 Task: Add an event with the title Second Training Session: Effective Team Collaboration and Communication, date '2023/11/24', time 7:00 AM to 9:00 AMand add a description: As the meeting progresses, the focus will shift towards exploring potential synergies, investment opportunities, and the investor's specific interests. The potential investor may ask questions about your market strategy, scalability, competitive landscape, or revenue projections. Be prepared to provide concise and well-supported answers, backed by market research, customer insights, or industry trends._x000D_
_x000D_
Select event color  Grape . Add location for the event as: 456 Taksim Square, Istanbul, Turkey, logged in from the account softage.10@softage.netand send the event invitation to softage.1@softage.net and softage.2@softage.net. Set a reminder for the event Weekly on Sunday
Action: Mouse moved to (100, 131)
Screenshot: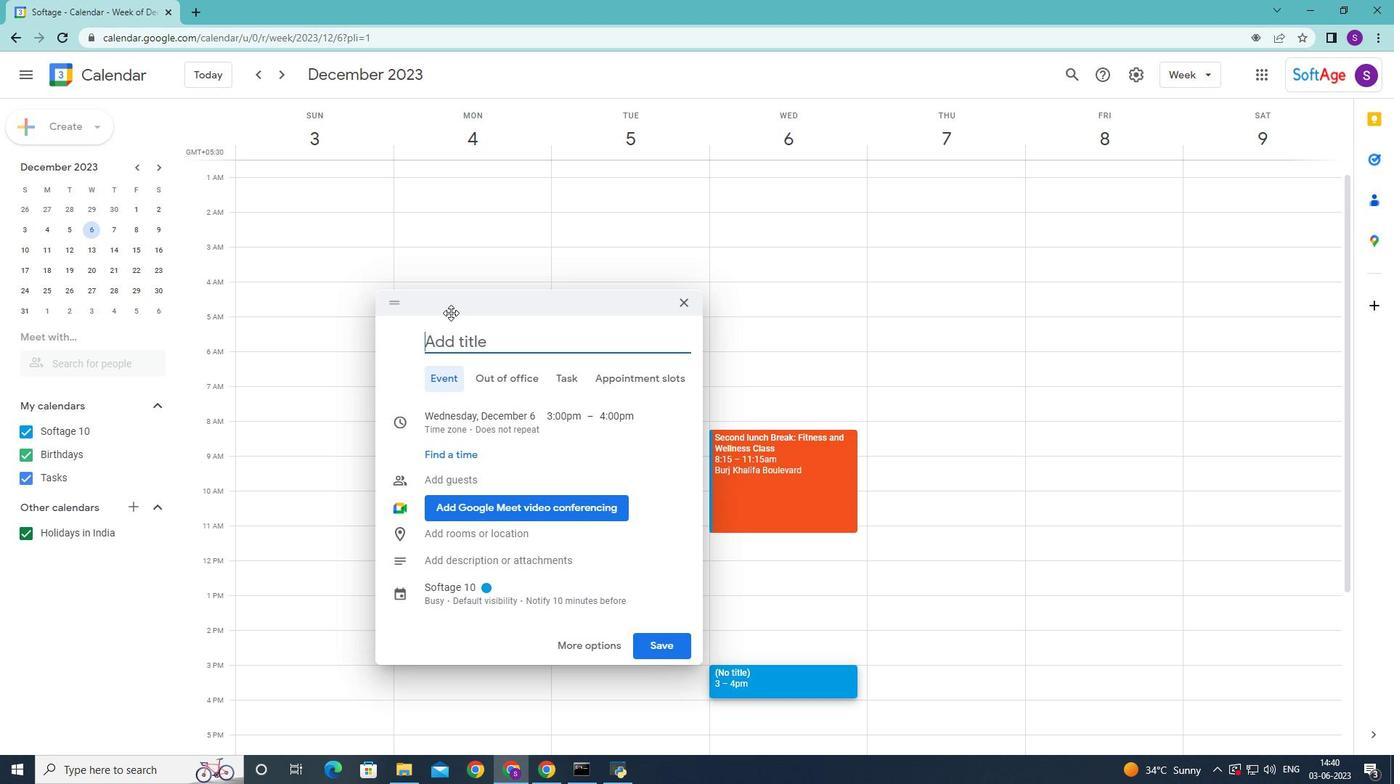 
Action: Mouse pressed left at (100, 131)
Screenshot: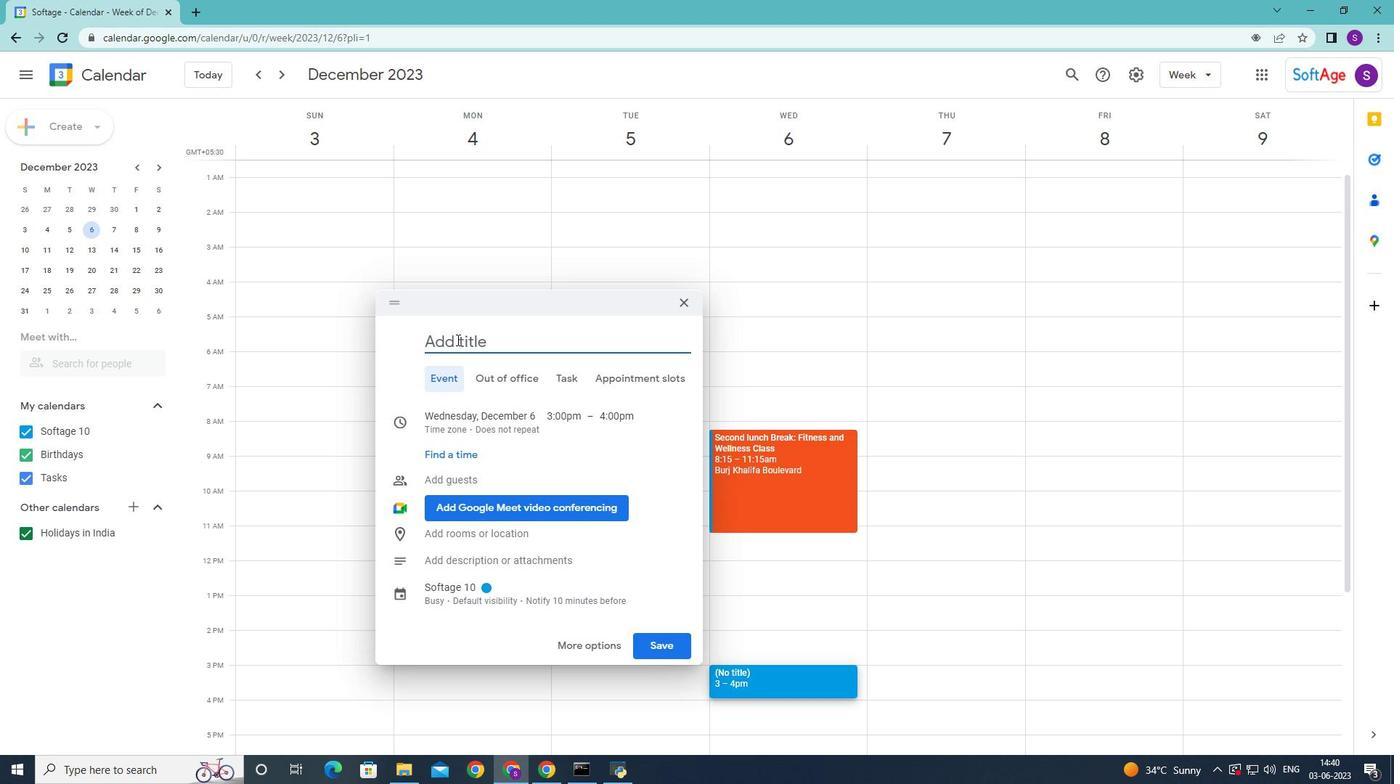 
Action: Mouse moved to (93, 175)
Screenshot: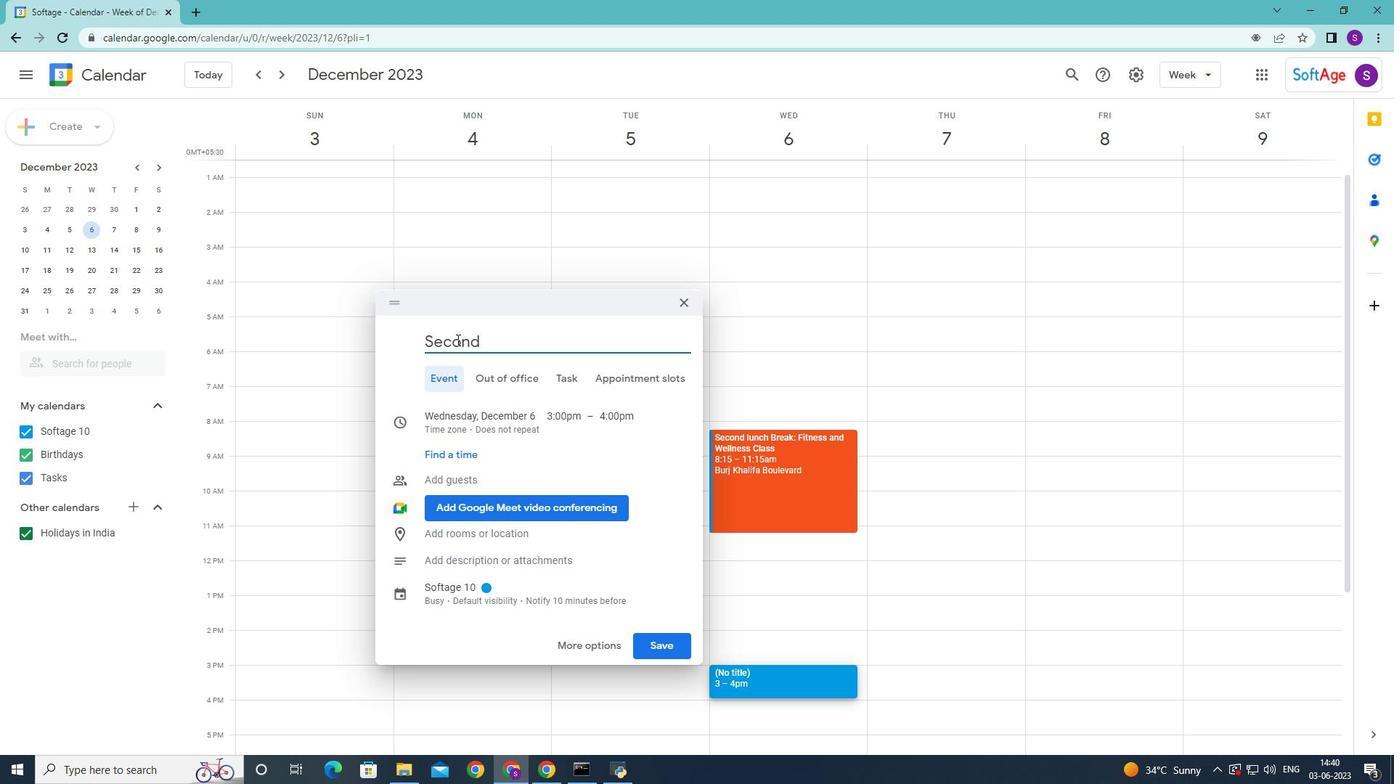 
Action: Mouse pressed left at (93, 175)
Screenshot: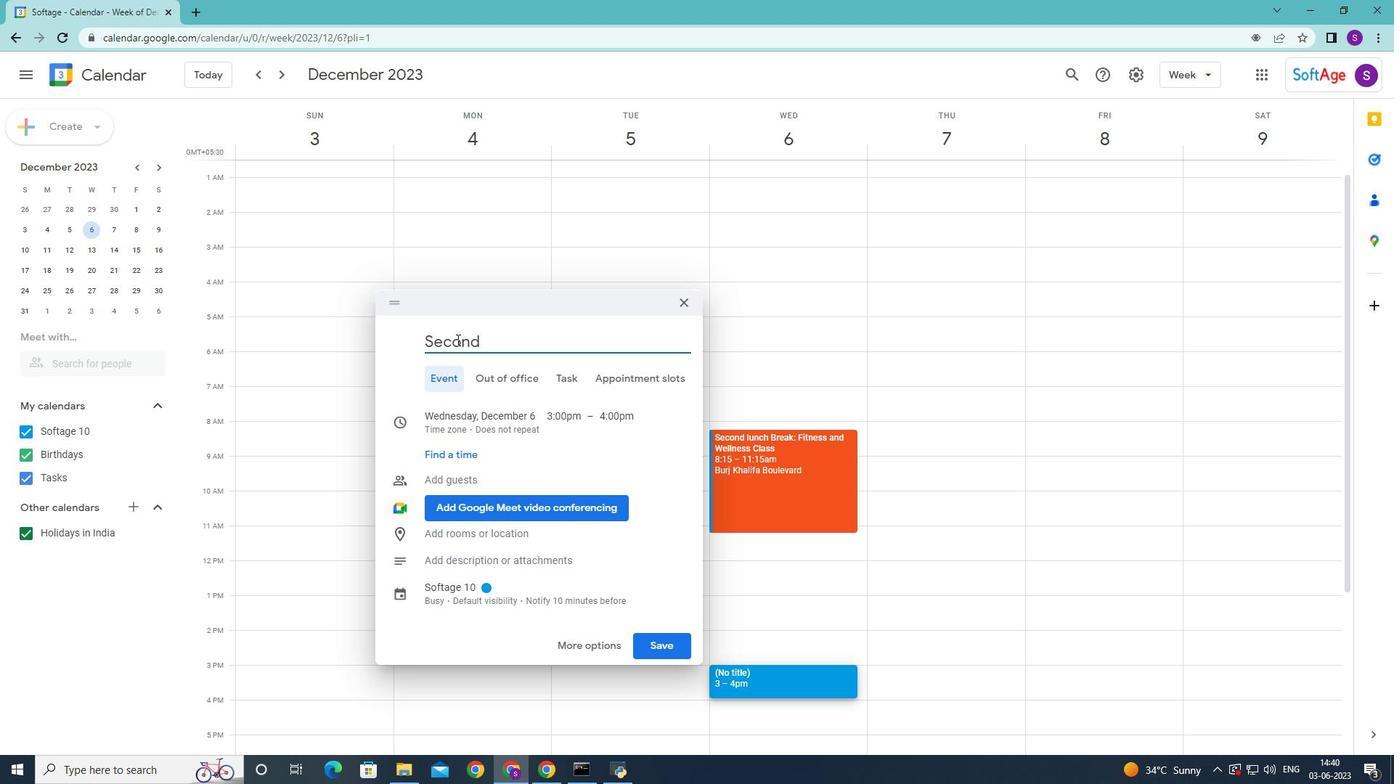 
Action: Mouse moved to (995, 225)
Screenshot: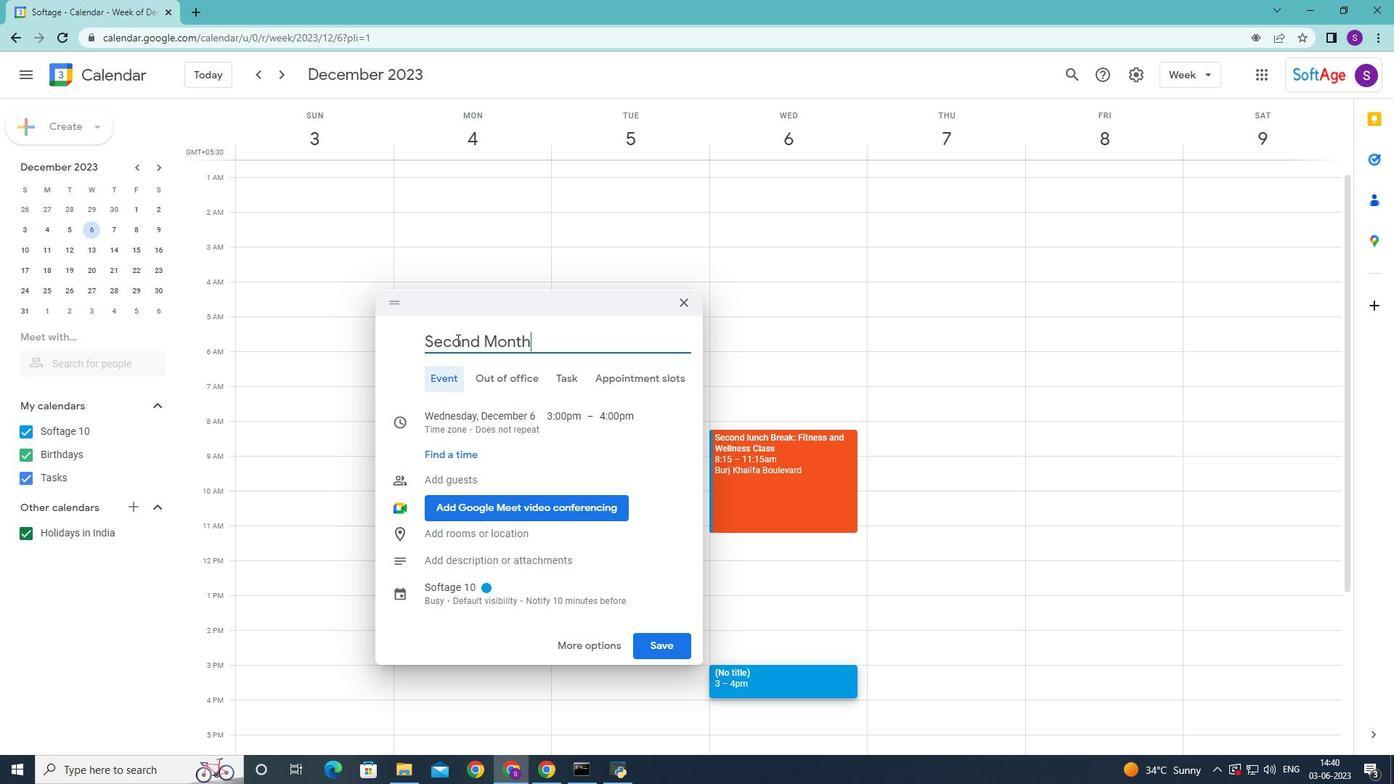 
Action: Mouse pressed left at (995, 225)
Screenshot: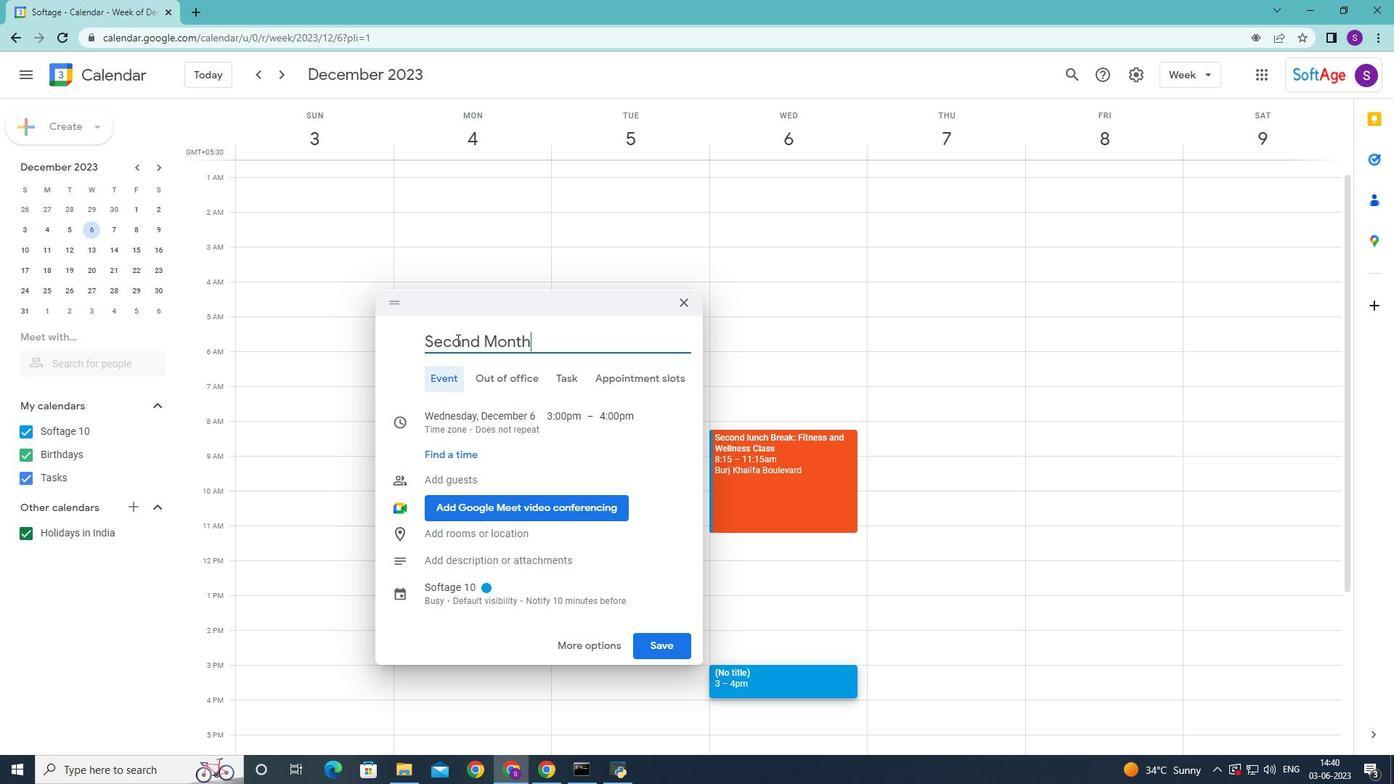 
Action: Mouse pressed left at (995, 225)
Screenshot: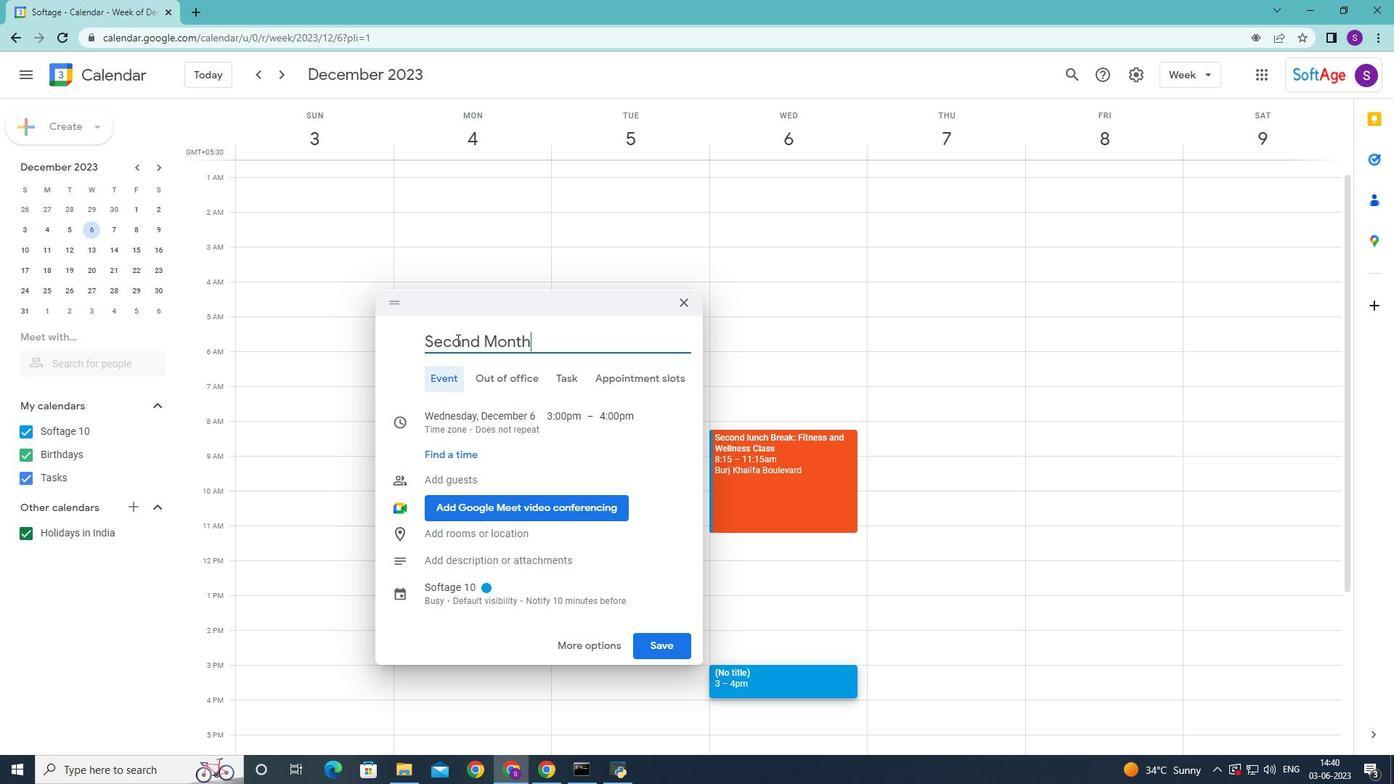 
Action: Mouse moved to (599, 295)
Screenshot: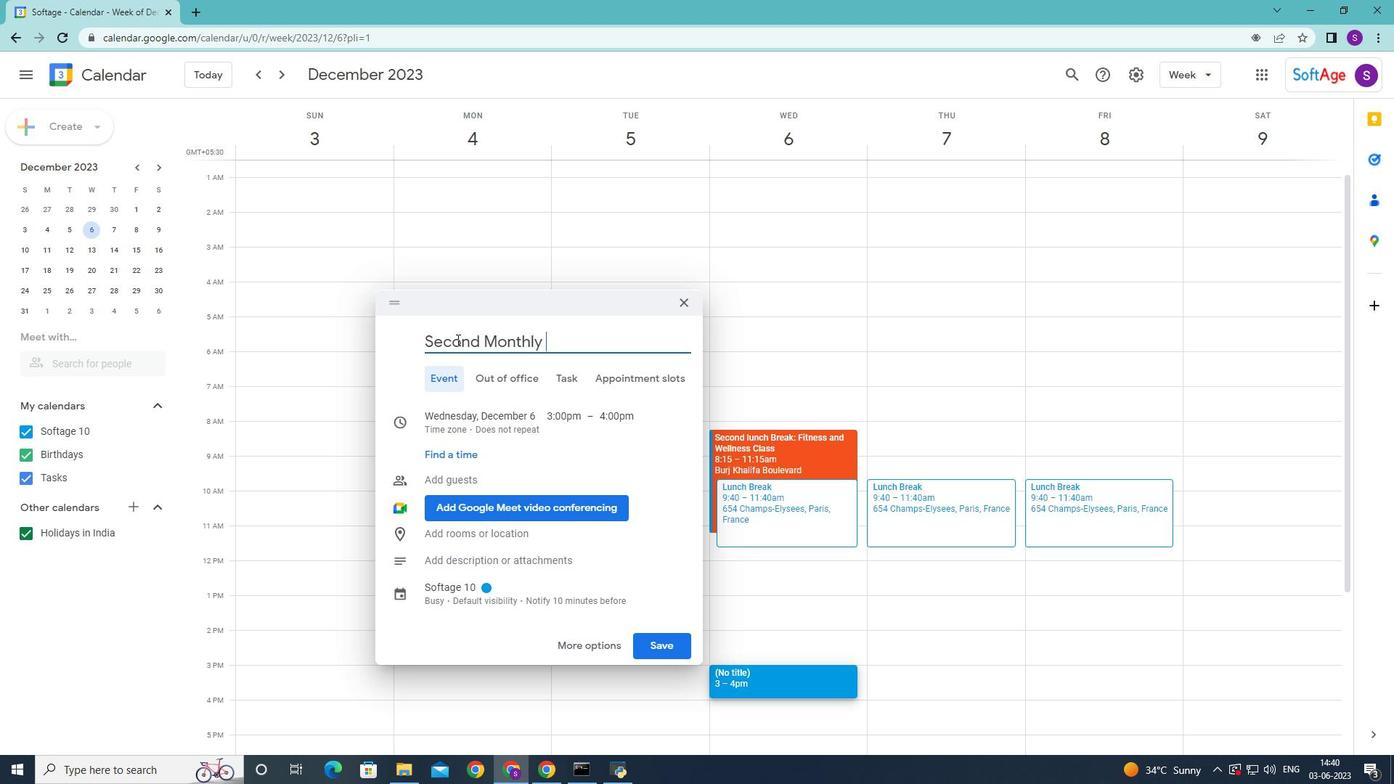 
Action: Mouse pressed left at (599, 295)
Screenshot: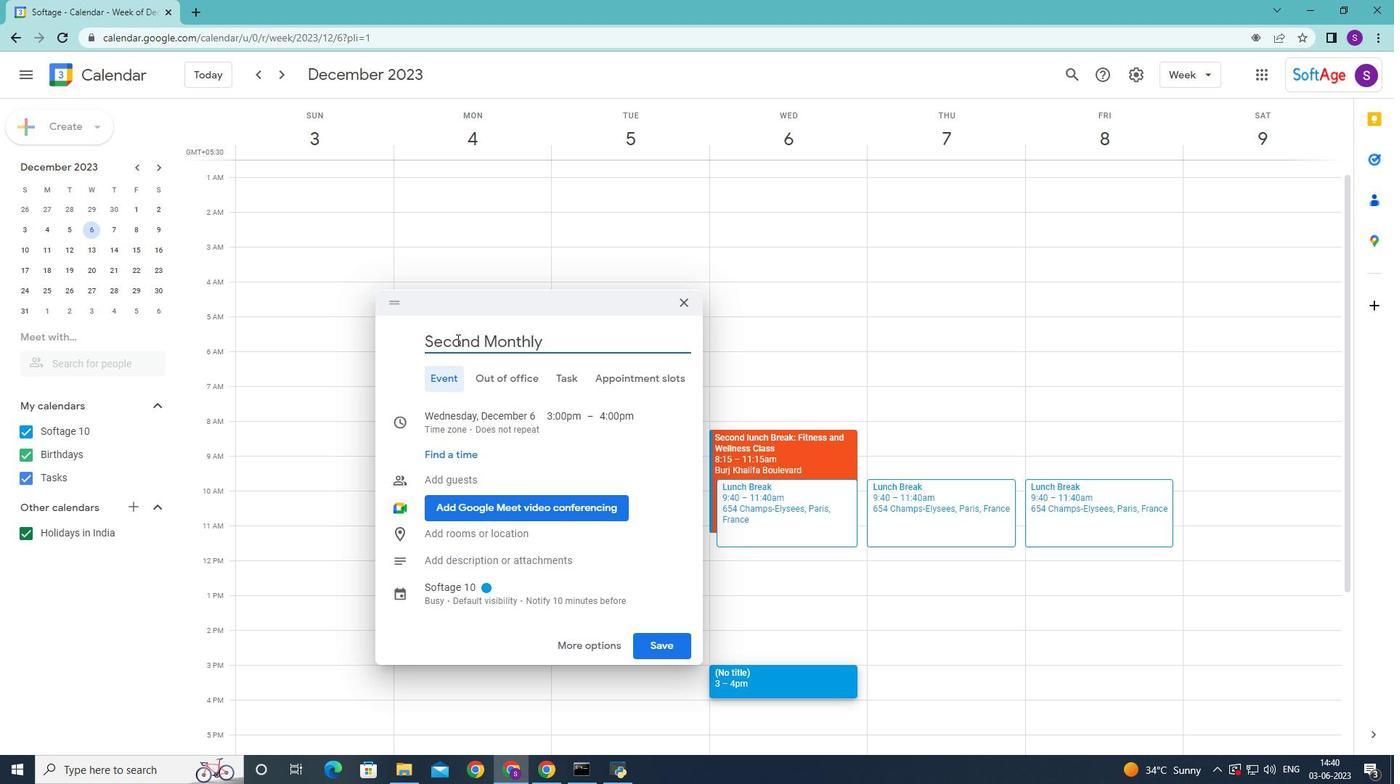 
Action: Key pressed <Key.shift>Second<Key.space><Key.shift>Training<Key.space><Key.shift>Session<Key.space><Key.backspace><Key.shift_r>:<Key.space><Key.shift>Effective<Key.space><Key.shift>Team<Key.space><Key.shift>Collaboration<Key.space>and<Key.space><Key.shift>Communication<Key.space><Key.backspace>,<Key.space>
Screenshot: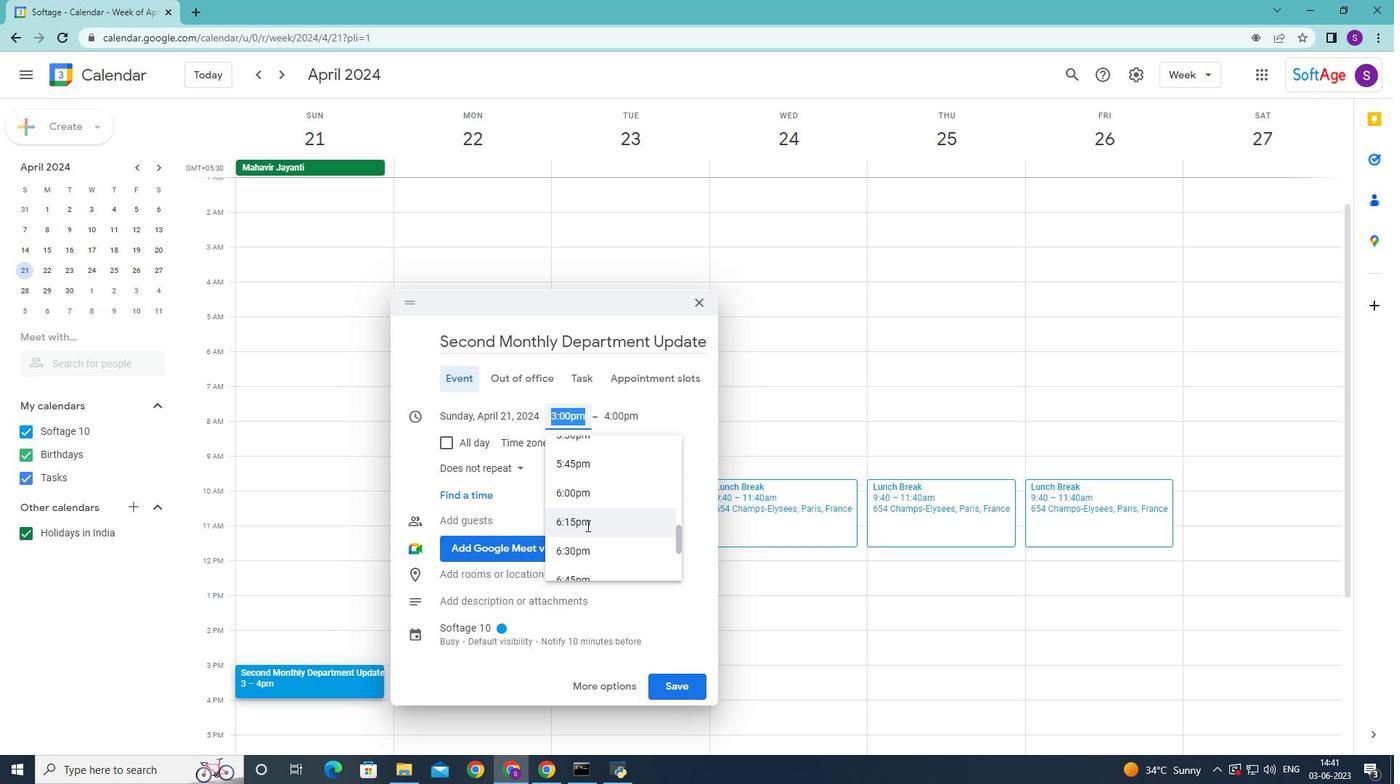 
Action: Mouse moved to (545, 375)
Screenshot: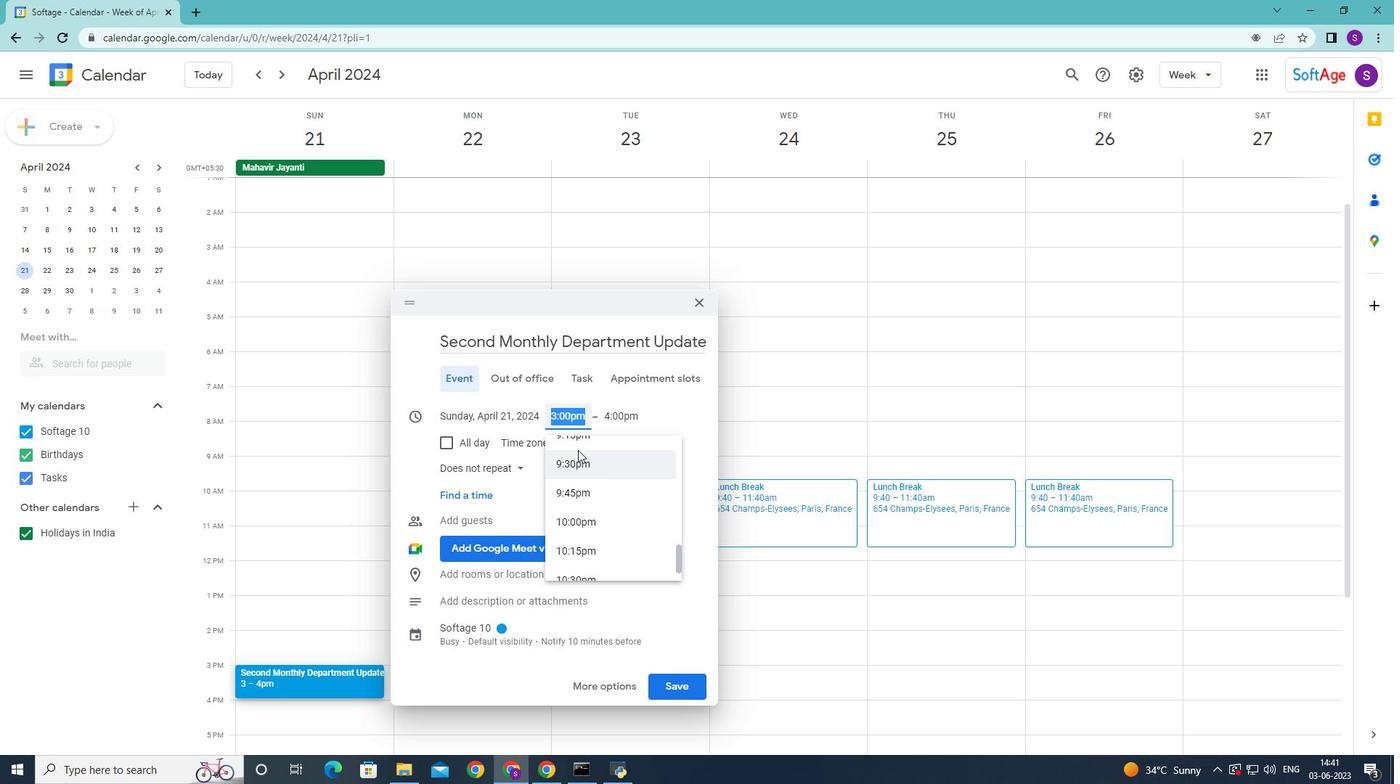 
Action: Mouse pressed left at (545, 375)
Screenshot: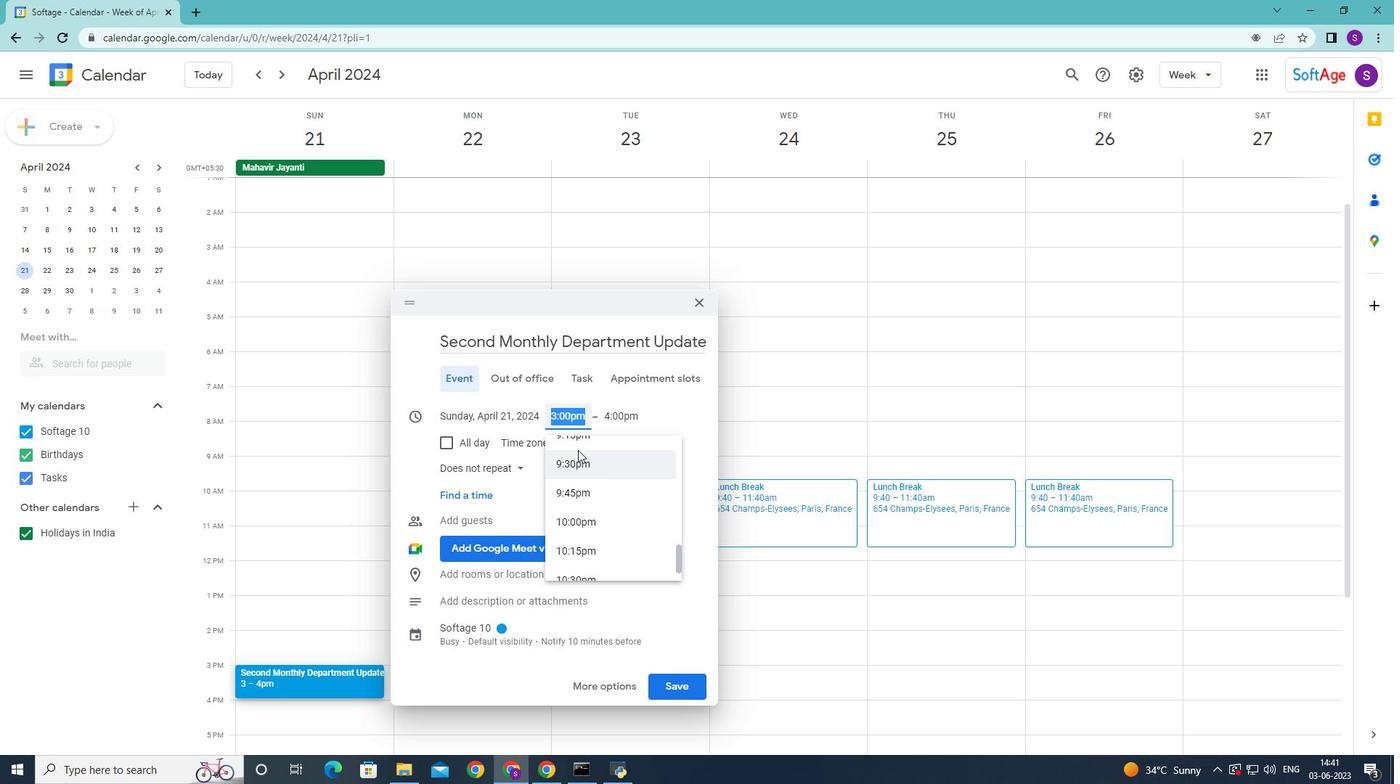 
Action: Mouse moved to (549, 366)
Screenshot: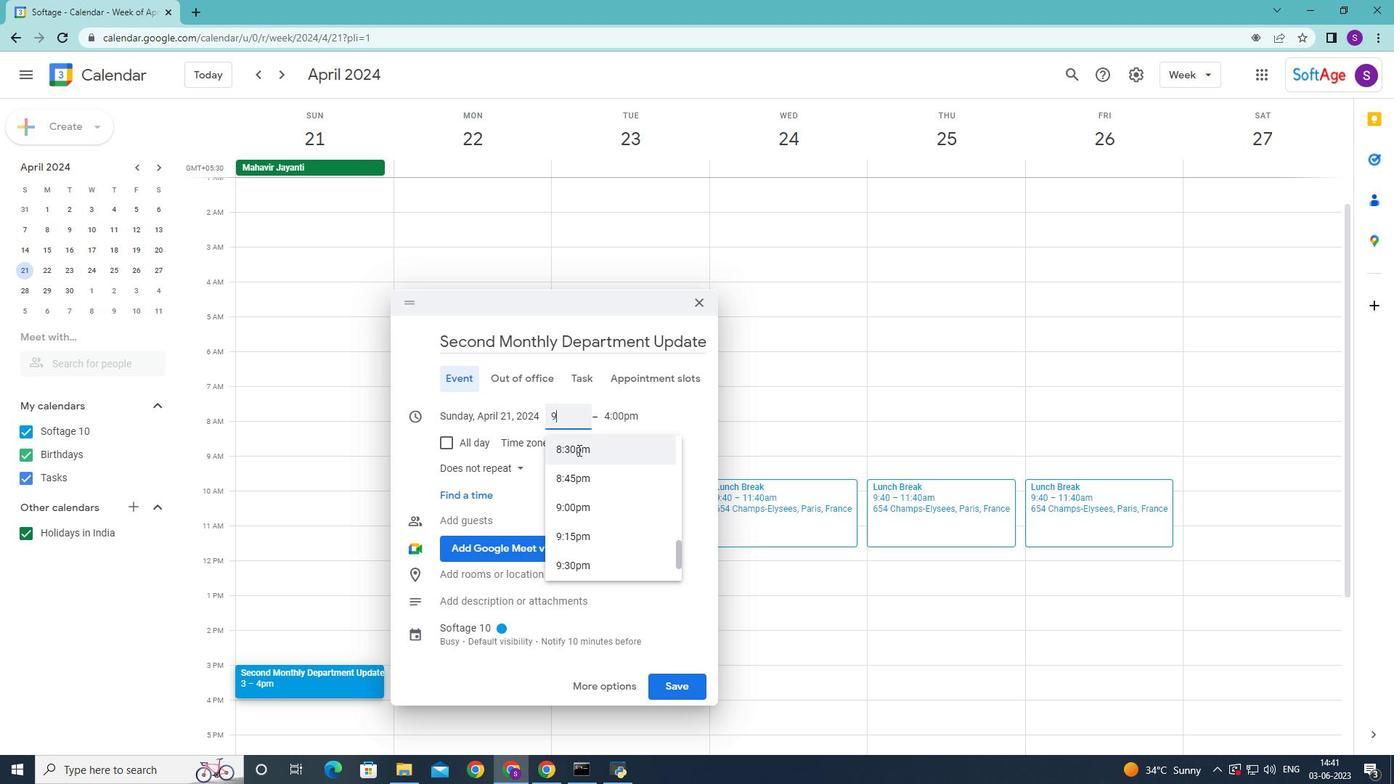 
Action: Mouse pressed left at (549, 366)
Screenshot: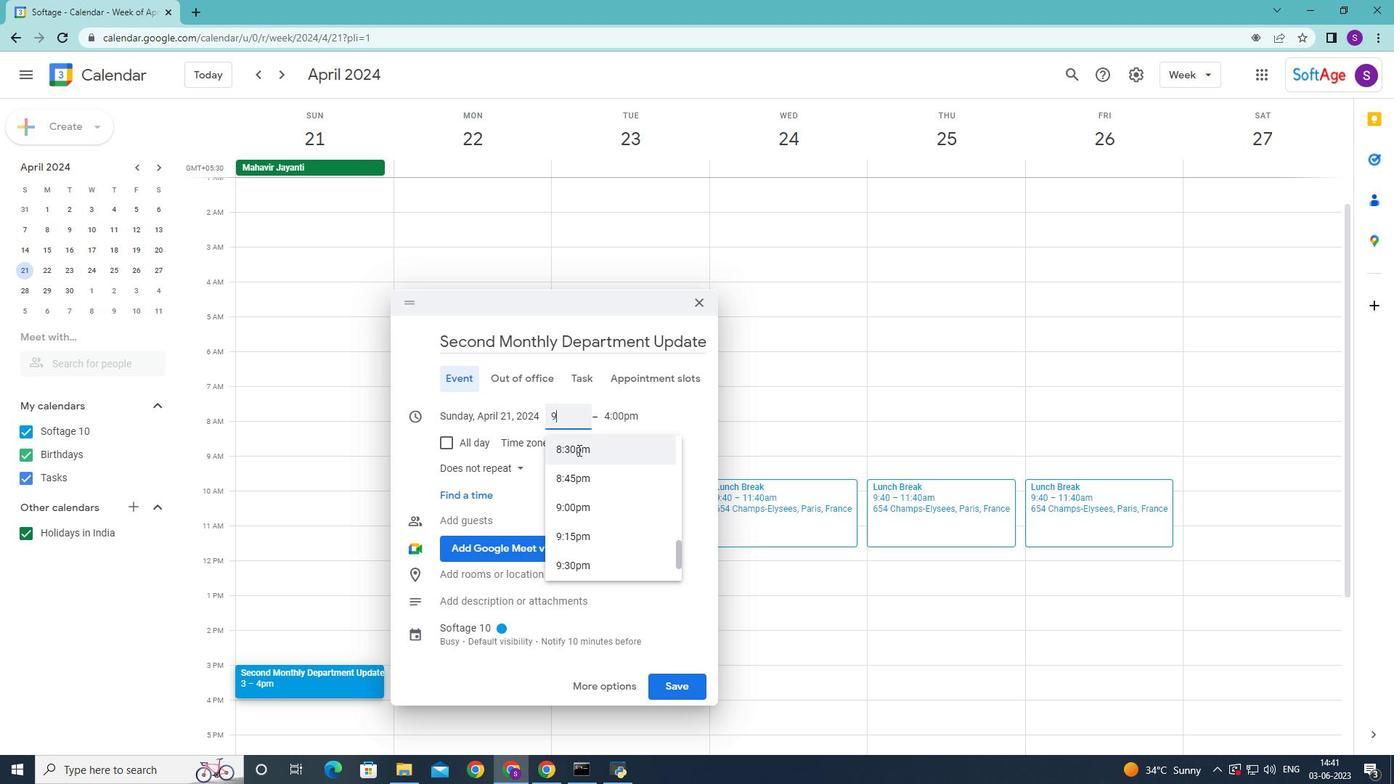 
Action: Mouse moved to (696, 393)
Screenshot: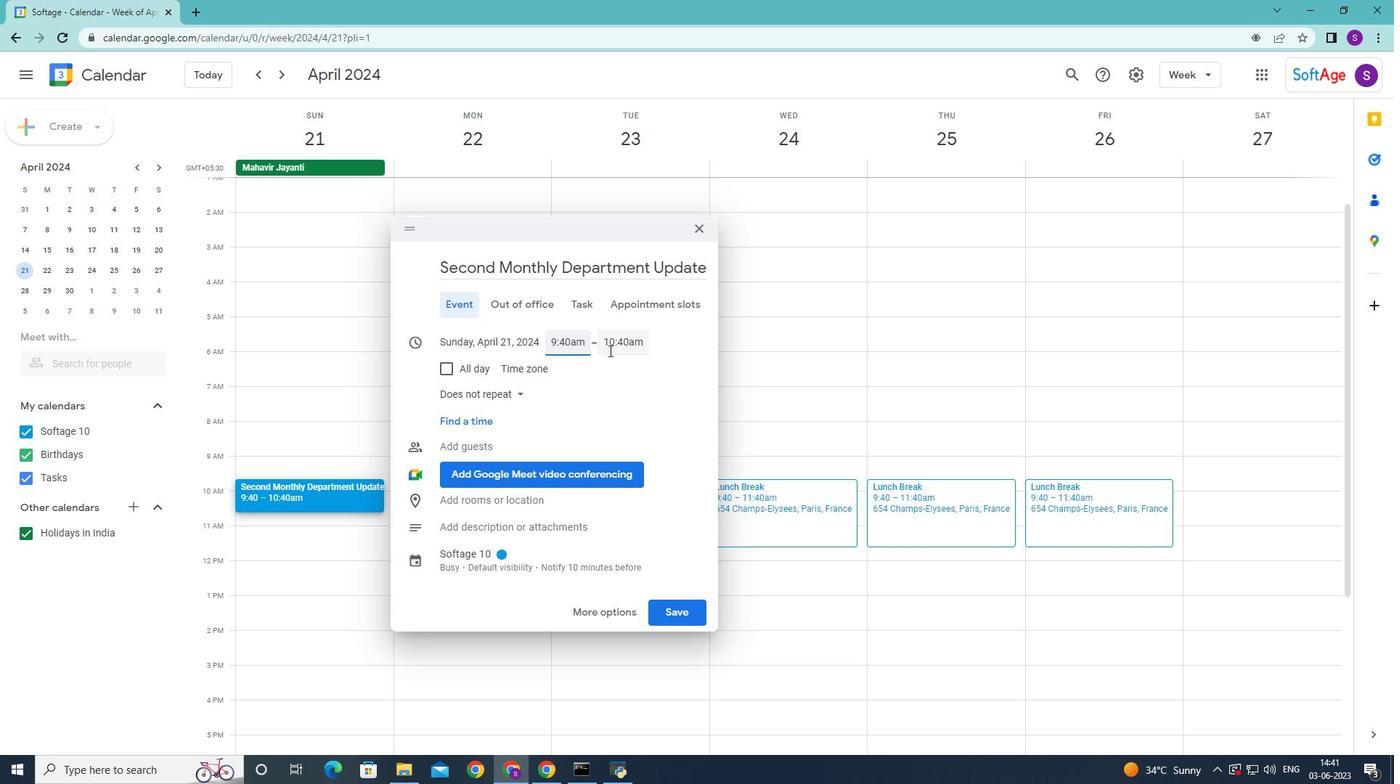 
Action: Mouse pressed left at (696, 393)
Screenshot: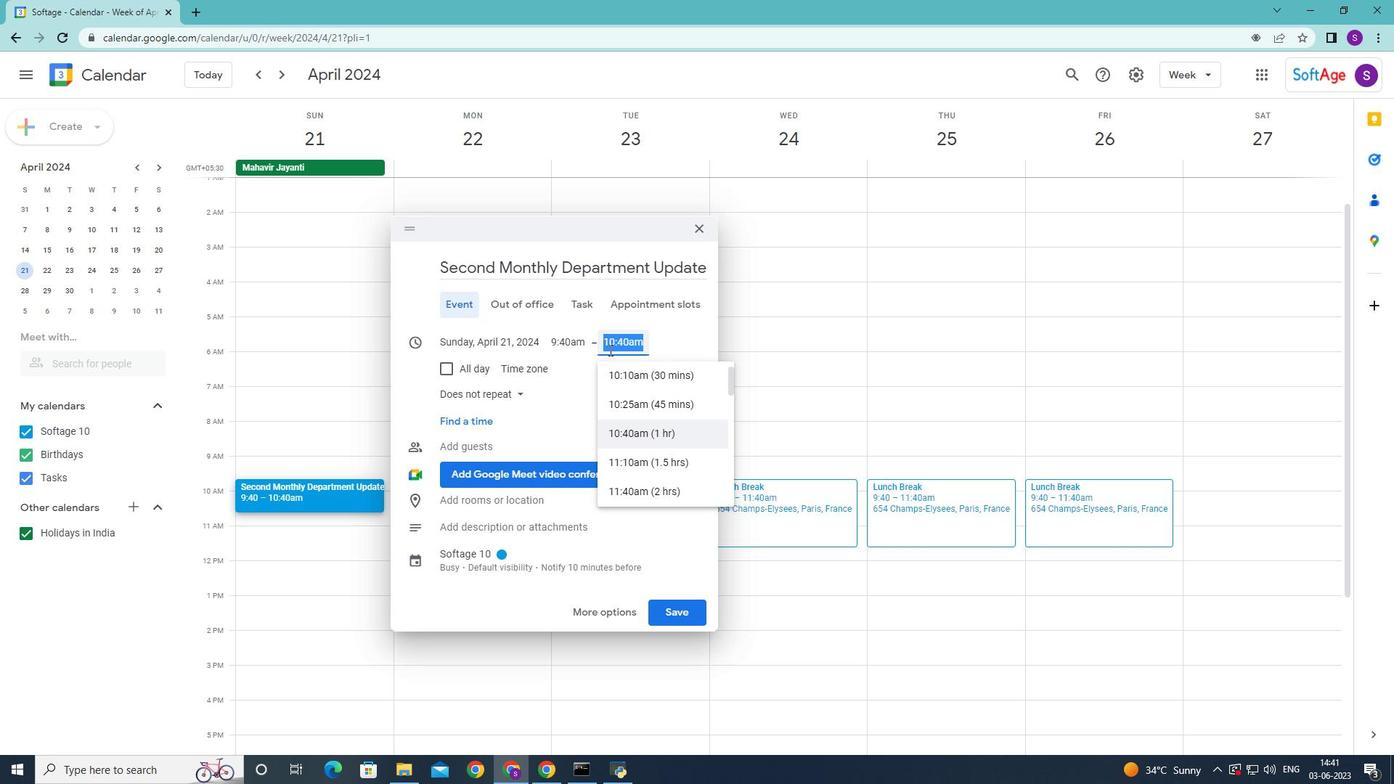 
Action: Mouse pressed left at (696, 393)
Screenshot: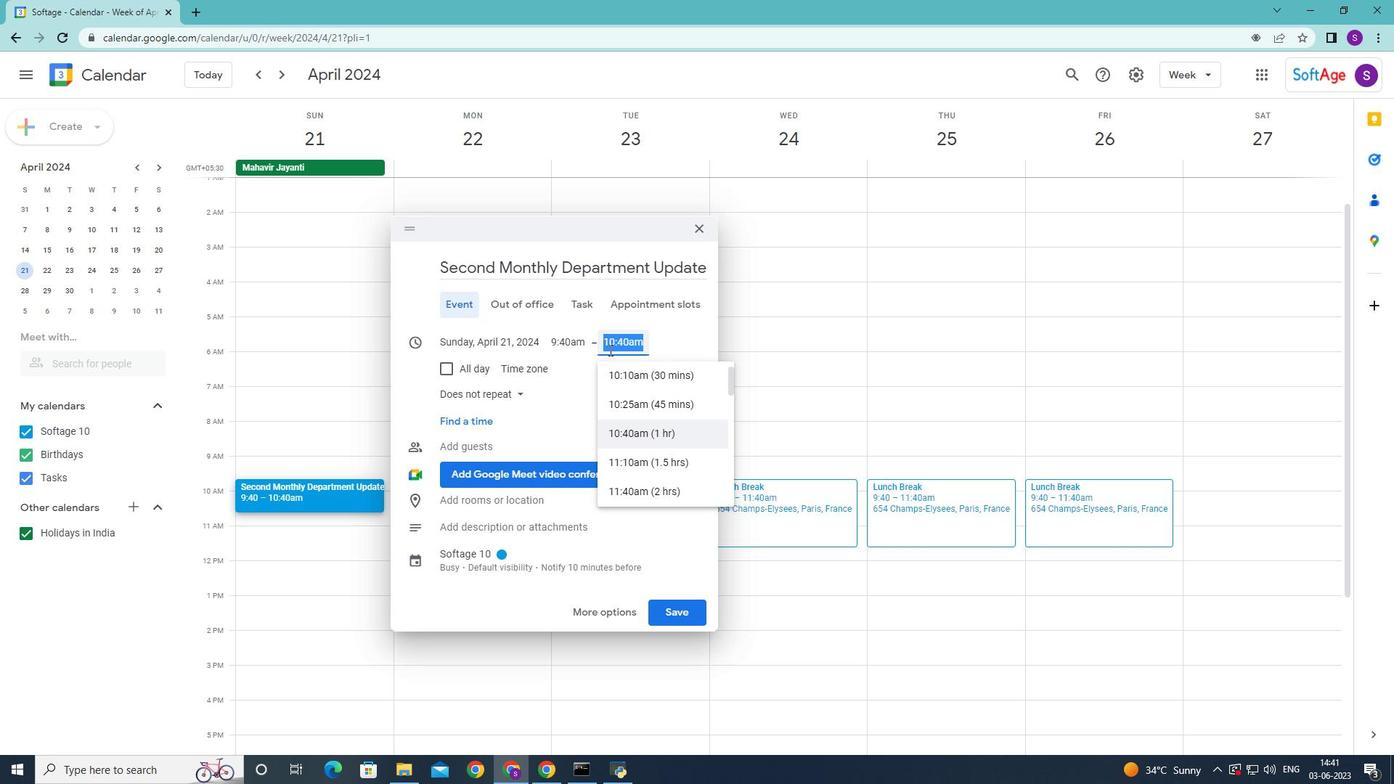 
Action: Mouse pressed left at (696, 393)
Screenshot: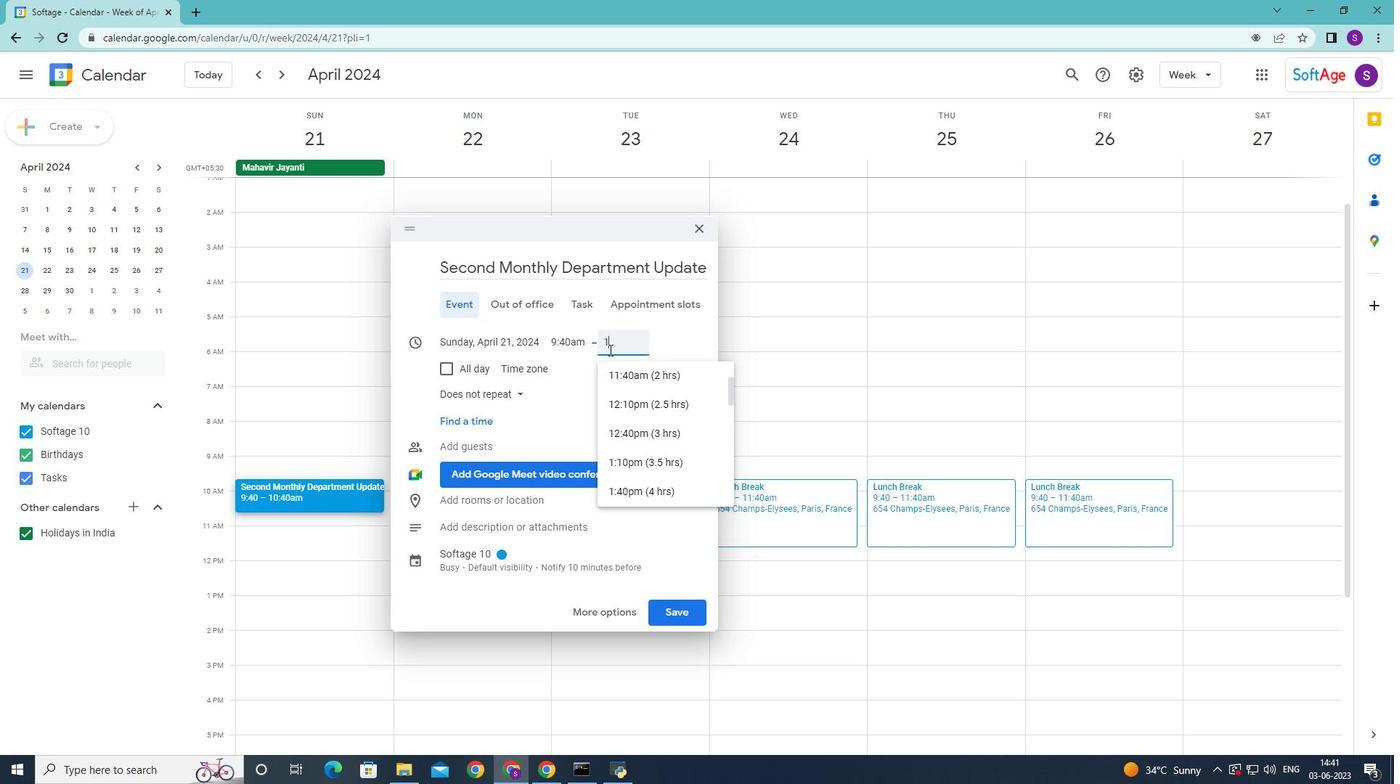 
Action: Mouse pressed left at (696, 393)
Screenshot: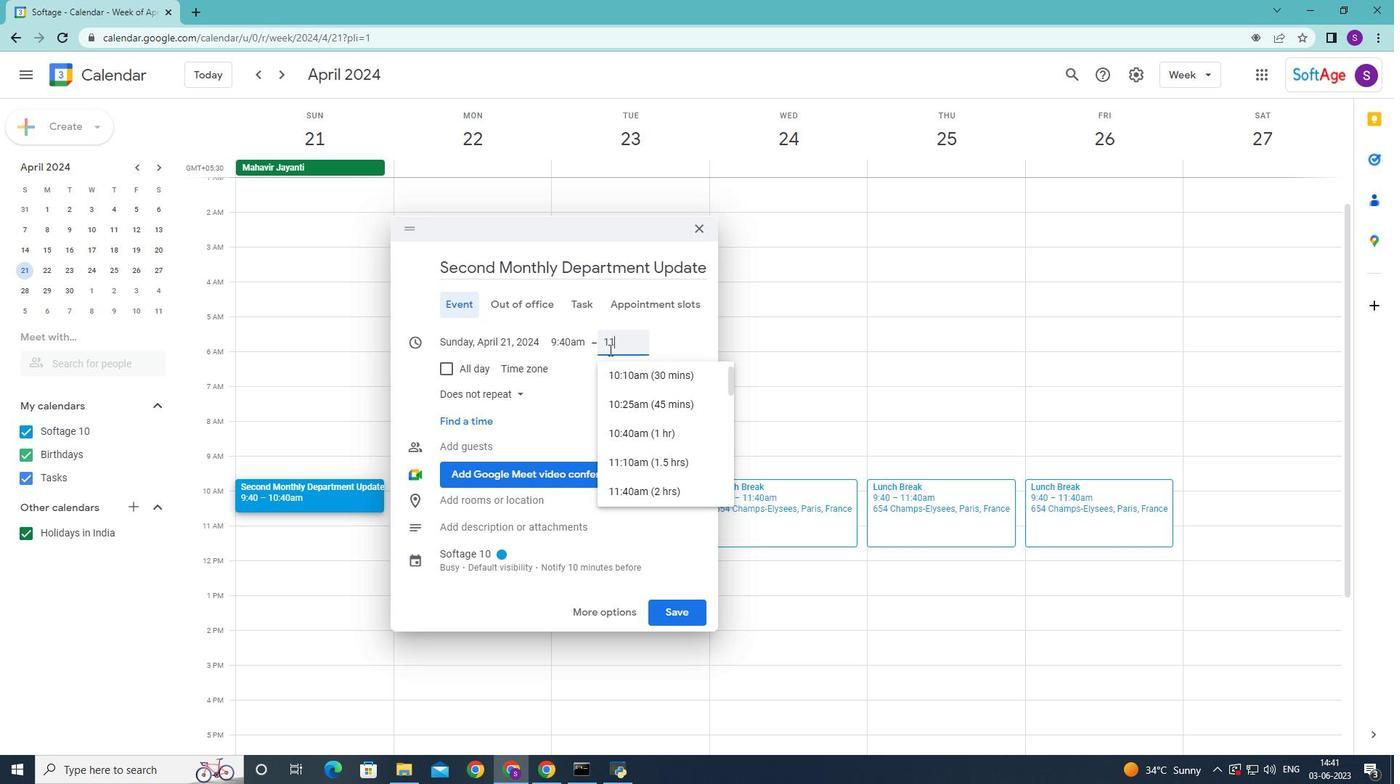 
Action: Mouse pressed left at (696, 393)
Screenshot: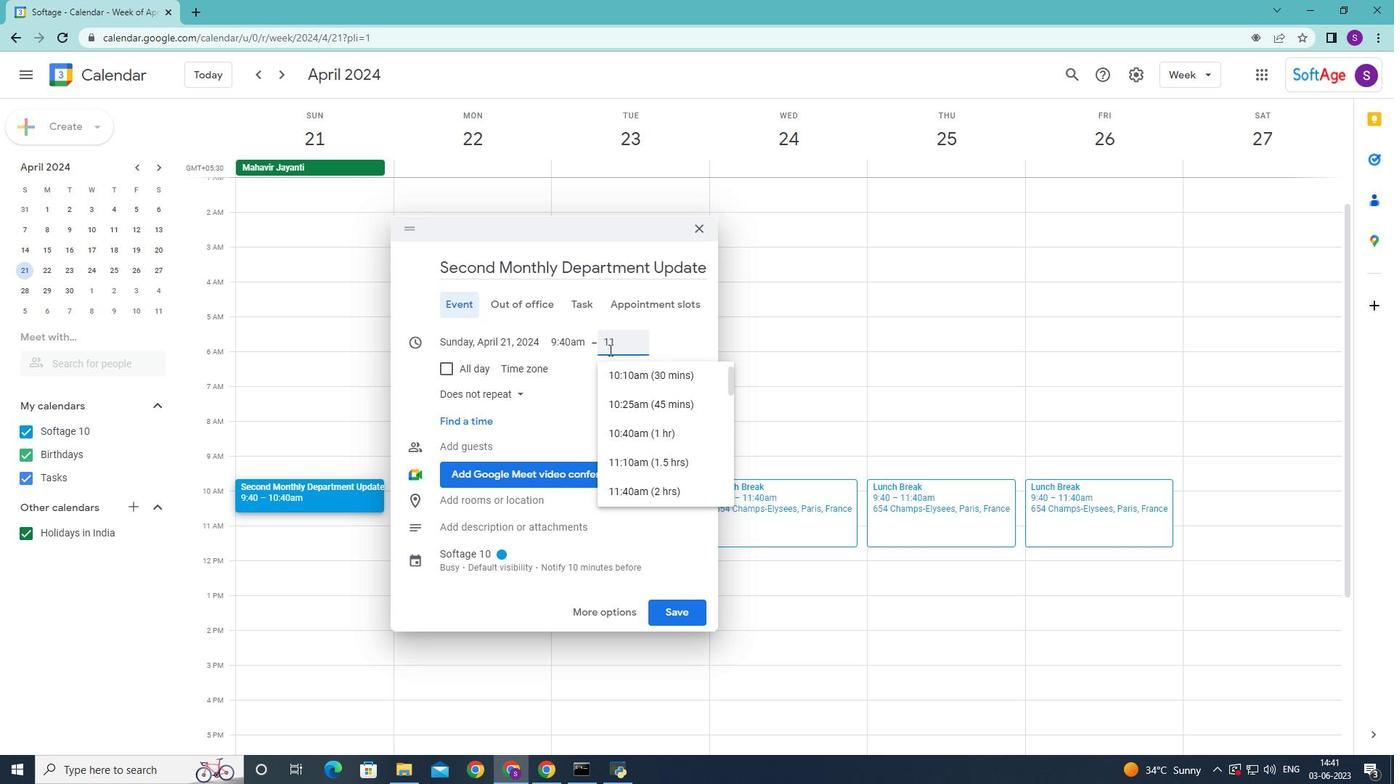 
Action: Mouse moved to (664, 496)
Screenshot: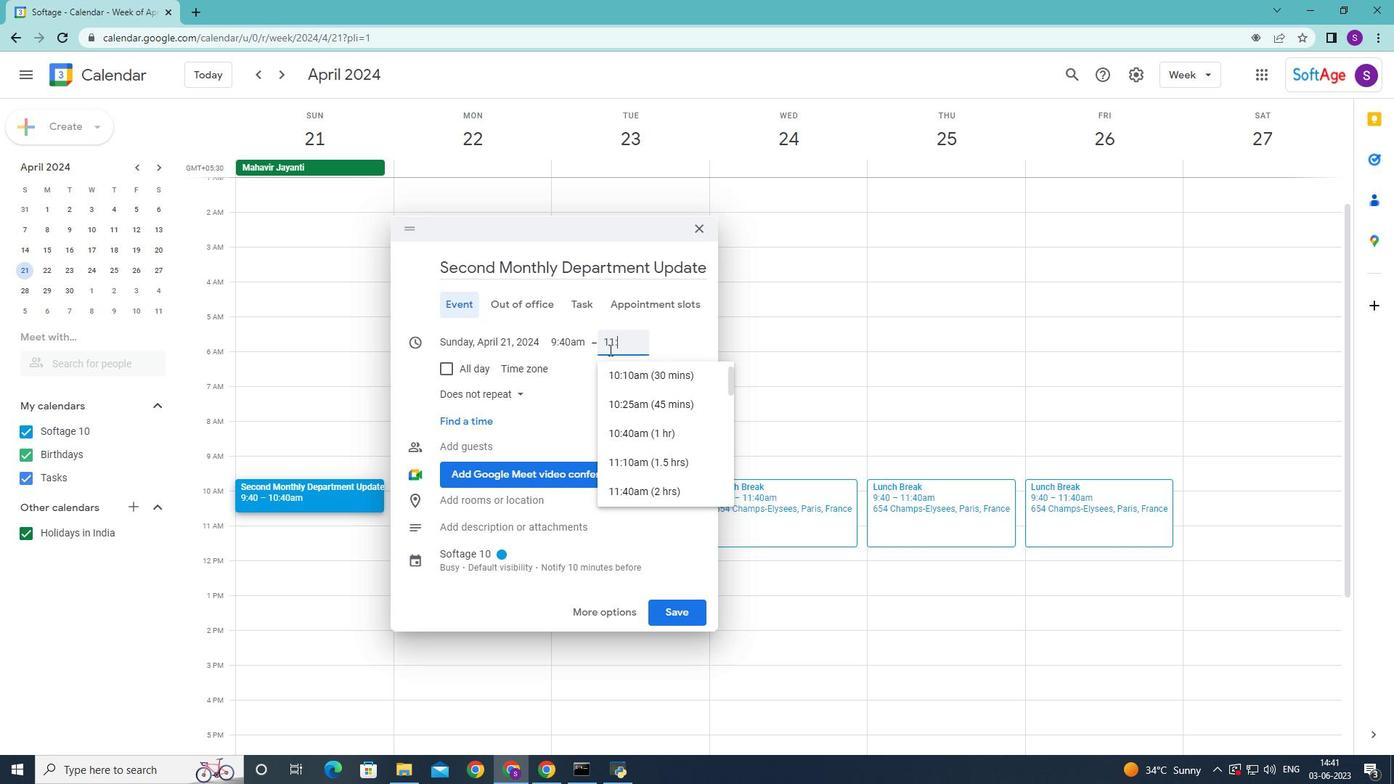 
Action: Mouse pressed left at (664, 496)
Screenshot: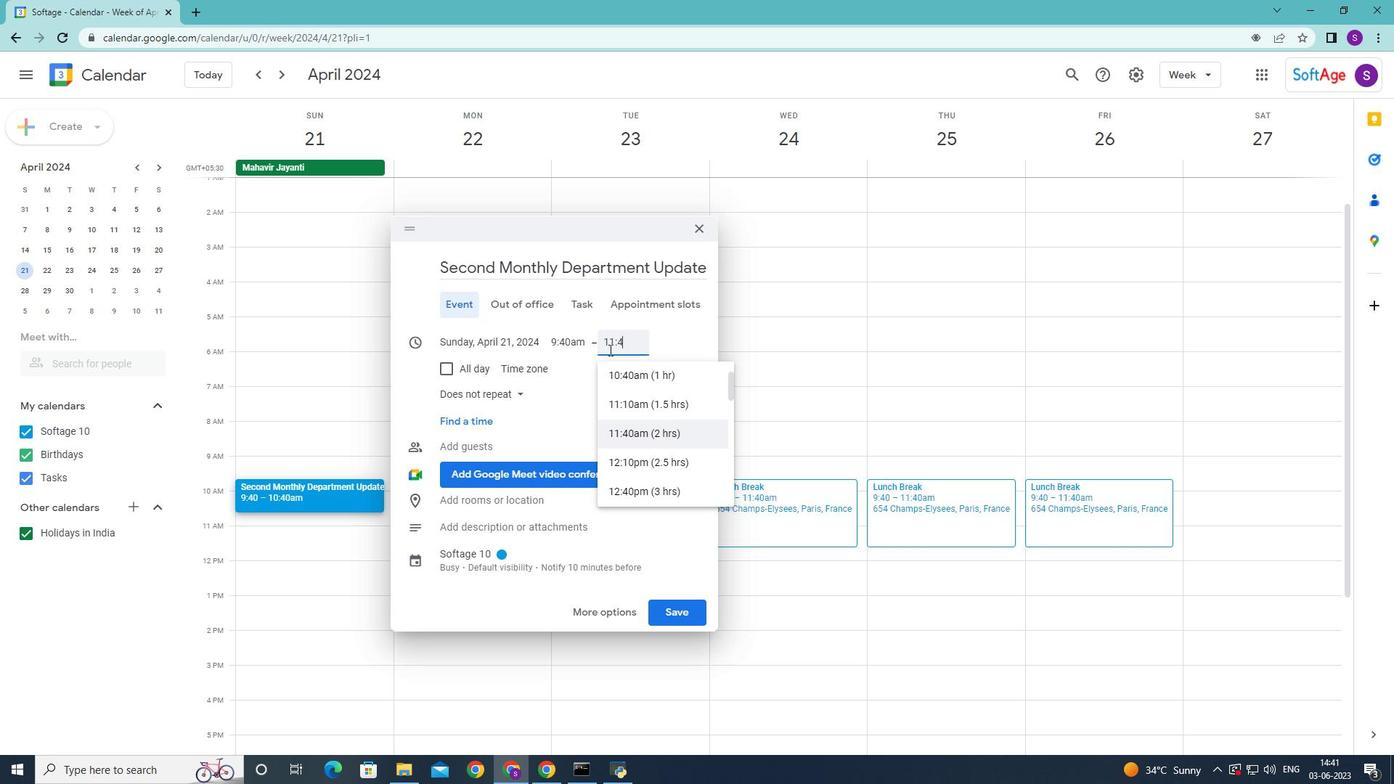 
Action: Mouse moved to (631, 368)
Screenshot: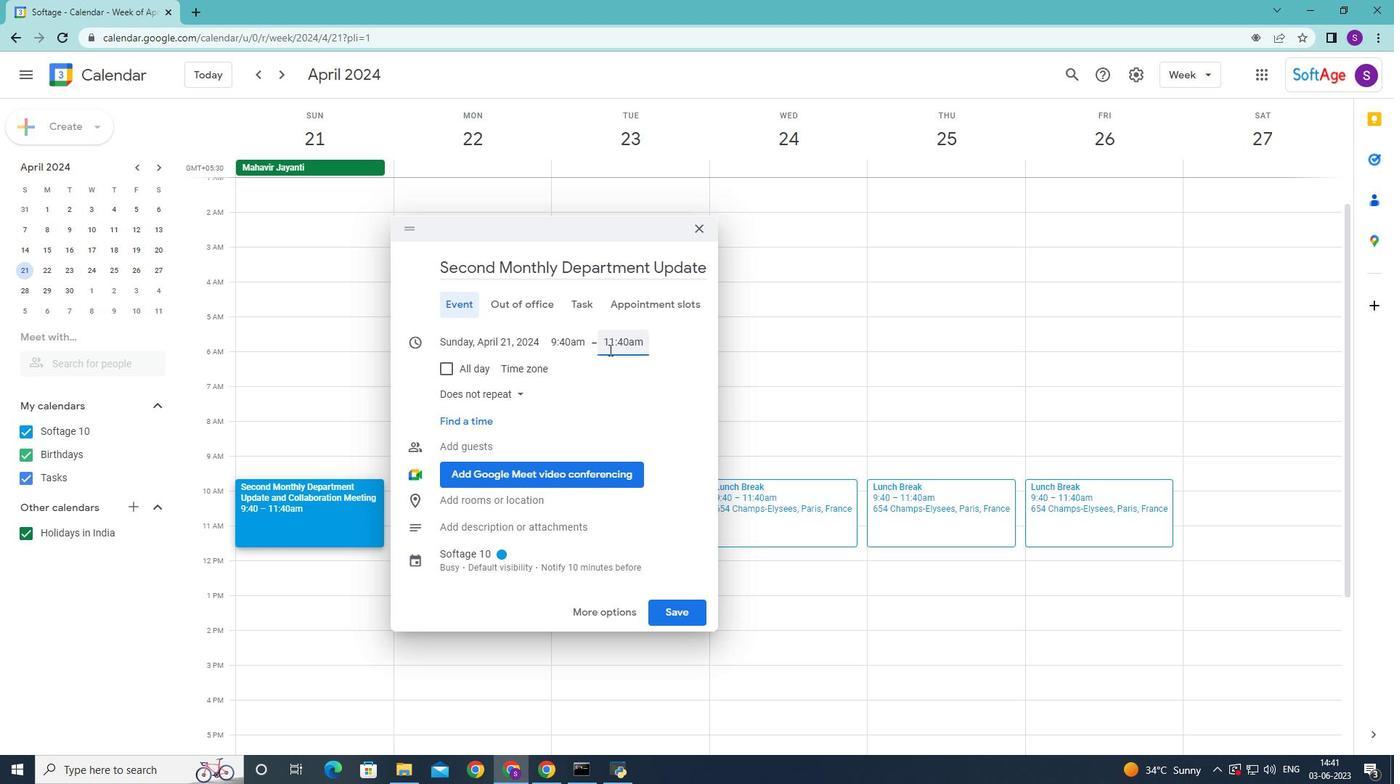 
Action: Mouse pressed left at (631, 368)
Screenshot: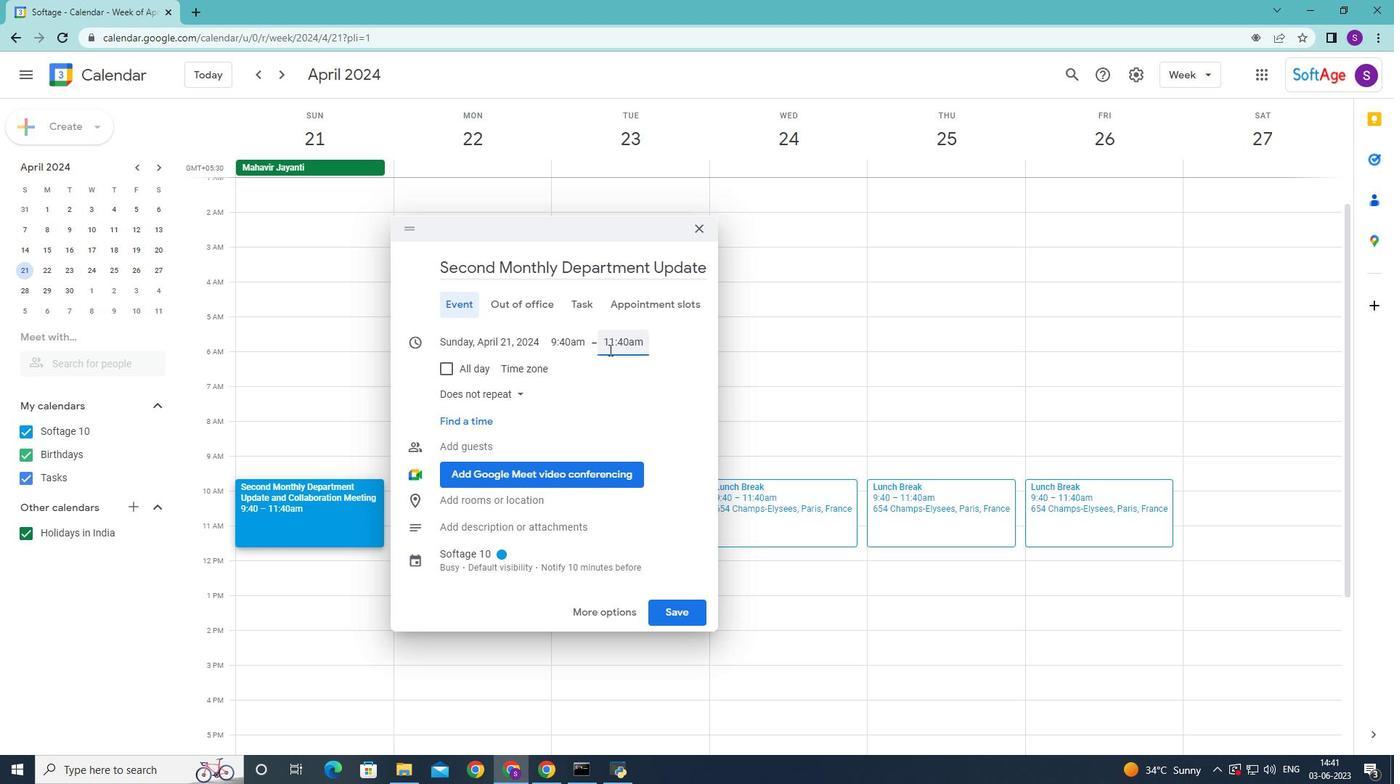 
Action: Mouse moved to (654, 433)
Screenshot: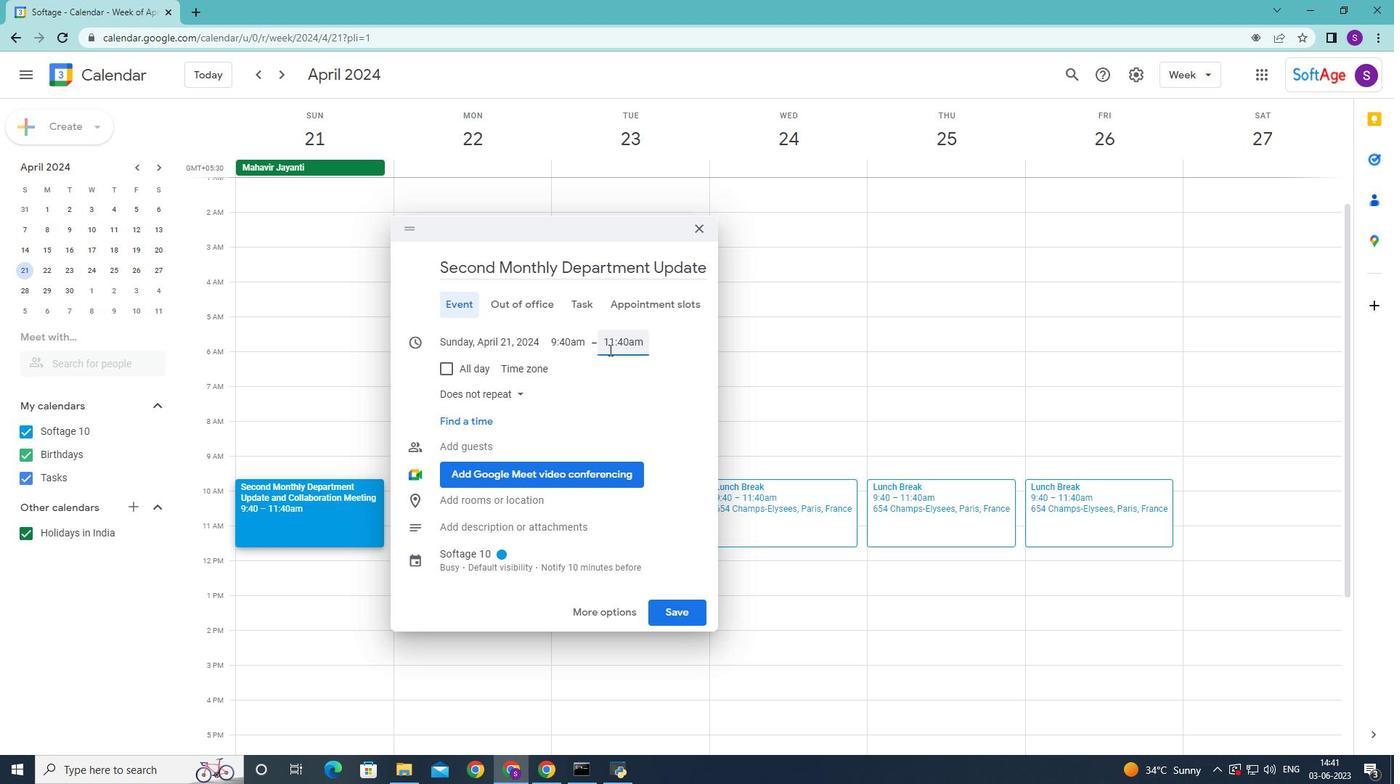 
Action: Mouse scrolled (654, 434) with delta (0, 0)
Screenshot: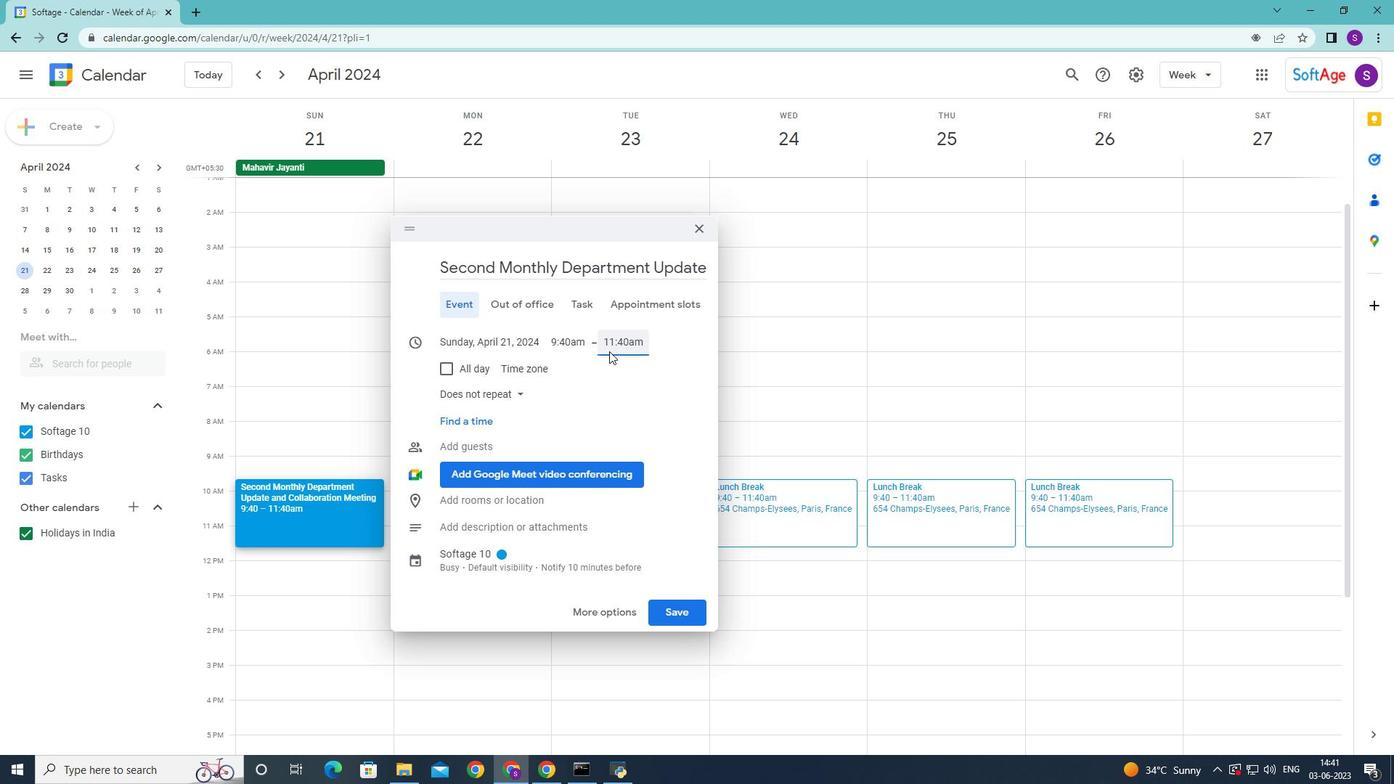 
Action: Mouse scrolled (654, 434) with delta (0, 0)
Screenshot: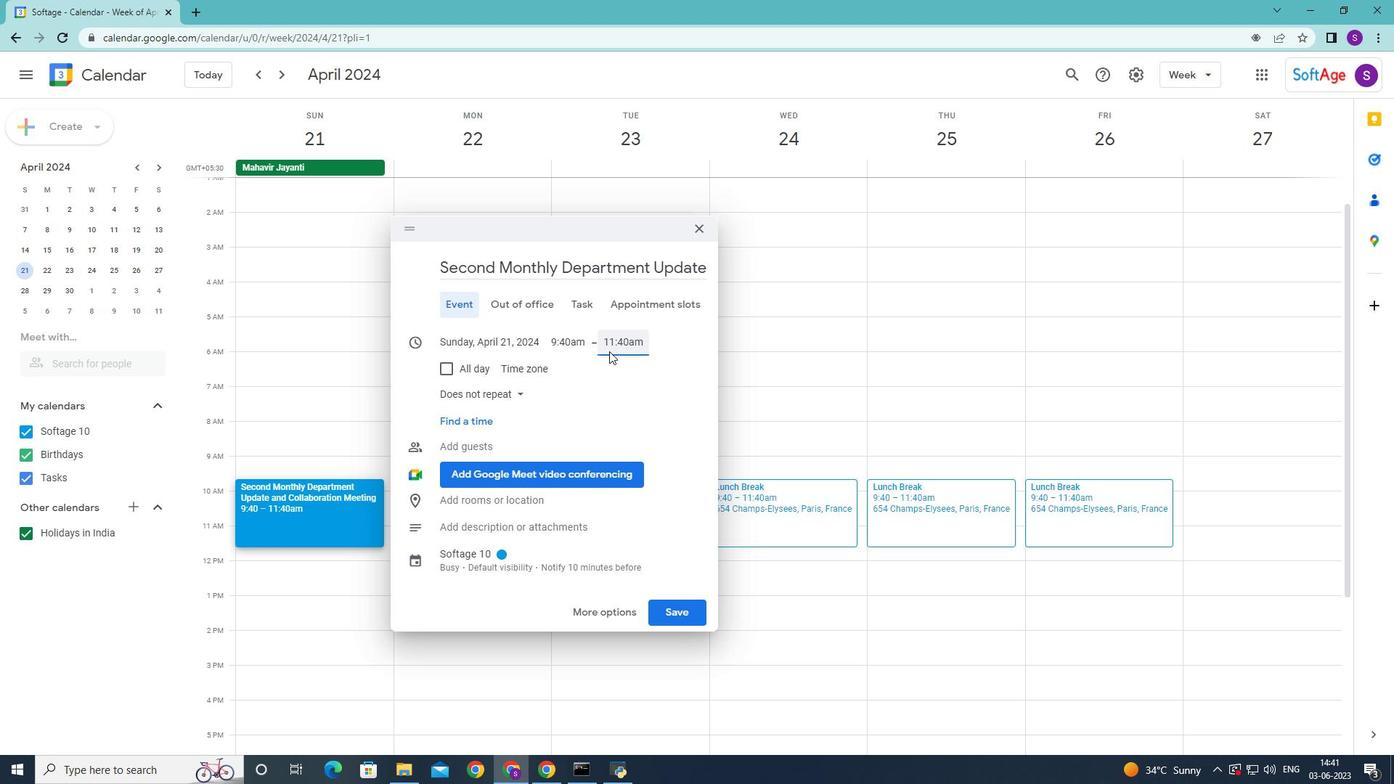 
Action: Mouse scrolled (654, 434) with delta (0, 0)
Screenshot: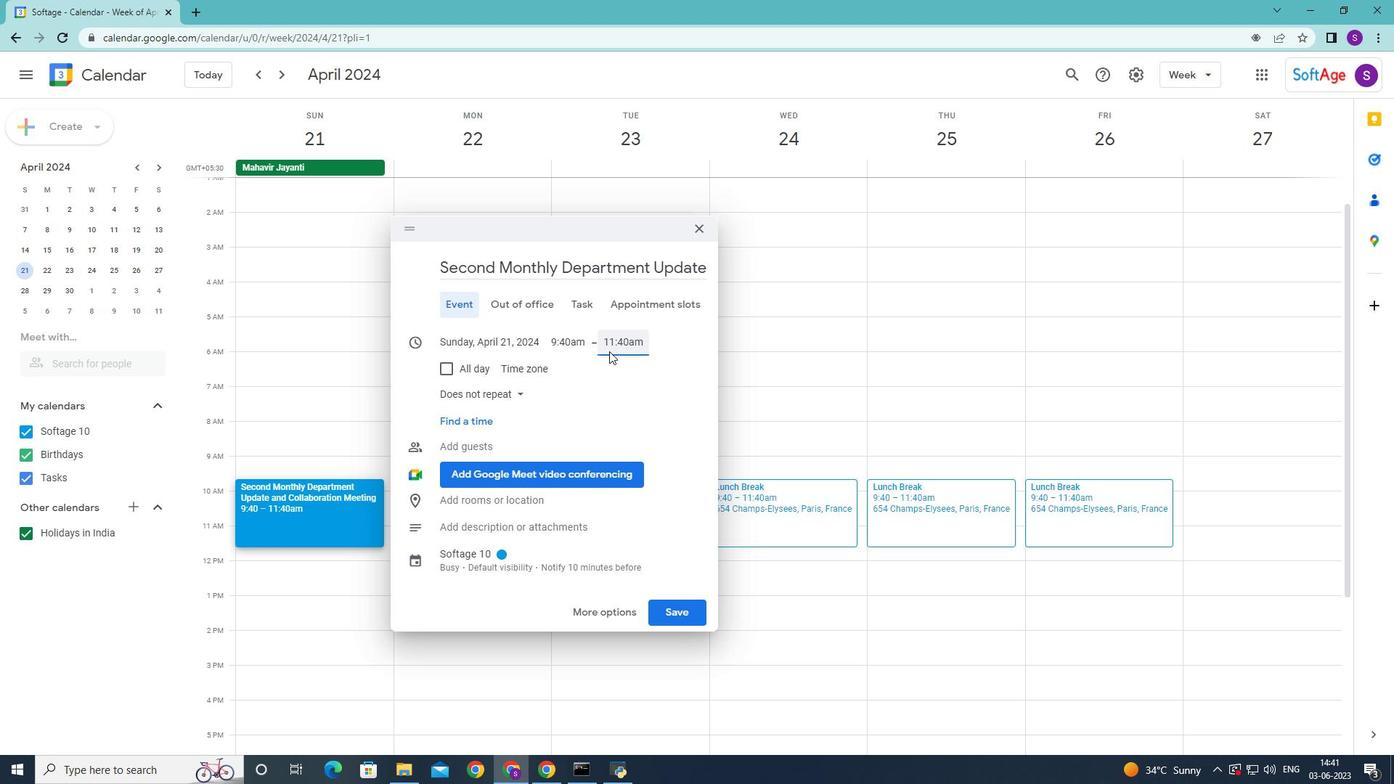 
Action: Mouse moved to (654, 433)
Screenshot: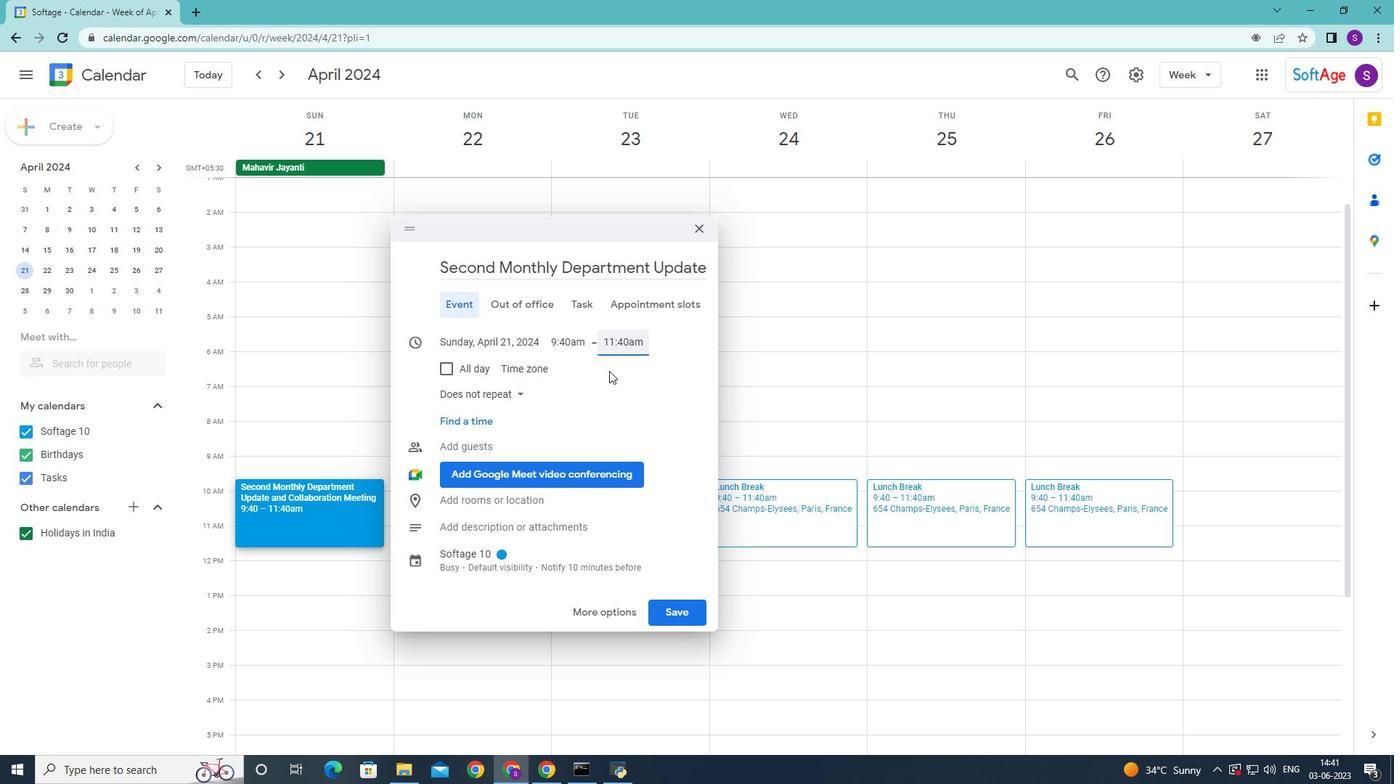 
Action: Mouse scrolled (654, 434) with delta (0, 0)
Screenshot: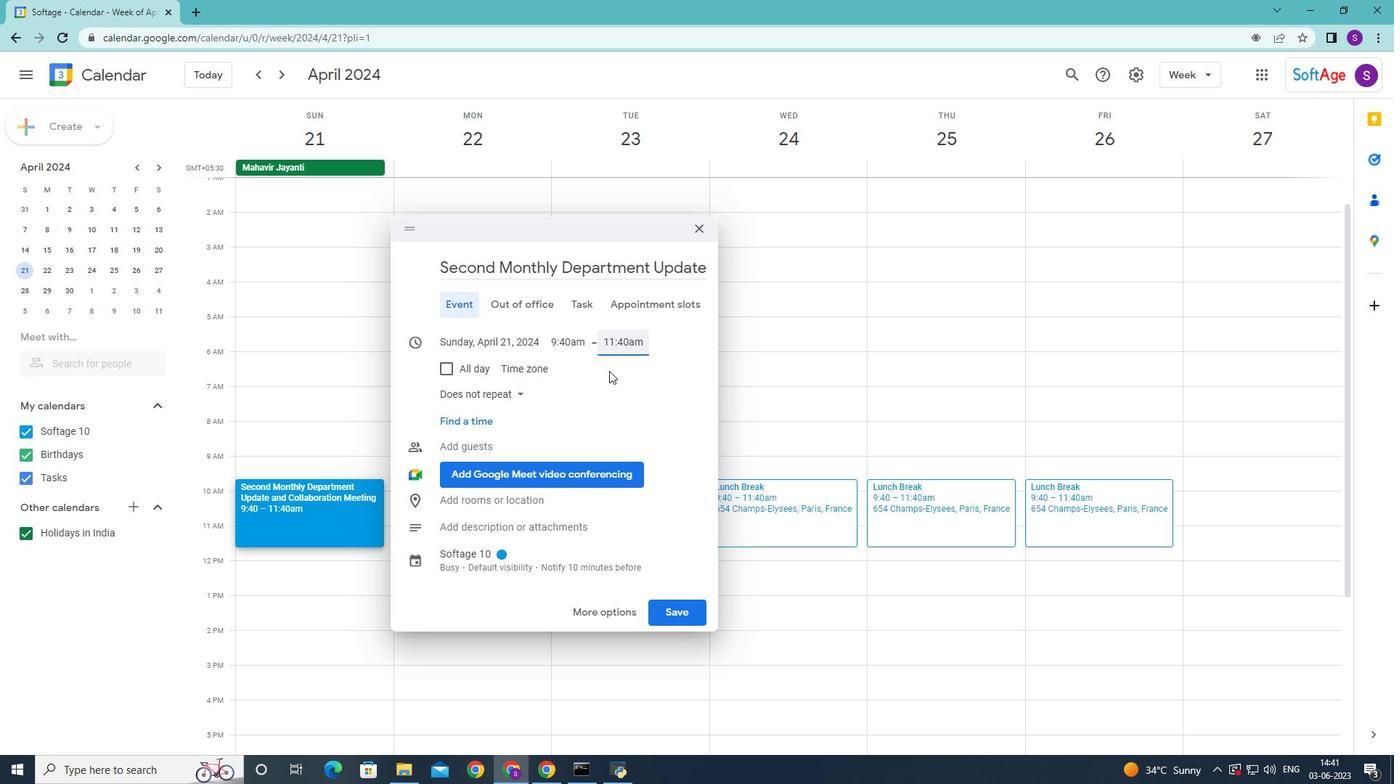 
Action: Mouse scrolled (654, 434) with delta (0, 0)
Screenshot: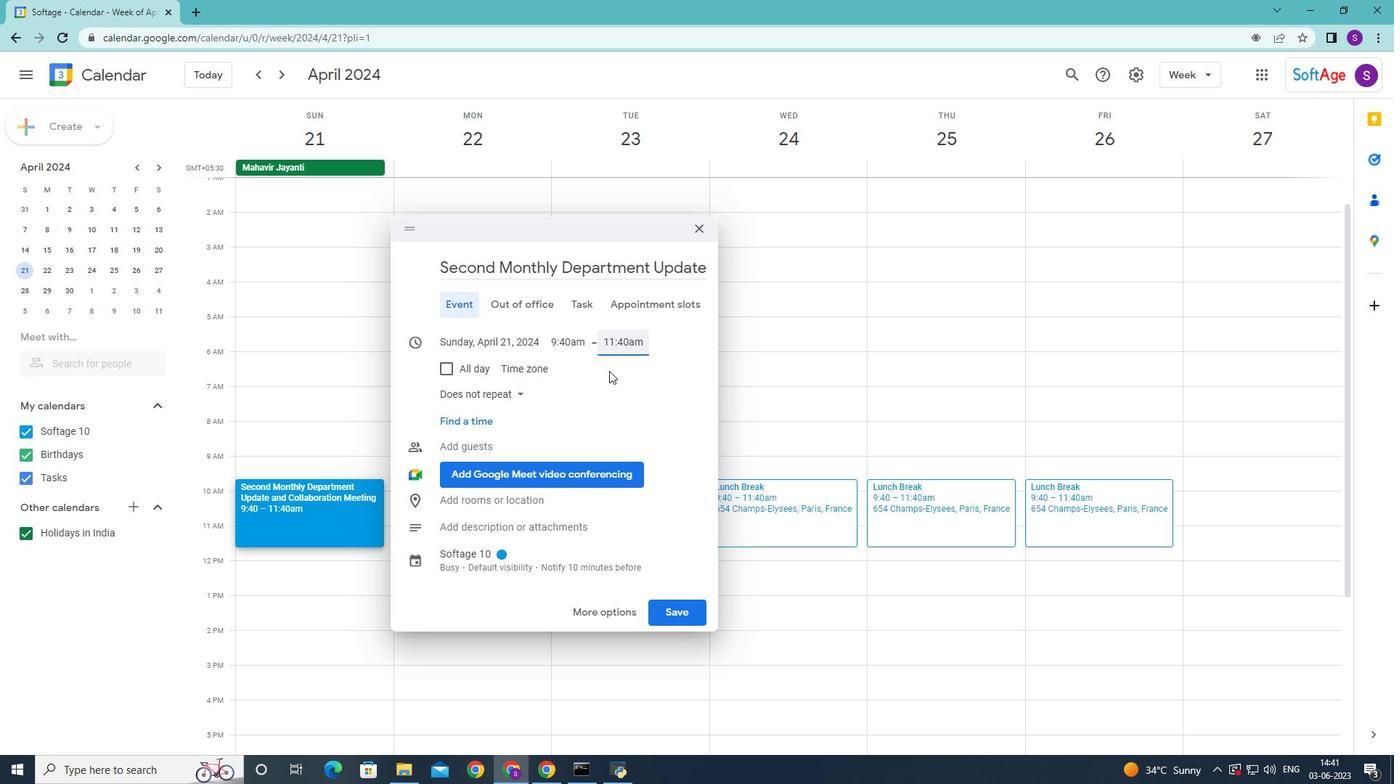 
Action: Mouse moved to (653, 496)
Screenshot: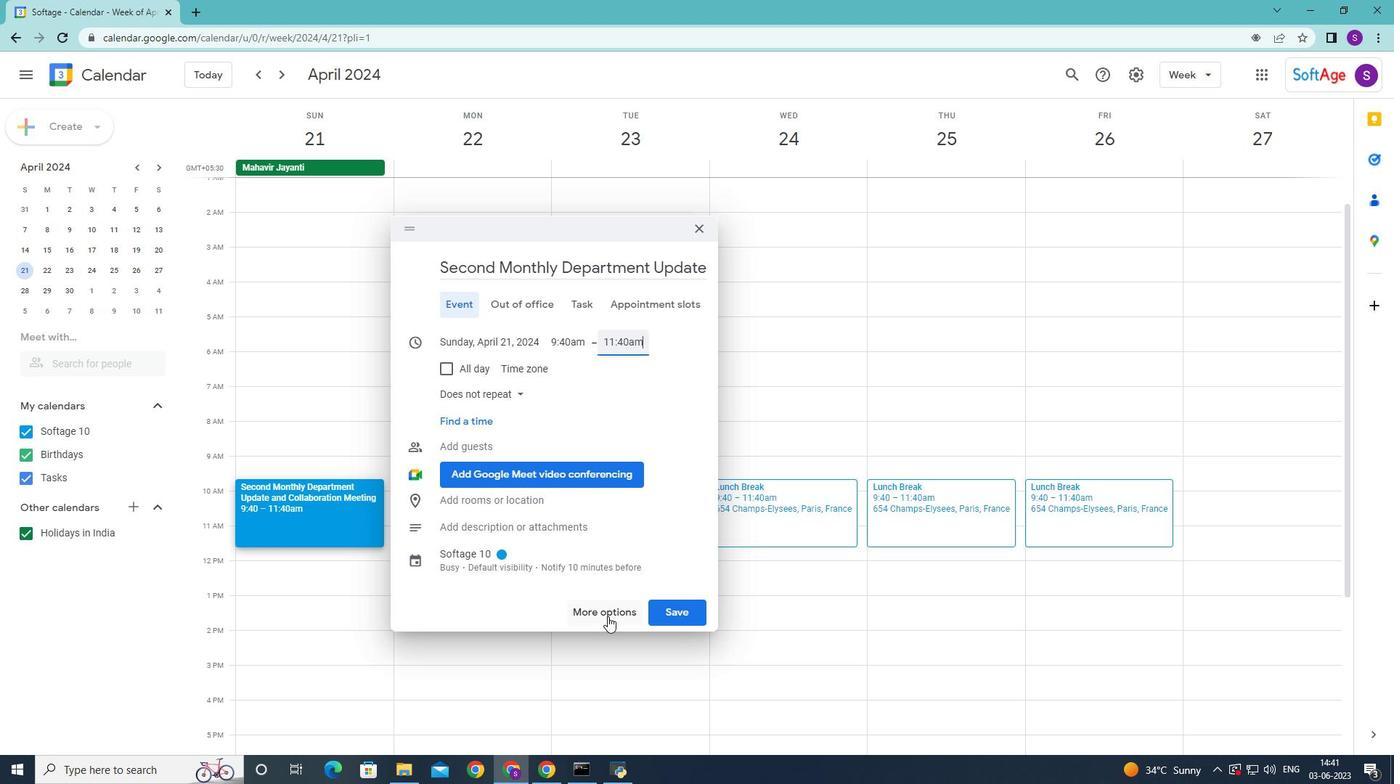 
Action: Mouse scrolled (653, 495) with delta (0, 0)
Screenshot: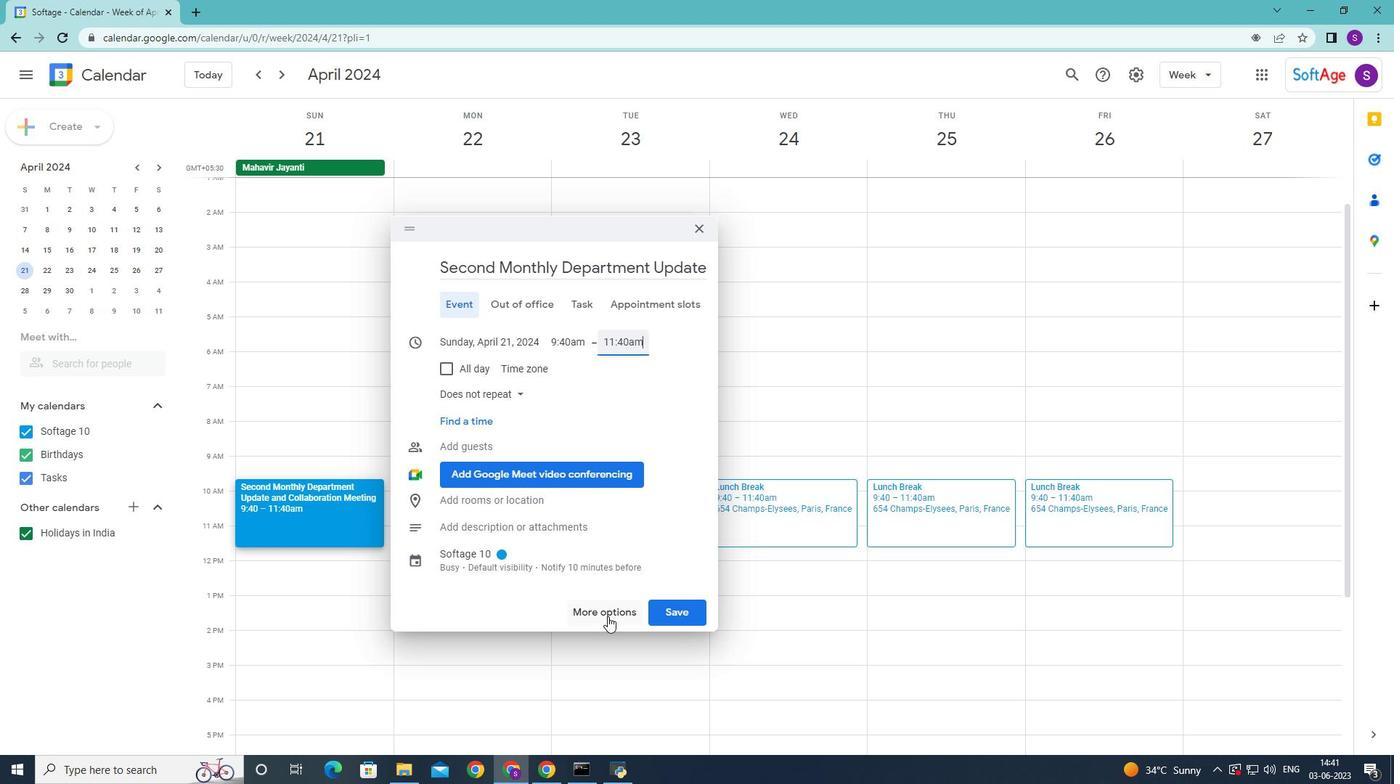 
Action: Mouse moved to (660, 461)
Screenshot: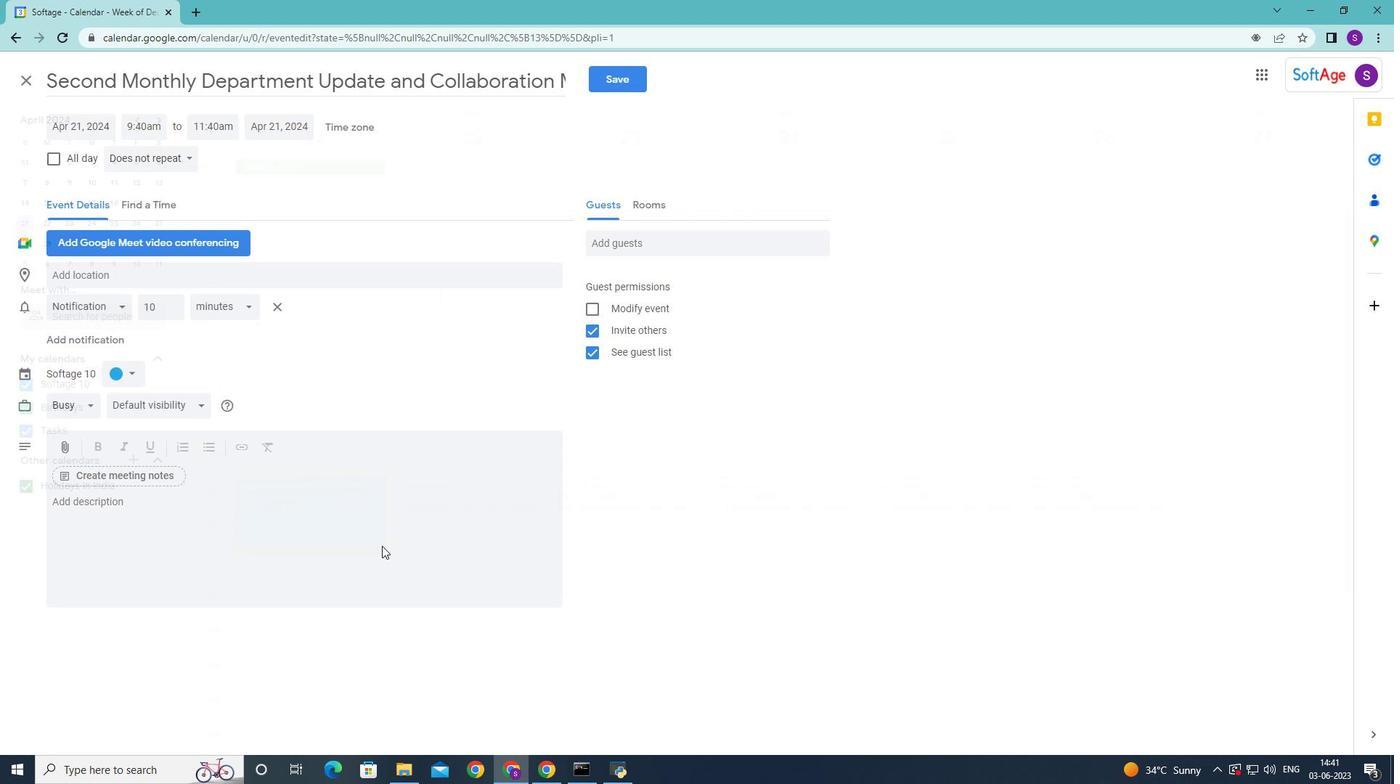 
Action: Mouse pressed left at (660, 461)
Screenshot: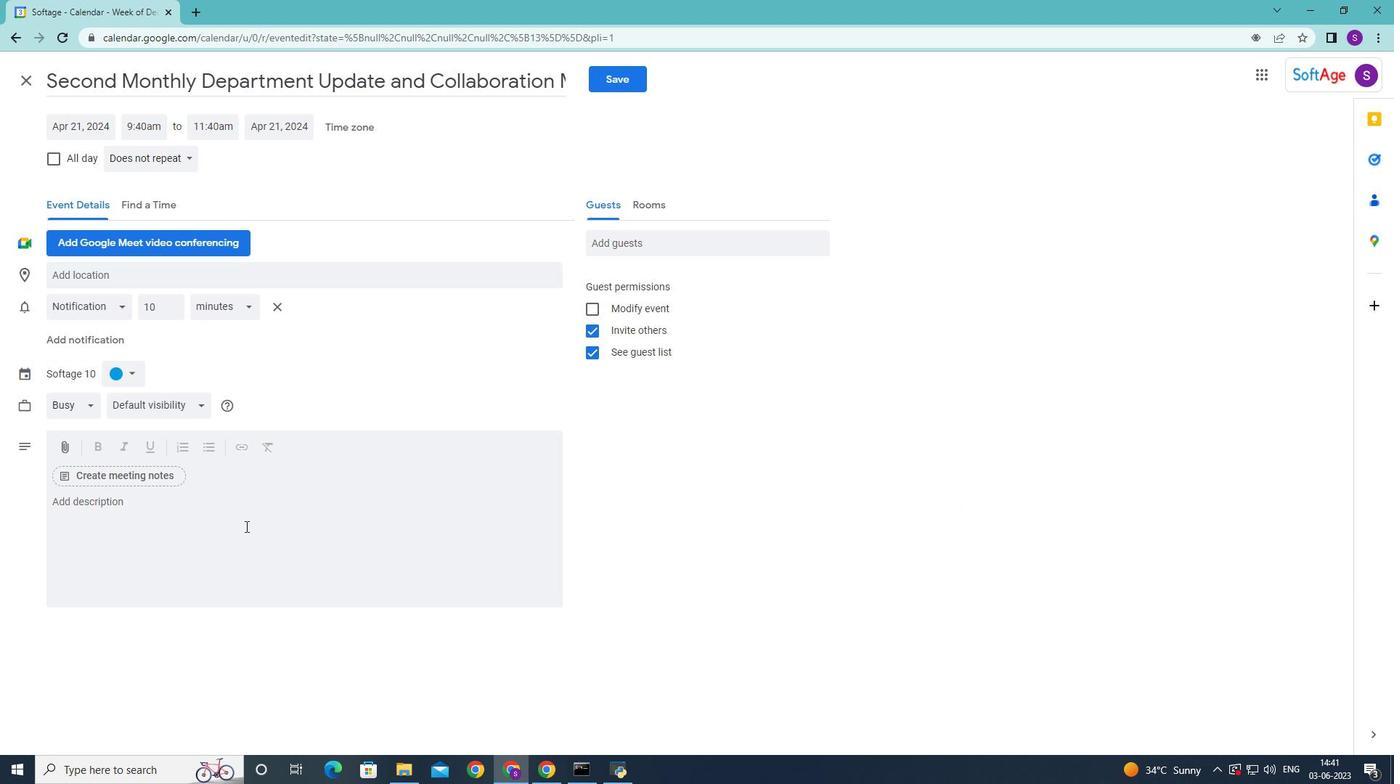 
Action: Mouse moved to (695, 362)
Screenshot: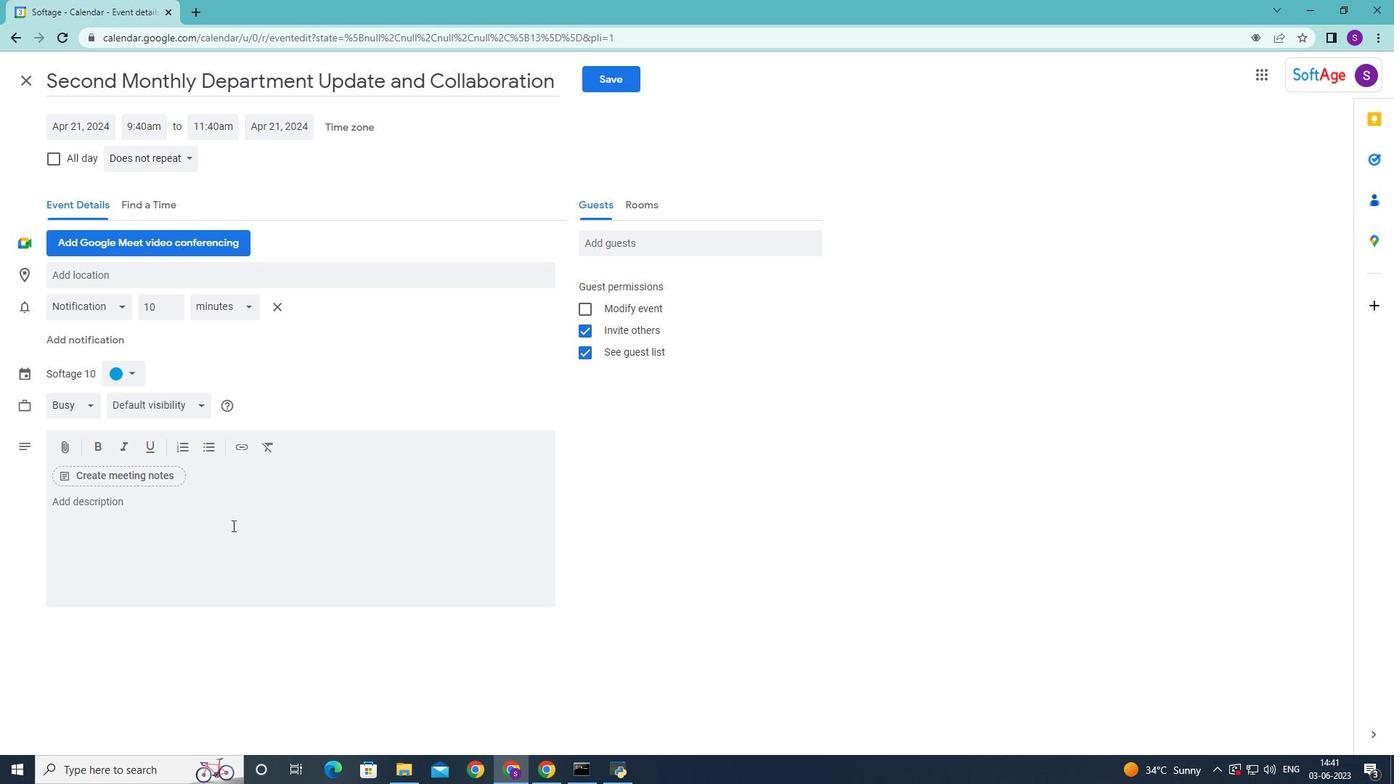 
Action: Mouse pressed left at (695, 362)
Screenshot: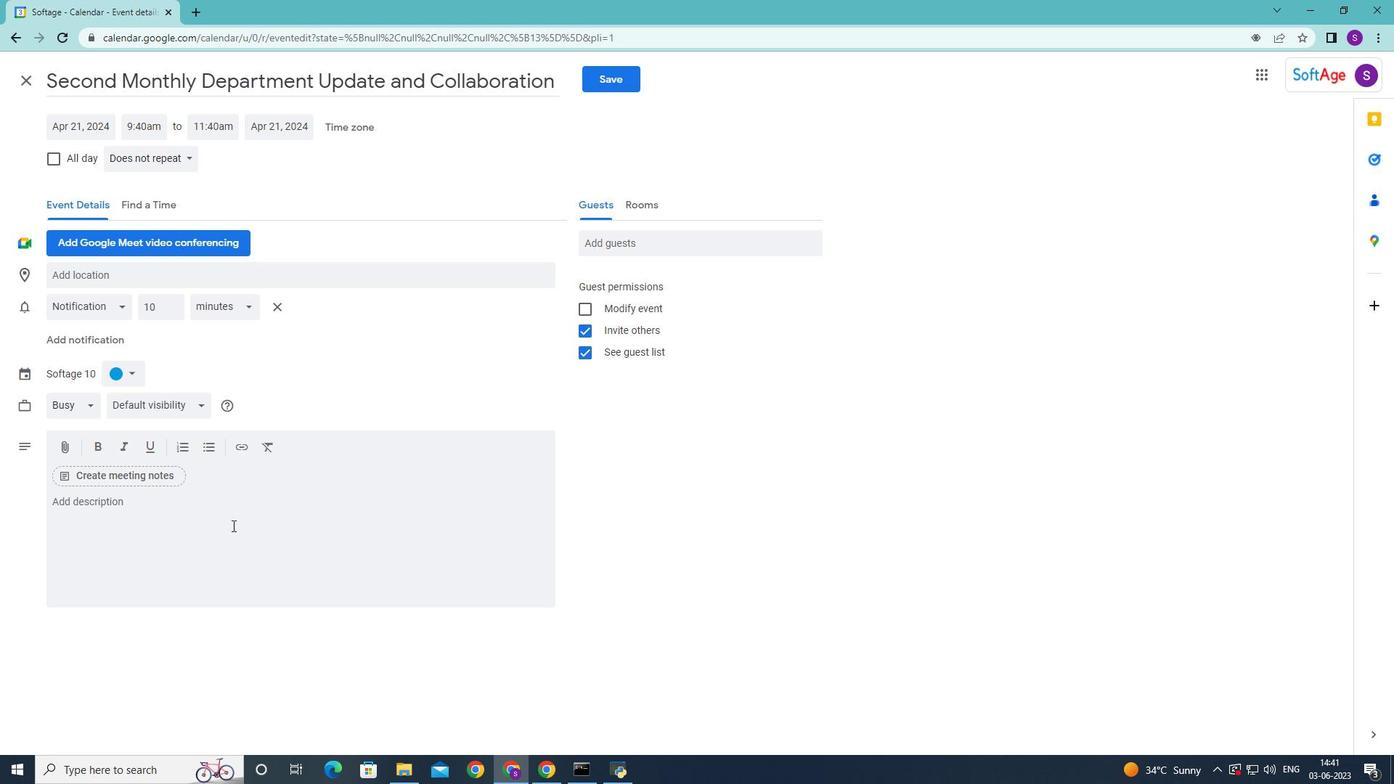 
Action: Mouse moved to (691, 432)
Screenshot: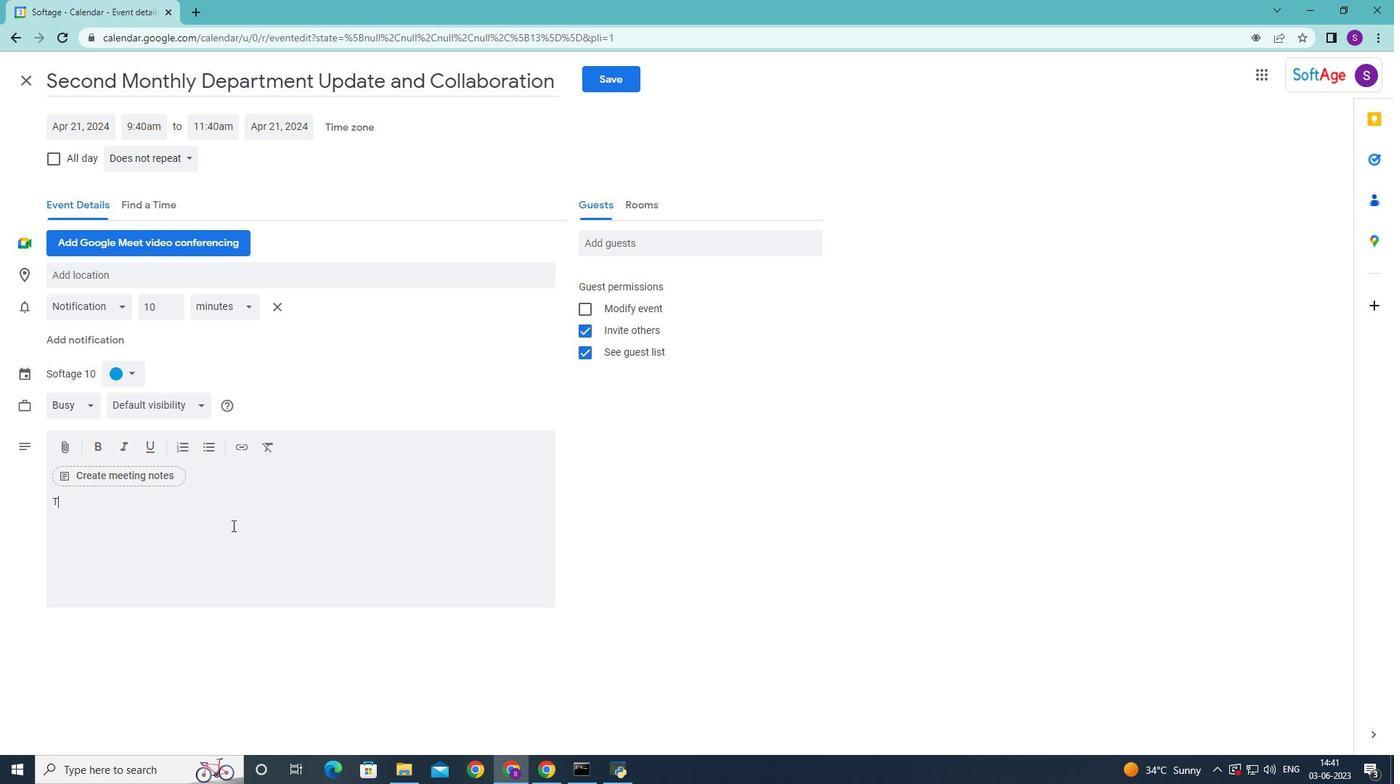 
Action: Mouse scrolled (691, 432) with delta (0, 0)
Screenshot: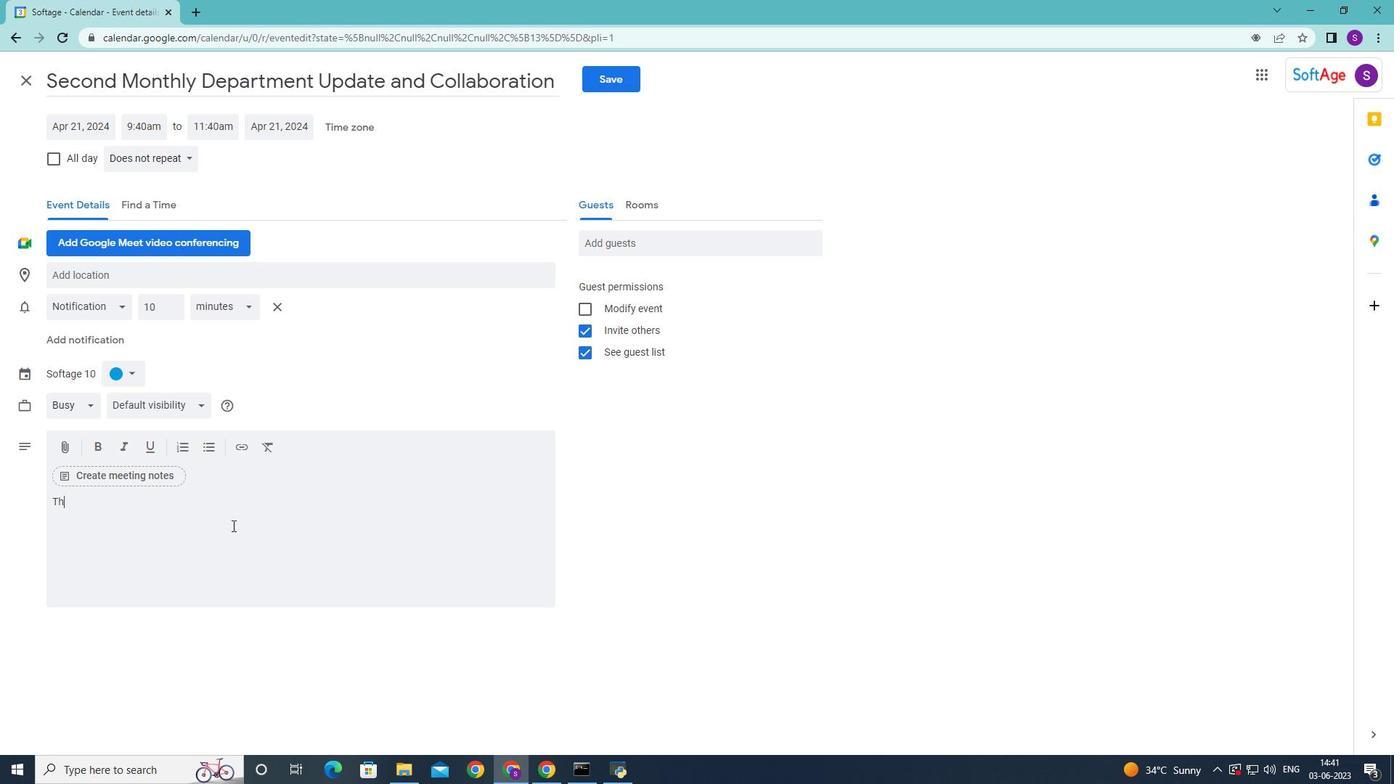 
Action: Mouse moved to (702, 445)
Screenshot: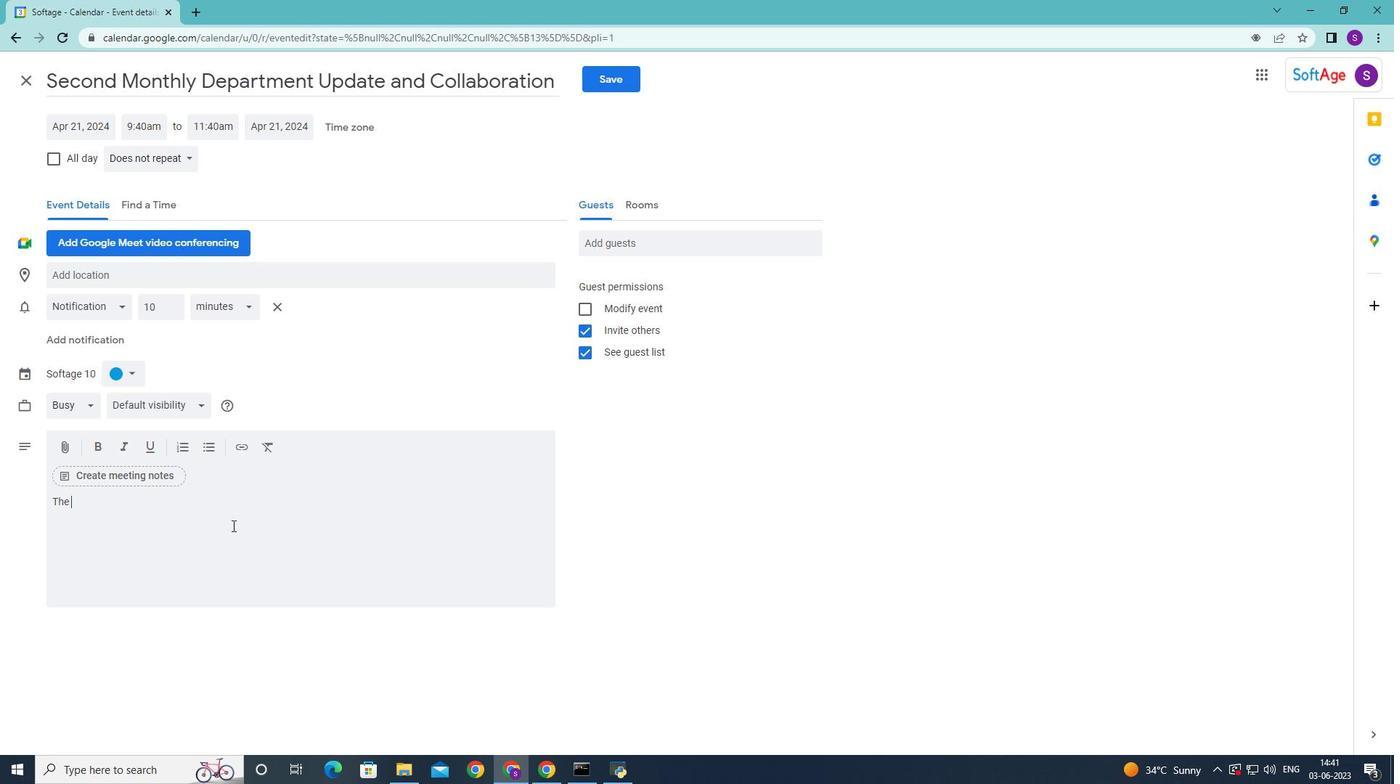 
Action: Mouse pressed left at (702, 445)
Screenshot: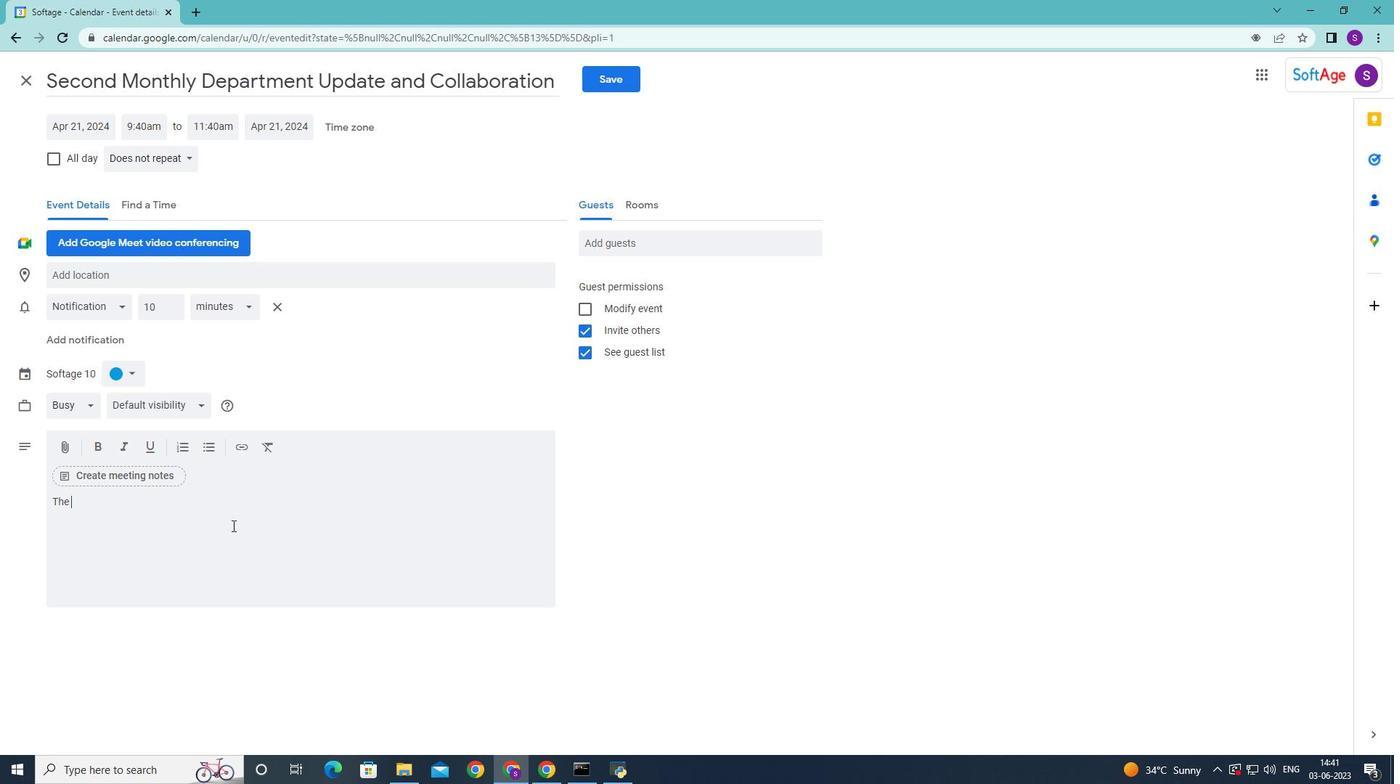 
Action: Mouse moved to (668, 639)
Screenshot: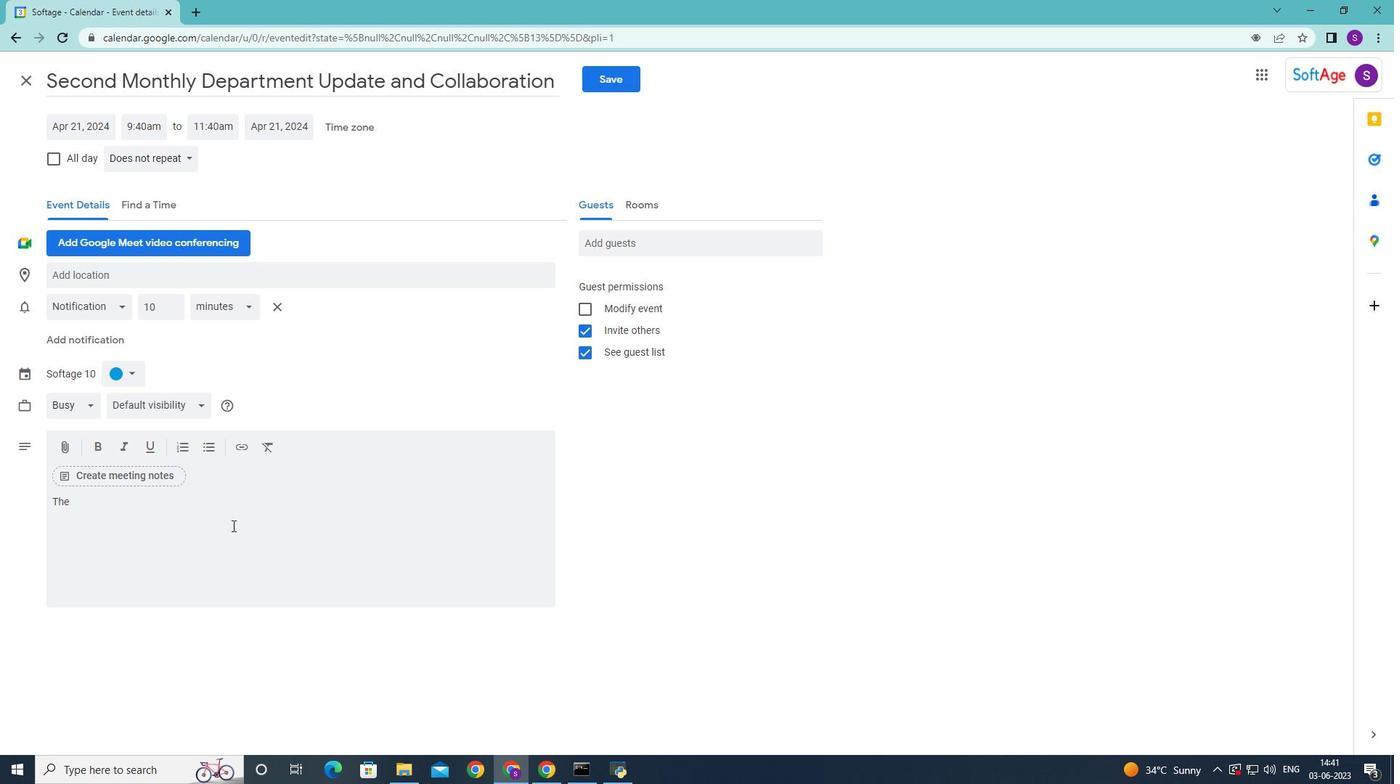 
Action: Mouse pressed left at (668, 639)
Screenshot: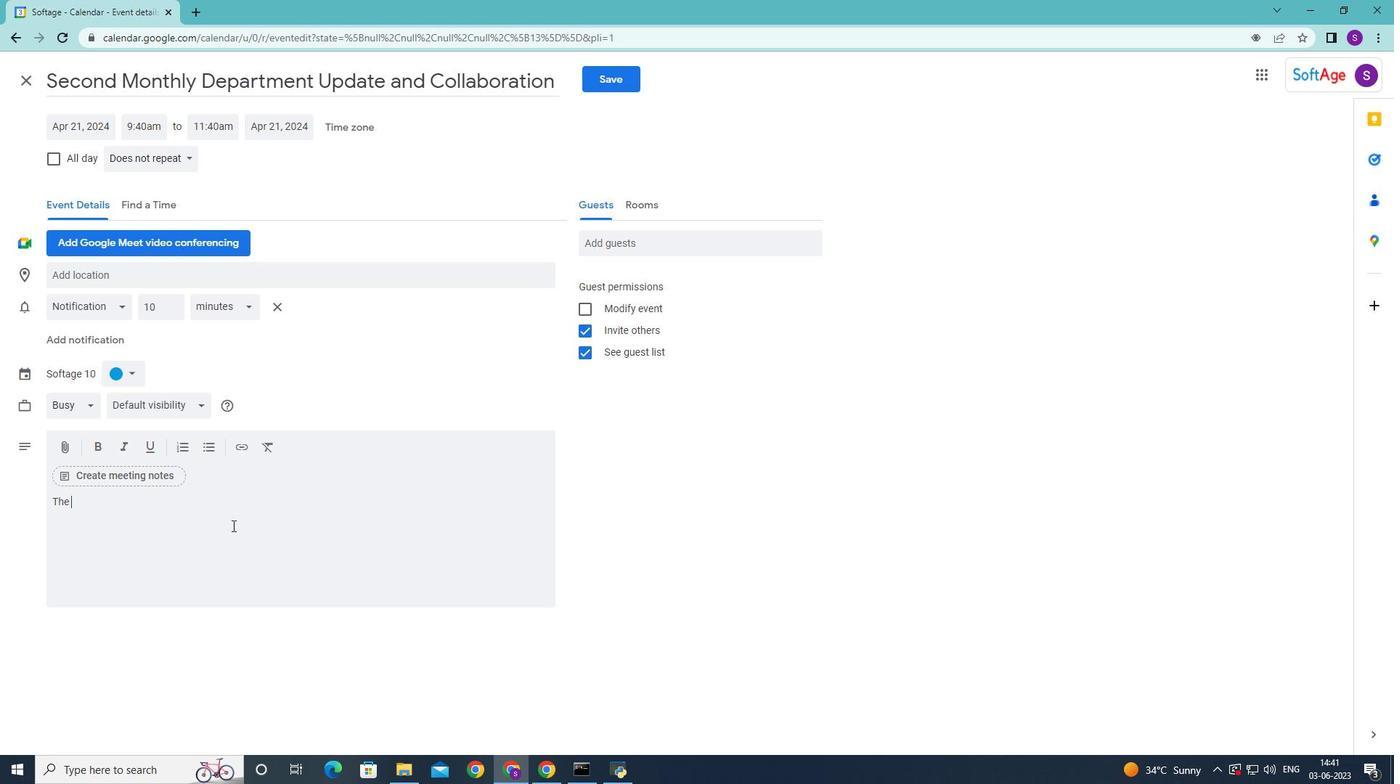 
Action: Mouse moved to (202, 512)
Screenshot: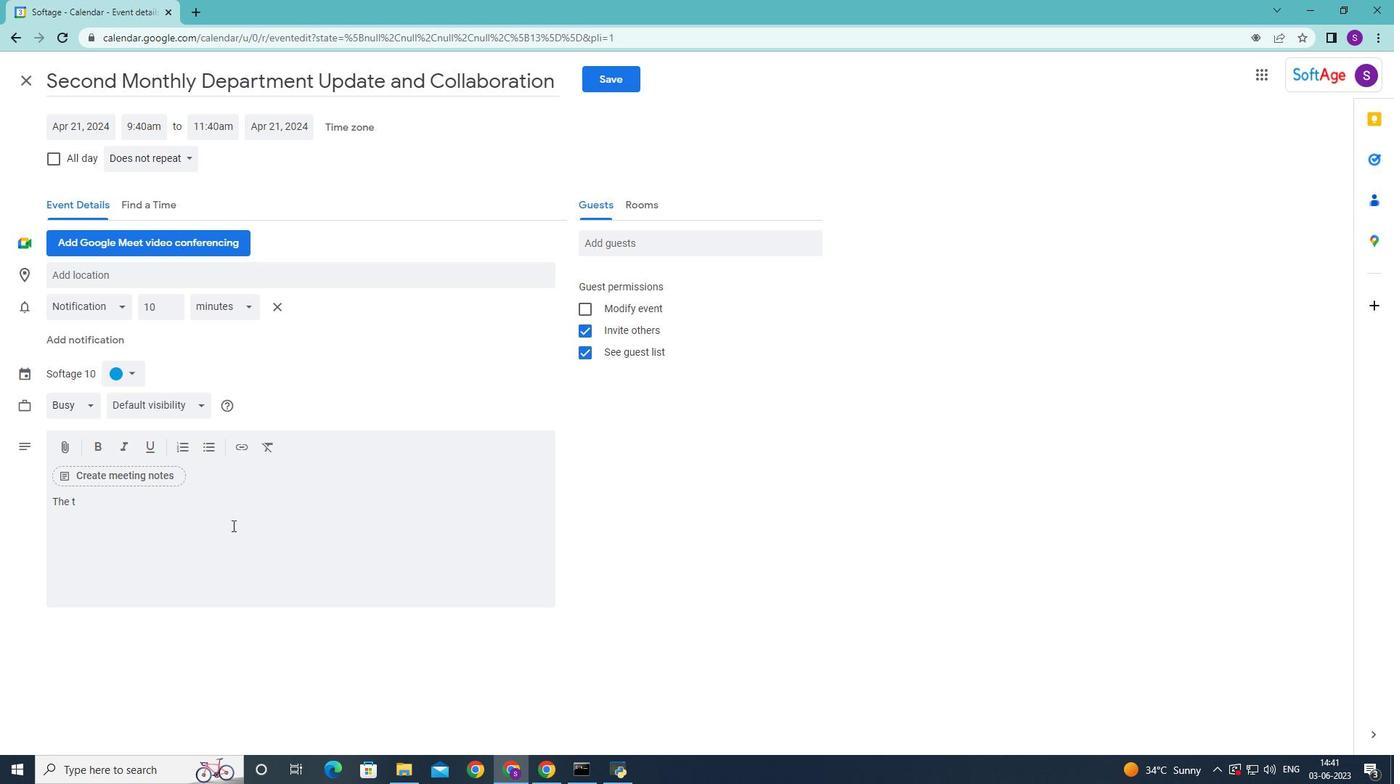 
Action: Mouse pressed left at (202, 512)
Screenshot: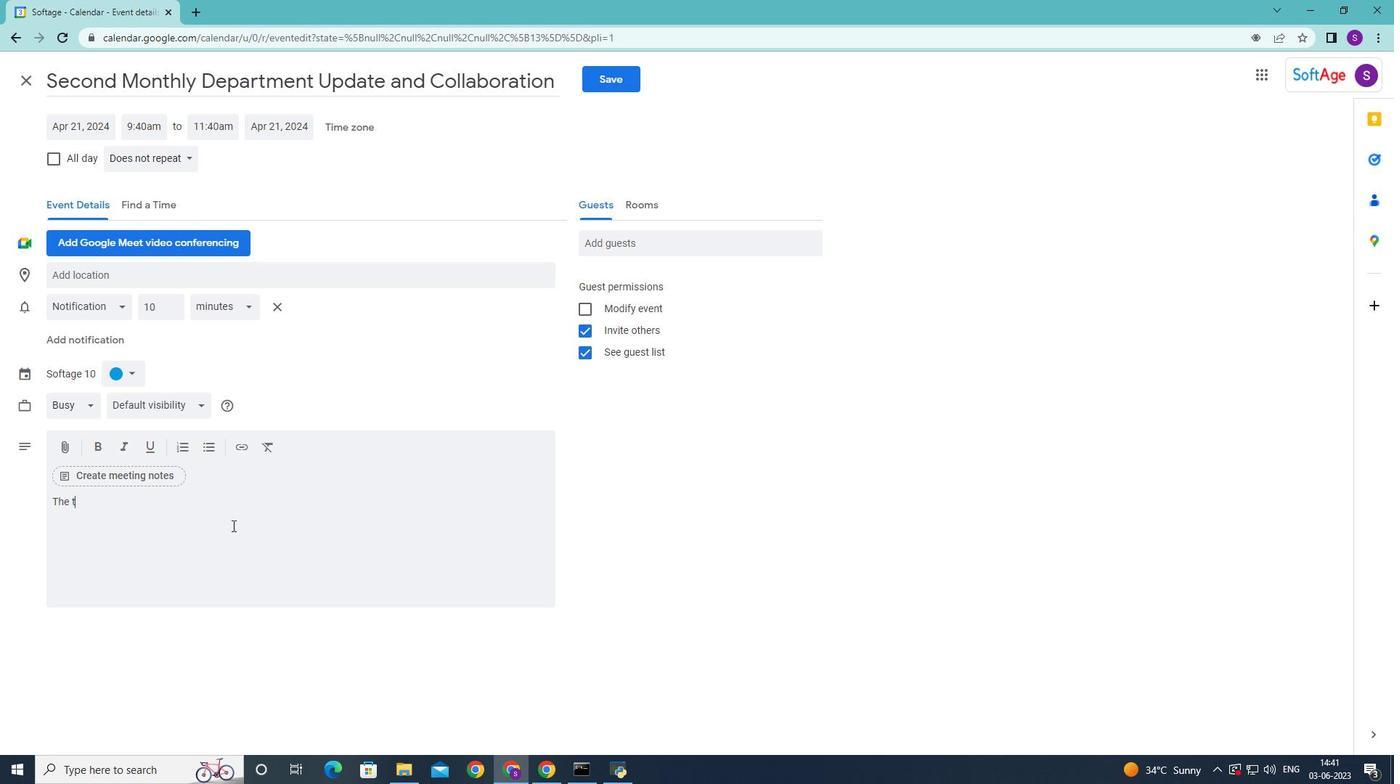 
Action: Key pressed <Key.shift>As<Key.space>the<Key.space>meetng<Key.space>progresses<Key.space>
Screenshot: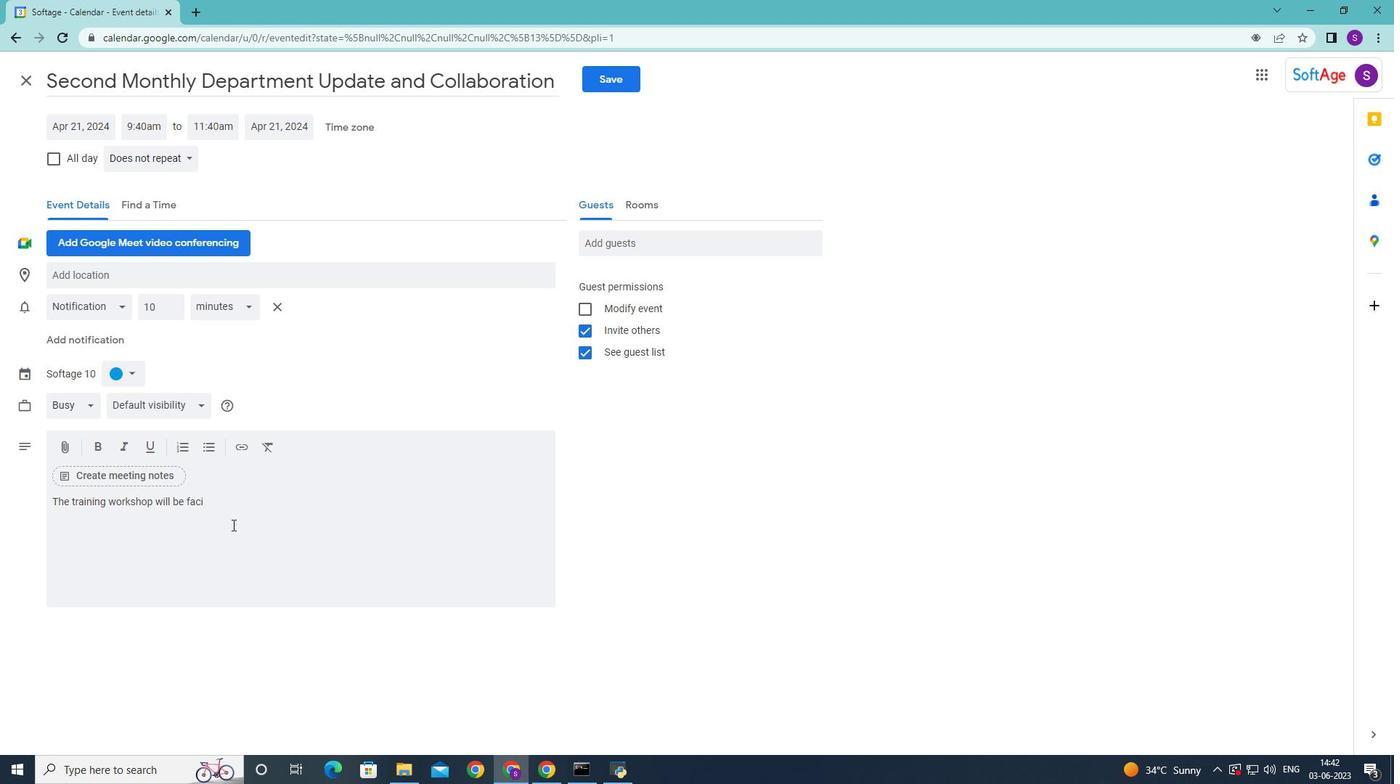 
Action: Mouse moved to (106, 506)
Screenshot: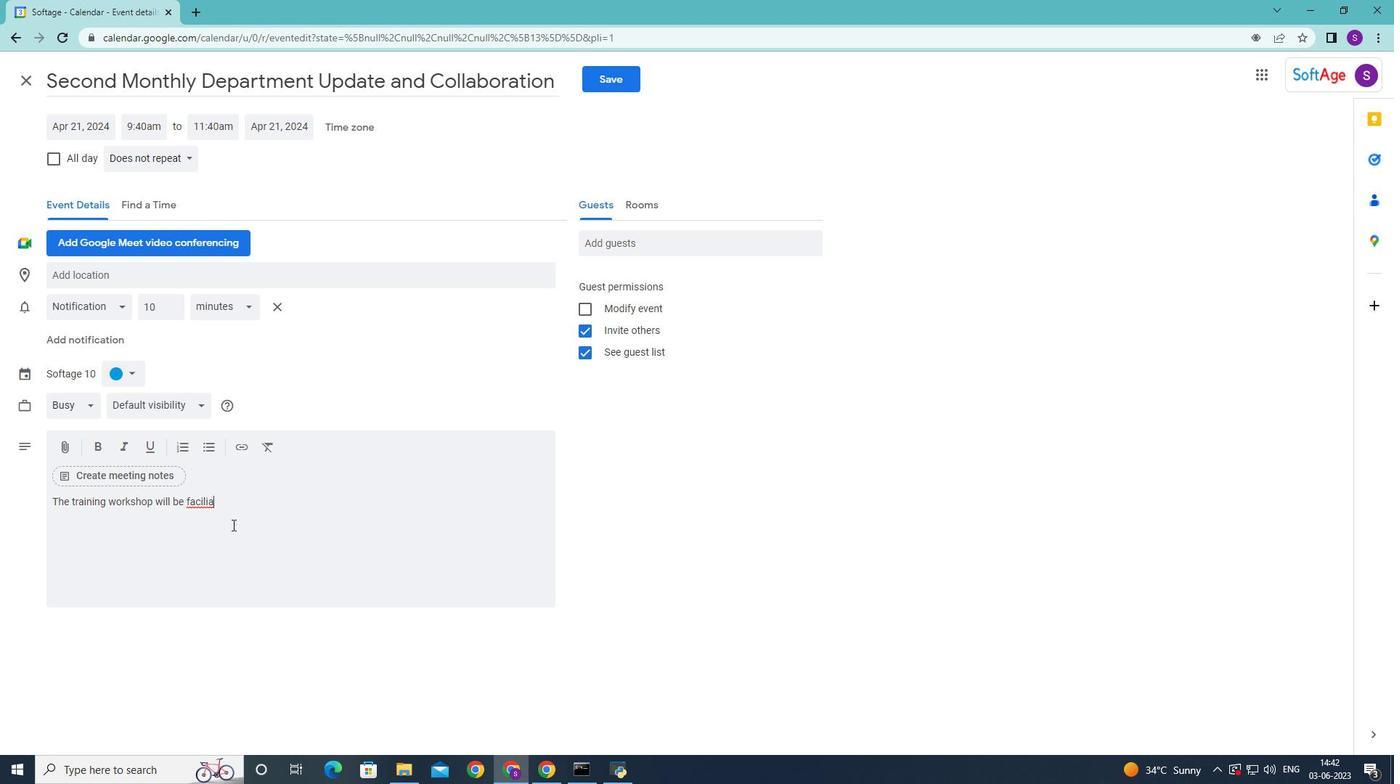 
Action: Mouse pressed left at (106, 506)
Screenshot: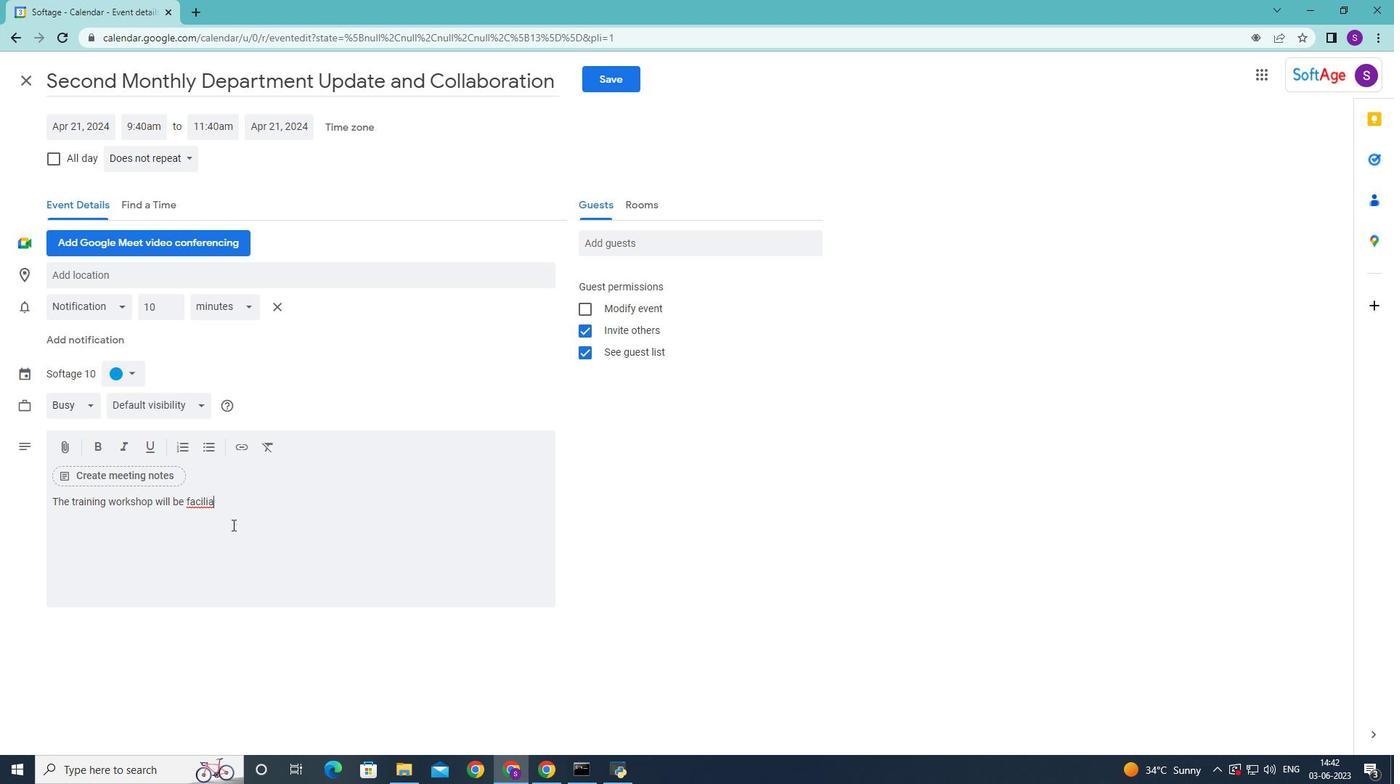 
Action: Mouse moved to (118, 512)
Screenshot: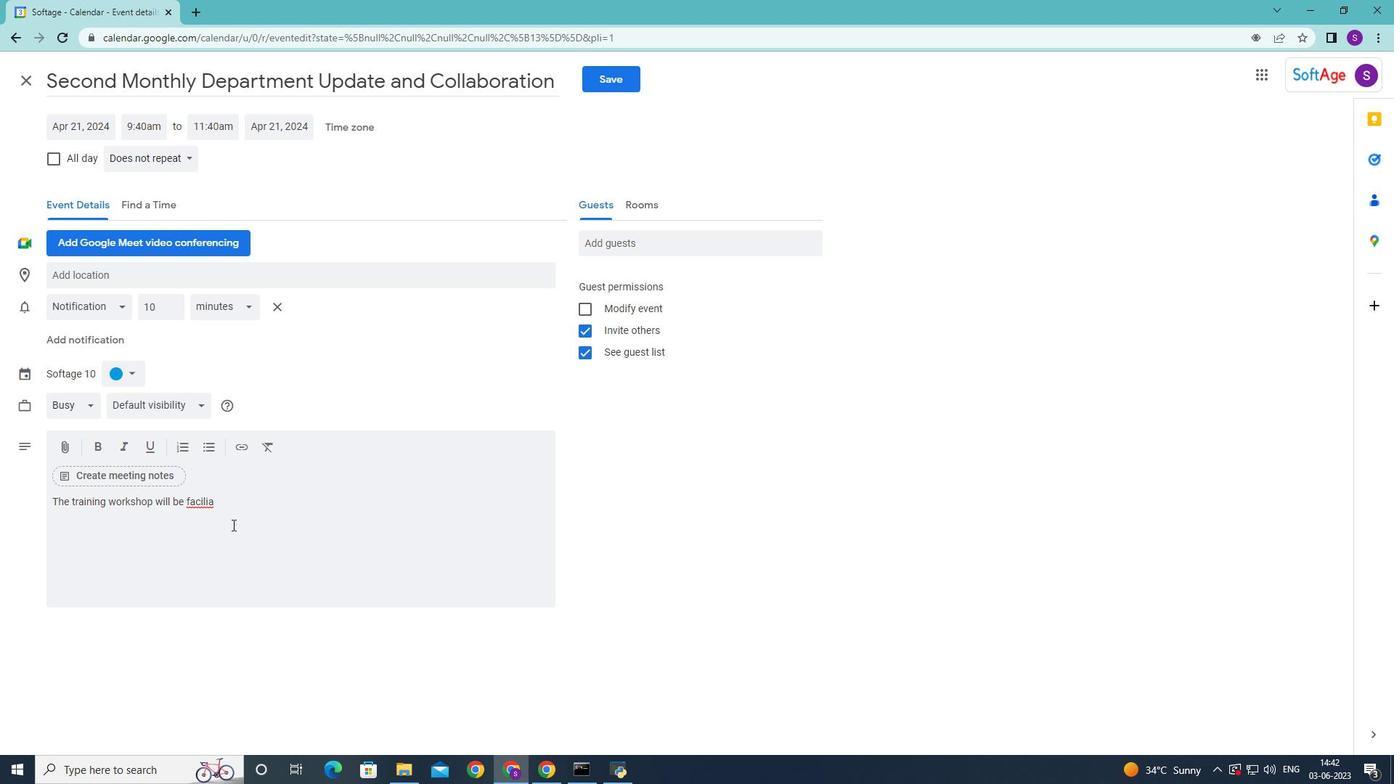 
Action: Key pressed i
Screenshot: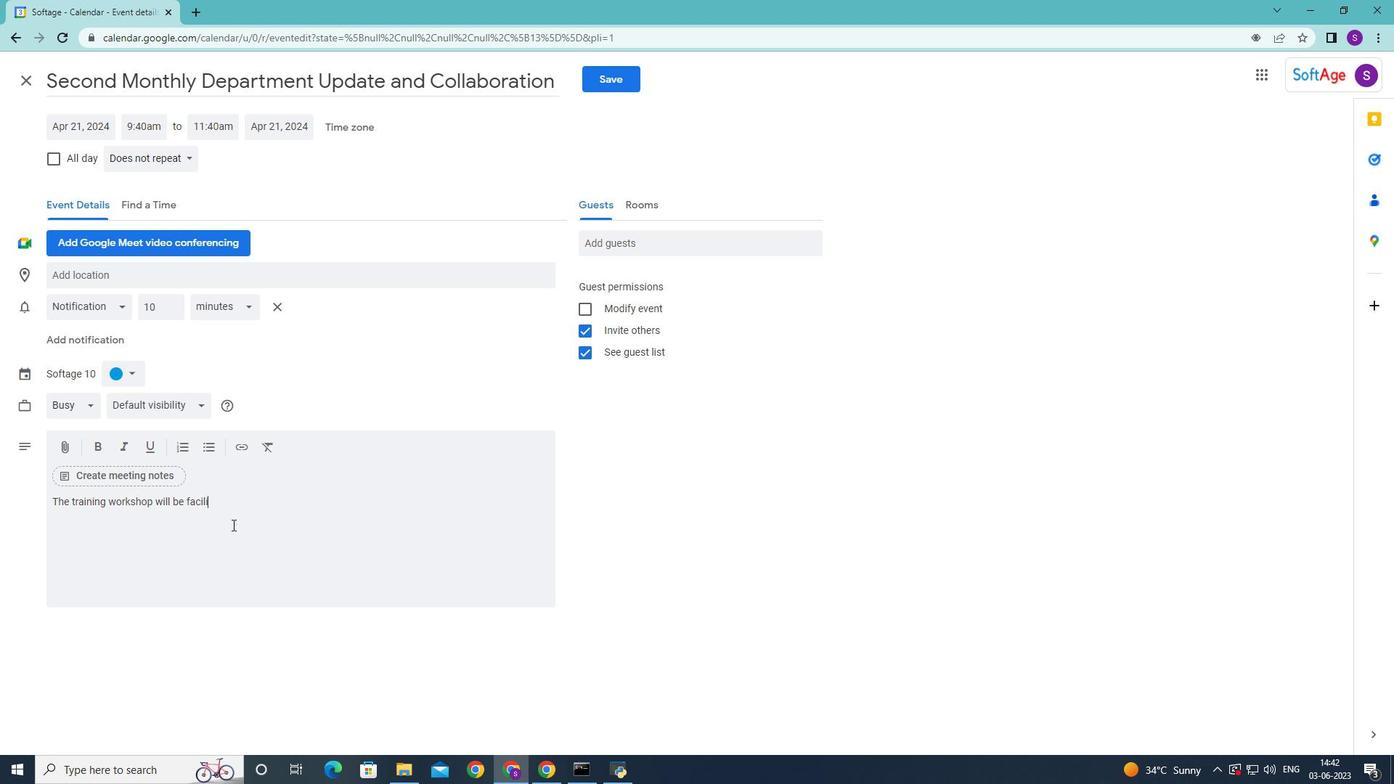 
Action: Mouse moved to (183, 505)
Screenshot: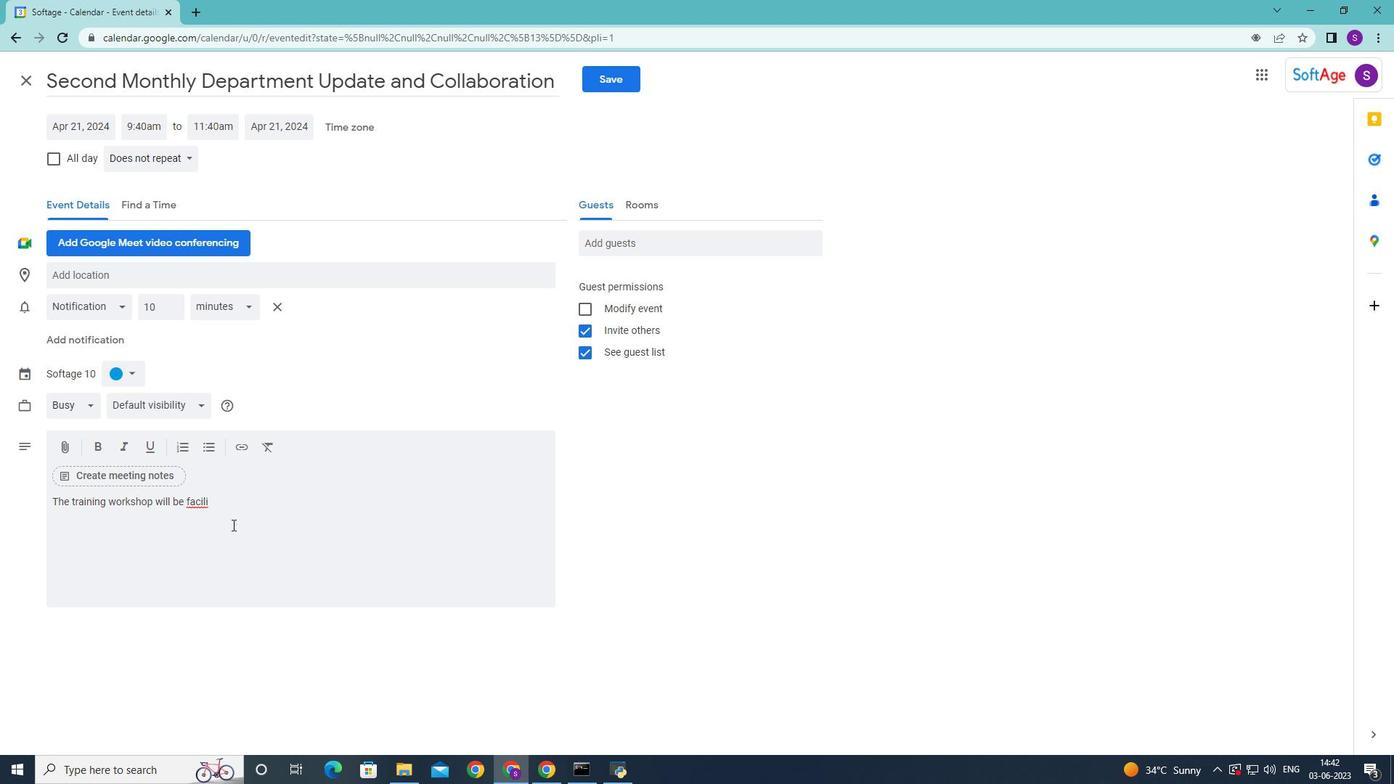 
Action: Mouse pressed left at (183, 505)
Screenshot: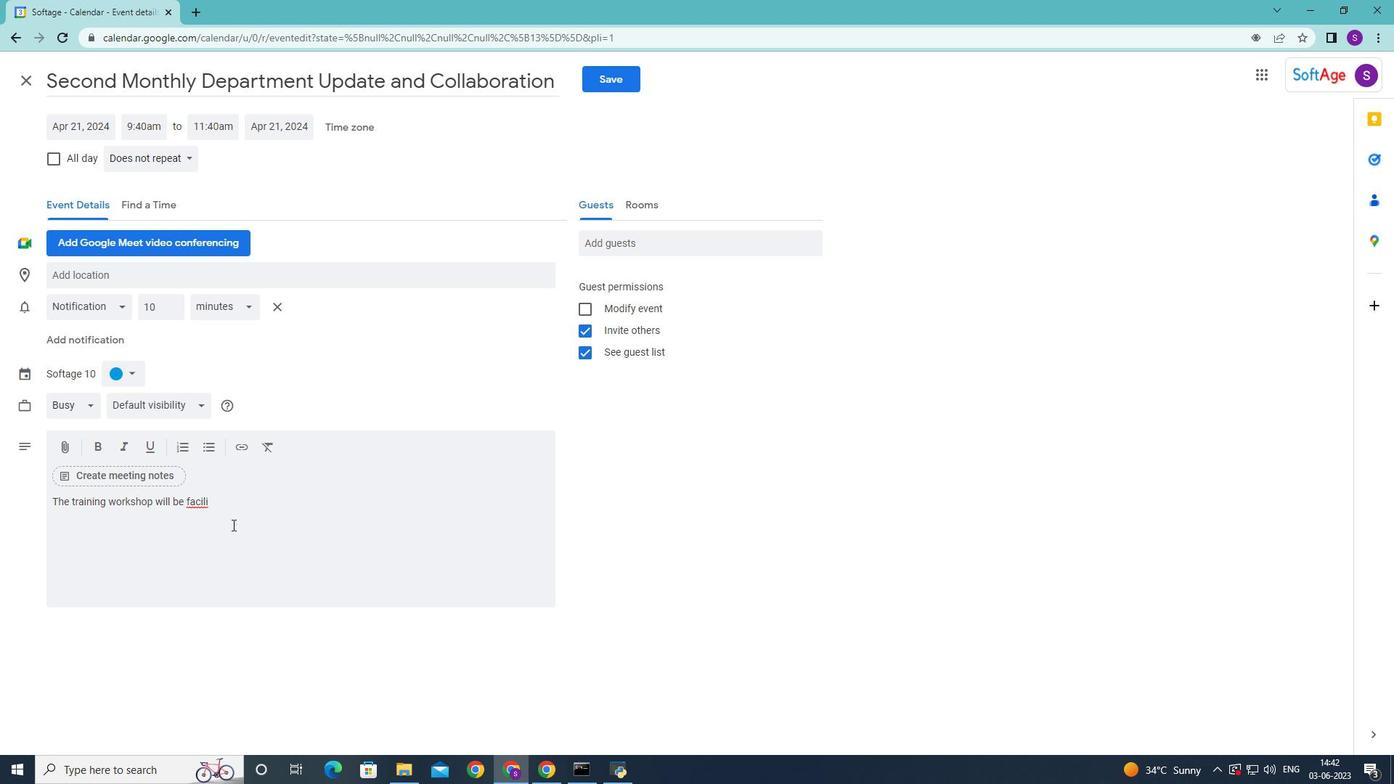 
Action: Mouse moved to (183, 505)
Screenshot: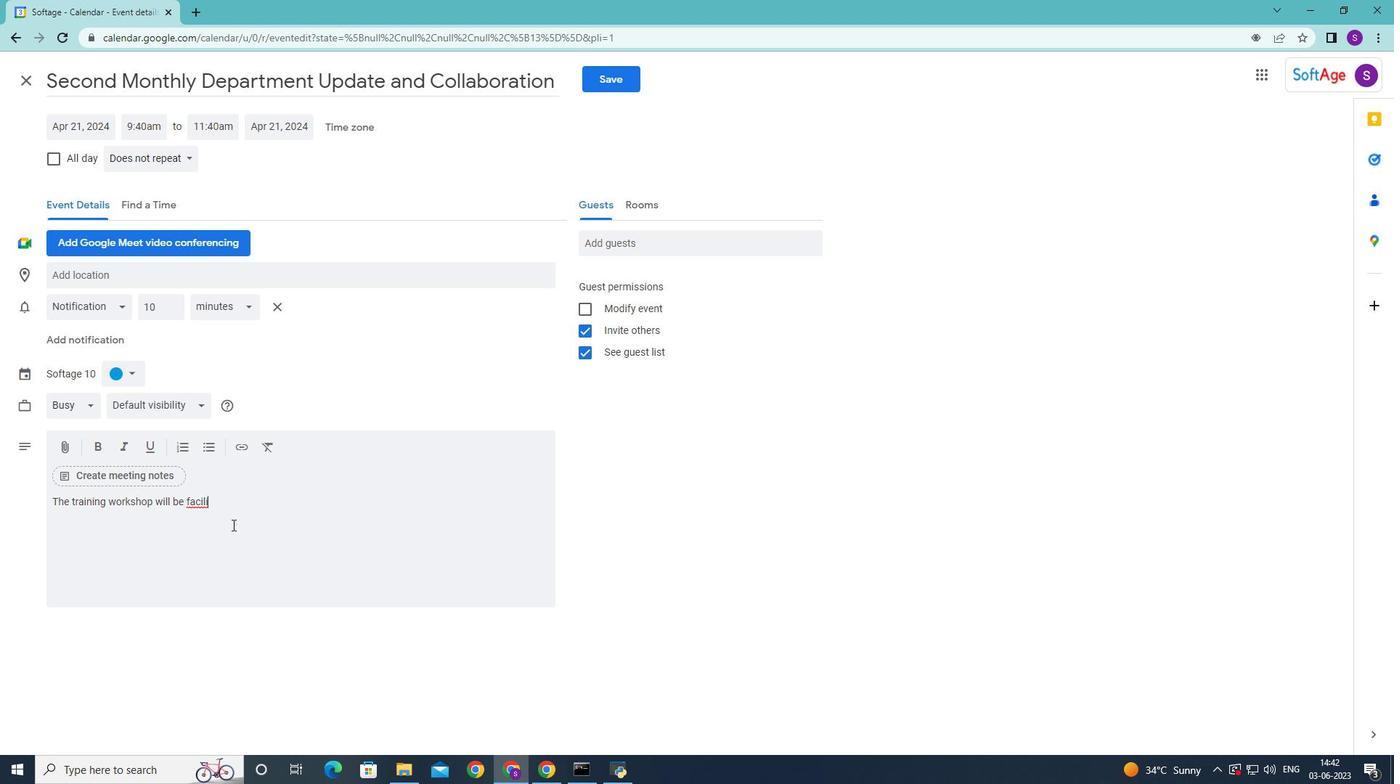 
Action: Key pressed <Key.backspace>,<Key.space>th
Screenshot: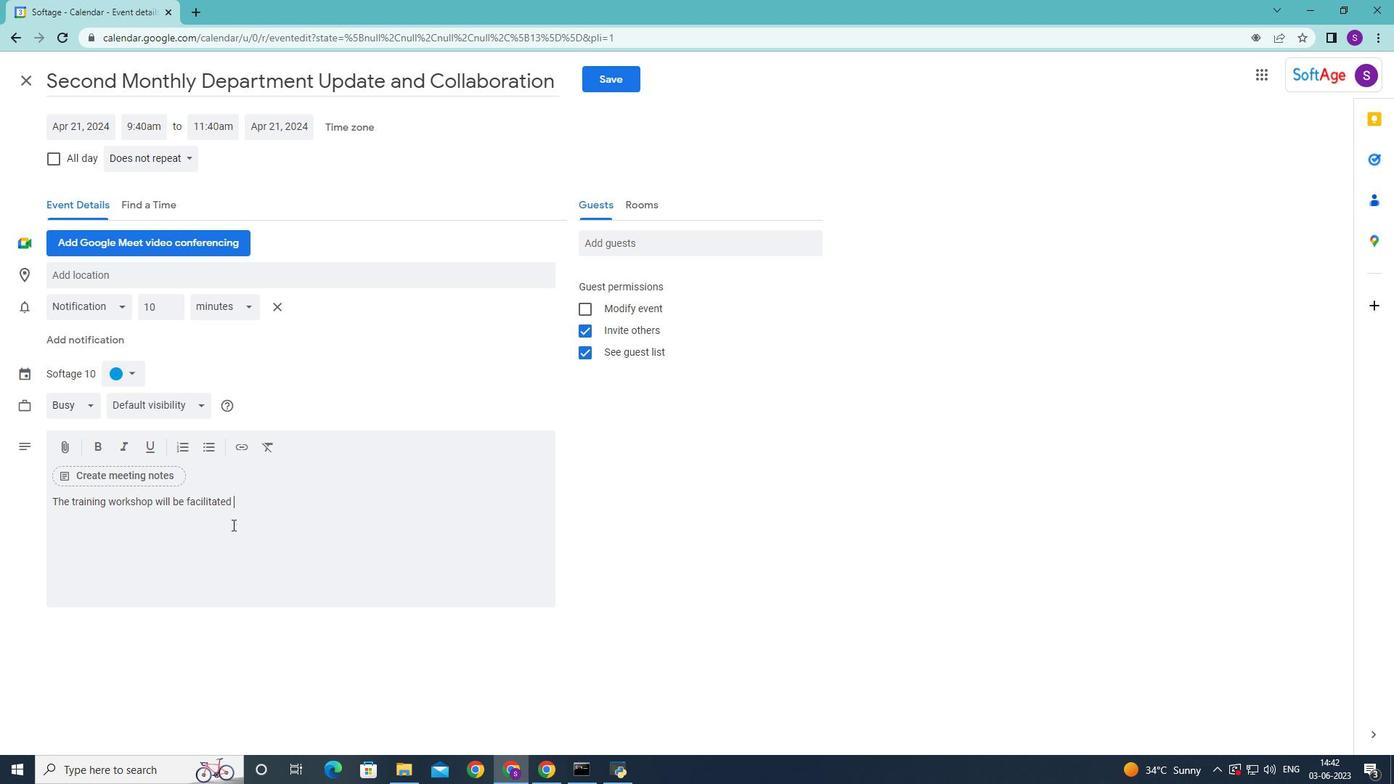 
Action: Mouse moved to (183, 504)
Screenshot: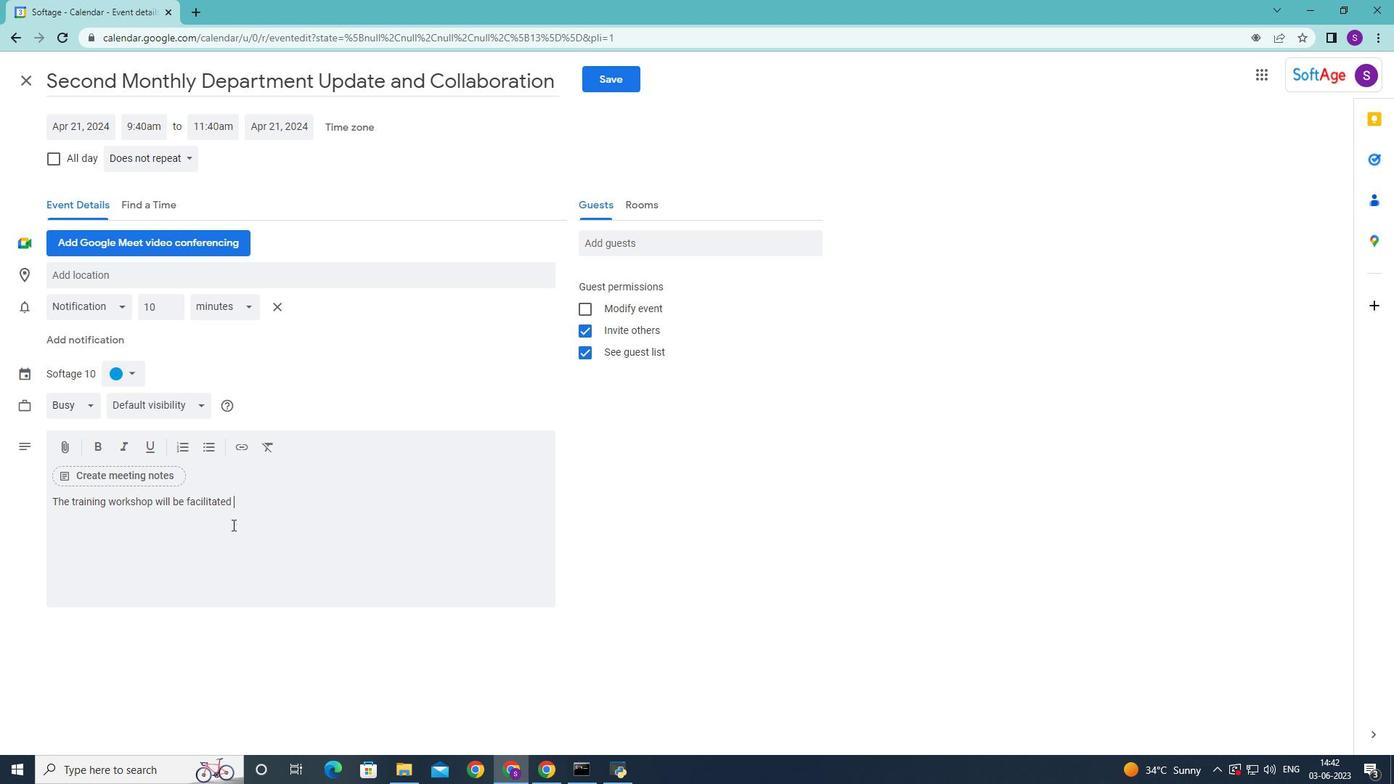 
Action: Key pressed e<Key.space>focus<Key.space>will<Key.space>shift<Key.space>towards<Key.space>exploring<Key.space>poteb<Key.backspace>ntial<Key.space>synergies,<Key.space>investment<Key.space>opportunities<Key.space><Key.backspace>,<Key.space>and<Key.space>the<Key.space>investor's<Key.space>specific<Key.space>interests.<Key.space><Key.shift>the<Key.space>potential<Key.space>investores<Key.space>may<Key.space>ask<Key.space>questions<Key.space>about<Key.space>your<Key.space>market<Key.space>stra
Screenshot: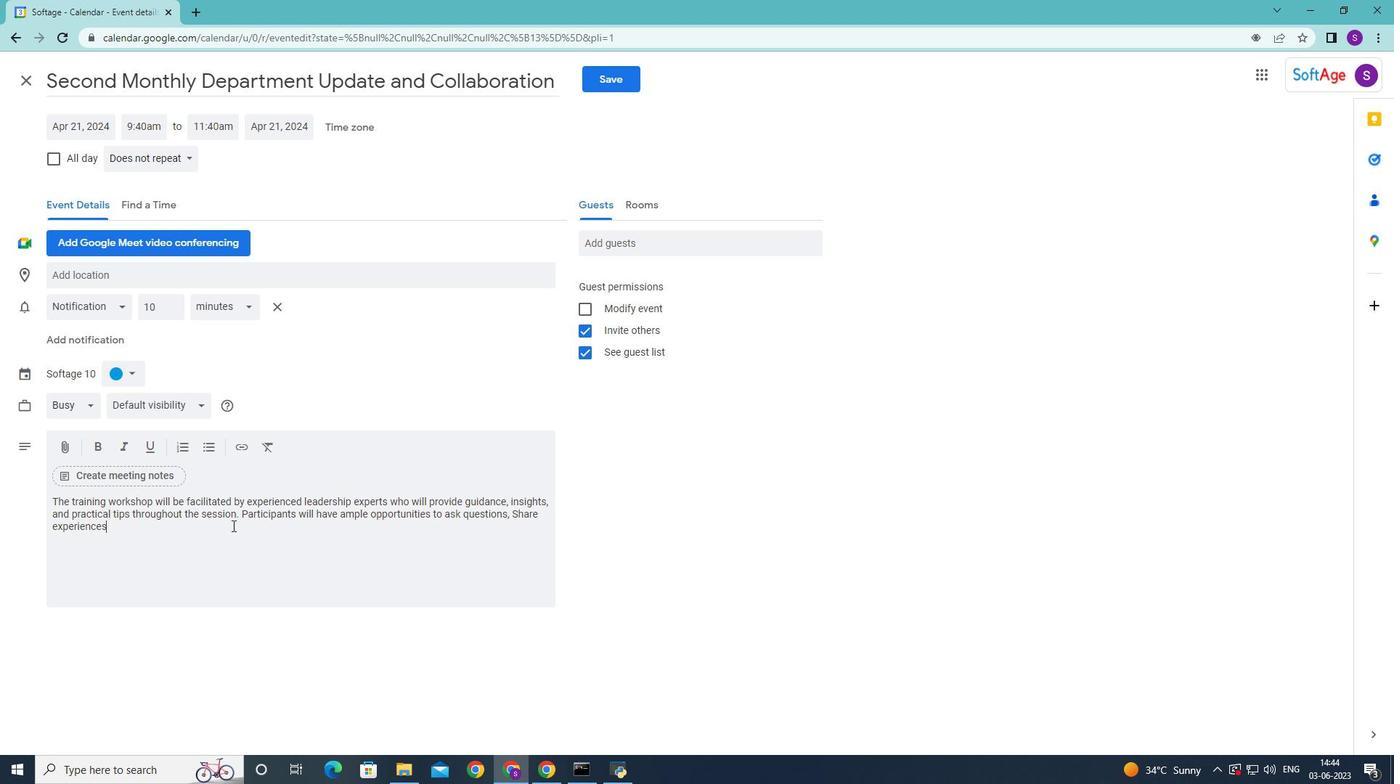 
Action: Mouse moved to (372, 515)
Screenshot: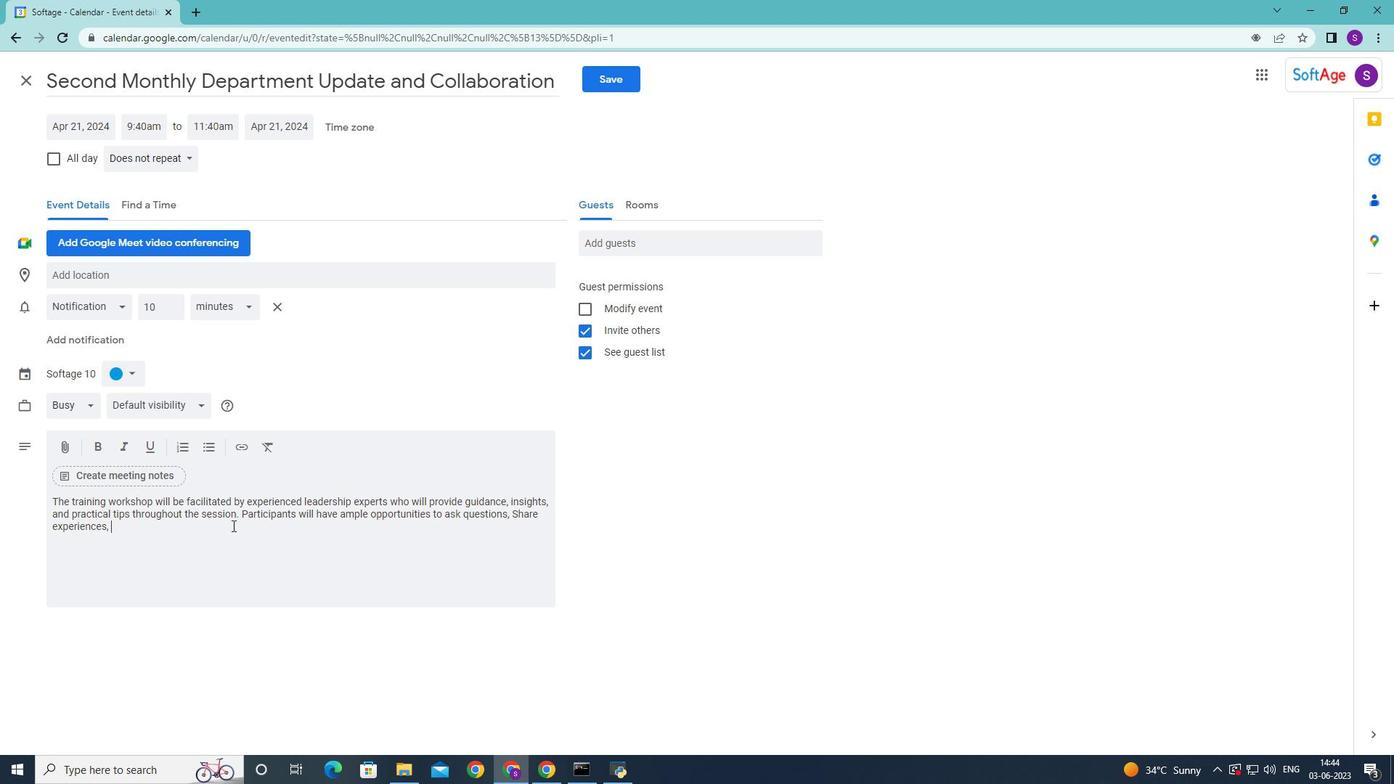
Action: Mouse pressed left at (372, 515)
Screenshot: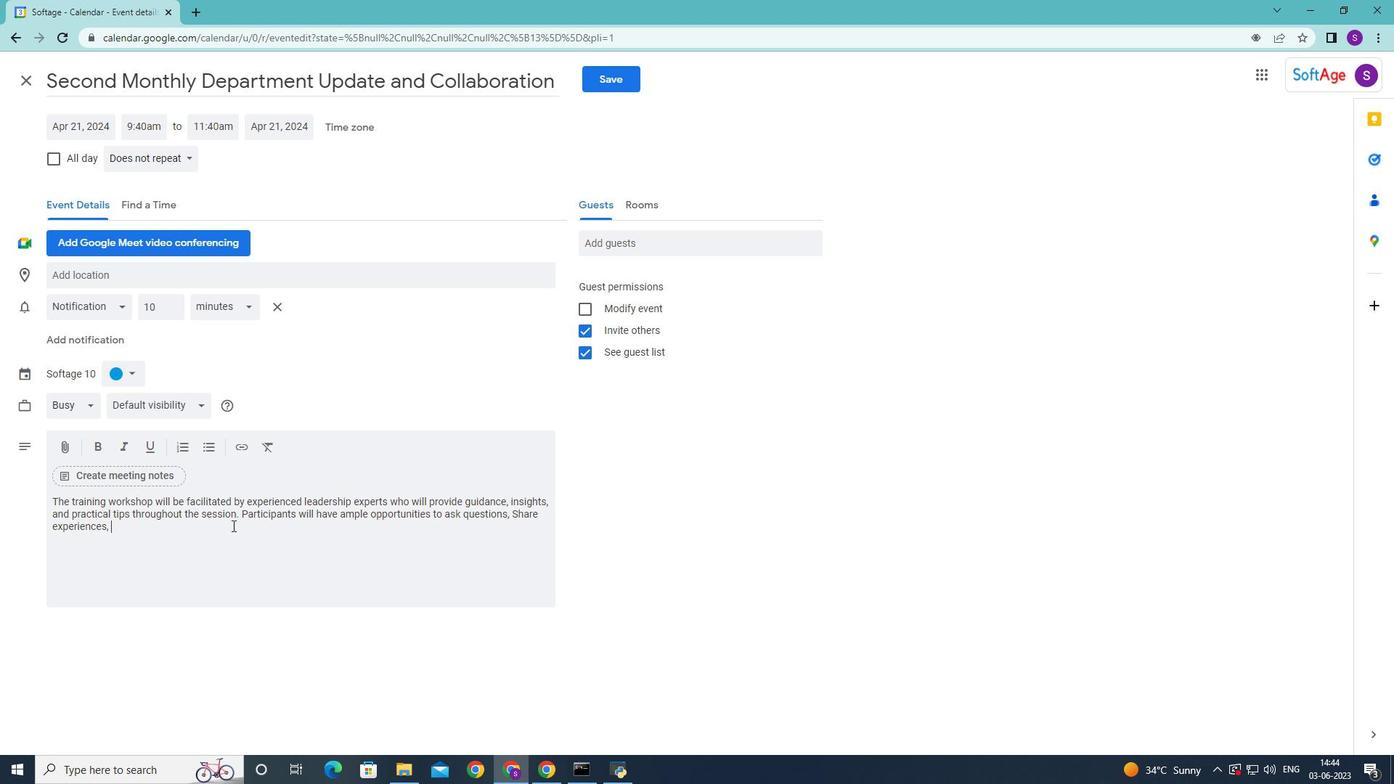 
Action: Mouse moved to (360, 517)
Screenshot: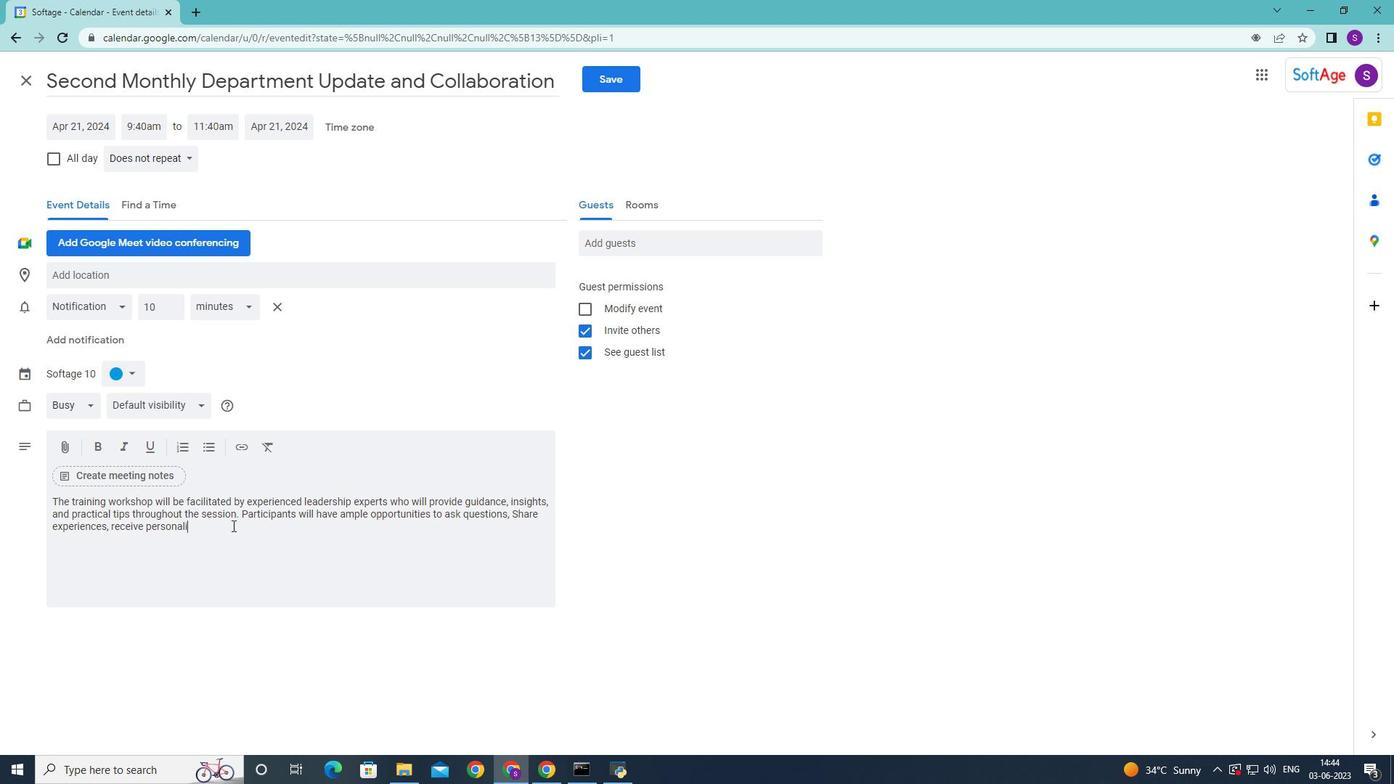 
Action: Mouse pressed left at (360, 517)
Screenshot: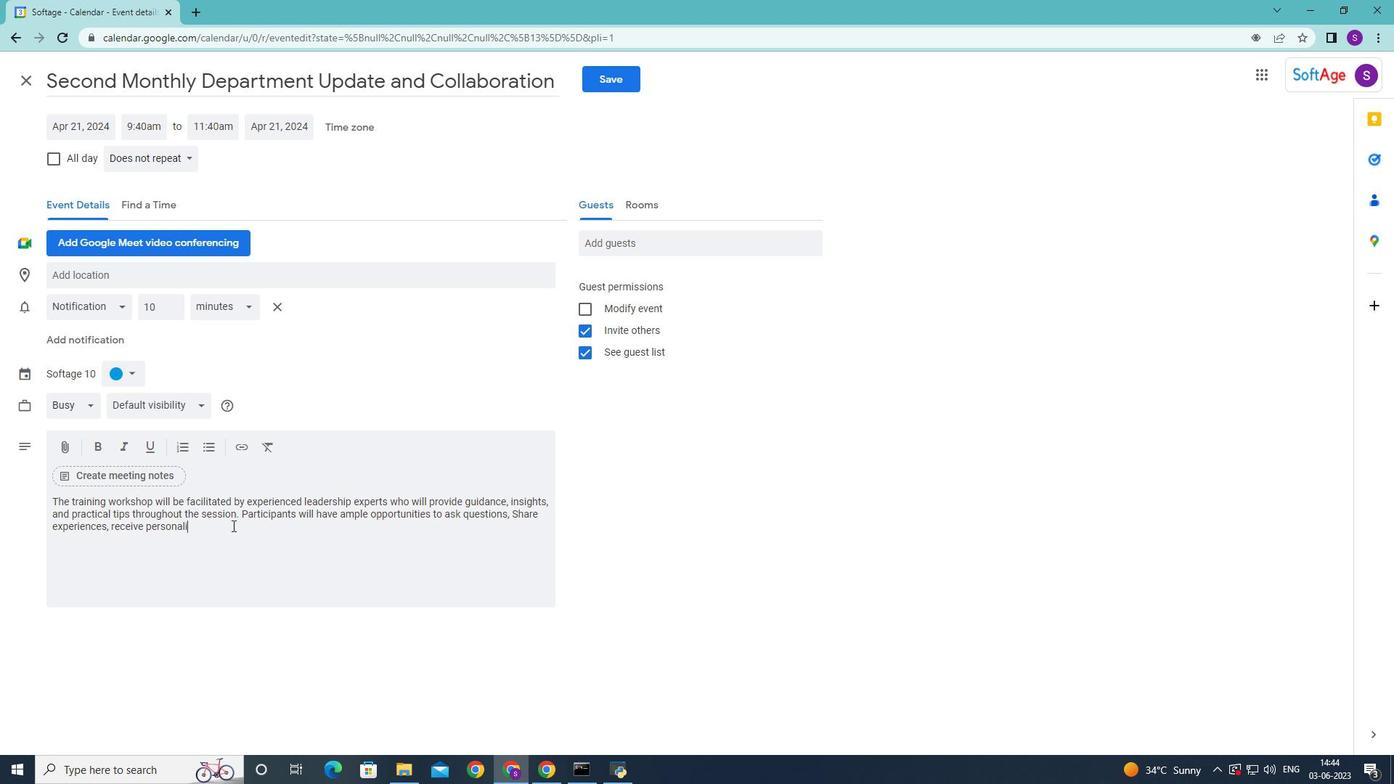 
Action: Mouse moved to (380, 515)
Screenshot: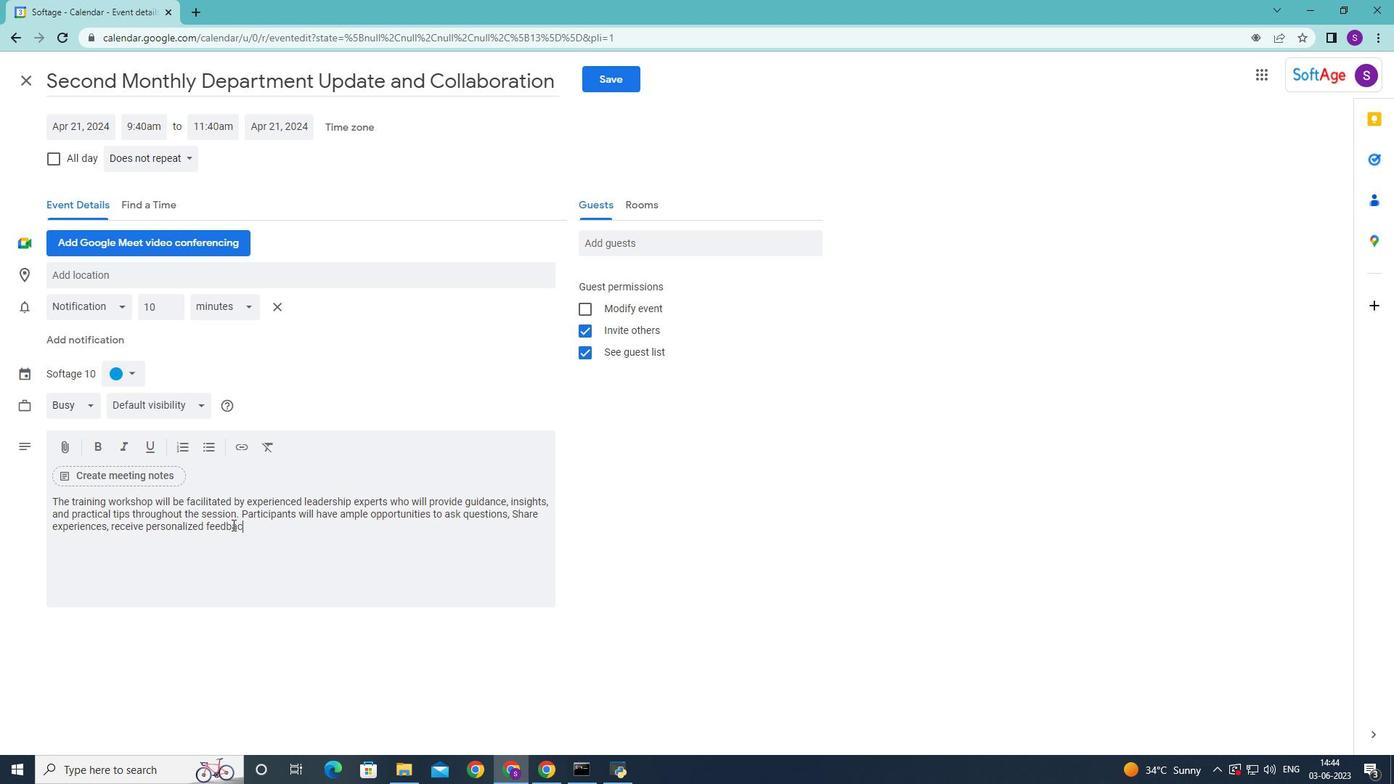 
Action: Mouse pressed left at (380, 515)
Screenshot: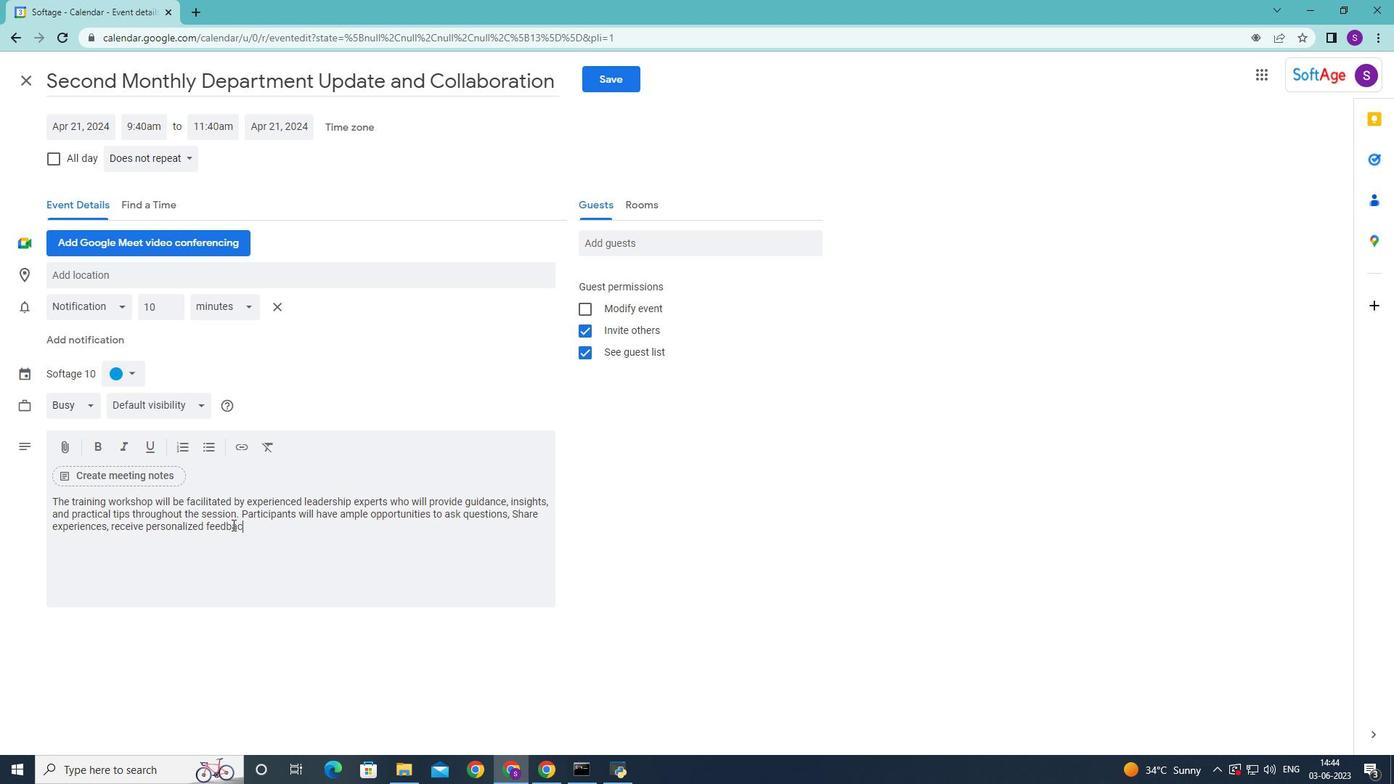 
Action: Key pressed <Key.backspace>
Screenshot: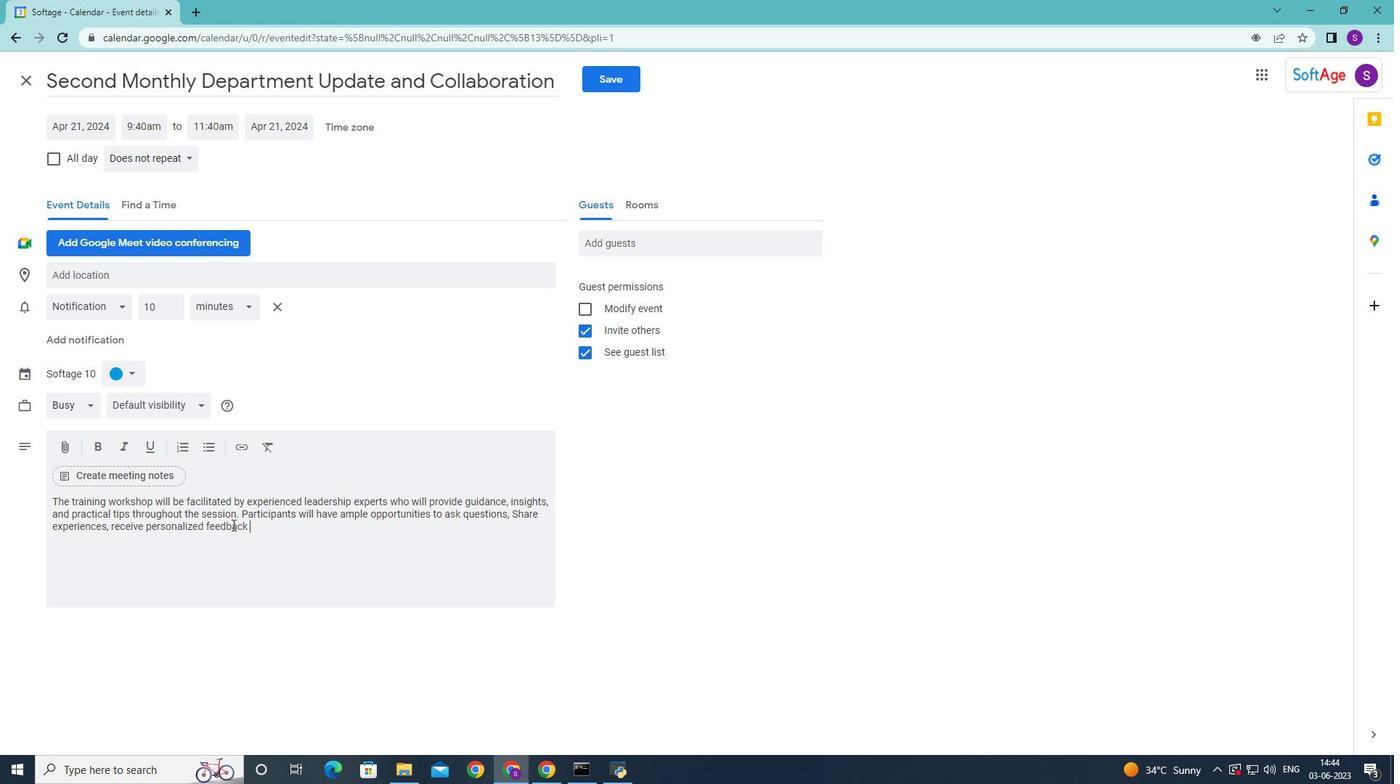 
Action: Mouse moved to (333, 552)
Screenshot: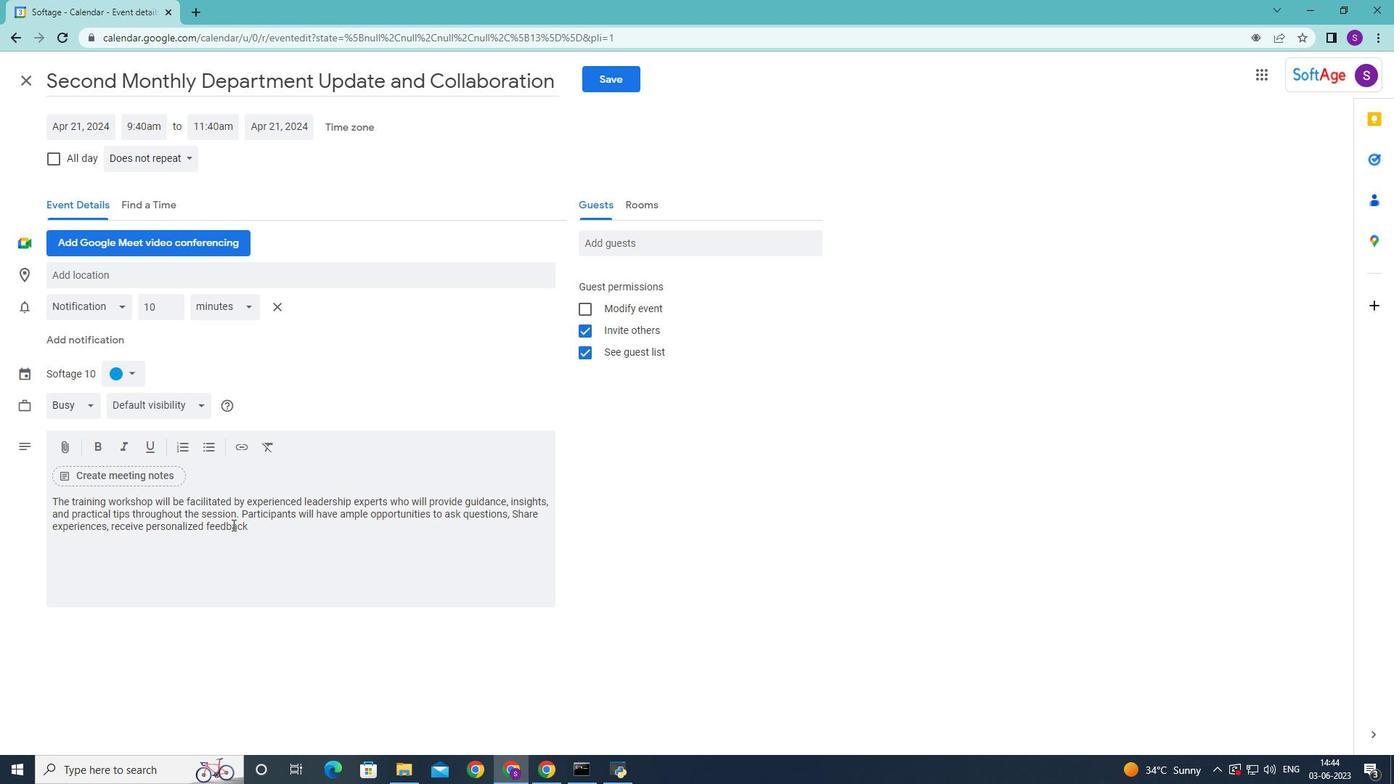 
Action: Mouse pressed left at (333, 552)
Screenshot: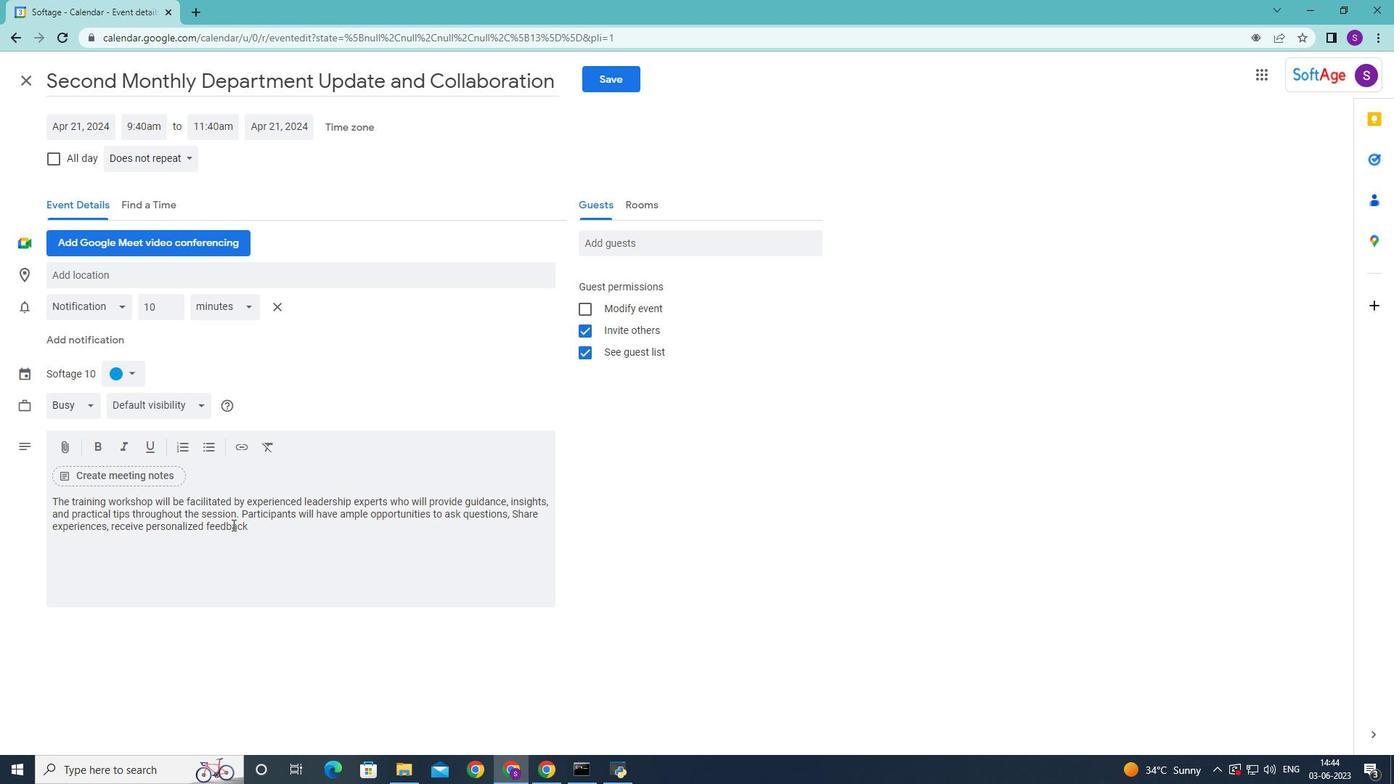 
Action: Mouse moved to (156, 545)
Screenshot: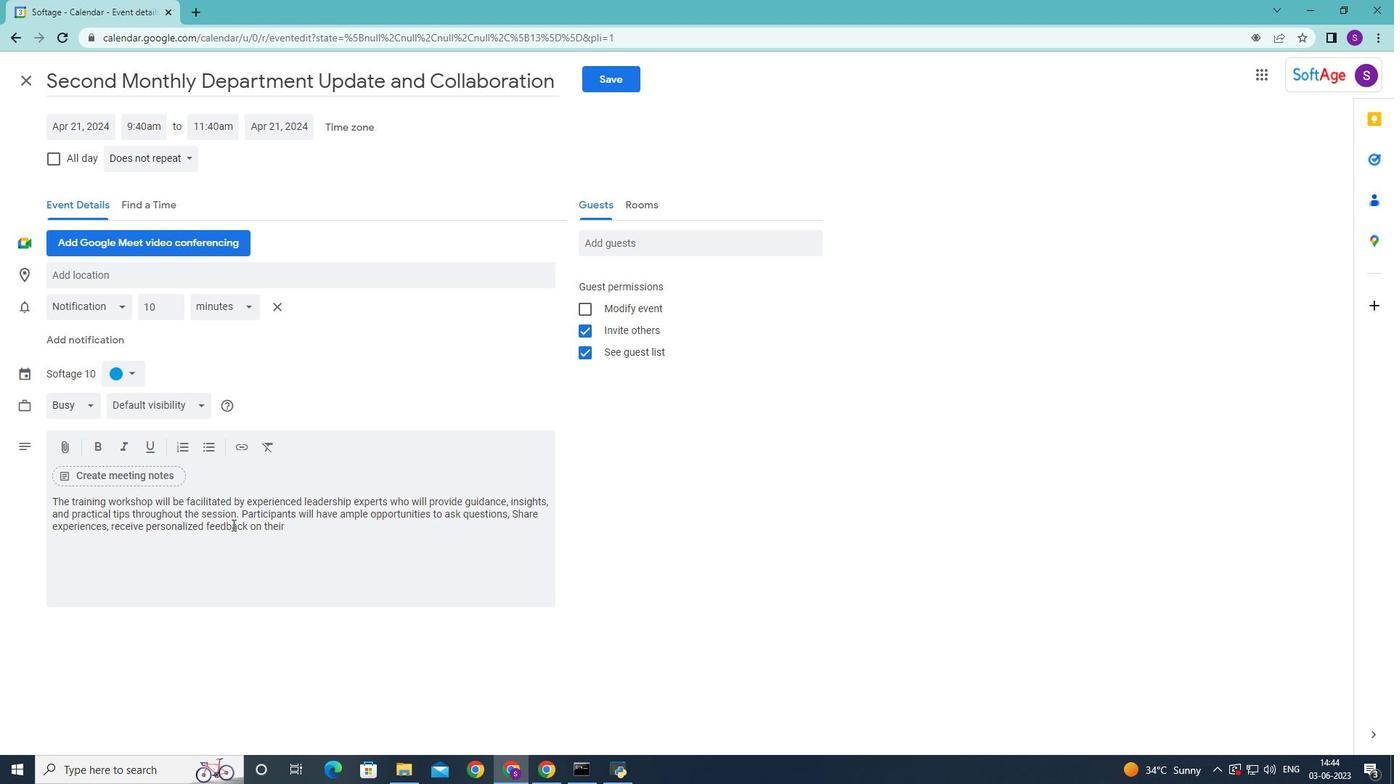 
Action: Key pressed tegy<Key.space><Key.backspace>,<Key.space>scalability<Key.space><Key.backspace>,<Key.space>competitive<Key.space>landscape,<Key.space>or<Key.space>revenue<Key.space>projections<Key.space><Key.backspace>.<Key.space><Key.shift>Be<Key.space>preared<Key.space>to<Key.space>
Screenshot: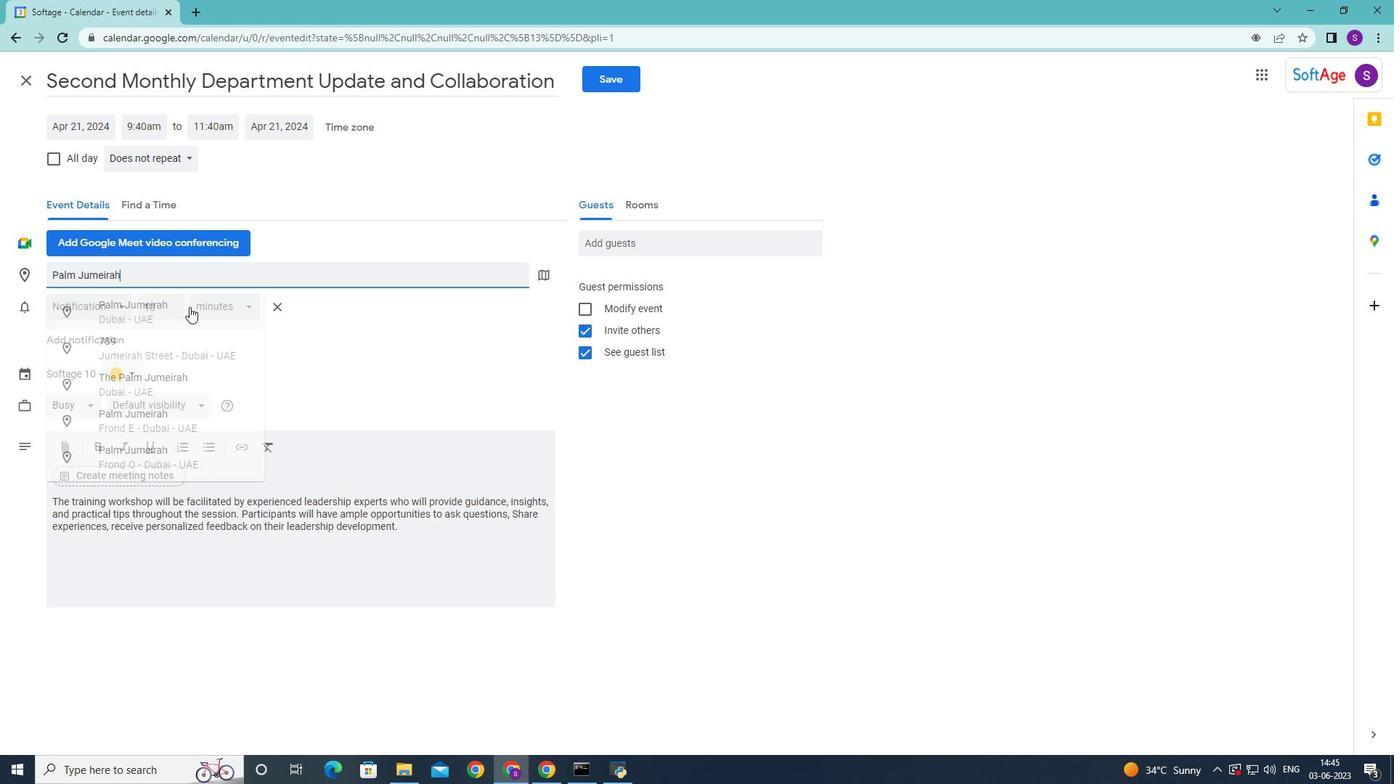 
Action: Mouse moved to (416, 527)
Screenshot: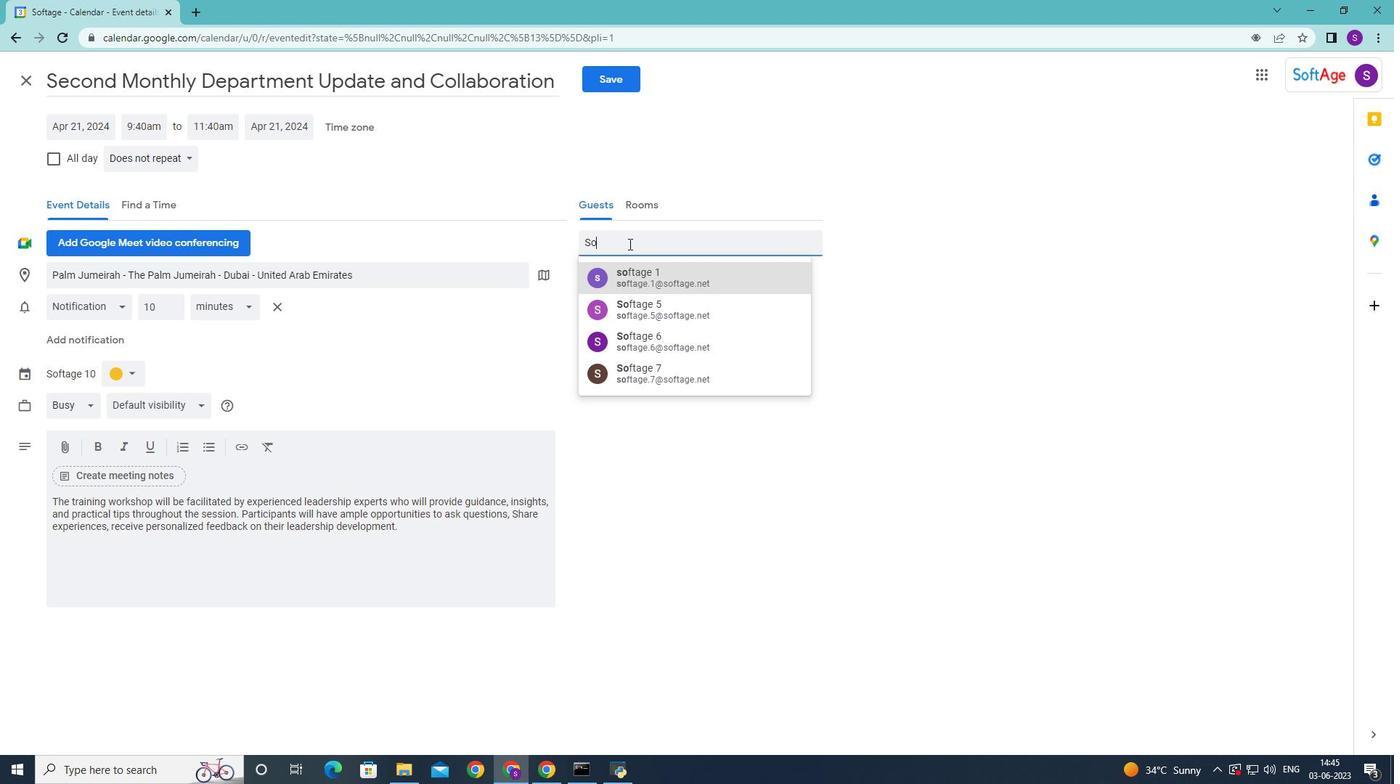 
Action: Mouse pressed left at (416, 527)
Screenshot: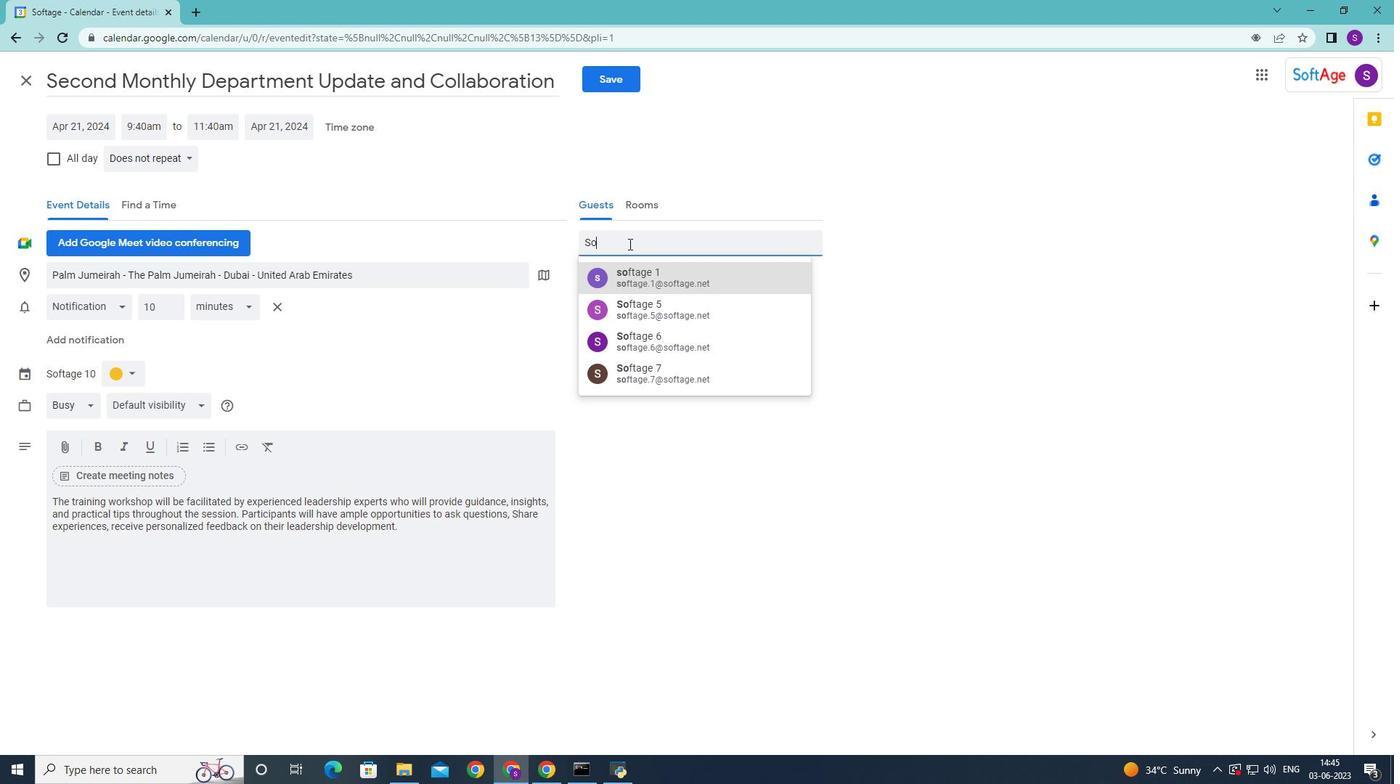 
Action: Mouse moved to (432, 541)
Screenshot: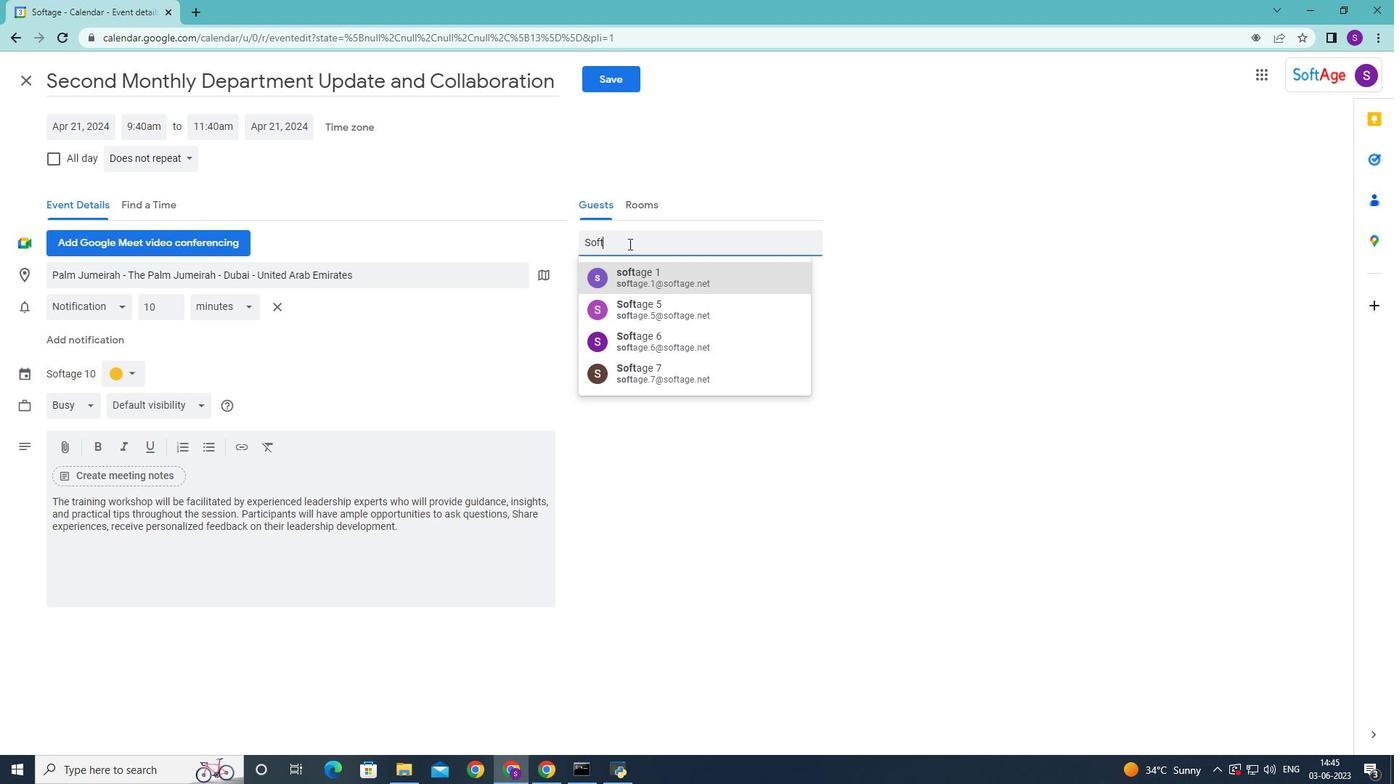 
Action: Key pressed p
Screenshot: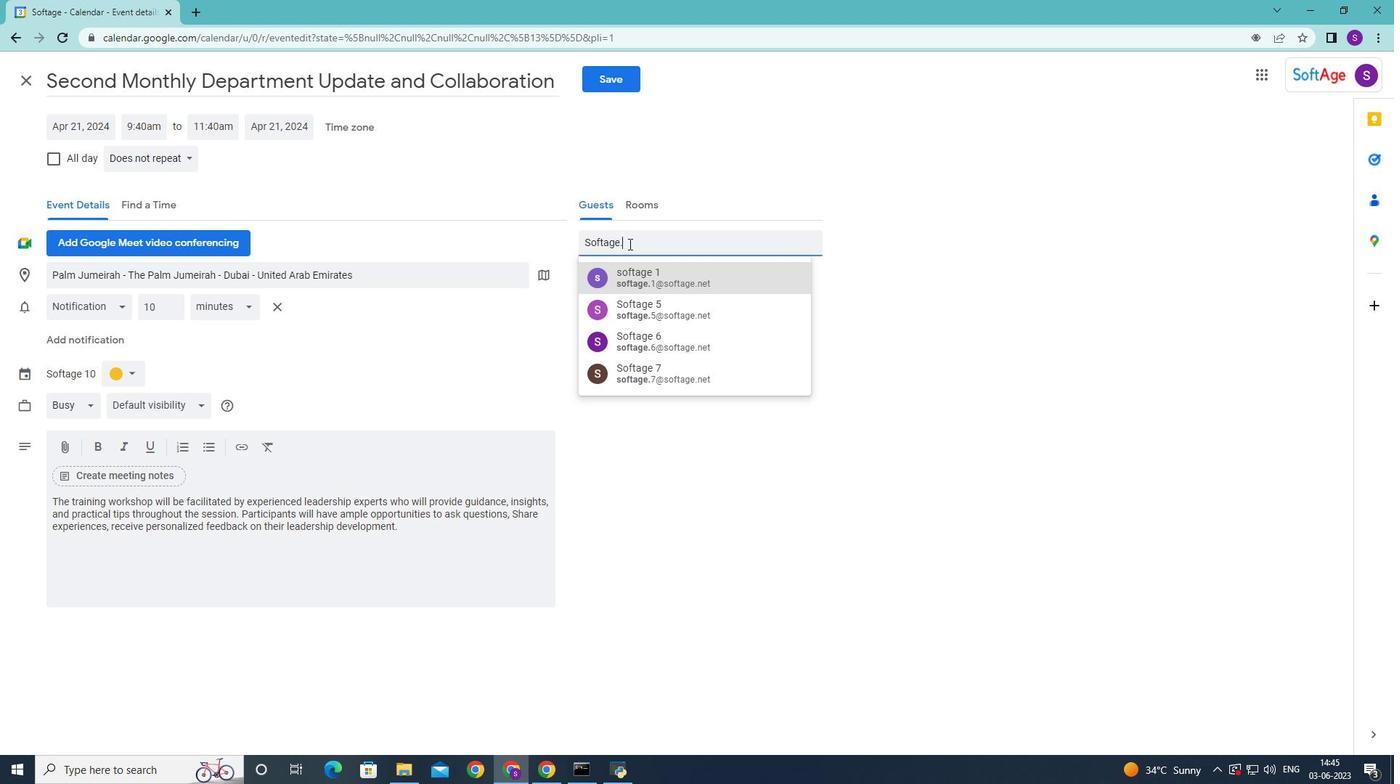 
Action: Mouse moved to (474, 534)
Screenshot: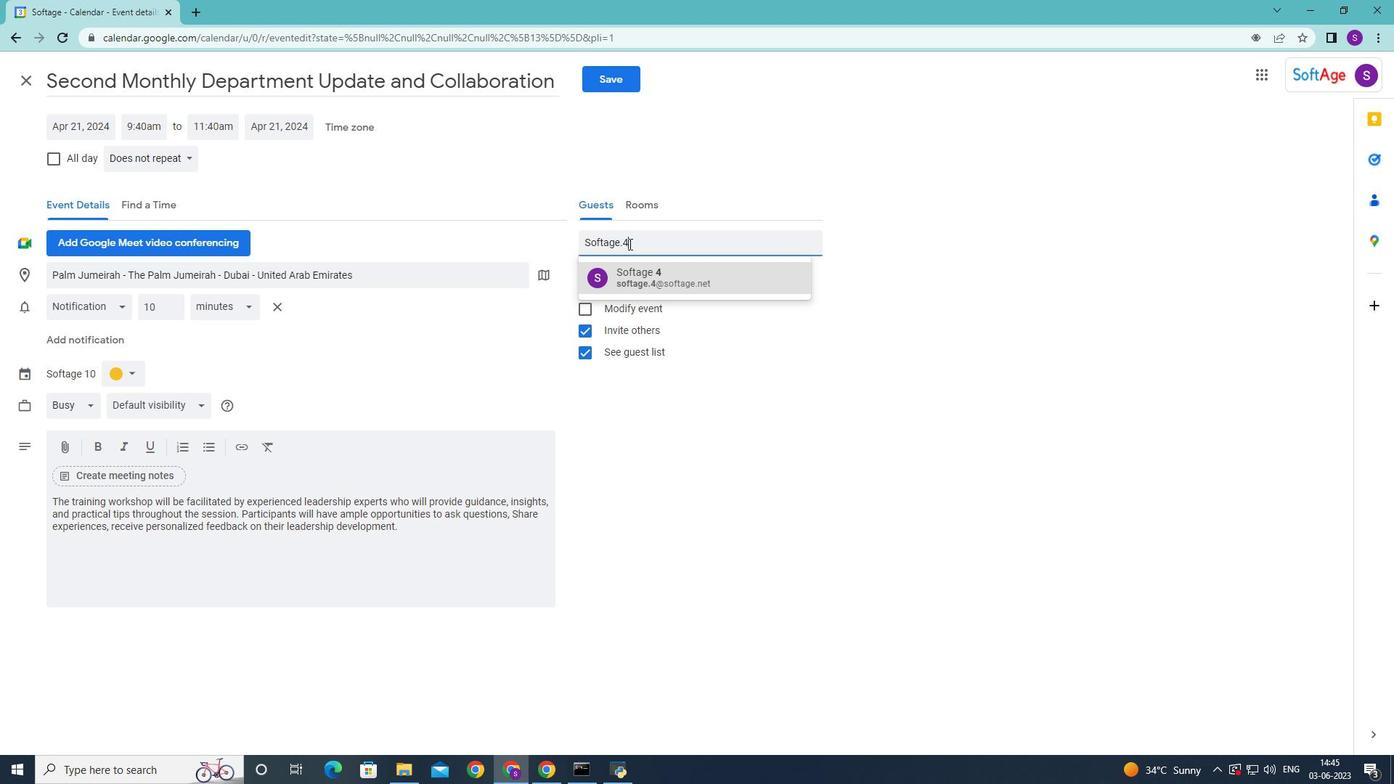 
Action: Mouse pressed left at (474, 534)
Screenshot: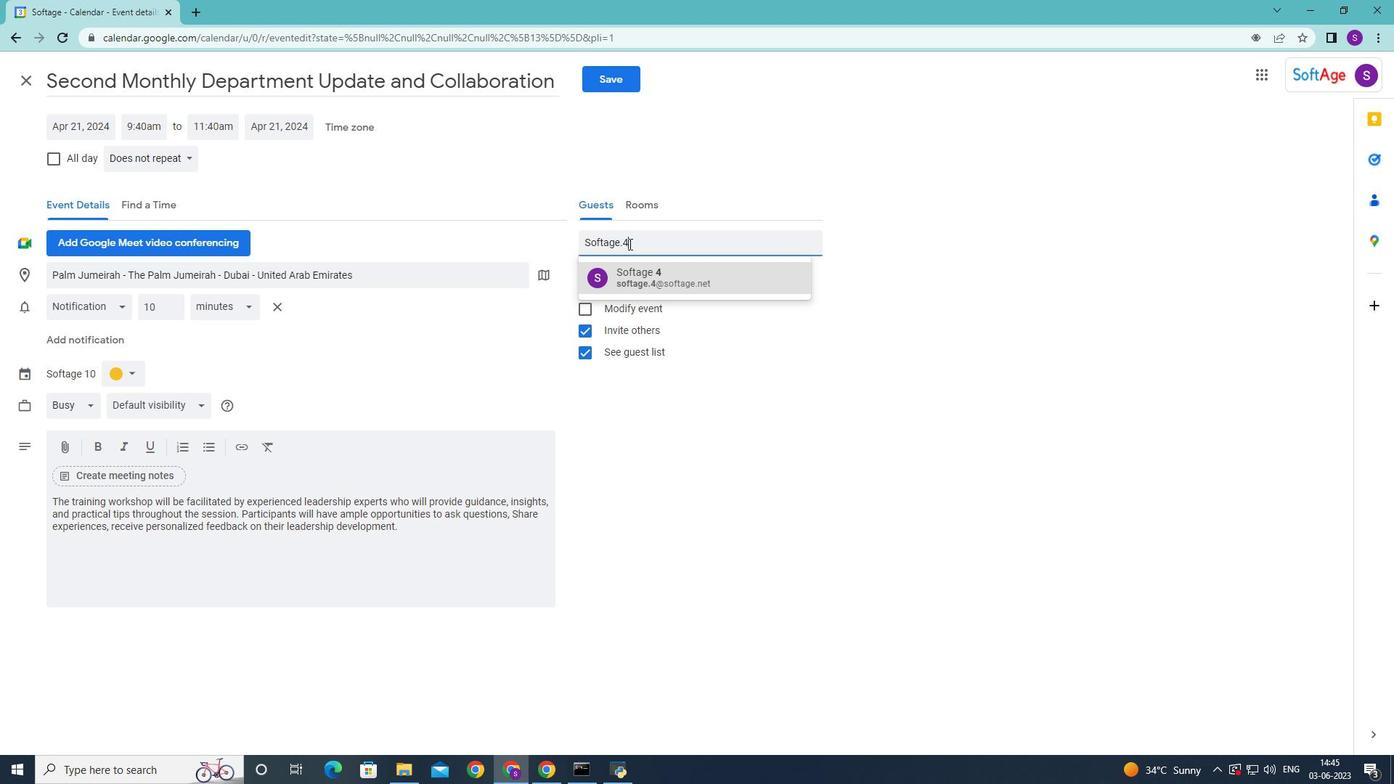 
Action: Key pressed provide<Key.space>concise<Key.space>and<Key.space>well<Key.space><Key.backspace>-supported<Key.space>answers<Key.space><Key.backspace>,<Key.space>backed<Key.space>by<Key.space>market<Key.space>resercj<Key.backspace>h,<Key.space>customer<Key.space>insights,o<Key.backspace><Key.space>or<Key.space>industry<Key.space>
Screenshot: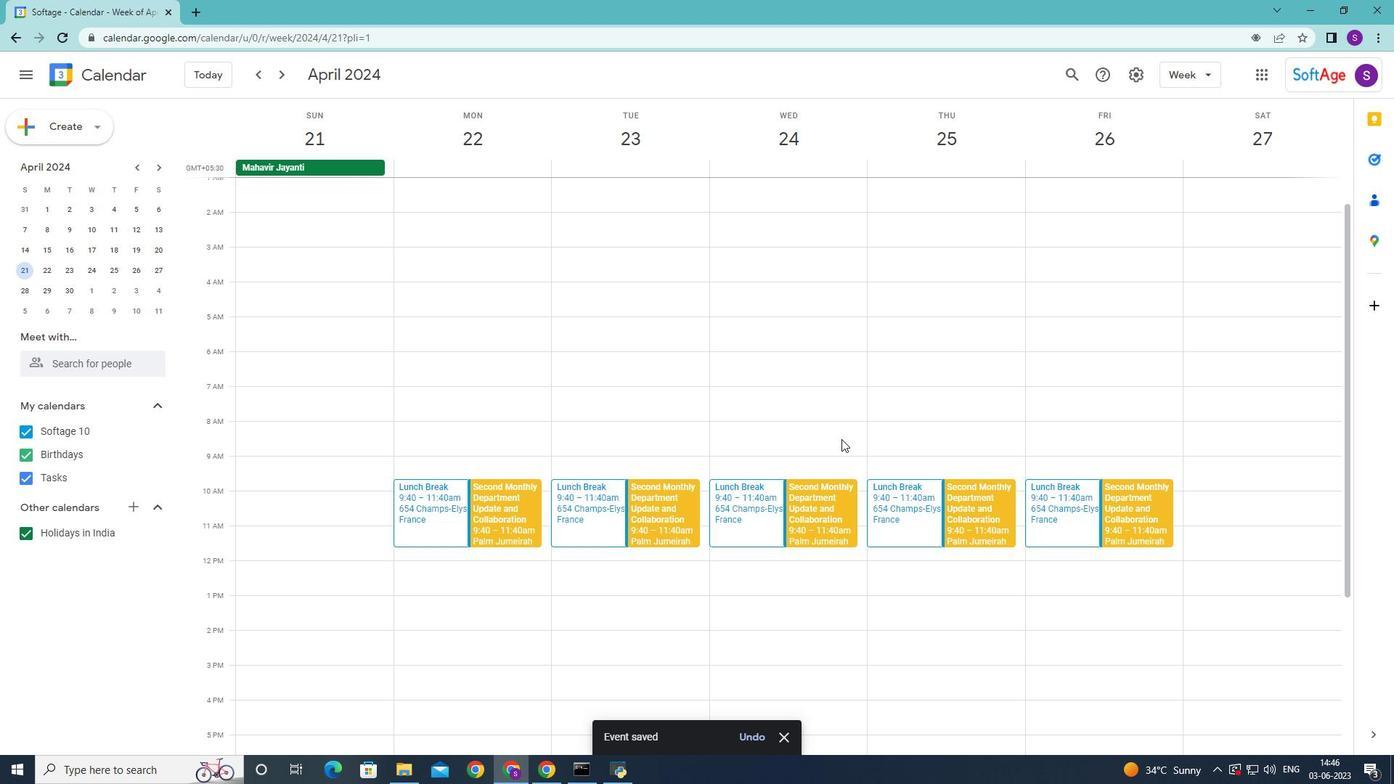 
Action: Mouse moved to (265, 541)
Screenshot: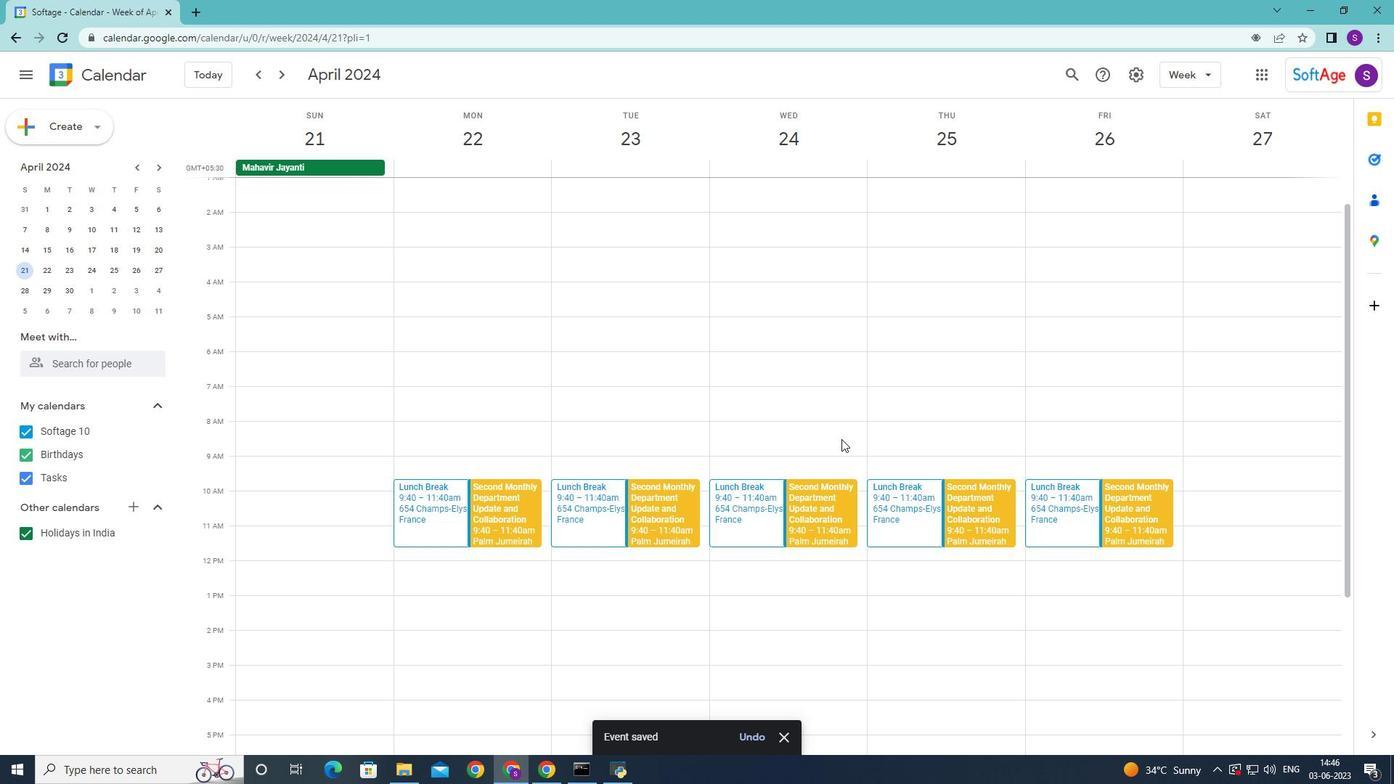 
Action: Mouse pressed left at (265, 541)
Screenshot: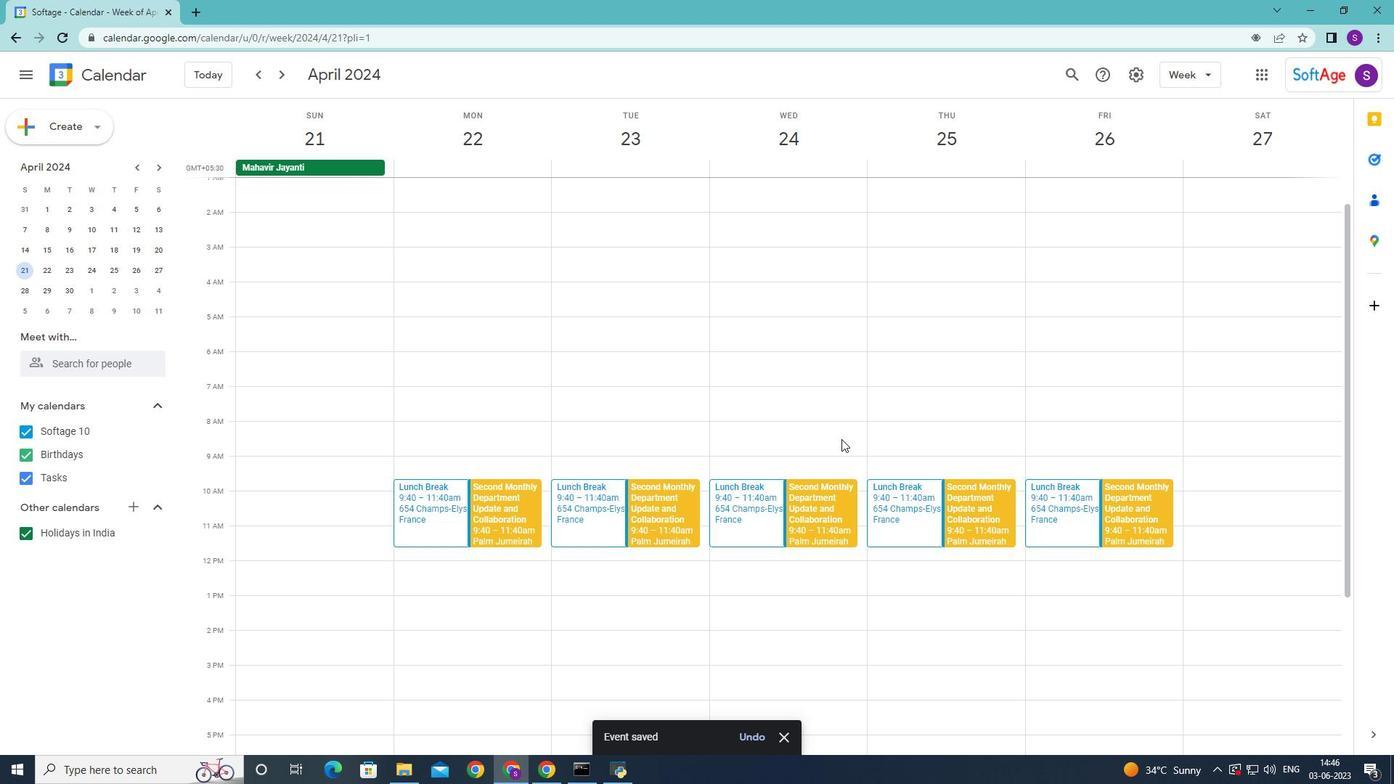 
Action: Mouse moved to (270, 546)
Screenshot: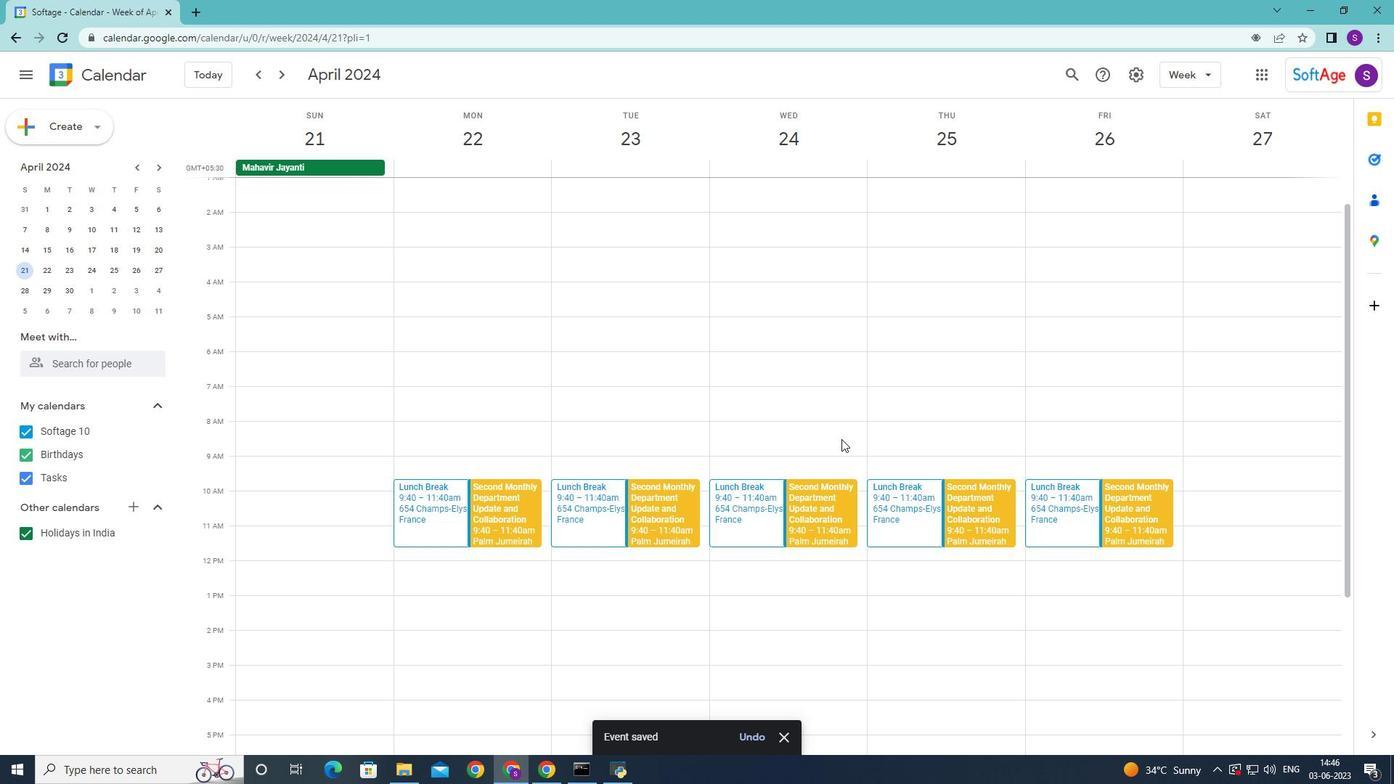 
Action: Key pressed a
Screenshot: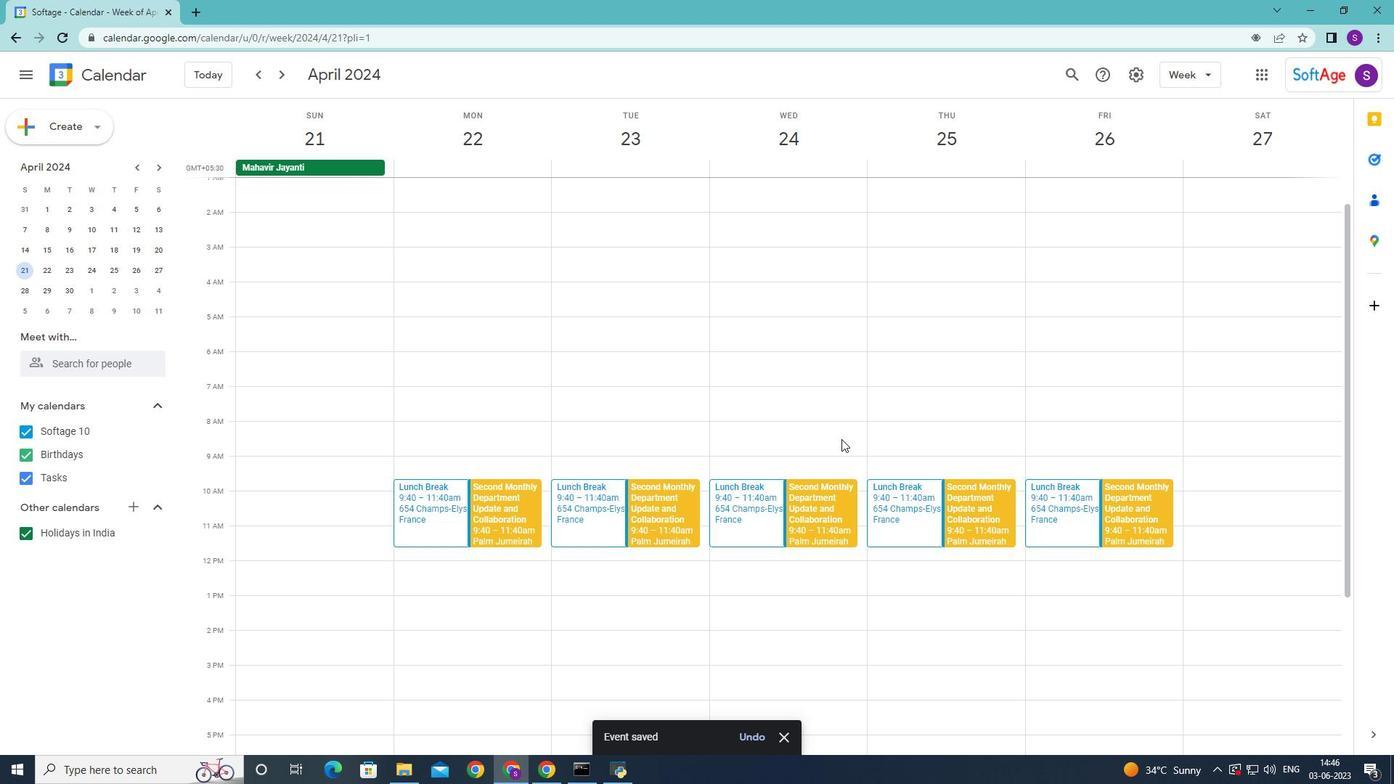 
Action: Mouse moved to (442, 544)
Screenshot: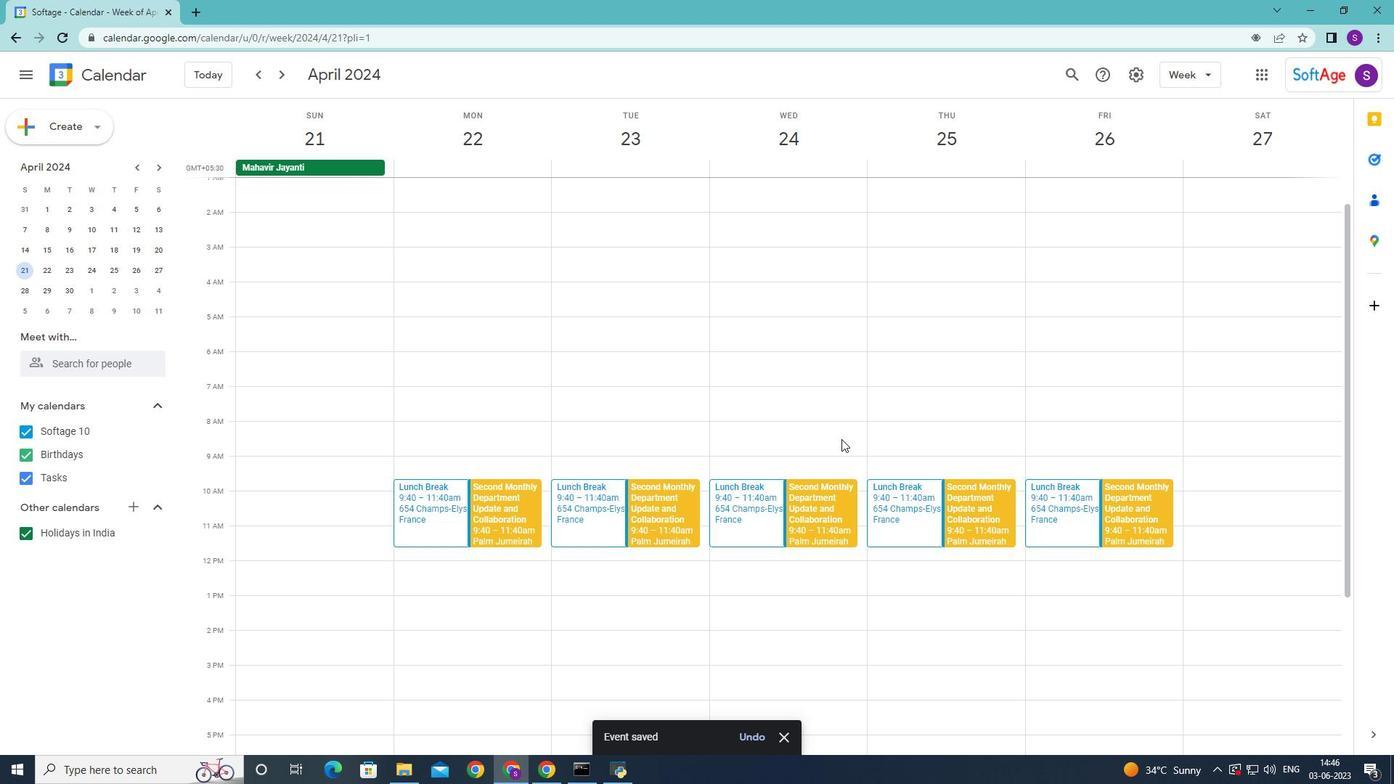 
Action: Mouse pressed left at (442, 544)
Screenshot: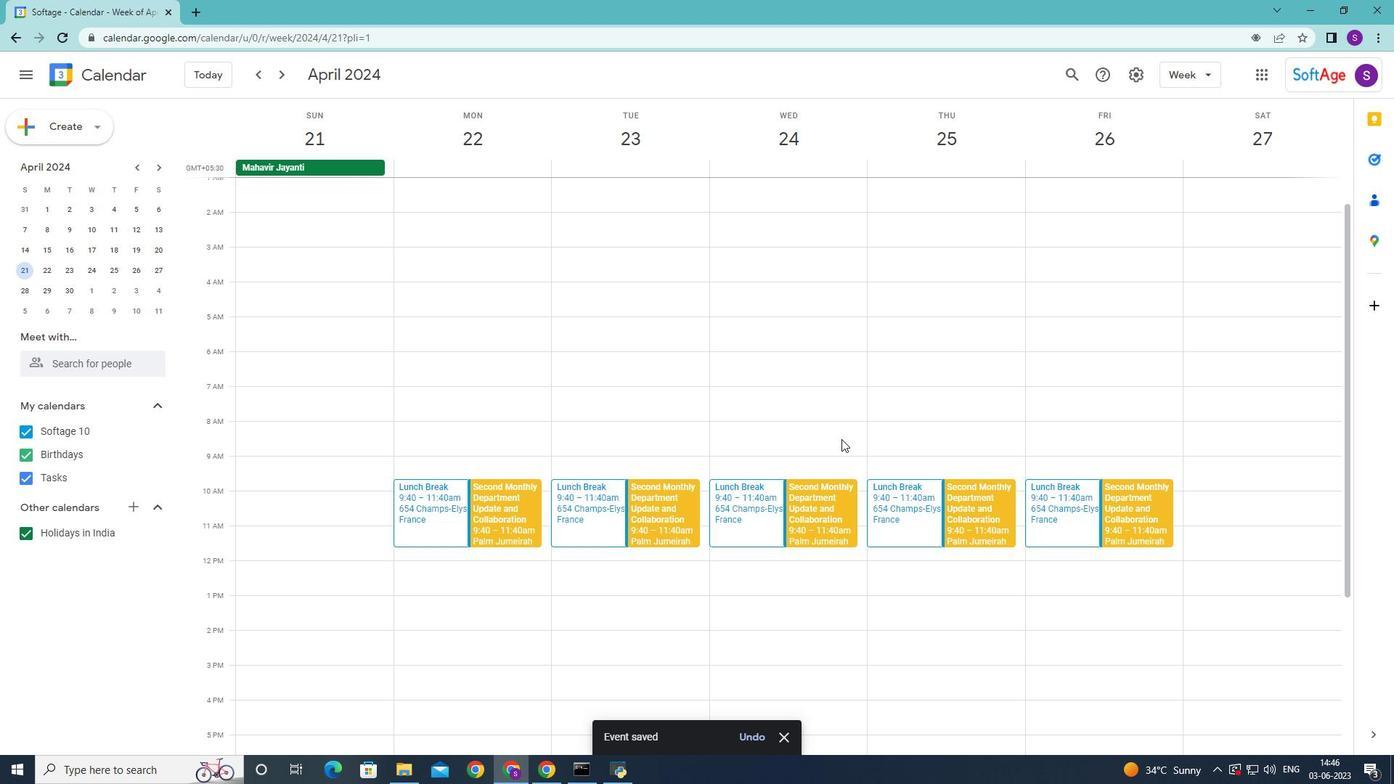 
Action: Key pressed trends.
Screenshot: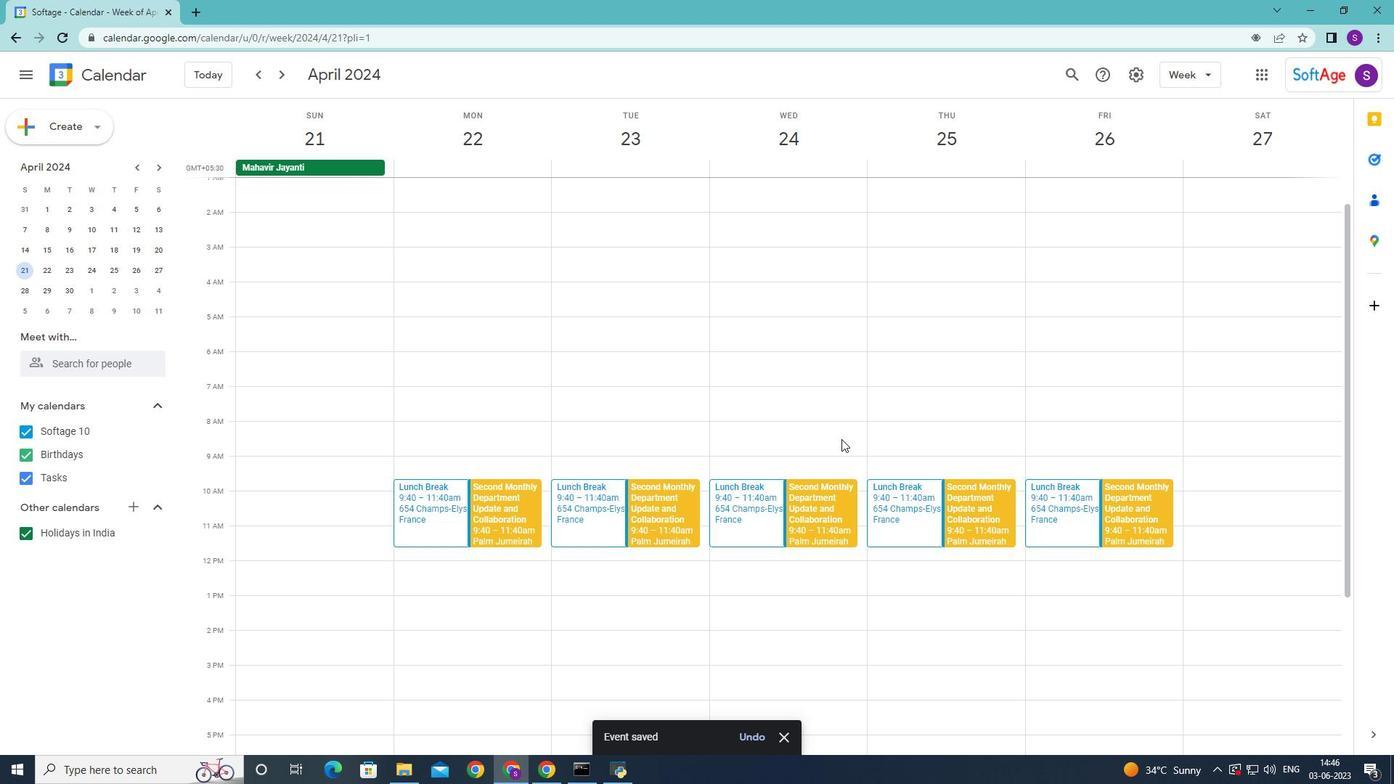 
Action: Mouse moved to (132, 375)
Screenshot: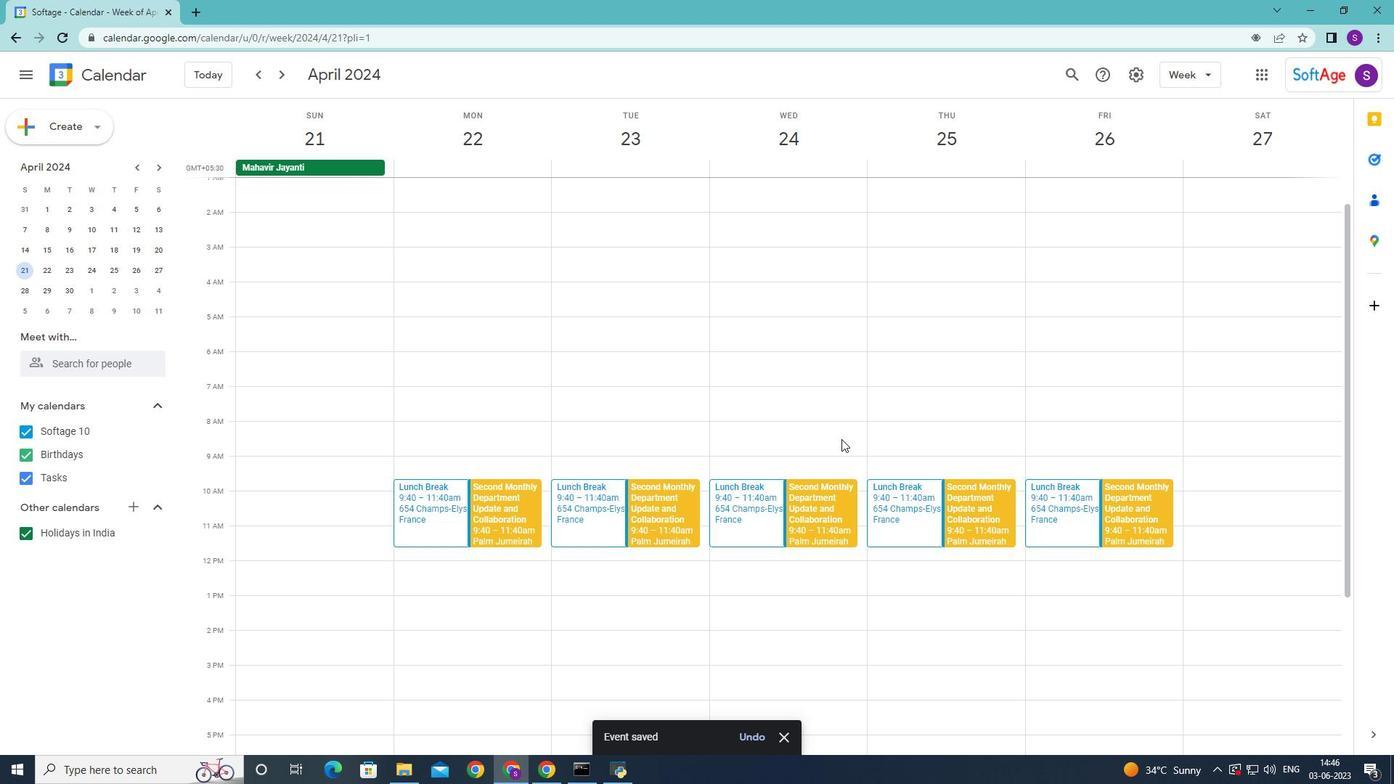 
Action: Mouse pressed left at (132, 375)
Screenshot: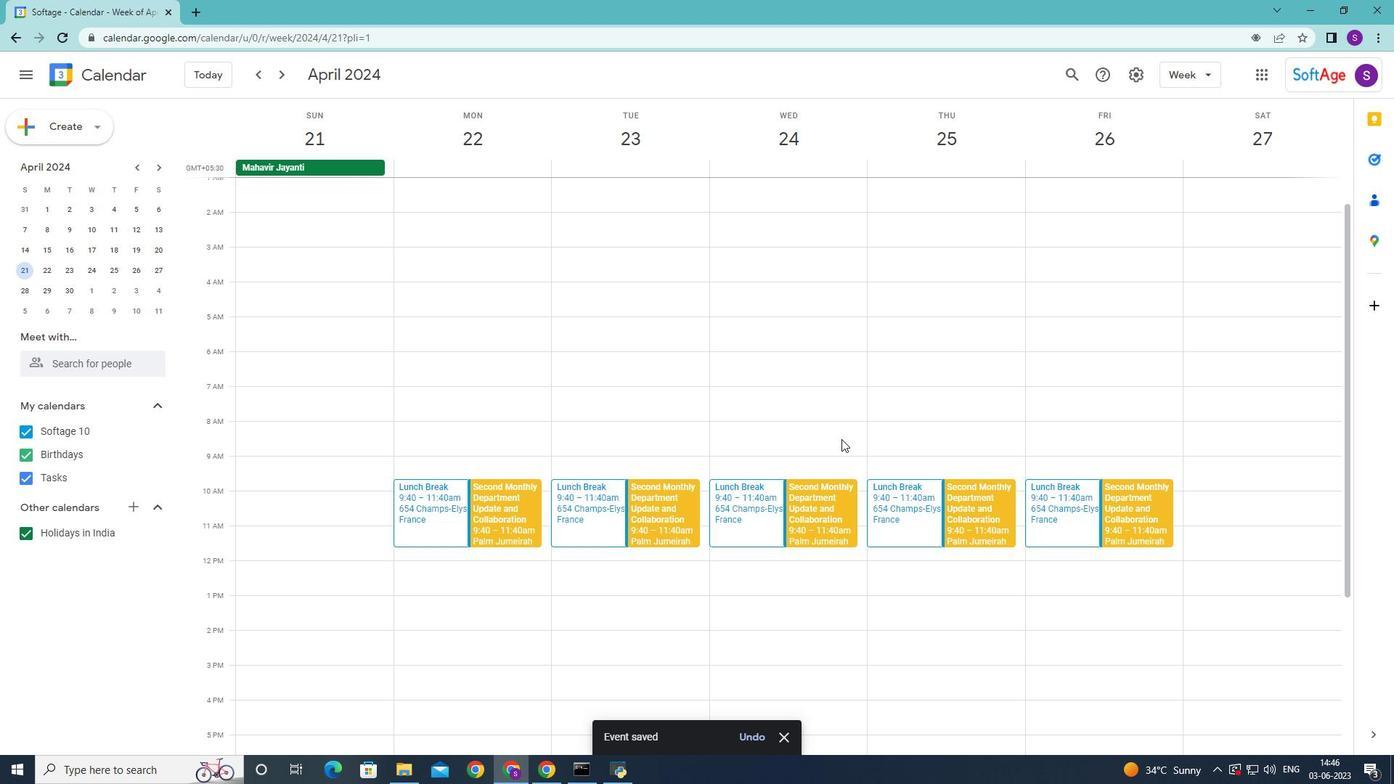 
Action: Mouse moved to (135, 439)
Screenshot: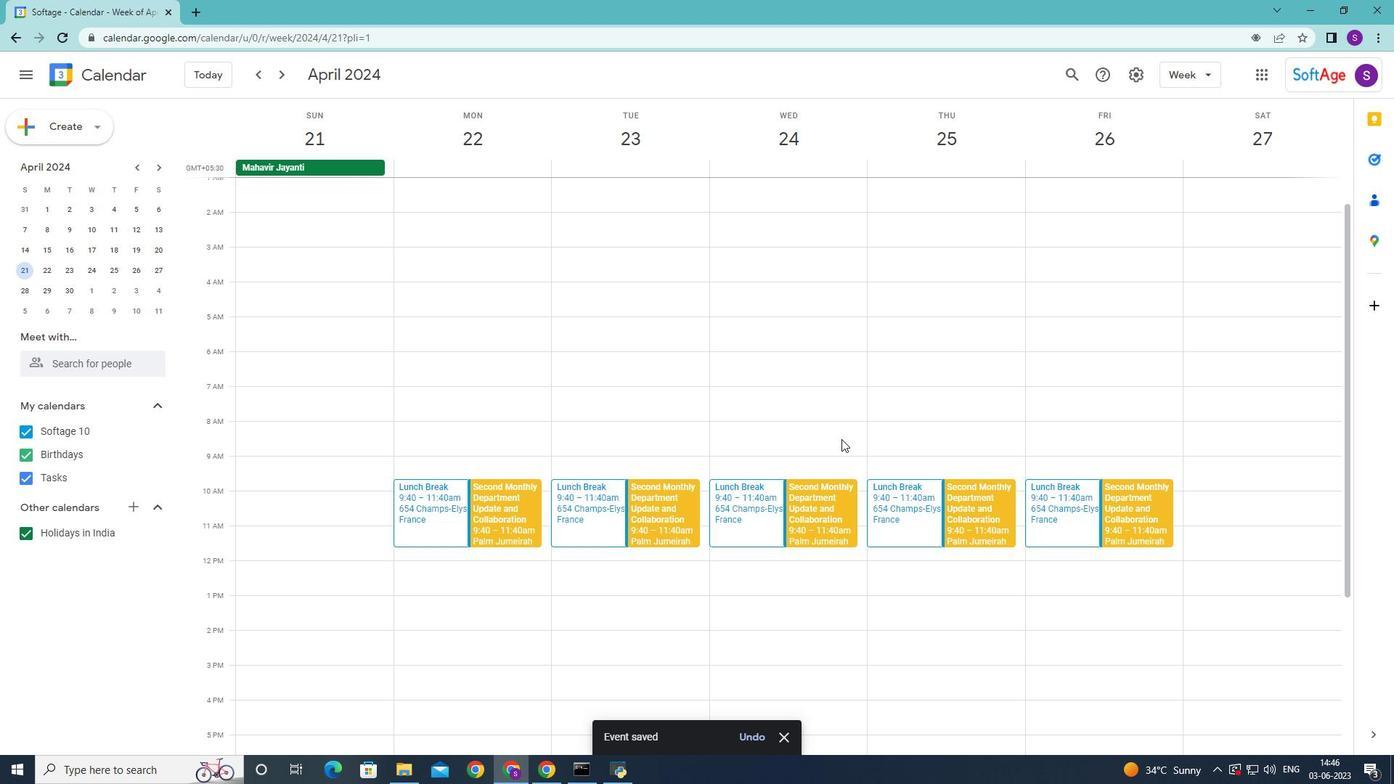 
Action: Mouse pressed left at (135, 439)
Screenshot: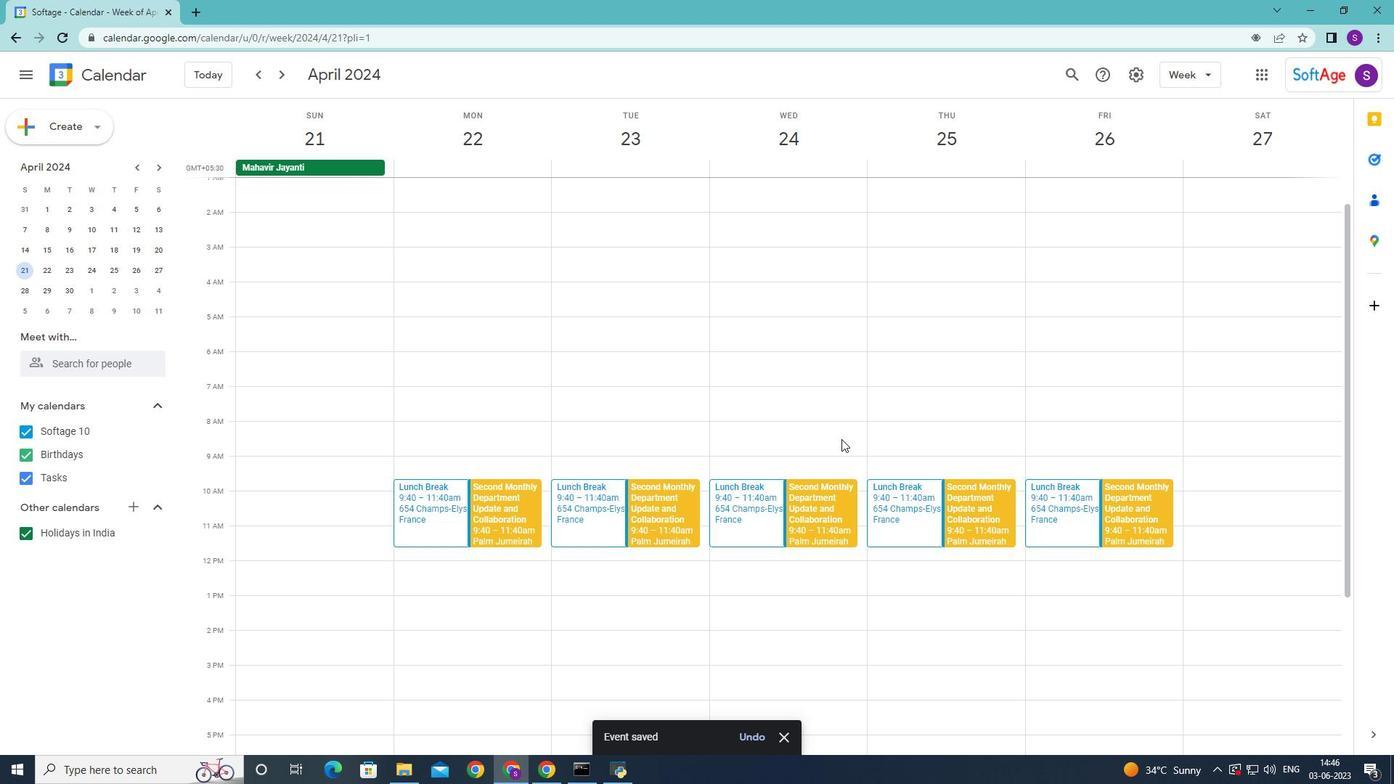 
Action: Mouse moved to (174, 268)
Screenshot: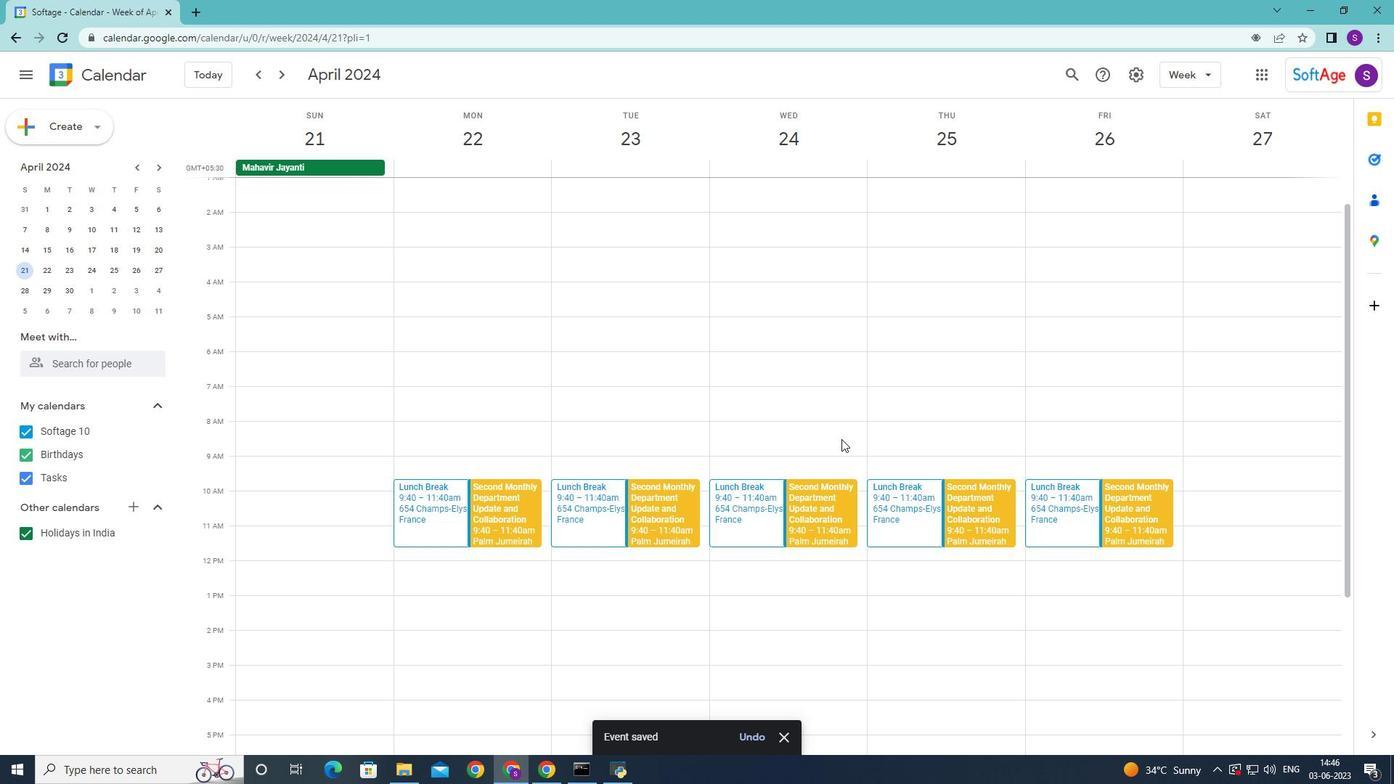 
Action: Mouse pressed left at (174, 268)
Screenshot: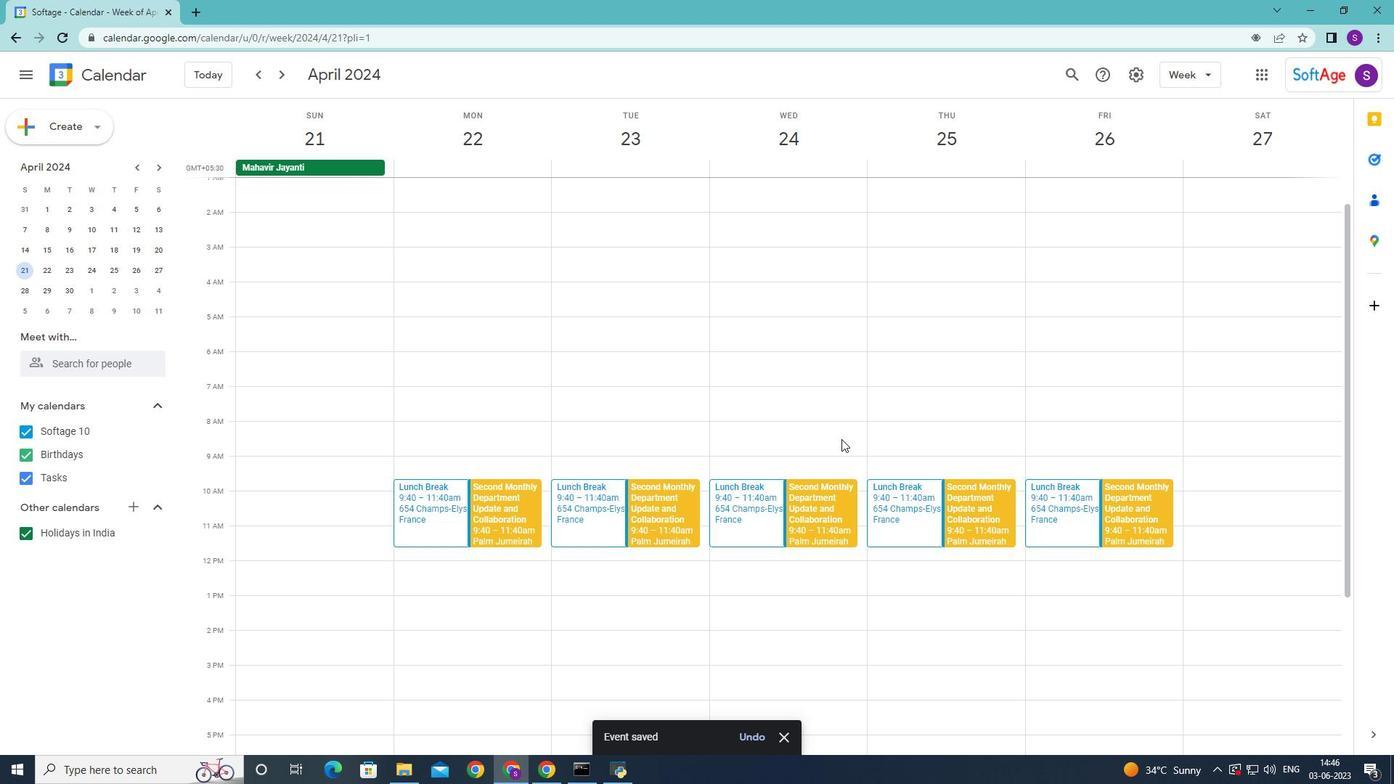 
Action: Key pressed 456<Key.space><Key.shift>Taksim<Key.space><Key.shift>Square,<Key.space><Key.shift>Istanbul,<Key.space><Key.shift>Turkey<Key.space>
Screenshot: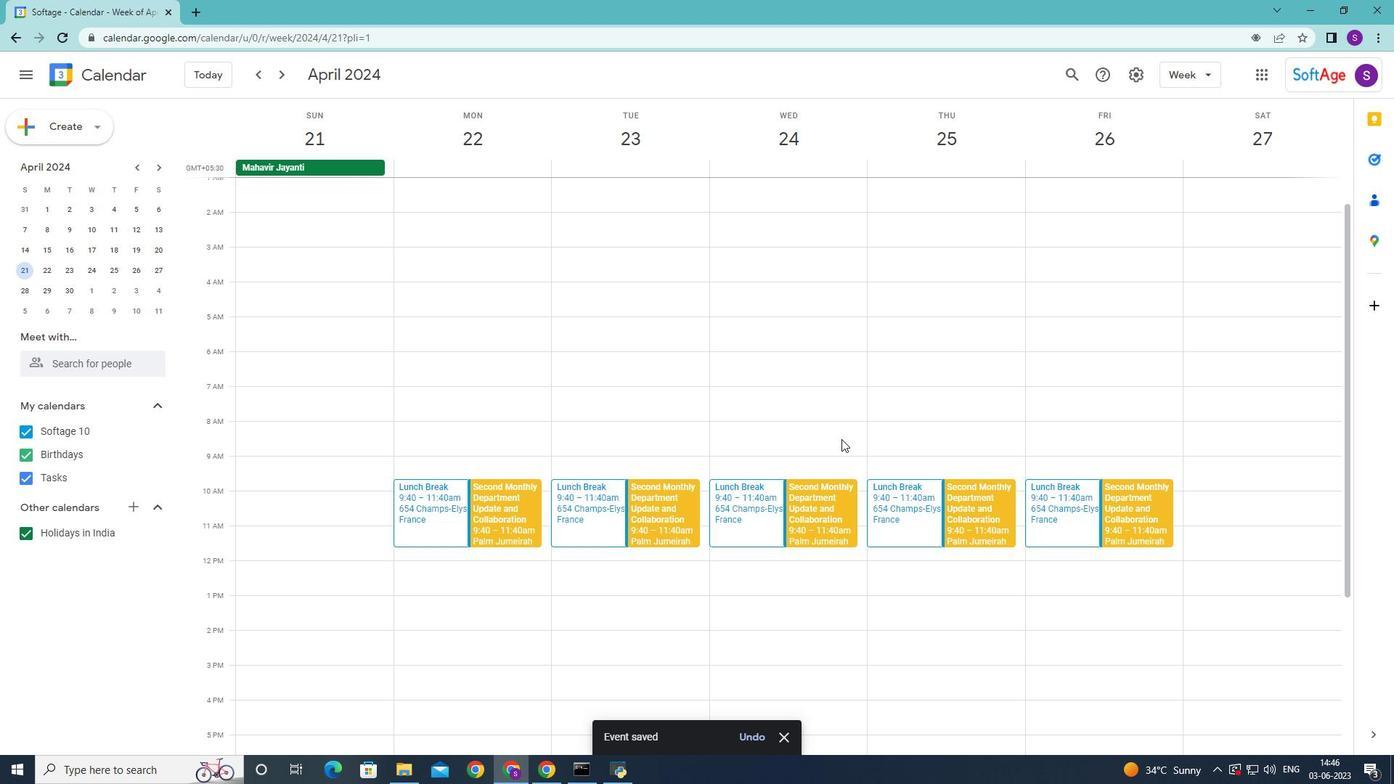 
Action: Mouse moved to (178, 314)
Screenshot: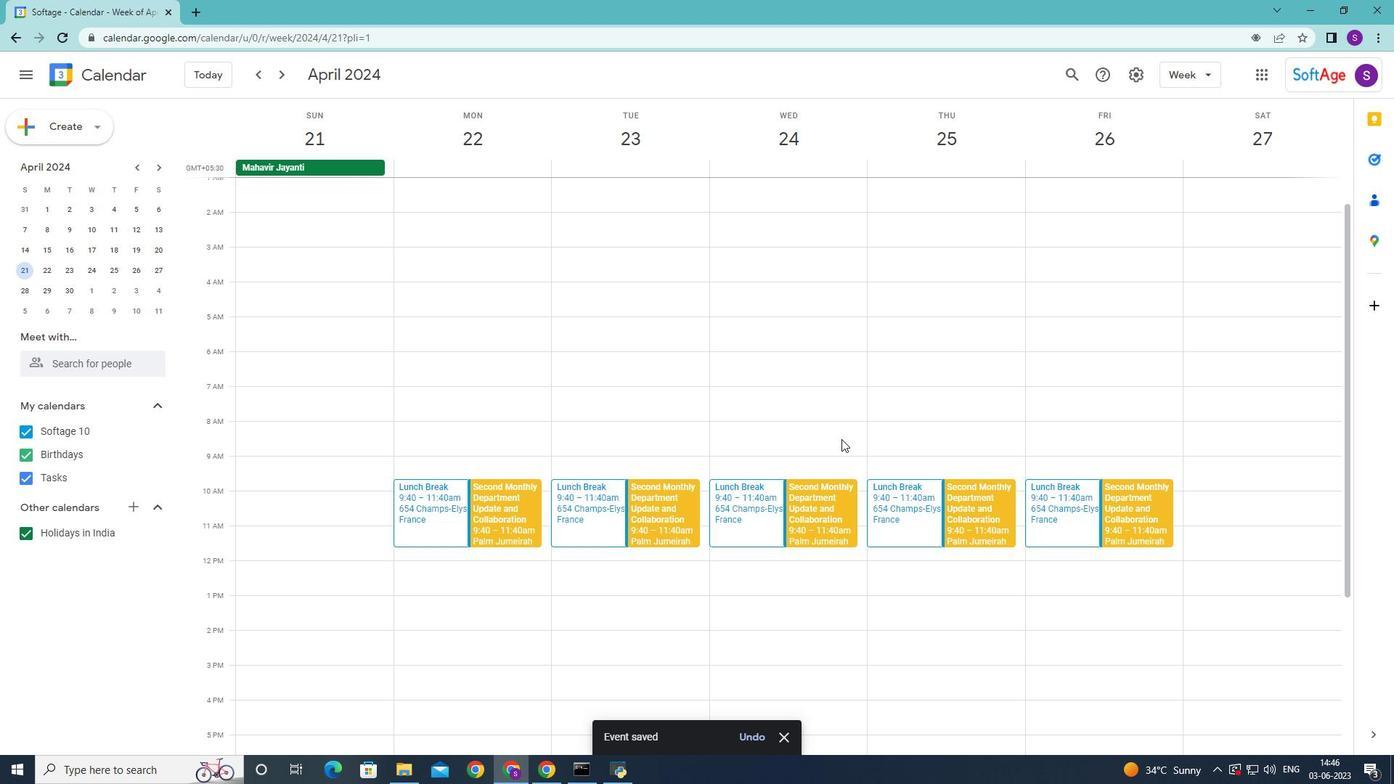 
Action: Mouse pressed left at (178, 314)
Screenshot: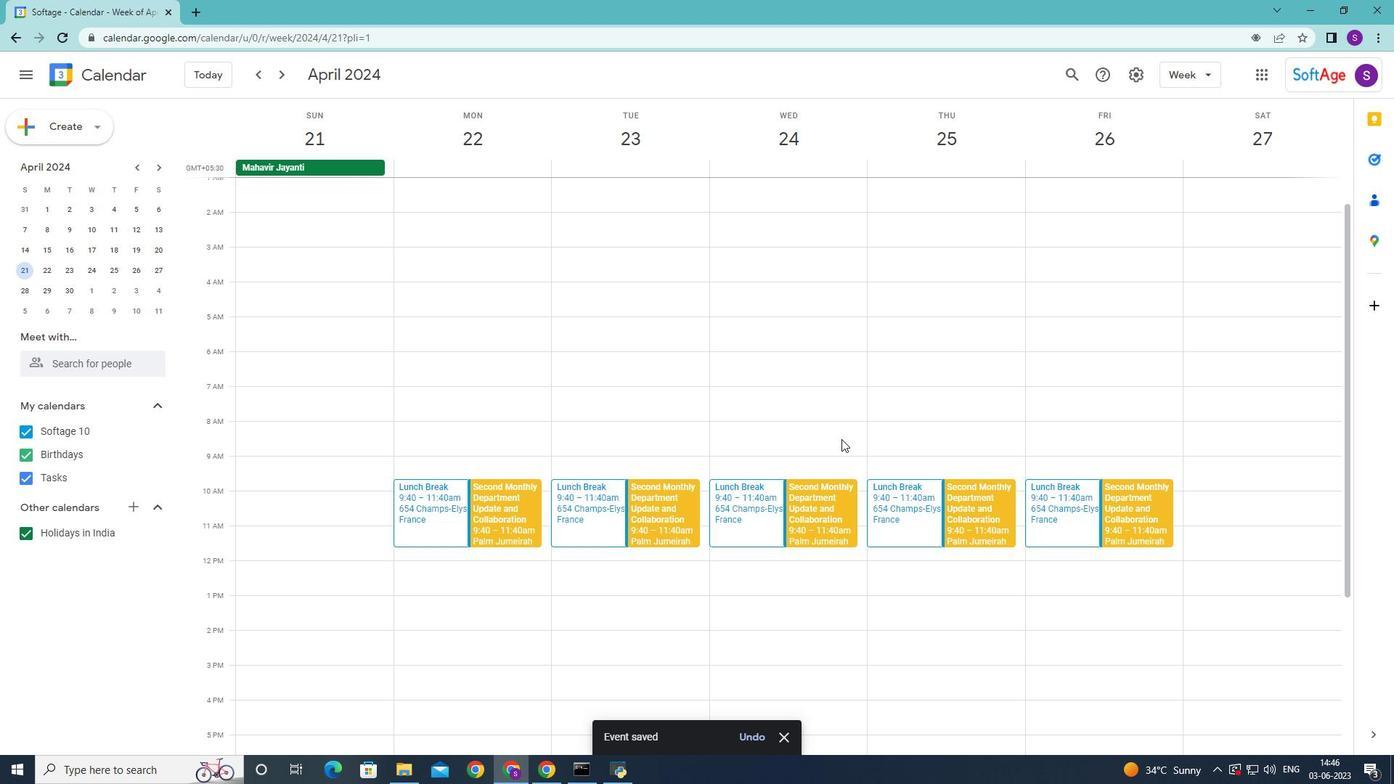 
Action: Mouse moved to (584, 357)
Screenshot: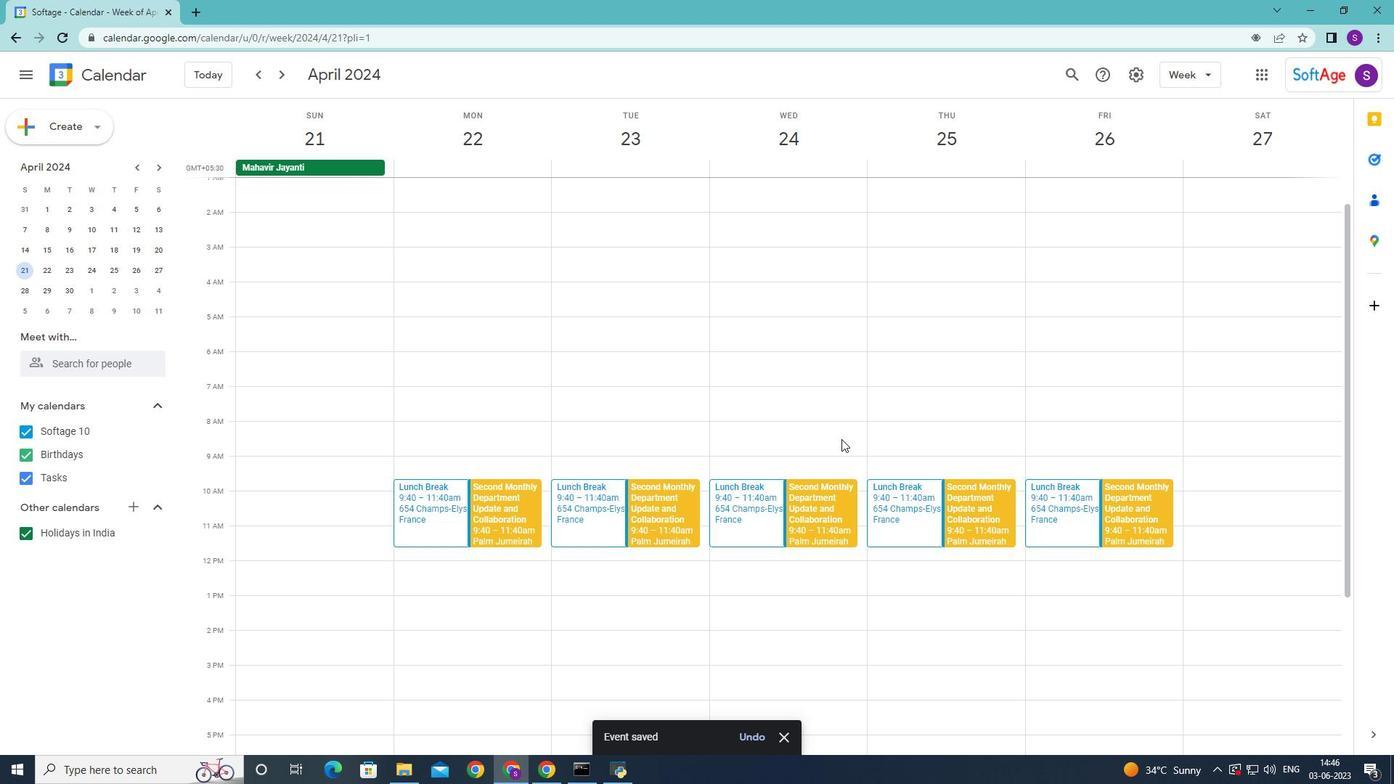 
Action: Mouse pressed left at (584, 357)
Screenshot: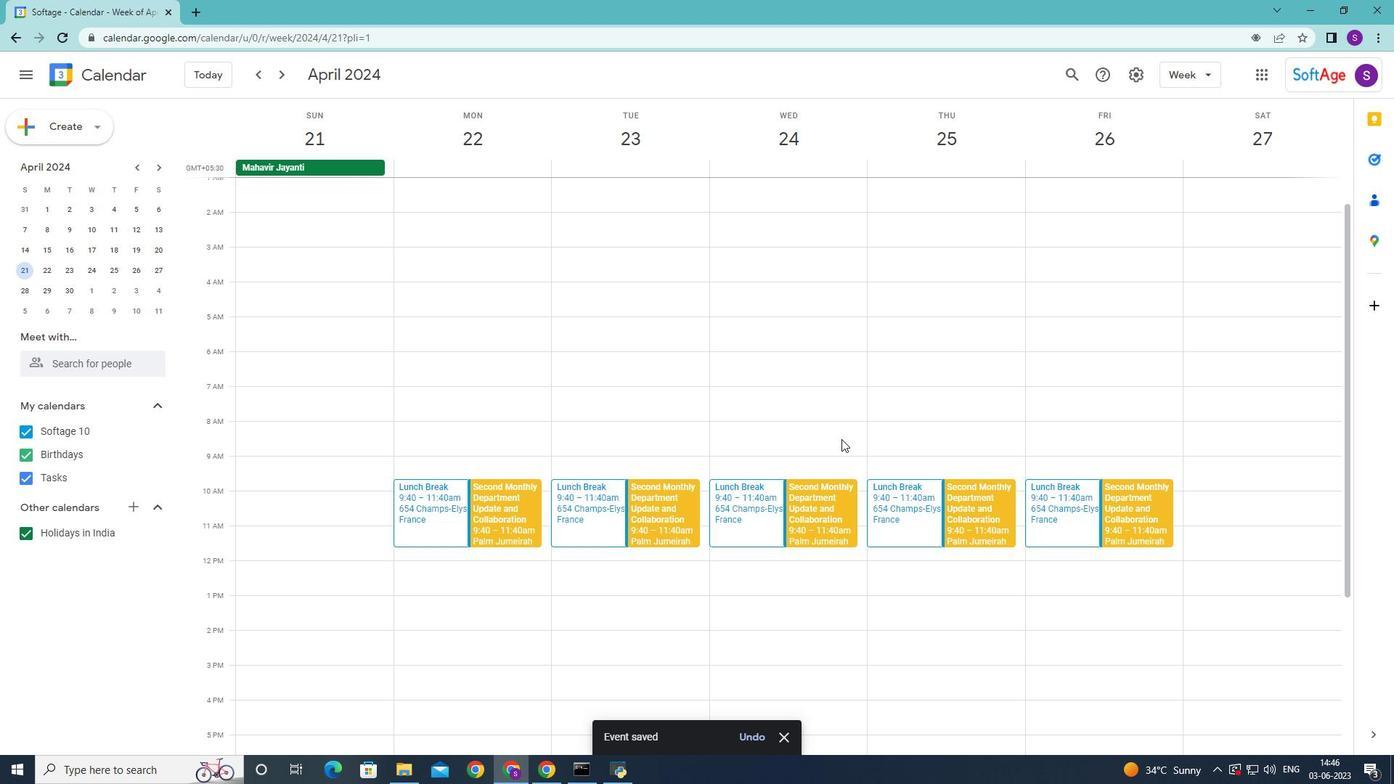 
Action: Mouse moved to (644, 240)
Screenshot: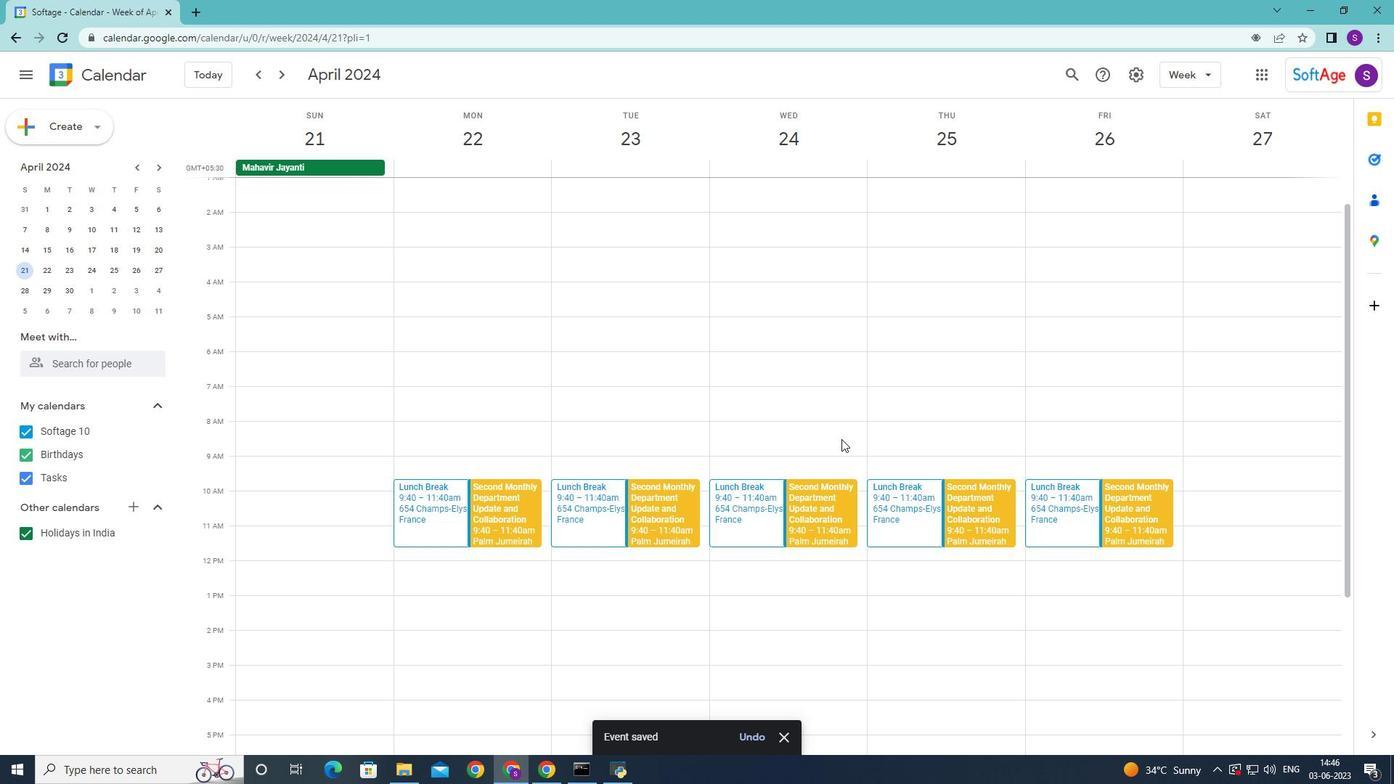 
Action: Mouse pressed left at (644, 240)
Screenshot: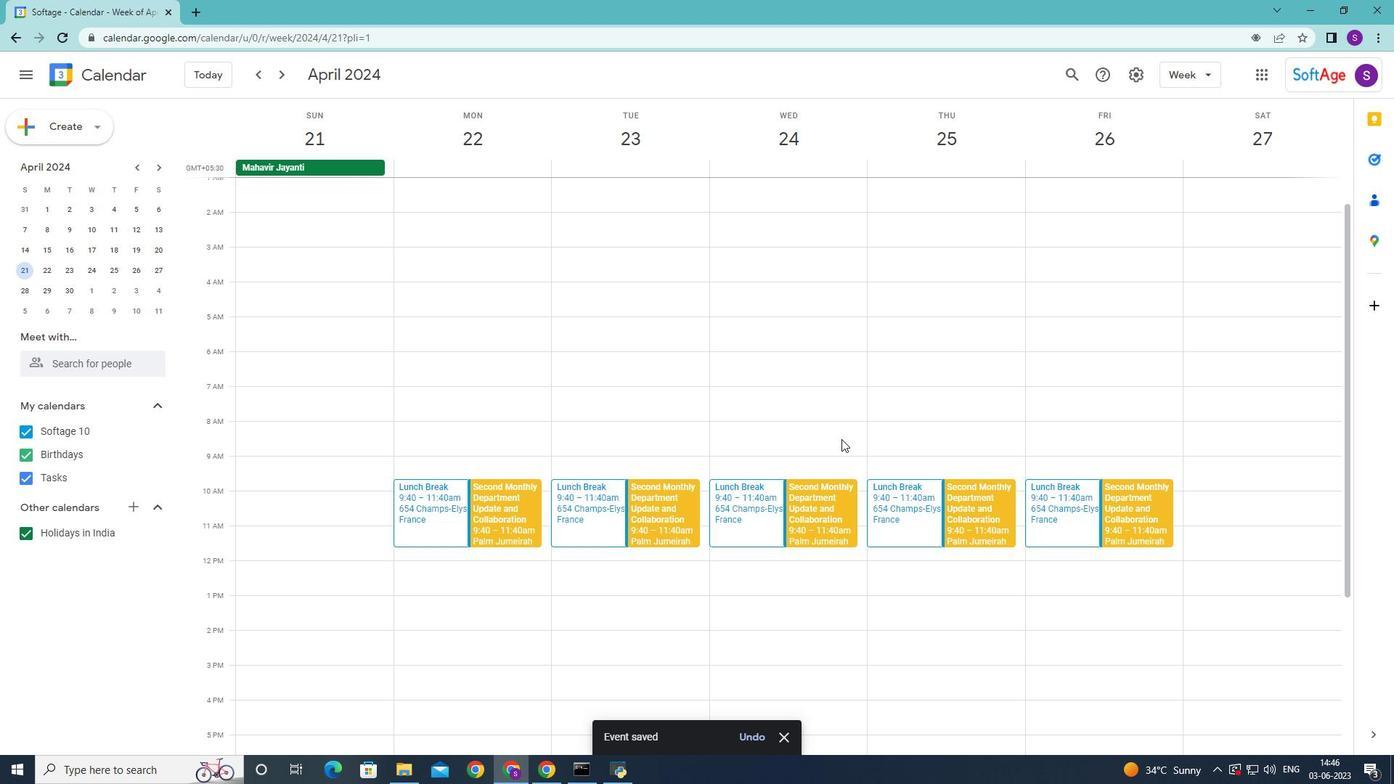 
Action: Key pressed <Key.shift>Softage.1<Key.shift>@softage
Screenshot: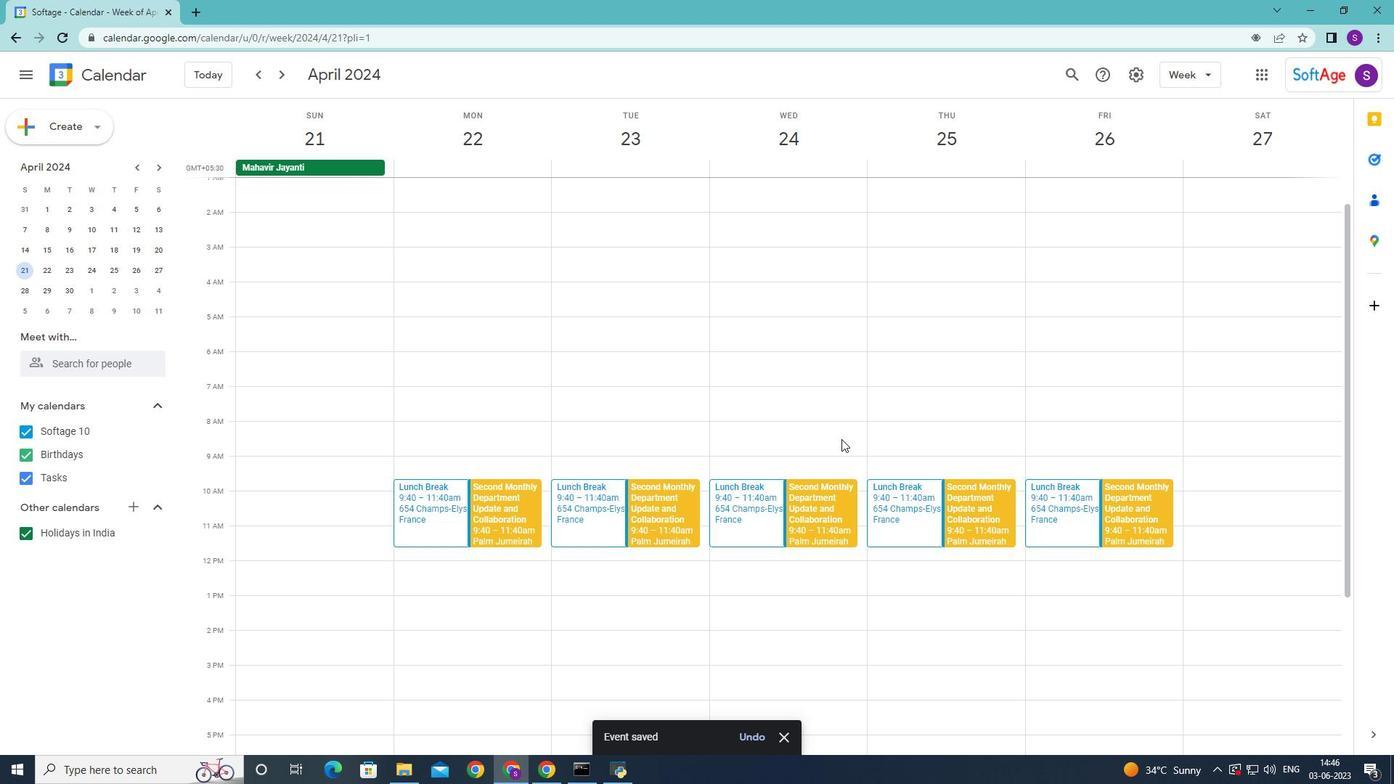 
Action: Mouse moved to (675, 281)
Screenshot: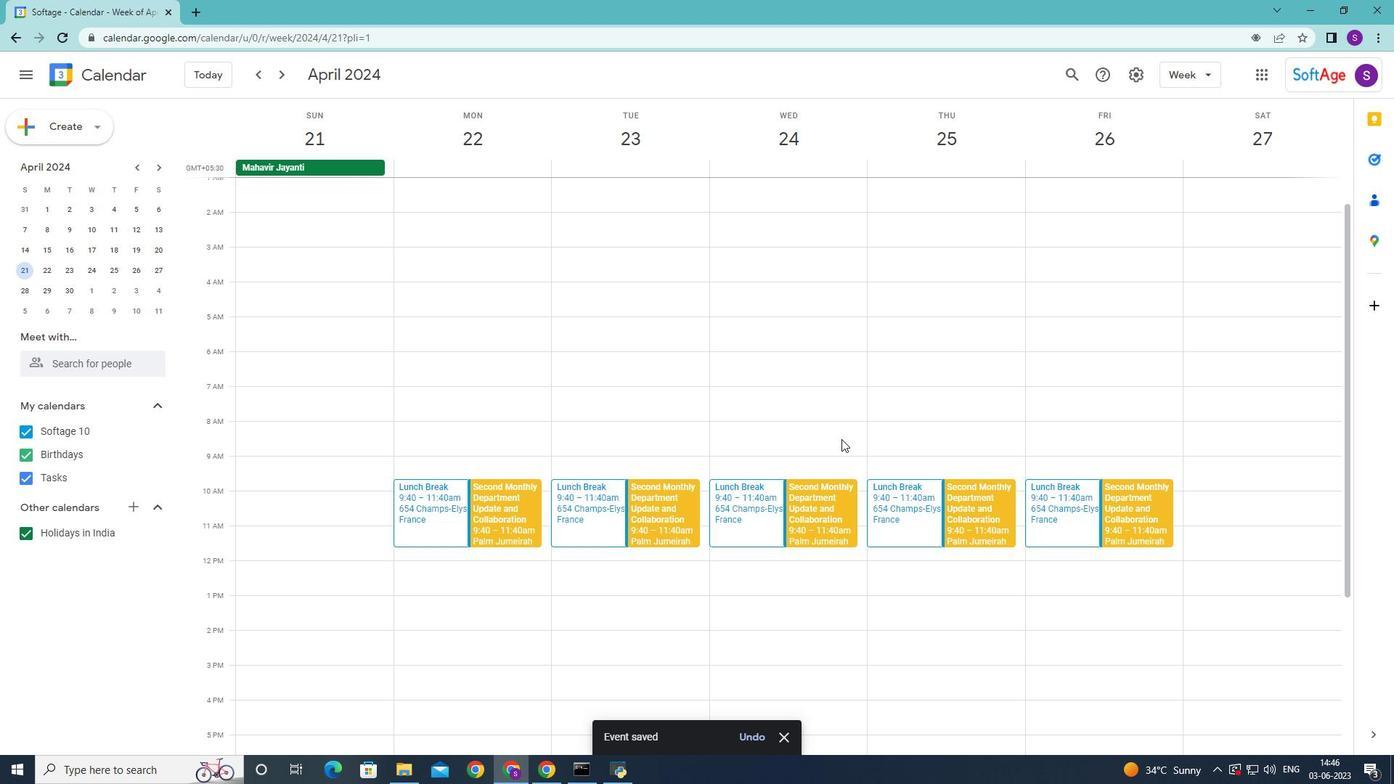 
Action: Mouse pressed left at (675, 281)
Screenshot: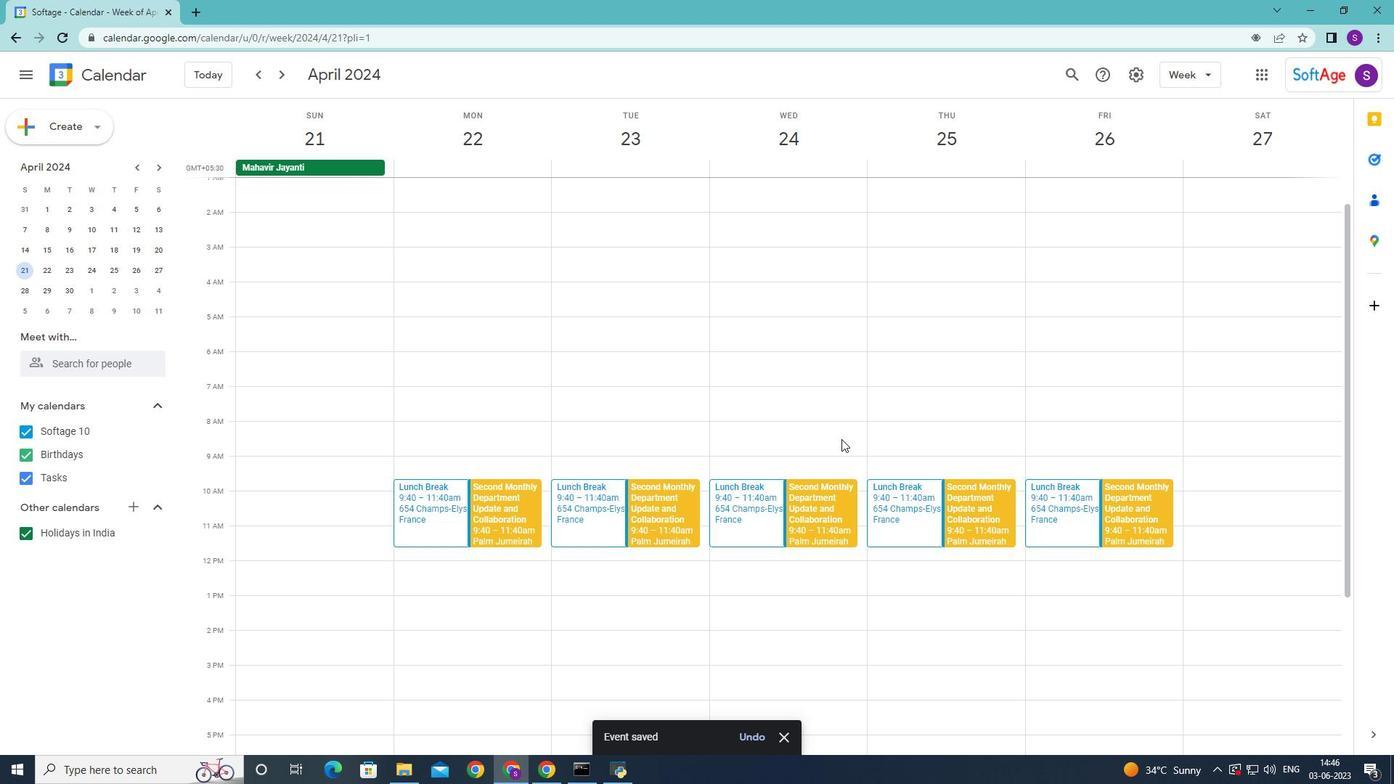 
Action: Mouse moved to (655, 246)
Screenshot: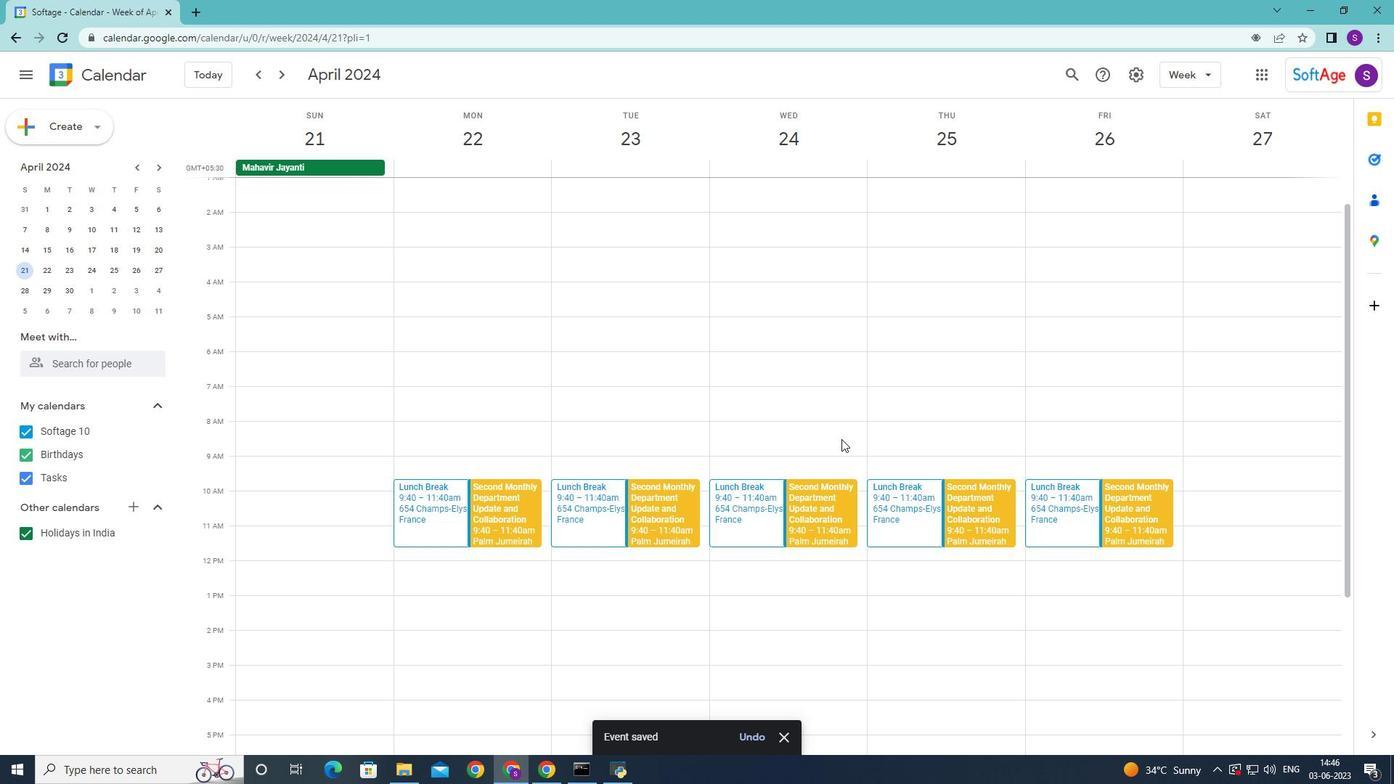 
Action: Mouse pressed left at (655, 246)
Screenshot: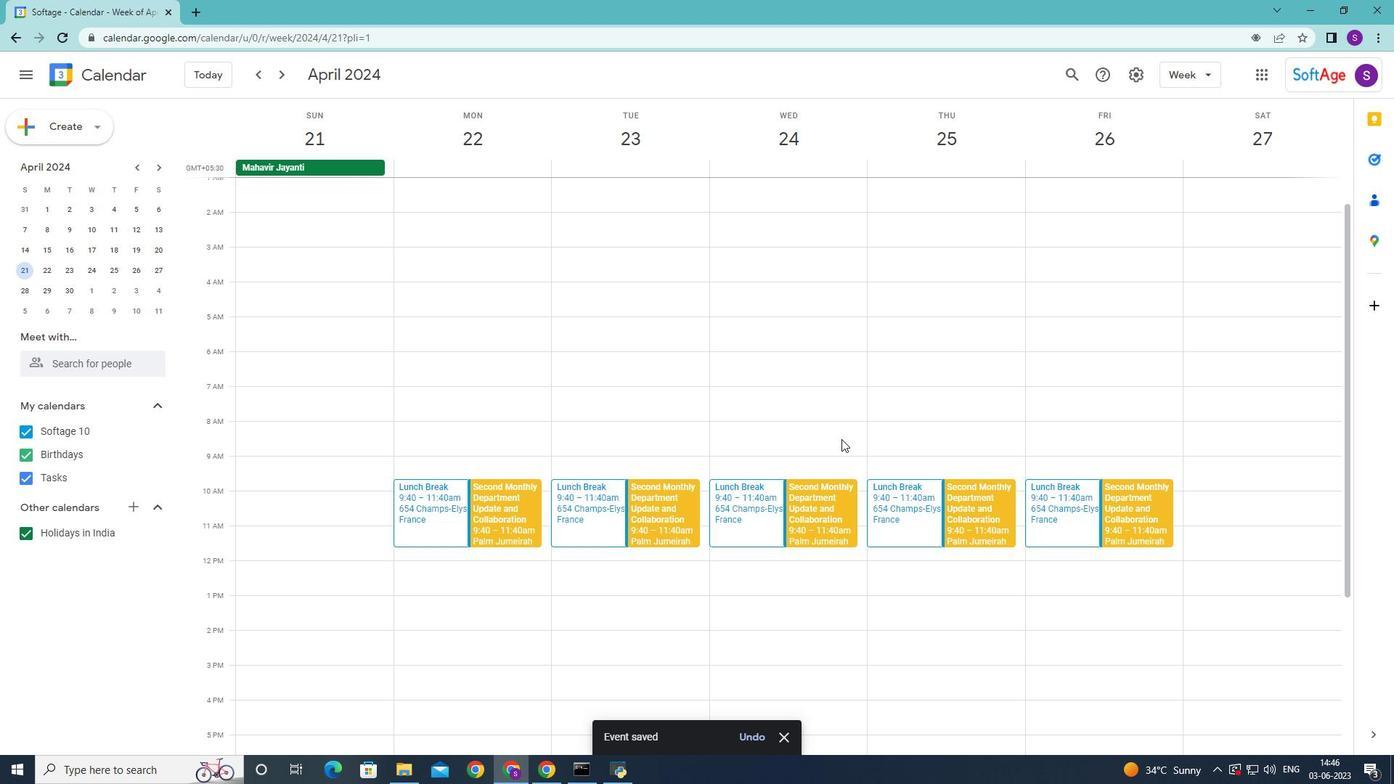 
Action: Key pressed <Key.shift>Softah<Key.backspace>ge.2<Key.shift>@softage.net
Screenshot: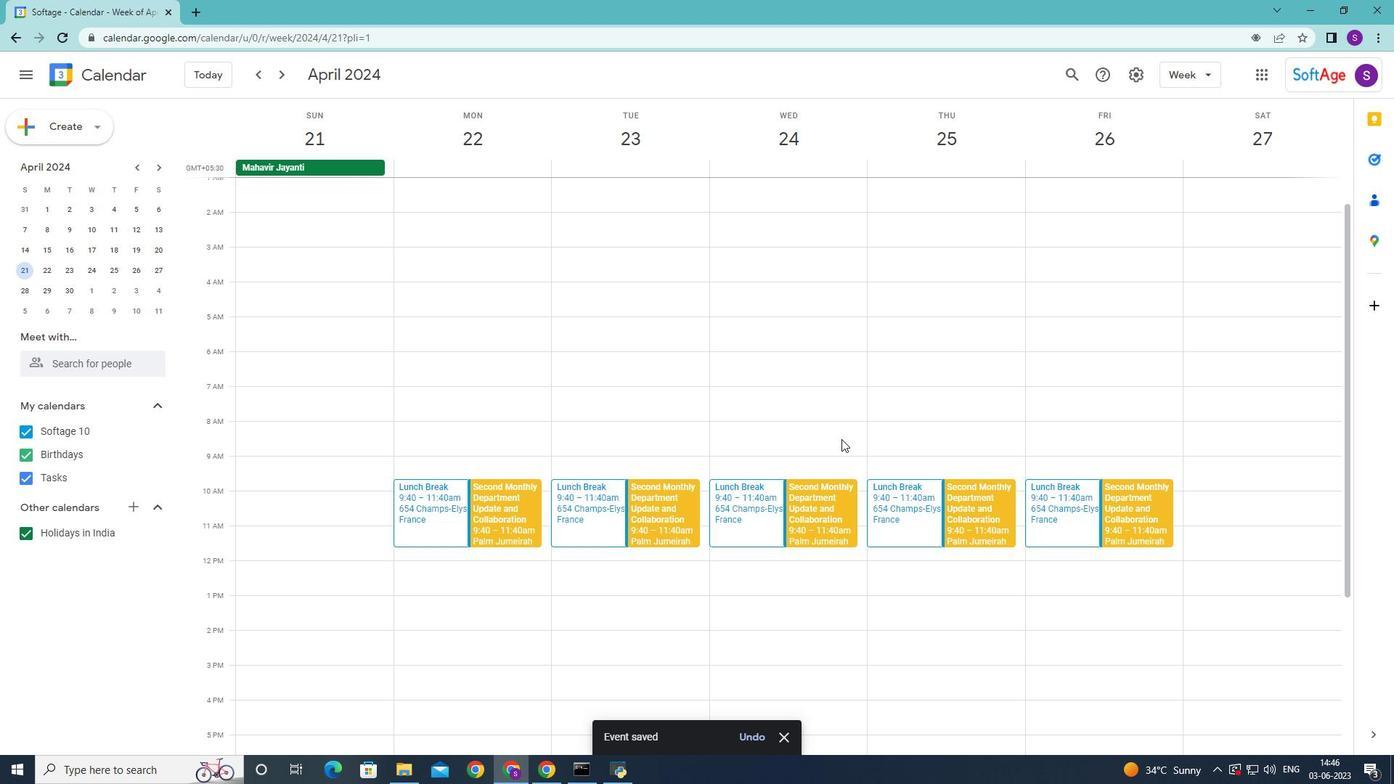 
Action: Mouse moved to (653, 280)
Screenshot: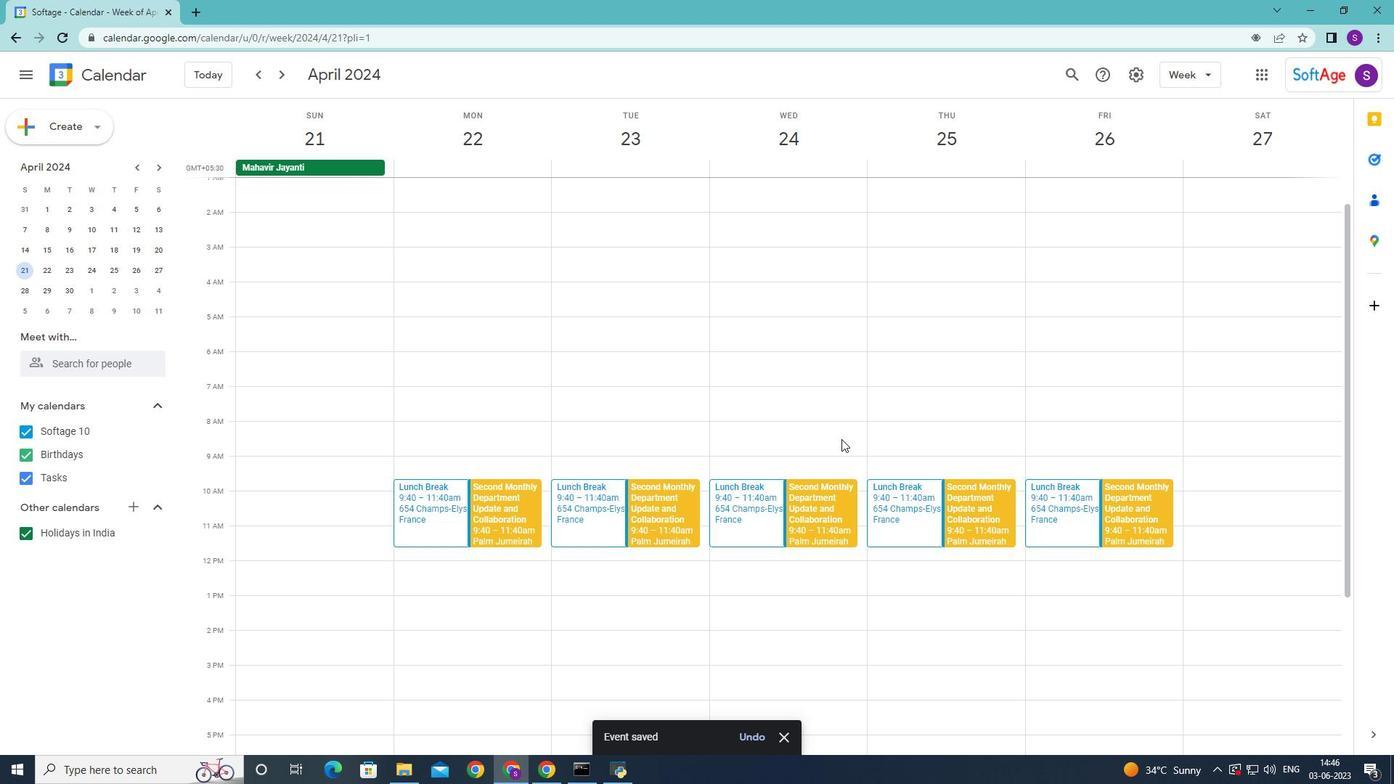 
Action: Mouse pressed left at (653, 280)
Screenshot: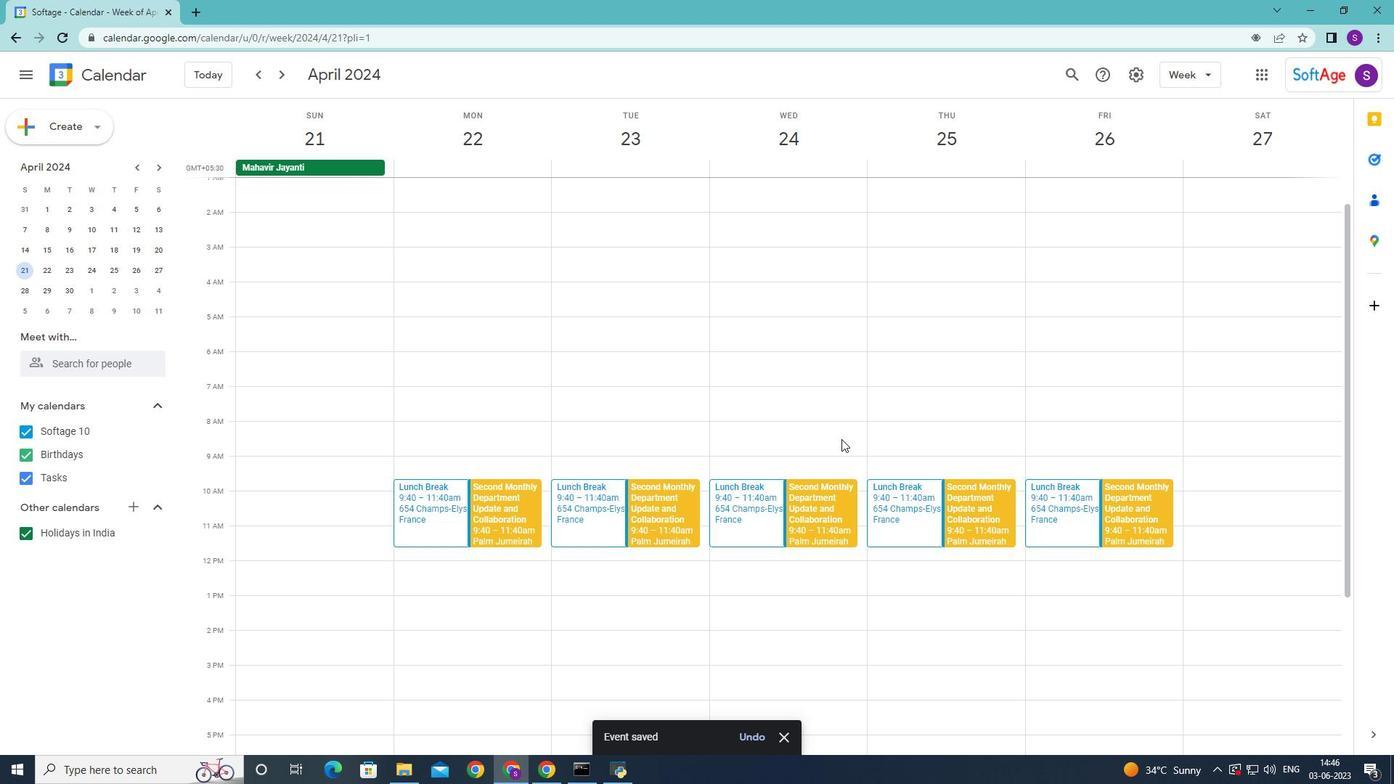 
Action: Mouse moved to (175, 159)
Screenshot: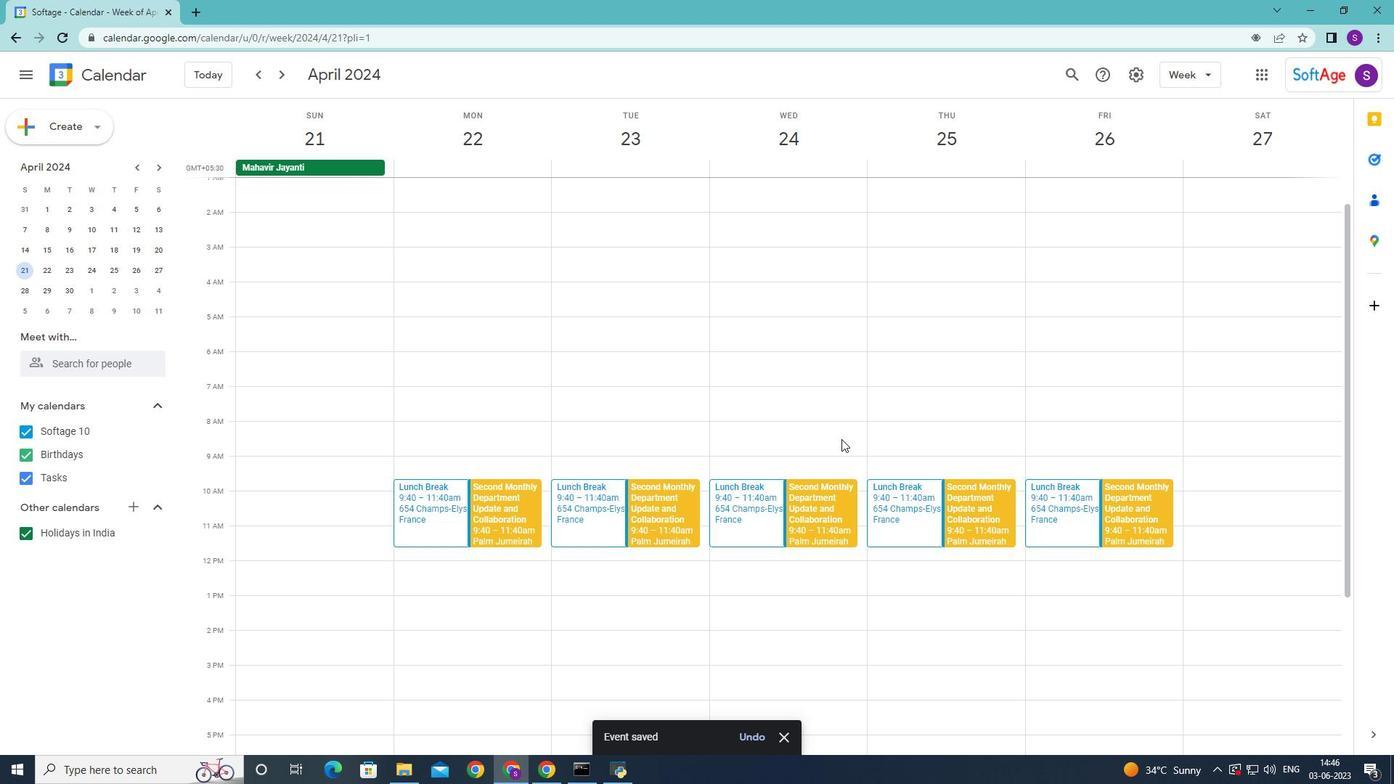 
Action: Mouse pressed left at (175, 159)
Screenshot: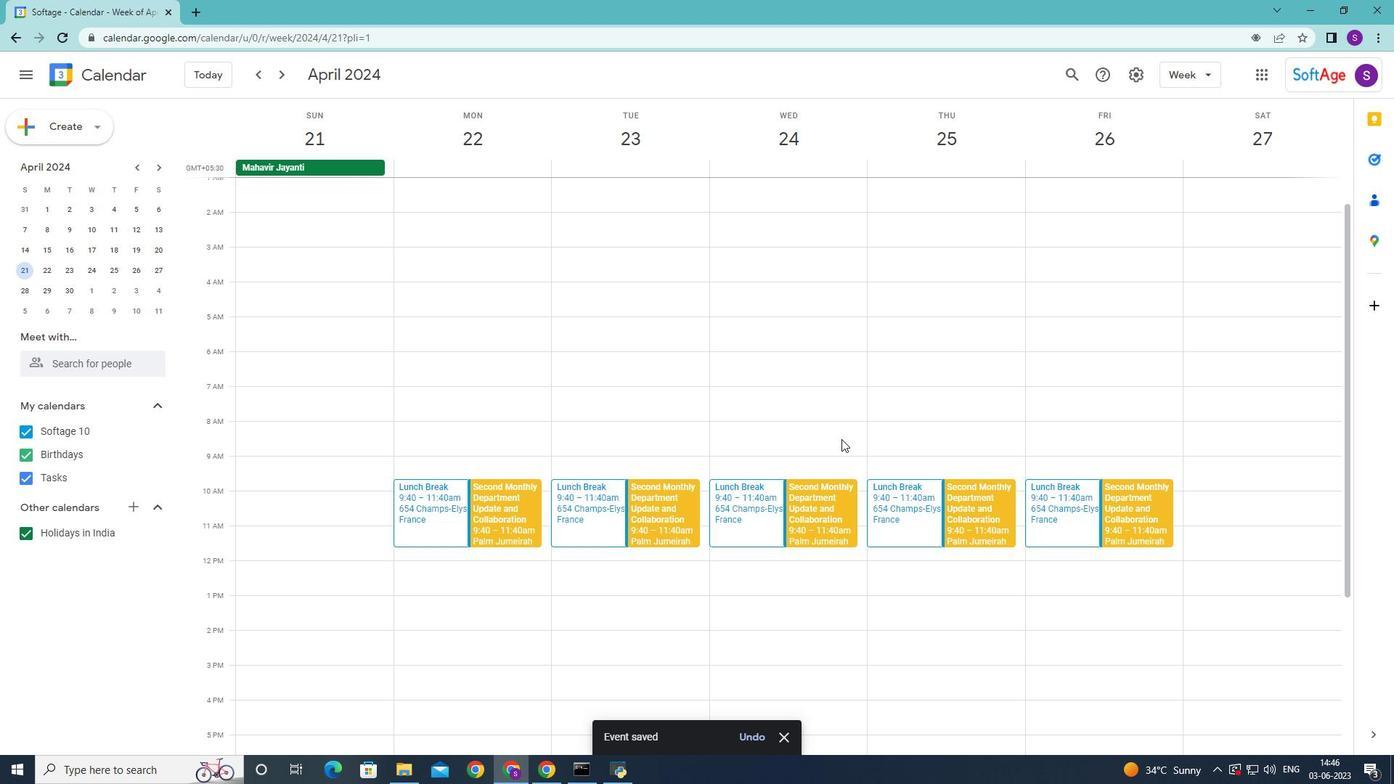 
Action: Mouse moved to (321, 389)
Screenshot: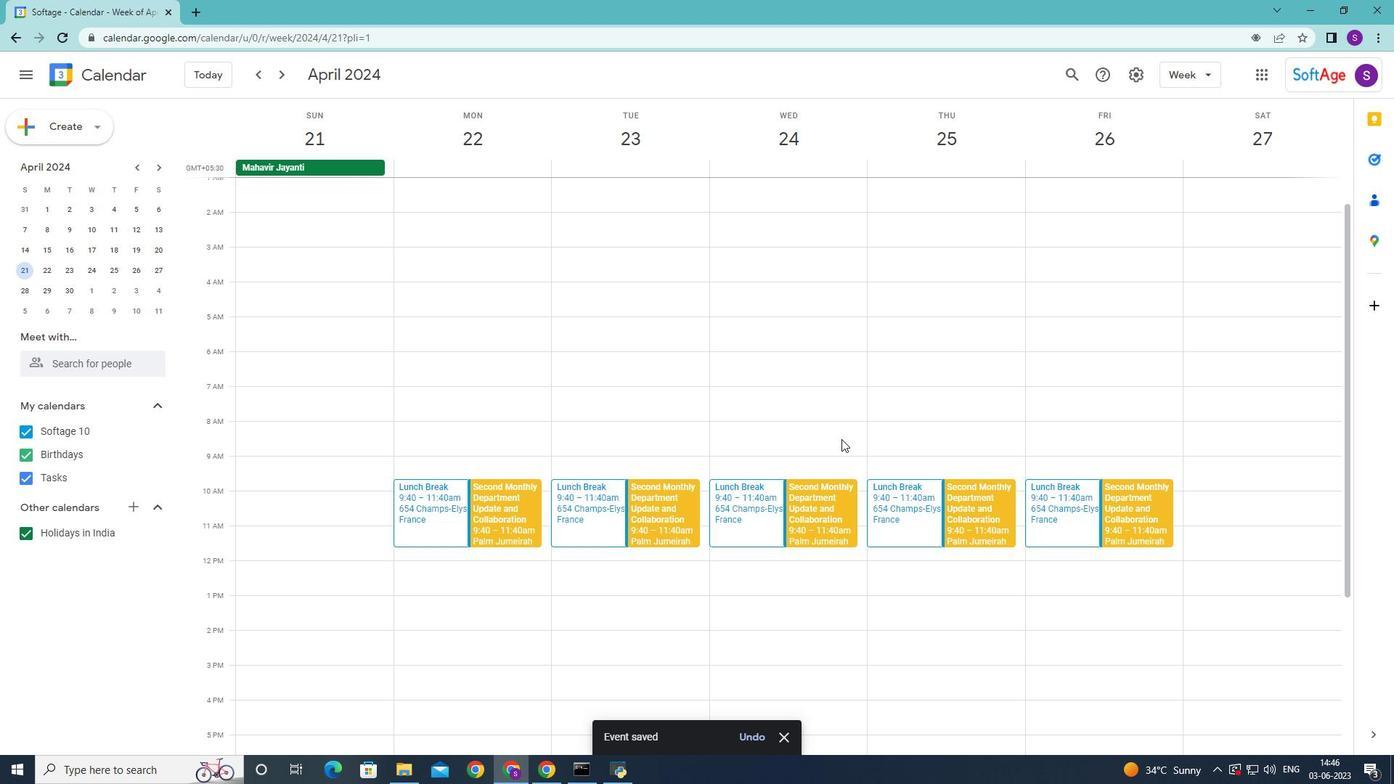 
Action: Mouse pressed left at (321, 389)
Screenshot: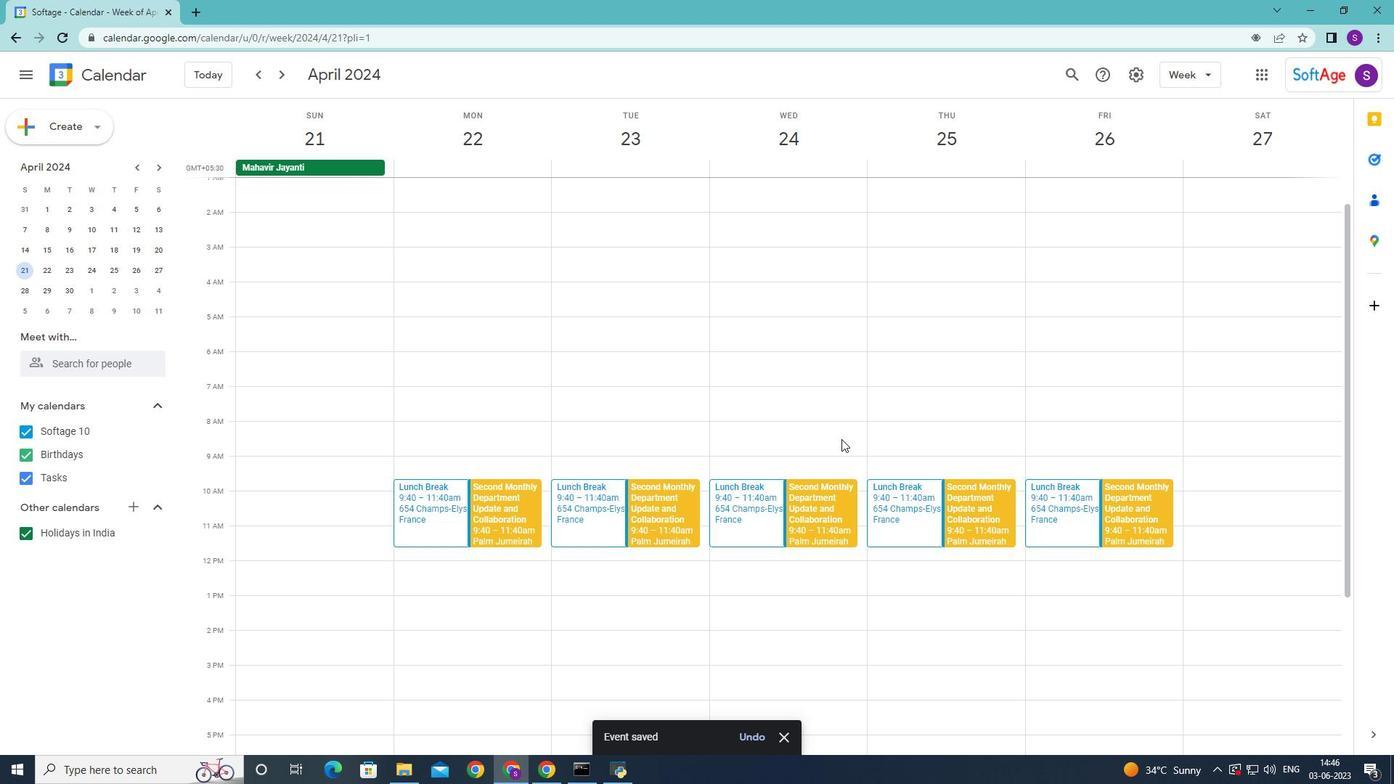 
Action: Mouse moved to (613, 86)
Screenshot: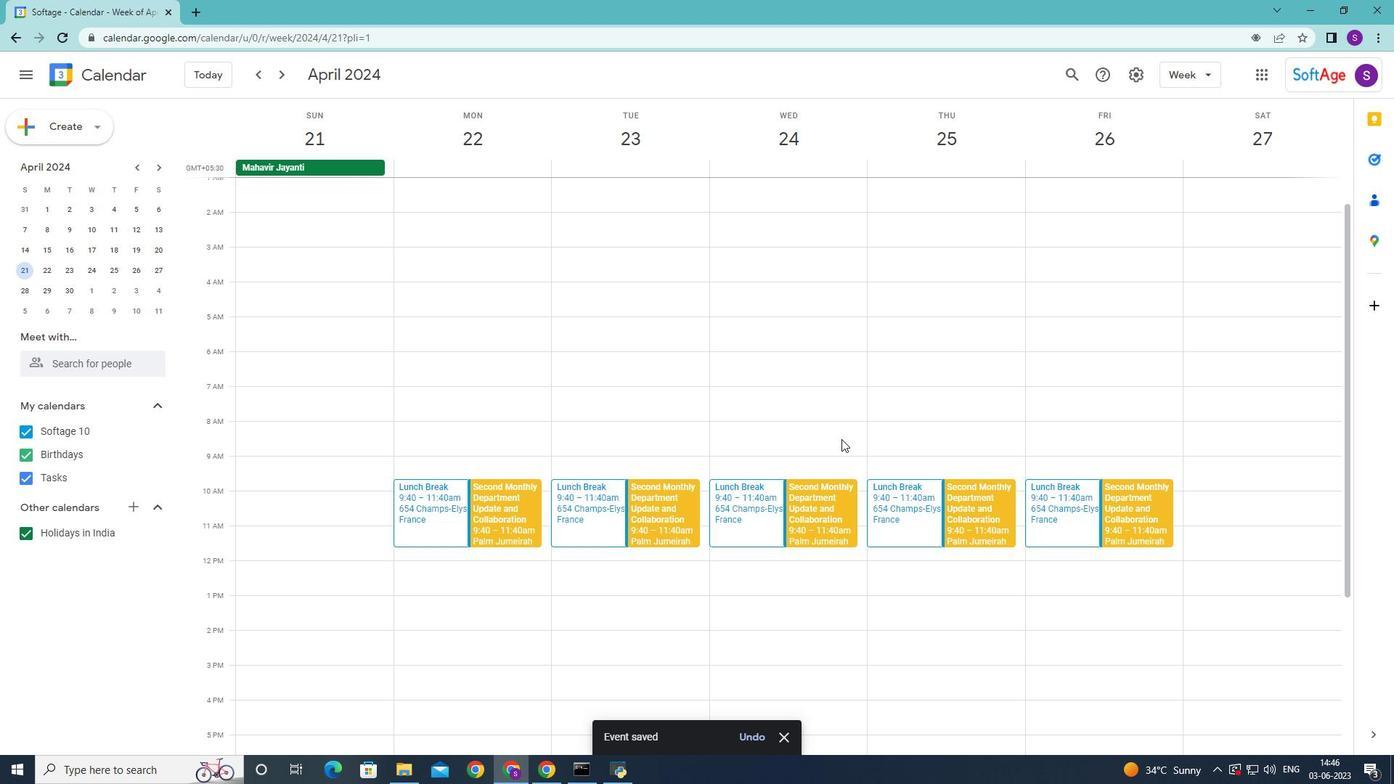 
Action: Mouse pressed left at (613, 86)
Screenshot: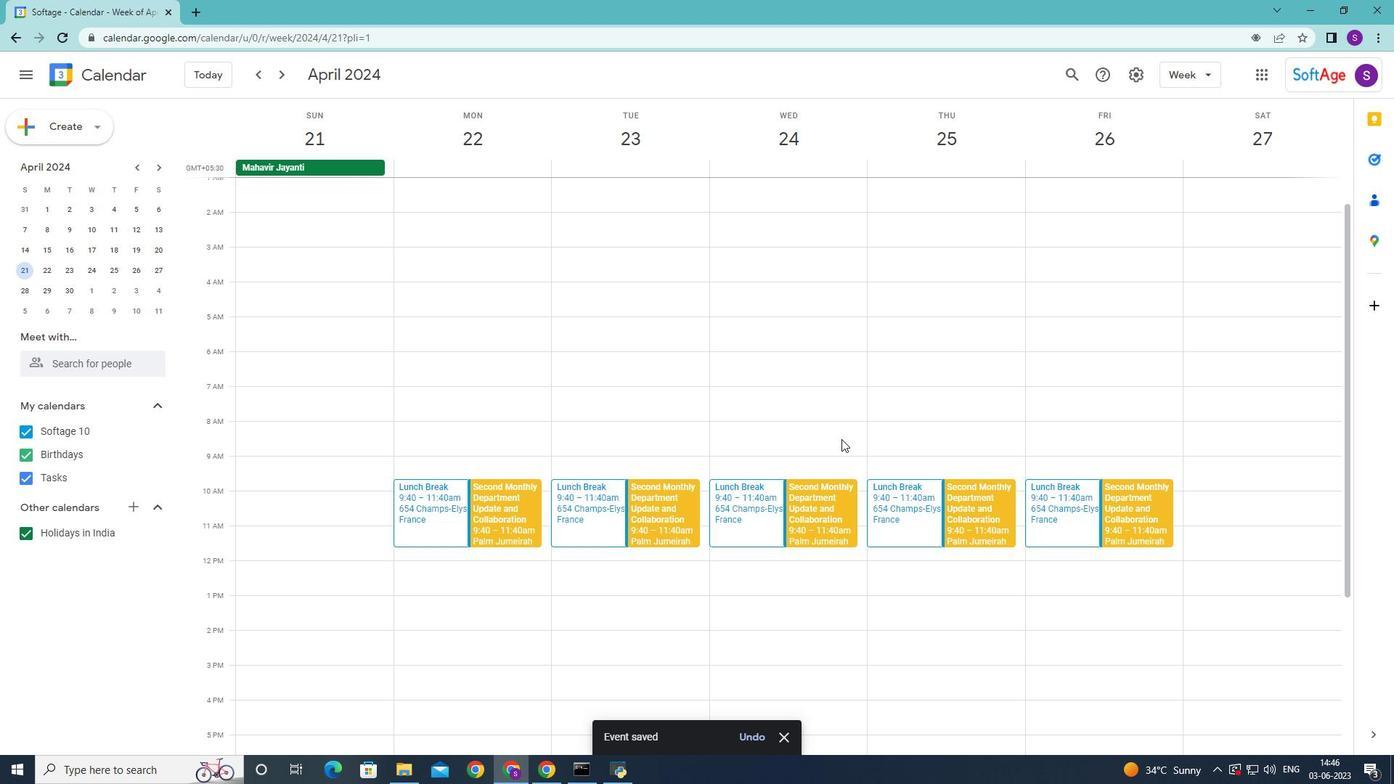 
Action: Mouse moved to (841, 445)
Screenshot: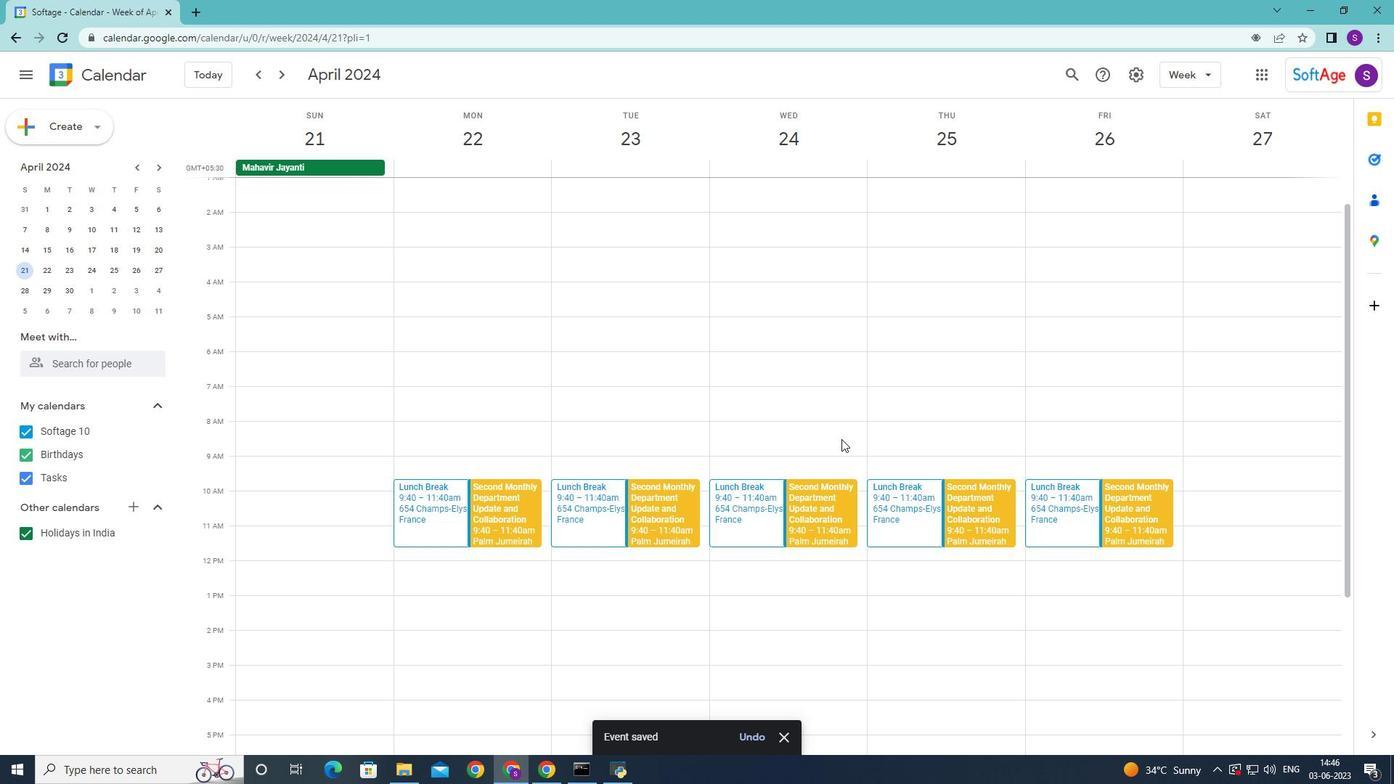 
Action: Mouse pressed left at (841, 445)
Screenshot: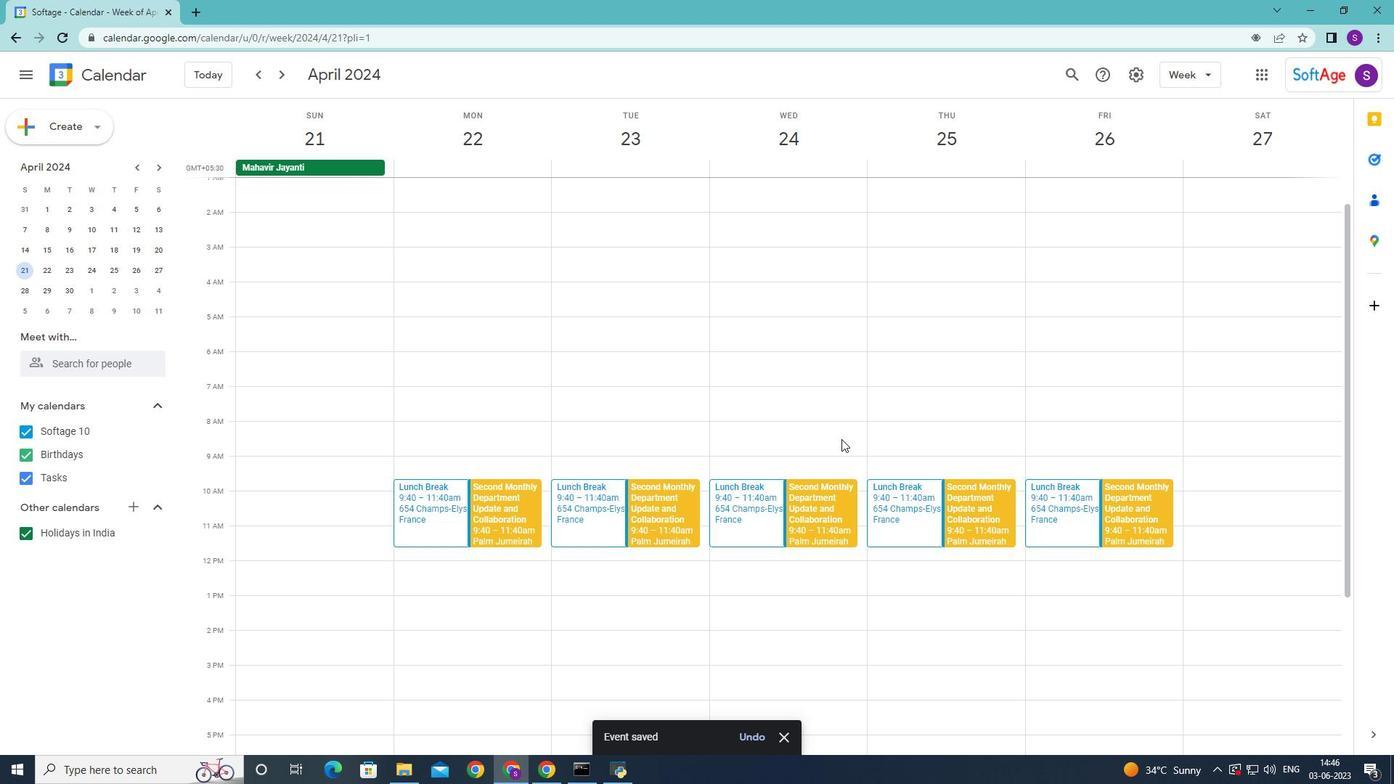 
Action: Mouse moved to (87, 129)
Screenshot: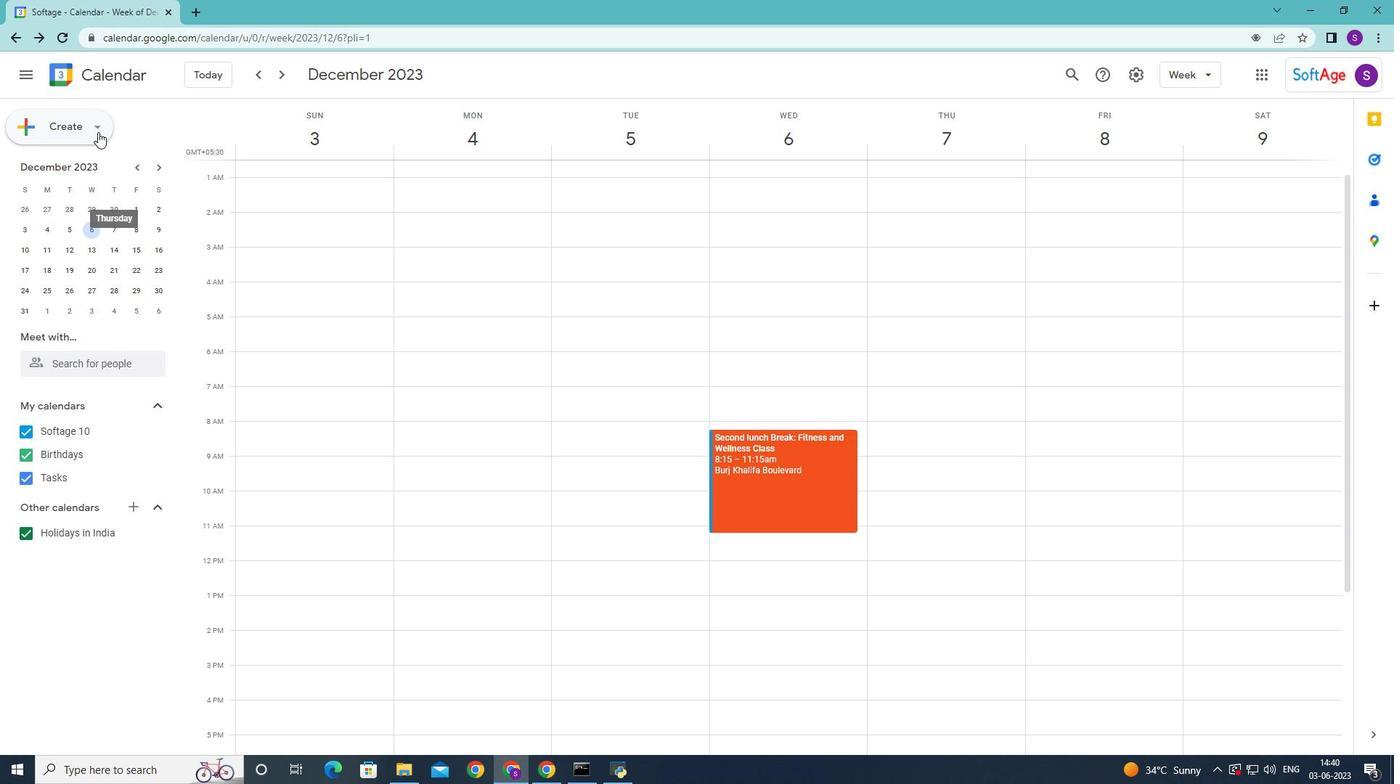 
Action: Mouse pressed left at (87, 129)
Screenshot: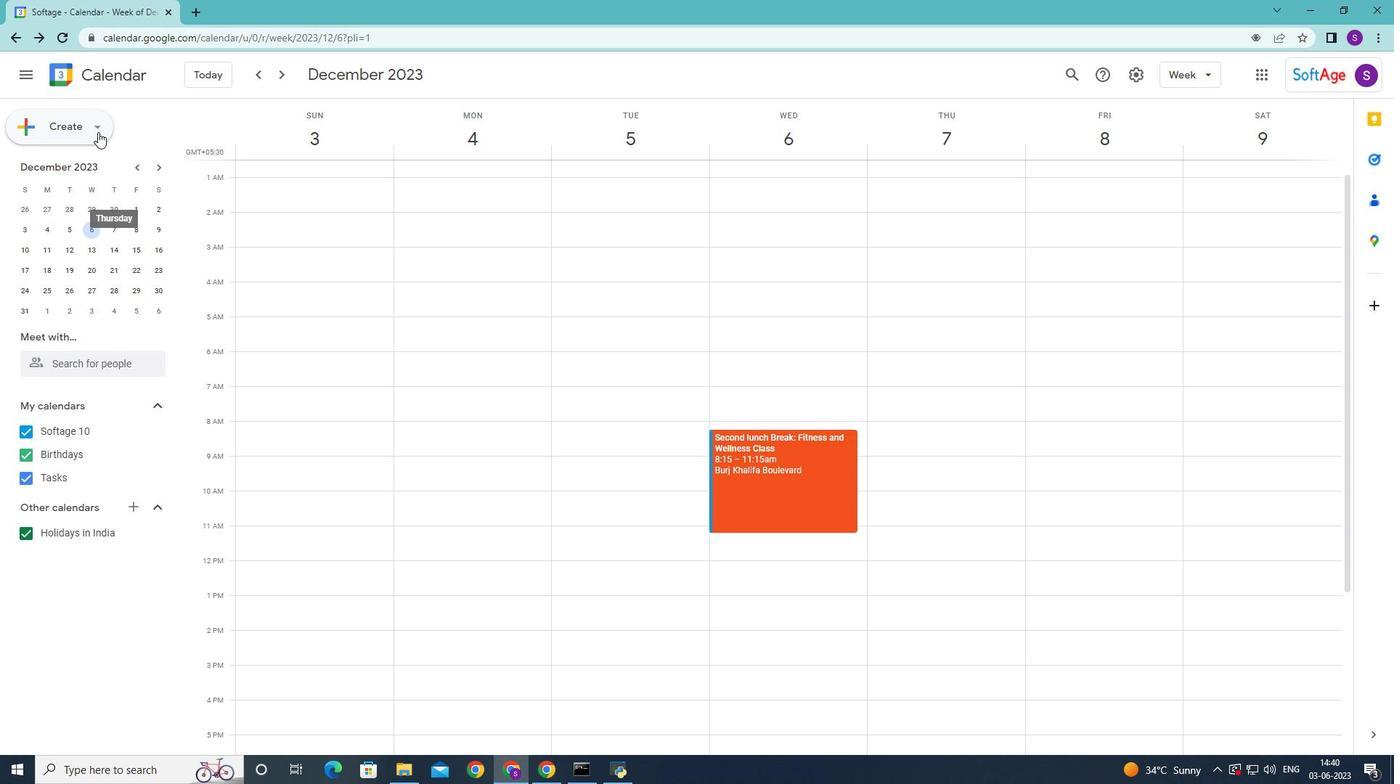 
Action: Mouse moved to (86, 170)
Screenshot: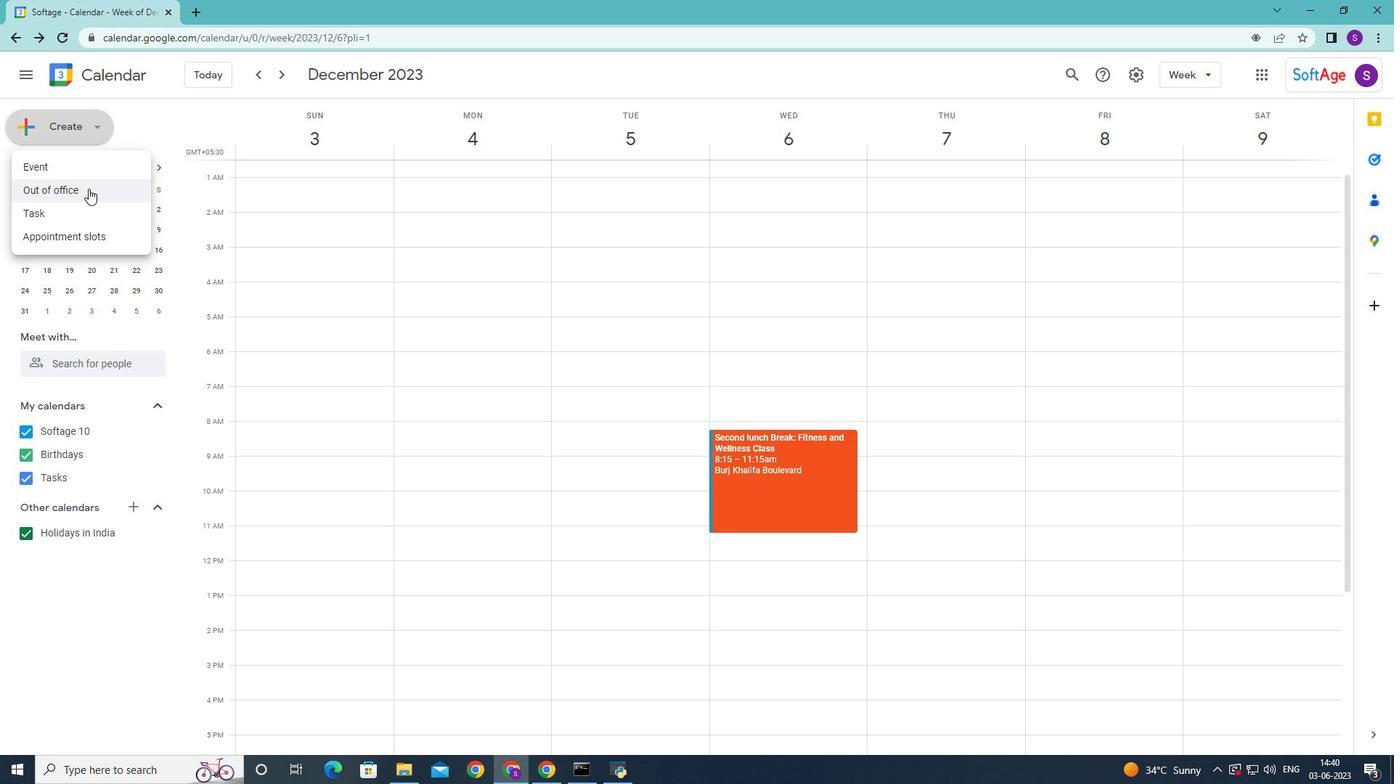 
Action: Mouse pressed left at (86, 170)
Screenshot: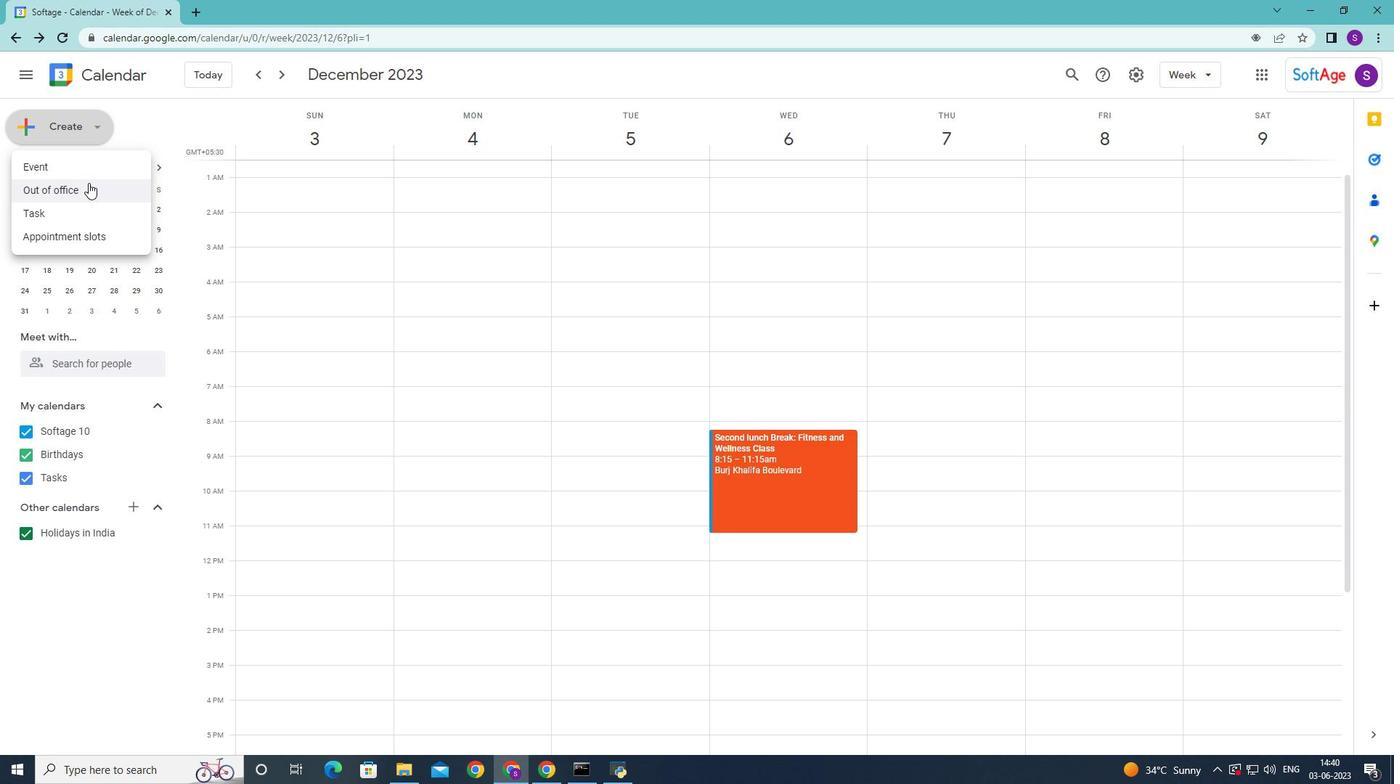 
Action: Mouse moved to (528, 341)
Screenshot: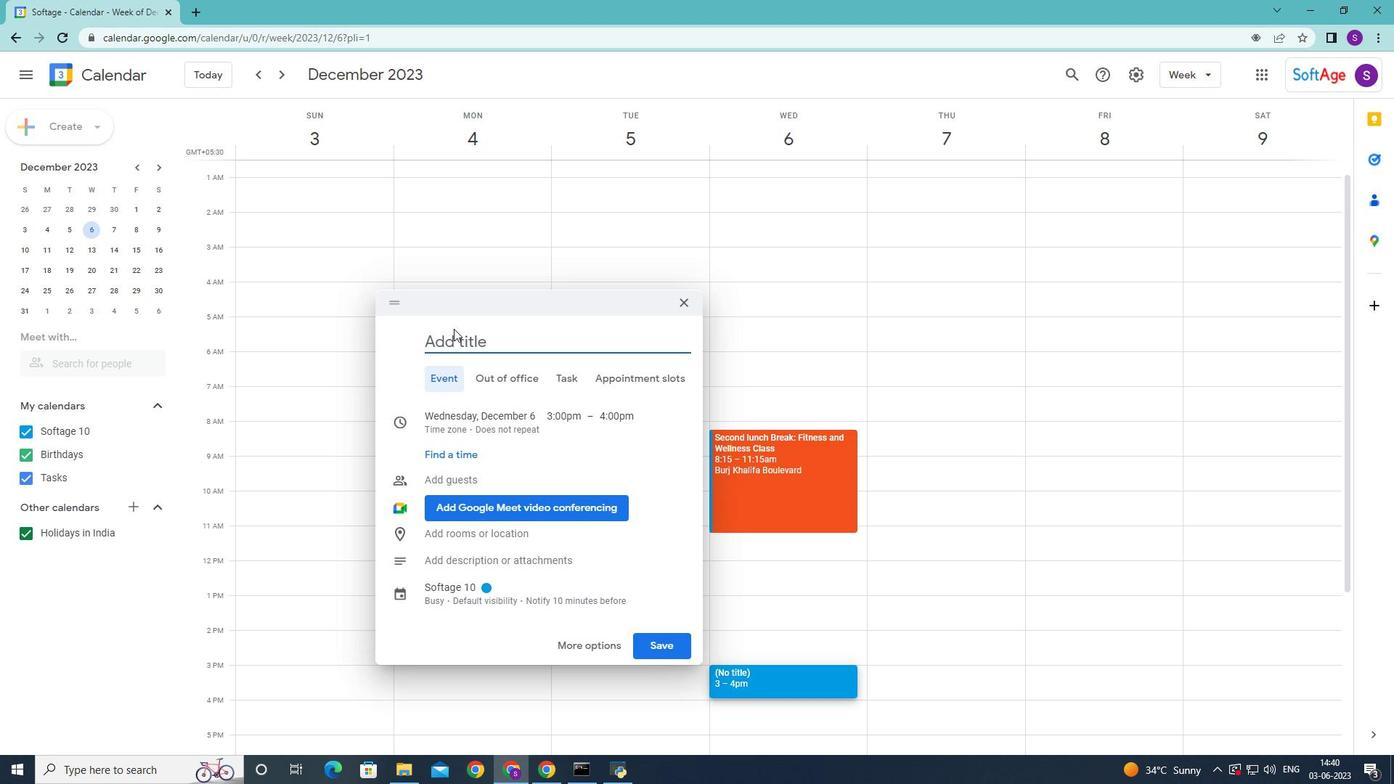 
Action: Mouse pressed left at (528, 341)
Screenshot: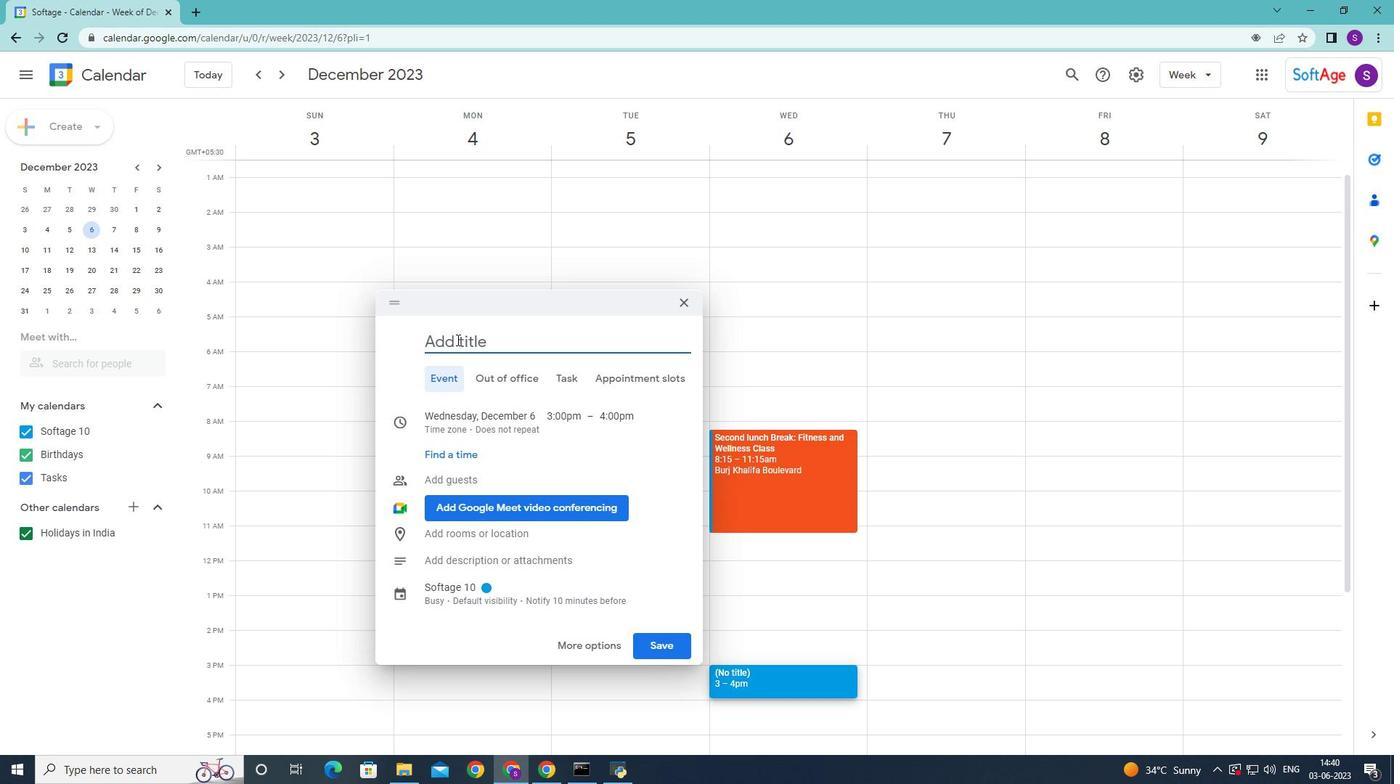 
Action: Key pressed <Key.shift>Second<Key.space><Key.shift>month
Screenshot: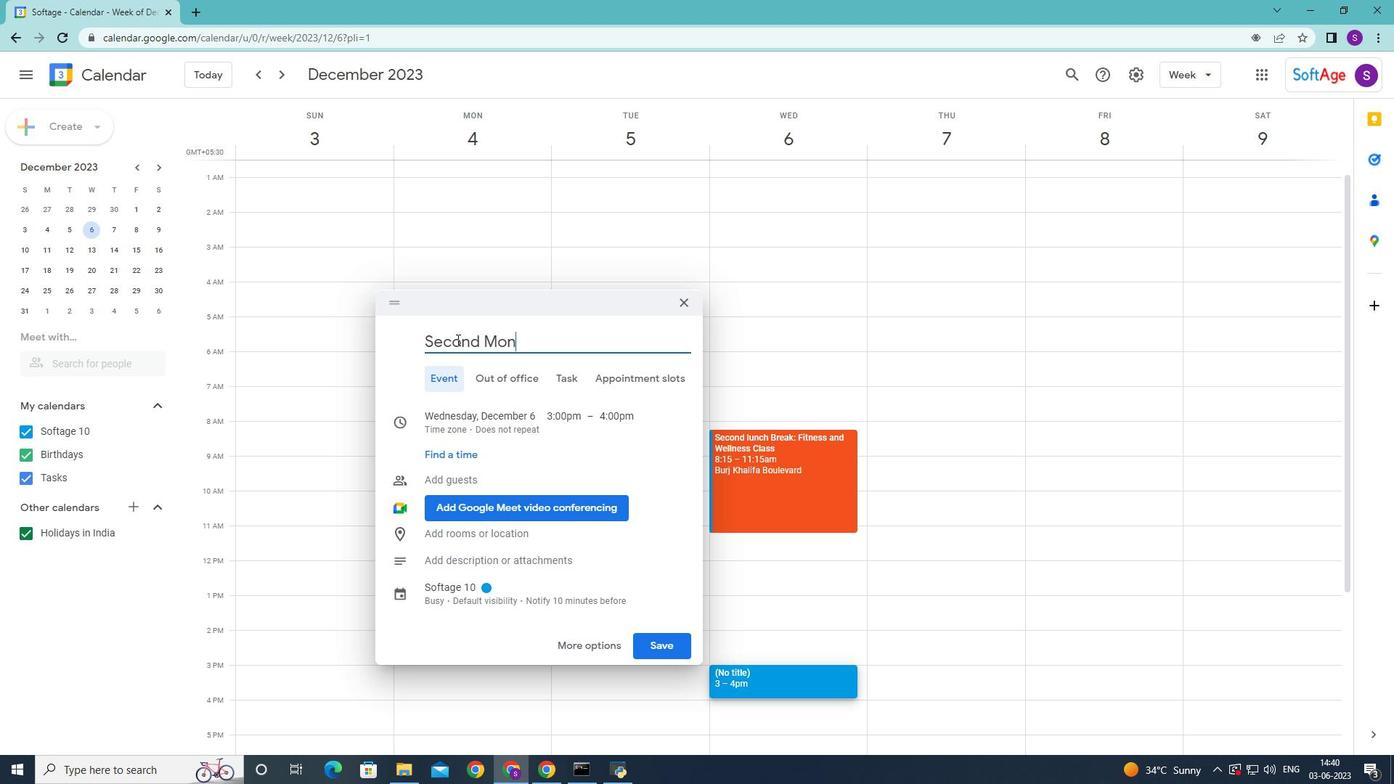 
Action: Mouse moved to (528, 340)
Screenshot: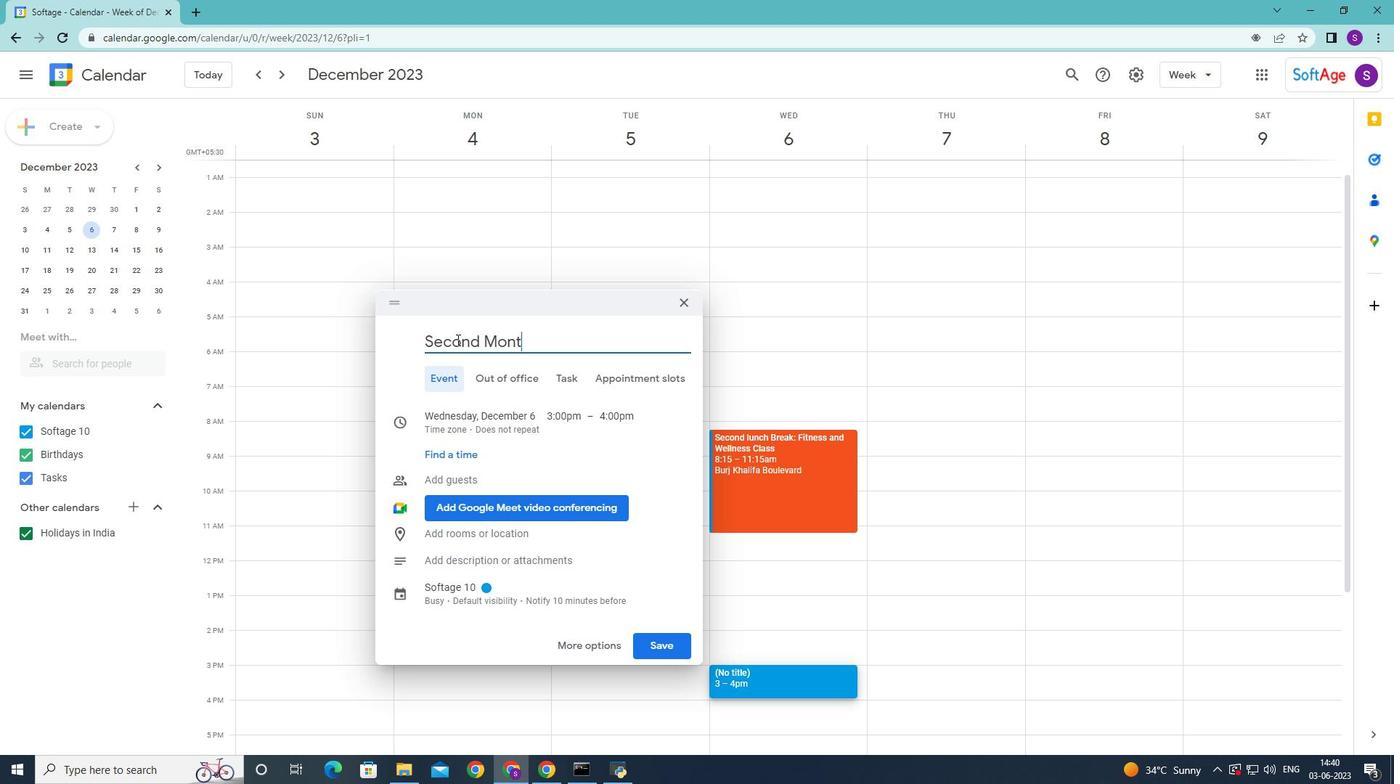 
Action: Key pressed ly<Key.space>department<Key.space>ipdate
Screenshot: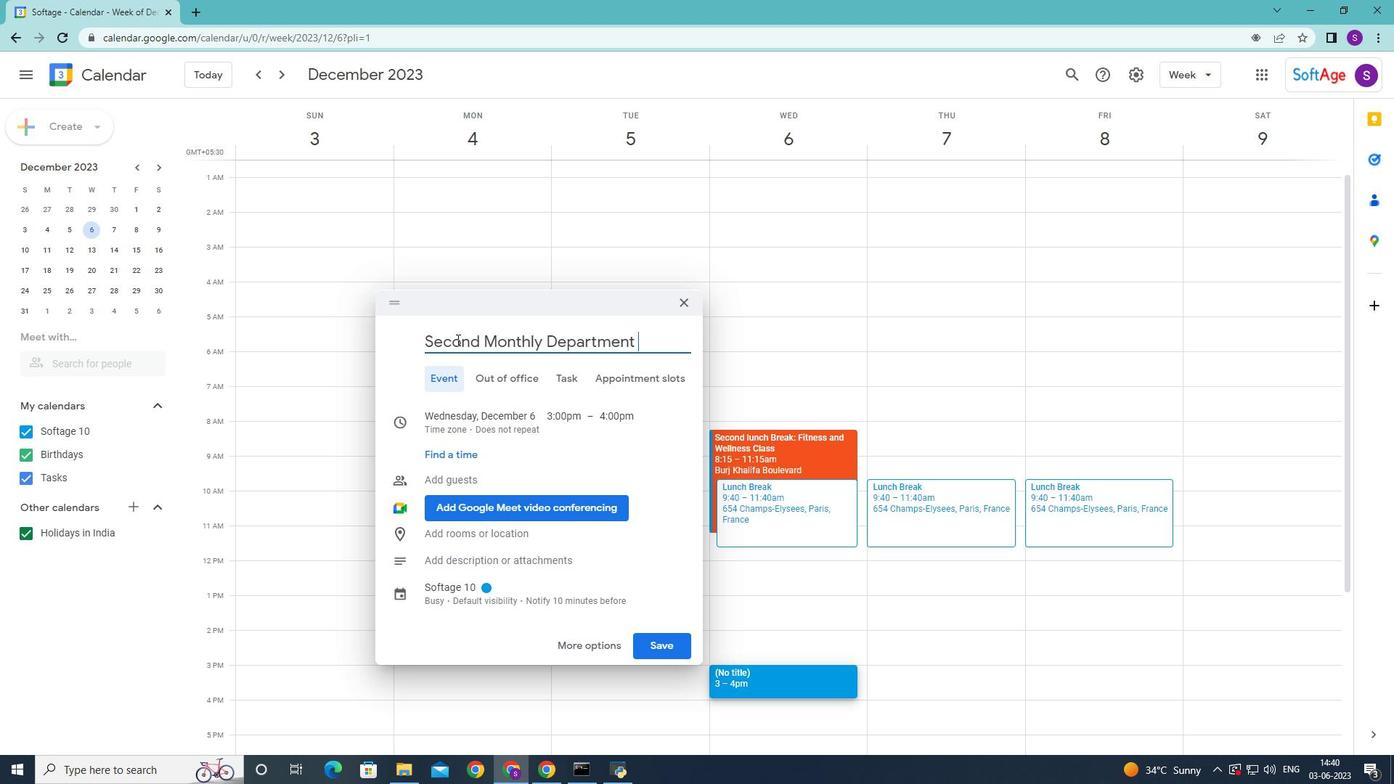 
Action: Mouse scrolled (528, 341) with delta (0, 0)
Screenshot: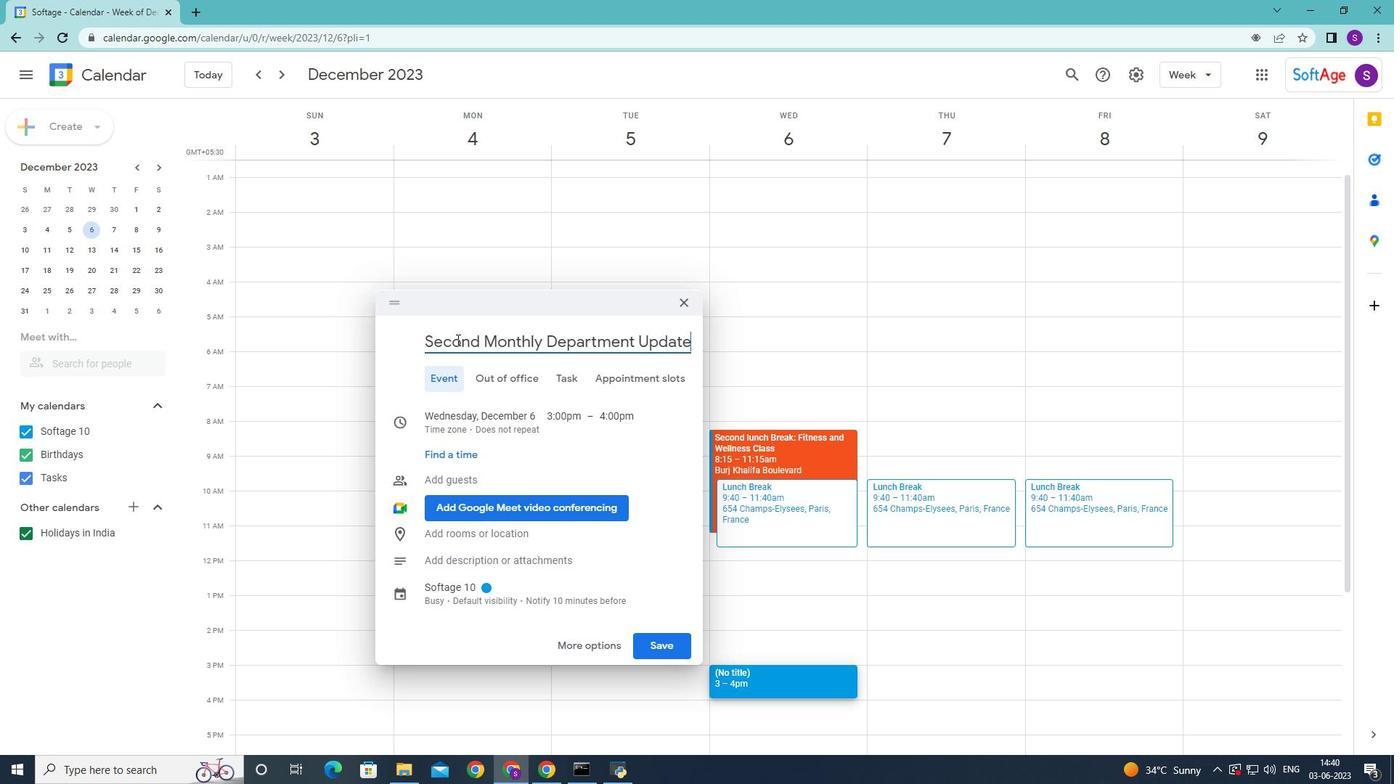 
Action: Mouse moved to (644, 342)
Screenshot: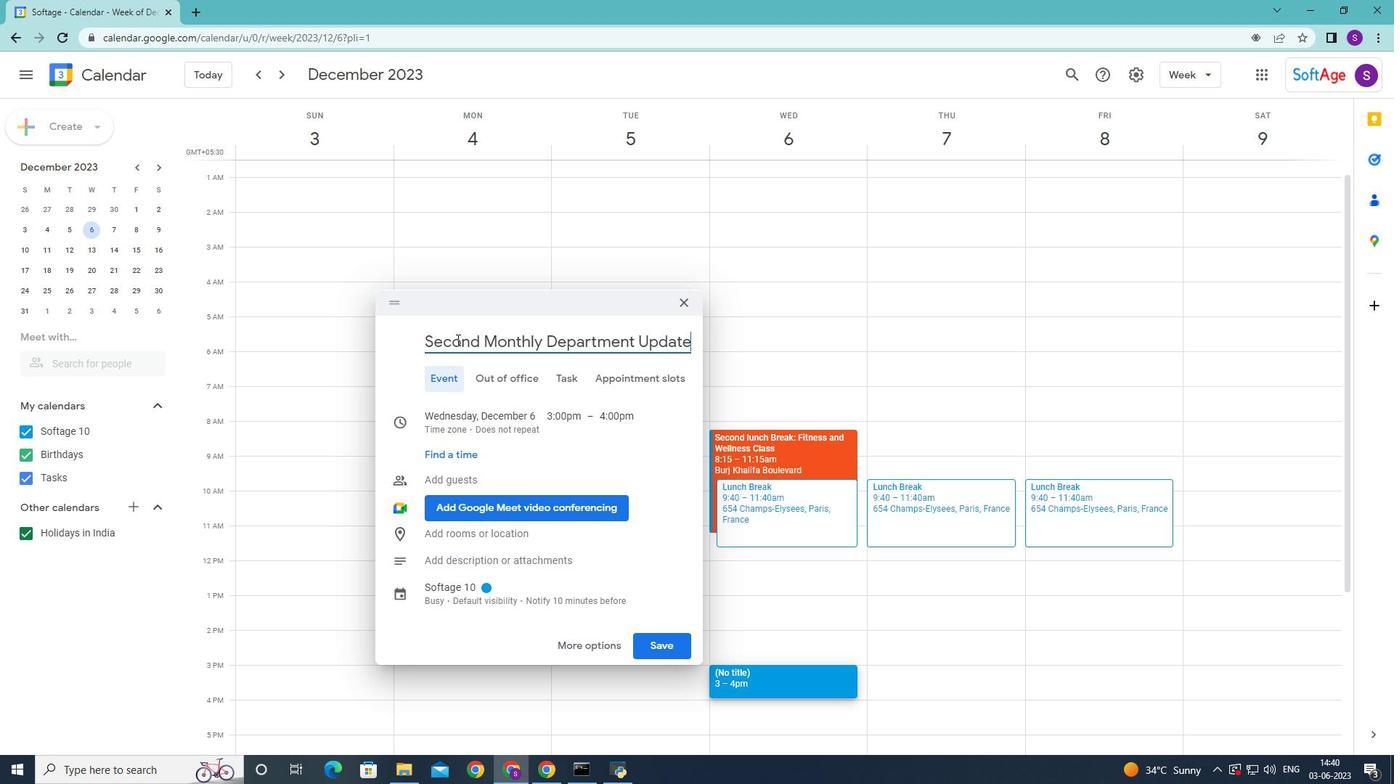 
Action: Mouse pressed left at (644, 342)
Screenshot: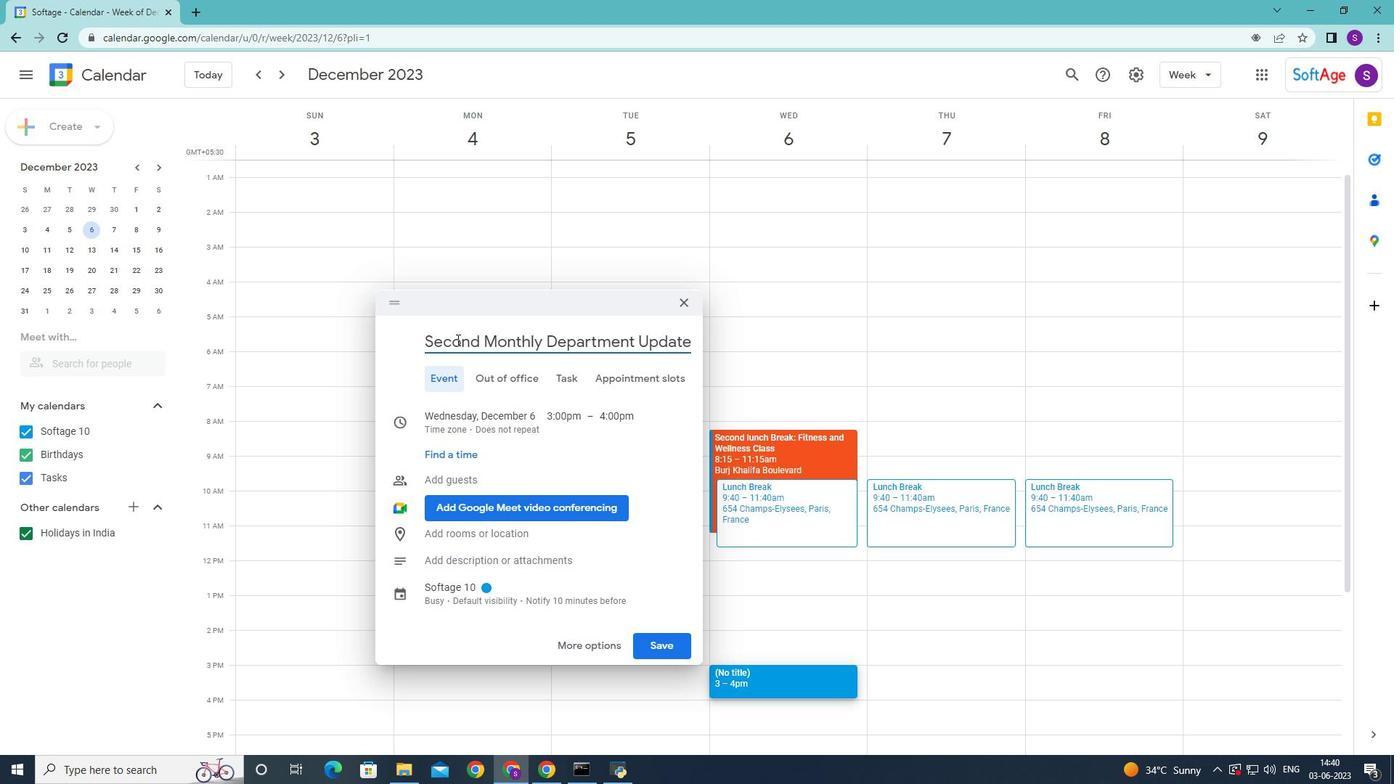 
Action: Mouse moved to (94, 121)
Screenshot: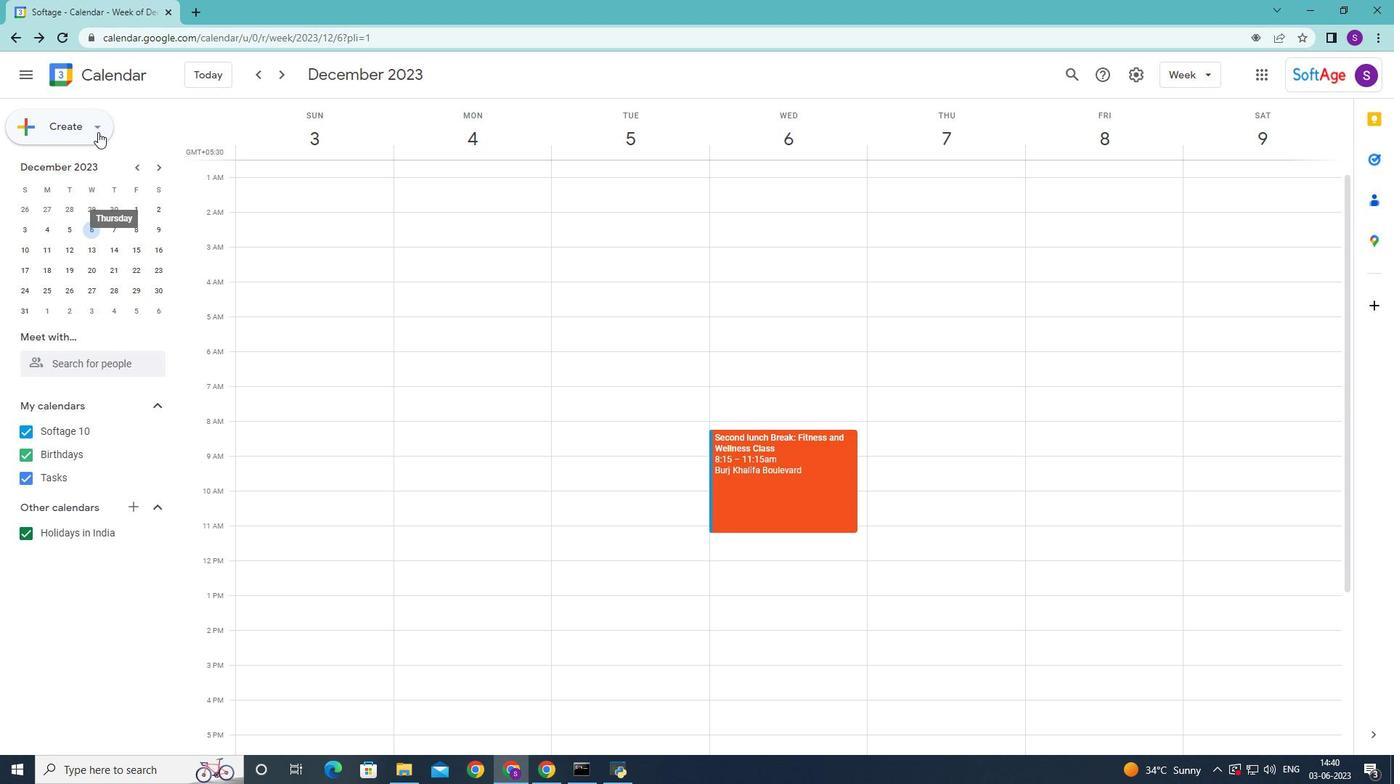 
Action: Mouse pressed left at (94, 121)
Screenshot: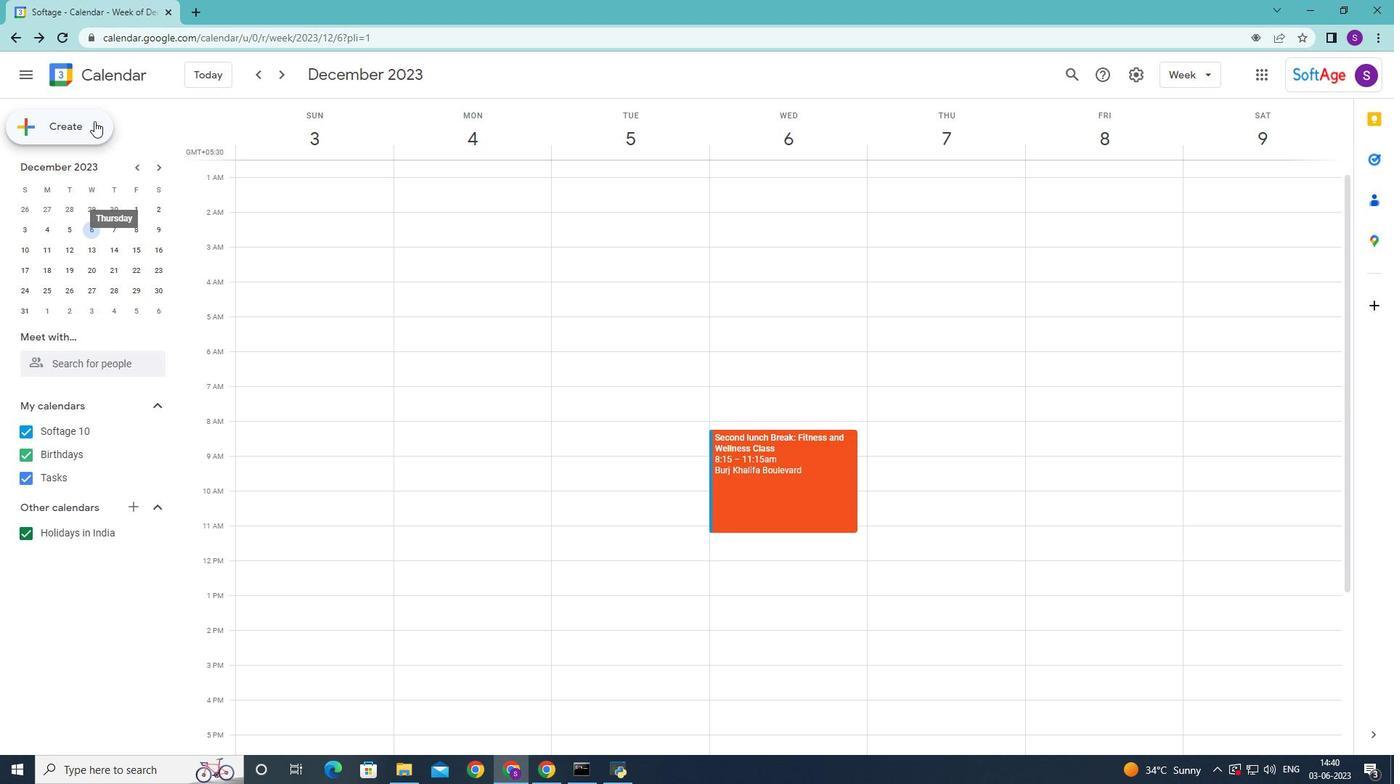 
Action: Mouse moved to (87, 173)
Screenshot: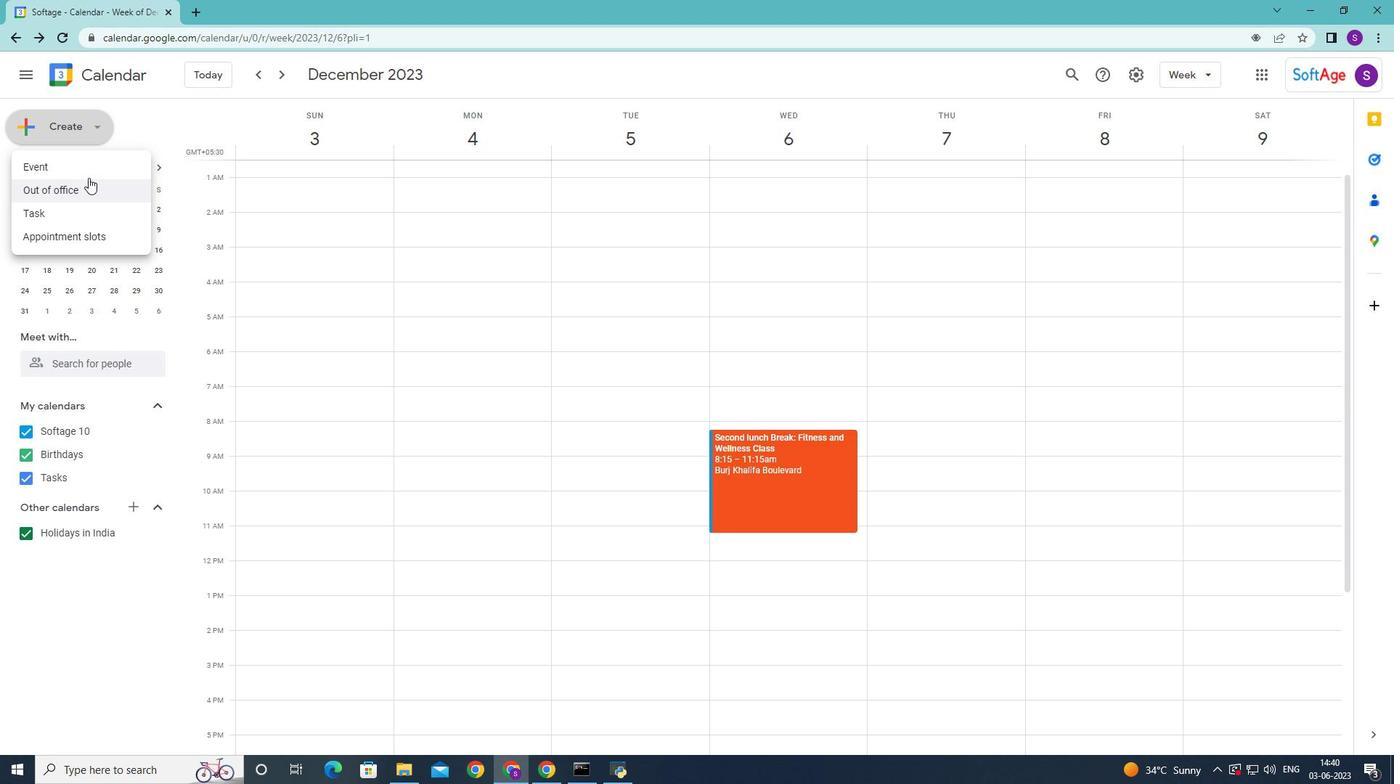
Action: Mouse pressed left at (87, 173)
Screenshot: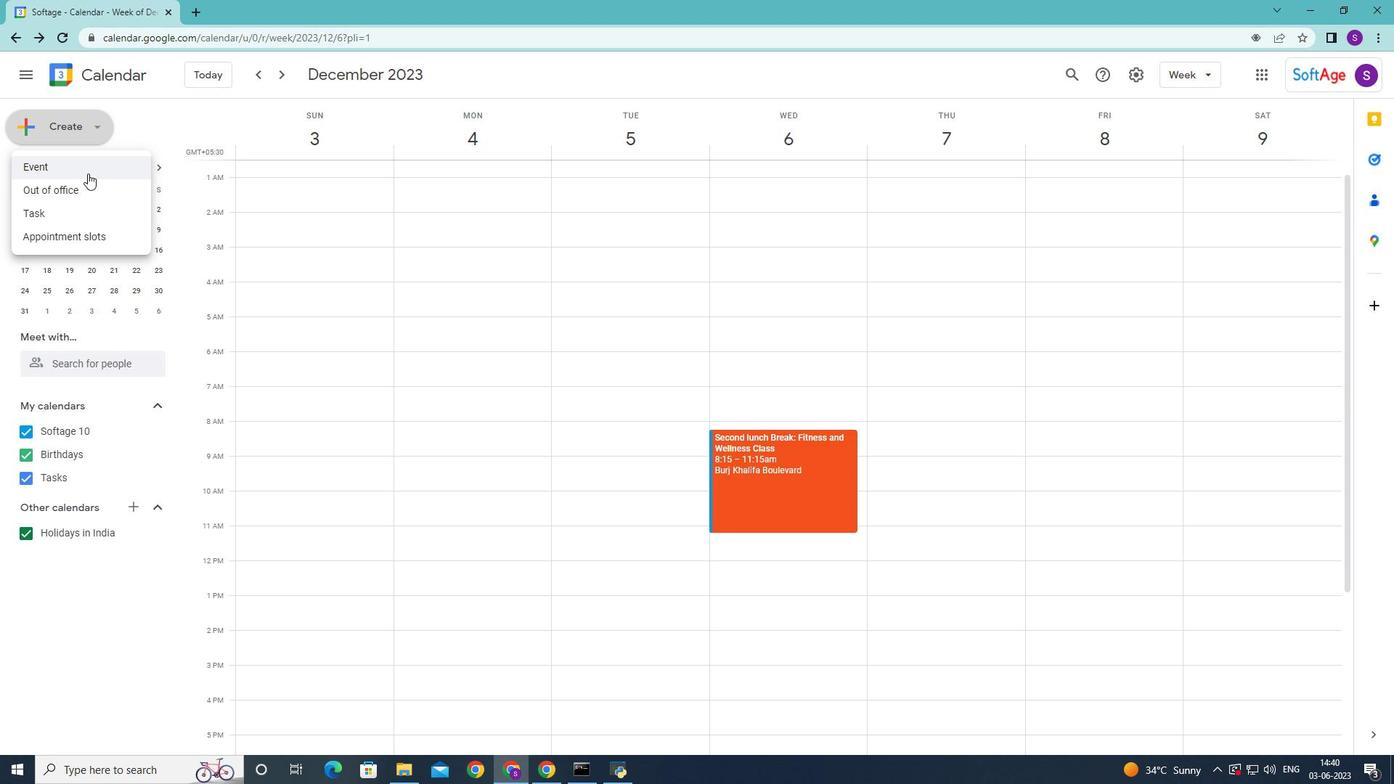 
Action: Mouse moved to (456, 339)
Screenshot: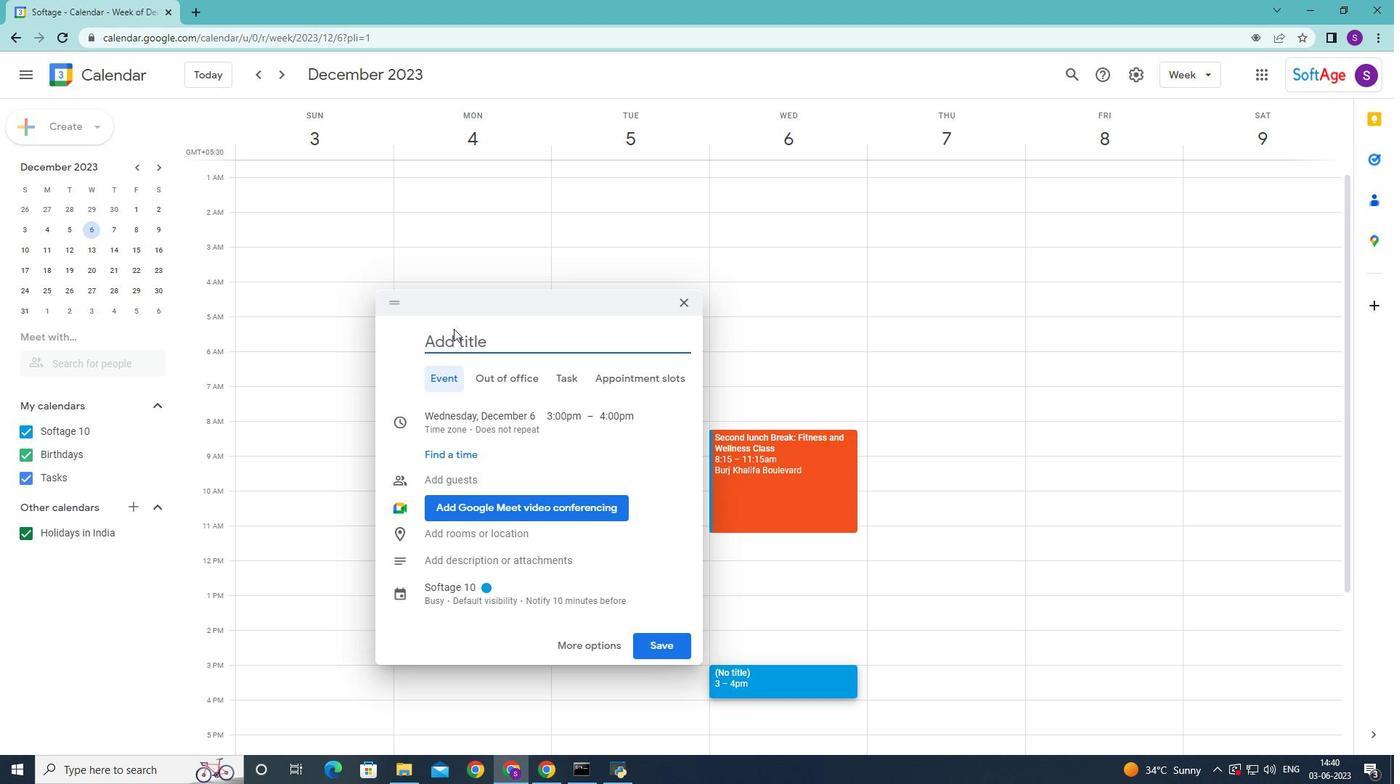 
Action: Mouse pressed left at (456, 339)
Screenshot: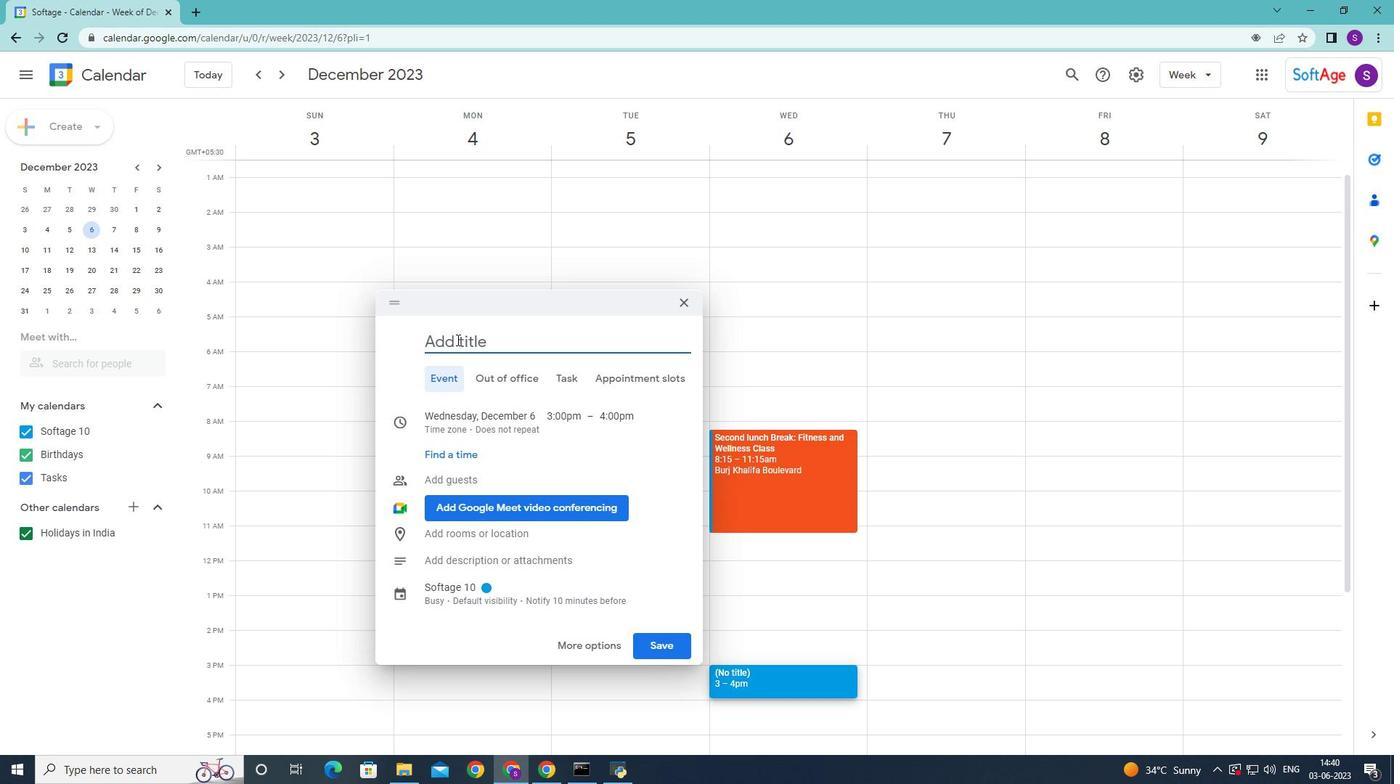 
Action: Key pressed <Key.shift>Second<Key.space><Key.shift>Monthly<Key.space><Key.shift>de<Key.backspace><Key.backspace><Key.shift>Department<Key.space><Key.shift>Update<Key.space>and<Key.space><Key.shift>Collaboration<Key.space><Key.shift>Meeting
Screenshot: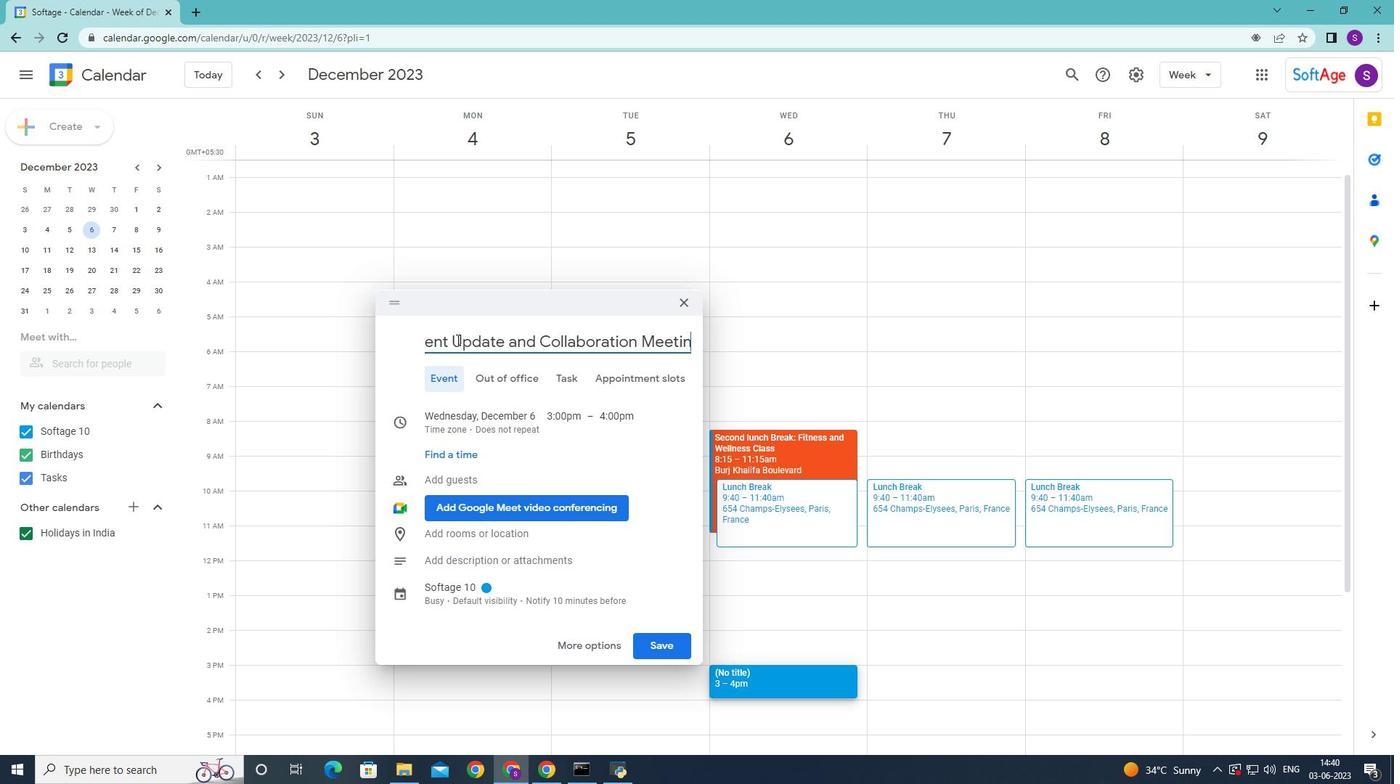 
Action: Mouse moved to (440, 416)
Screenshot: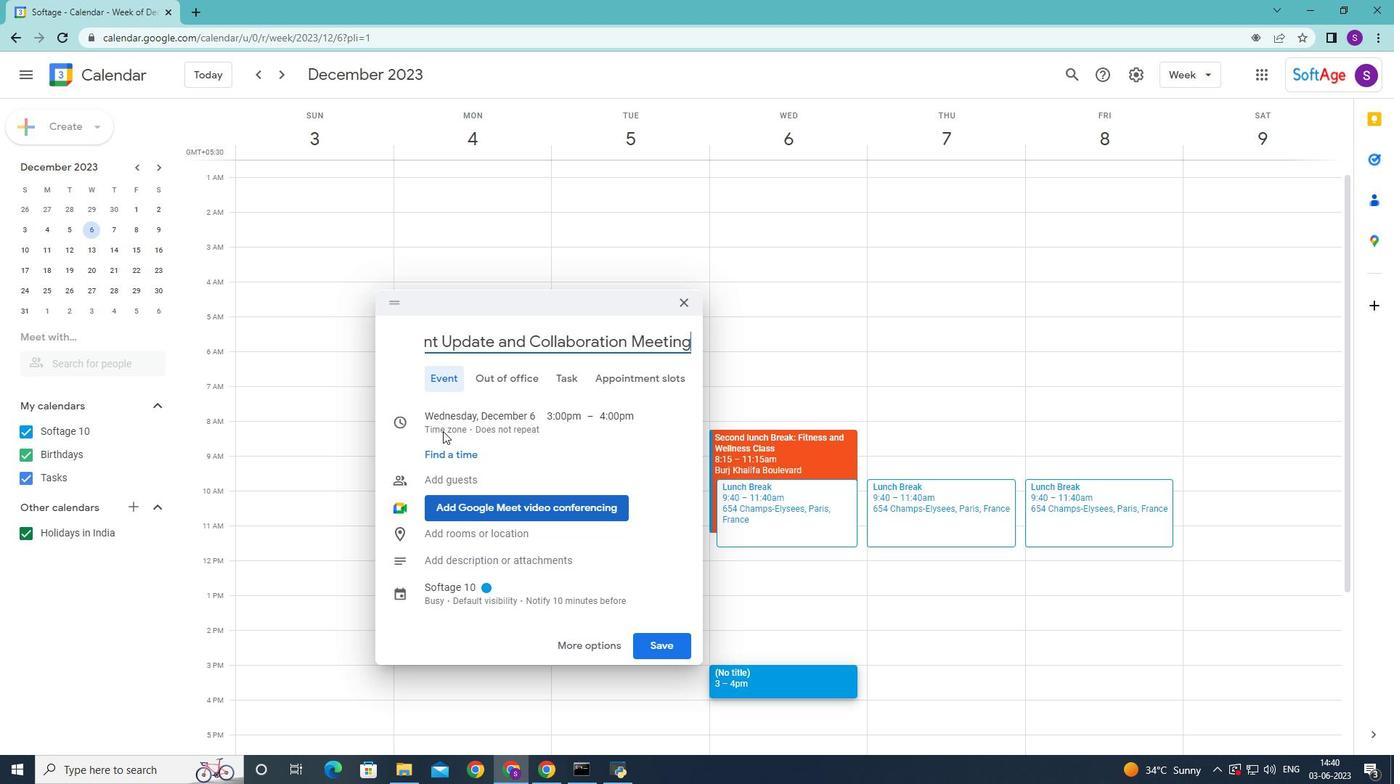 
Action: Mouse pressed left at (440, 416)
Screenshot: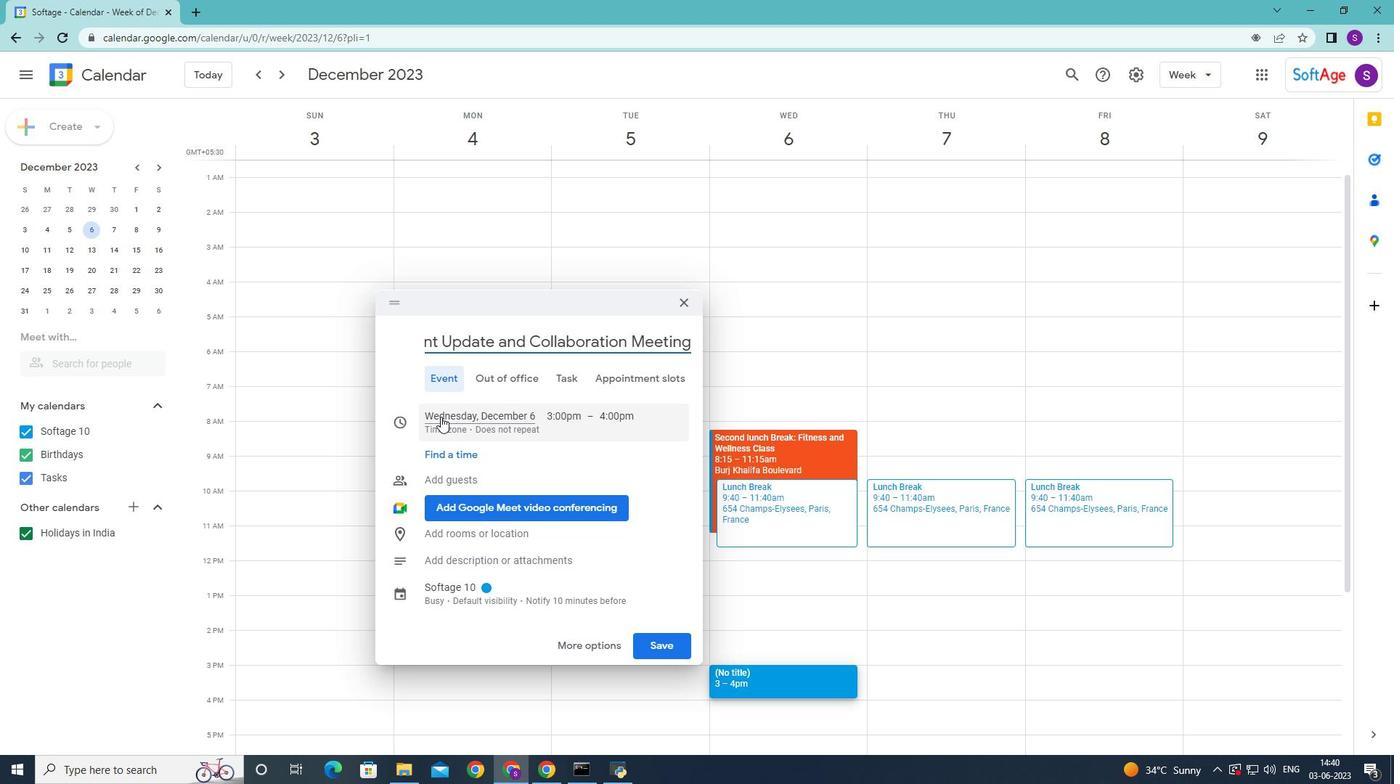 
Action: Mouse moved to (601, 445)
Screenshot: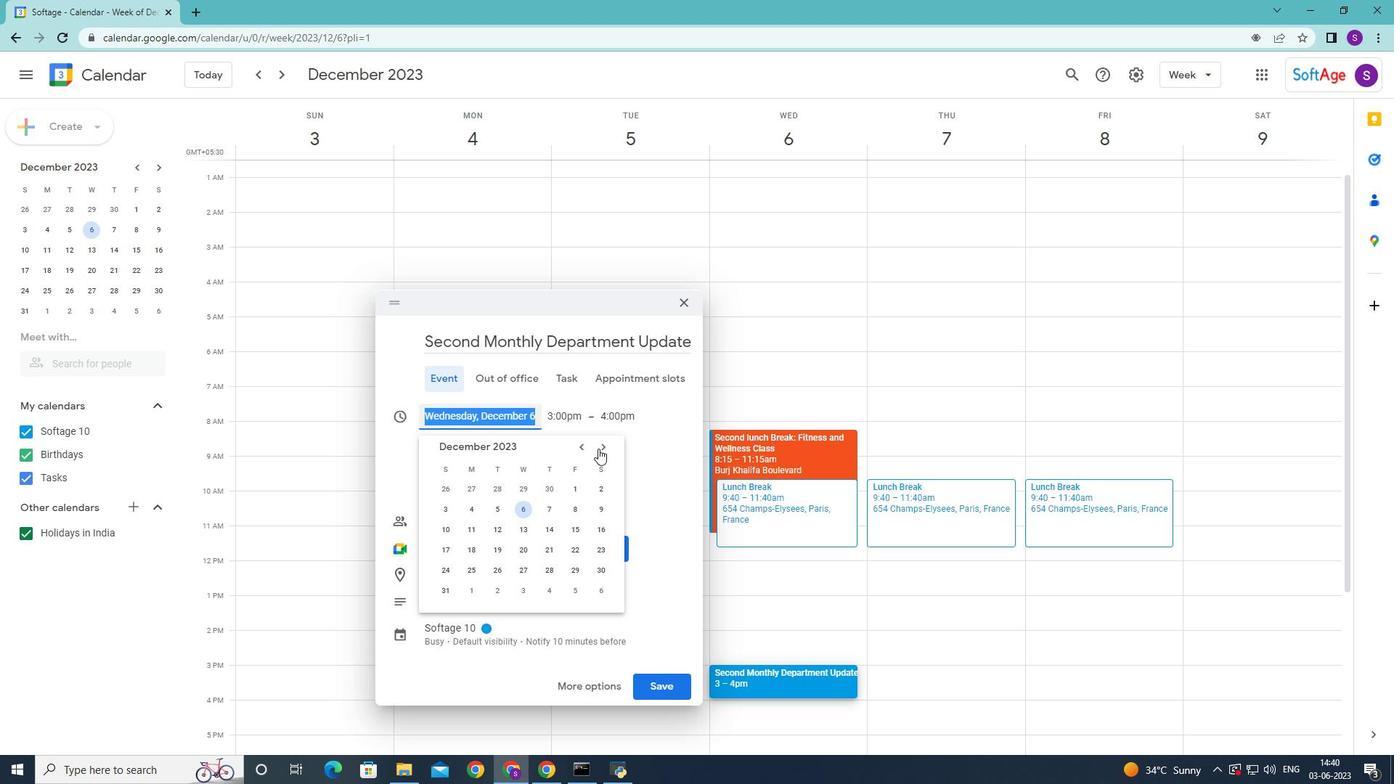 
Action: Mouse pressed left at (601, 445)
Screenshot: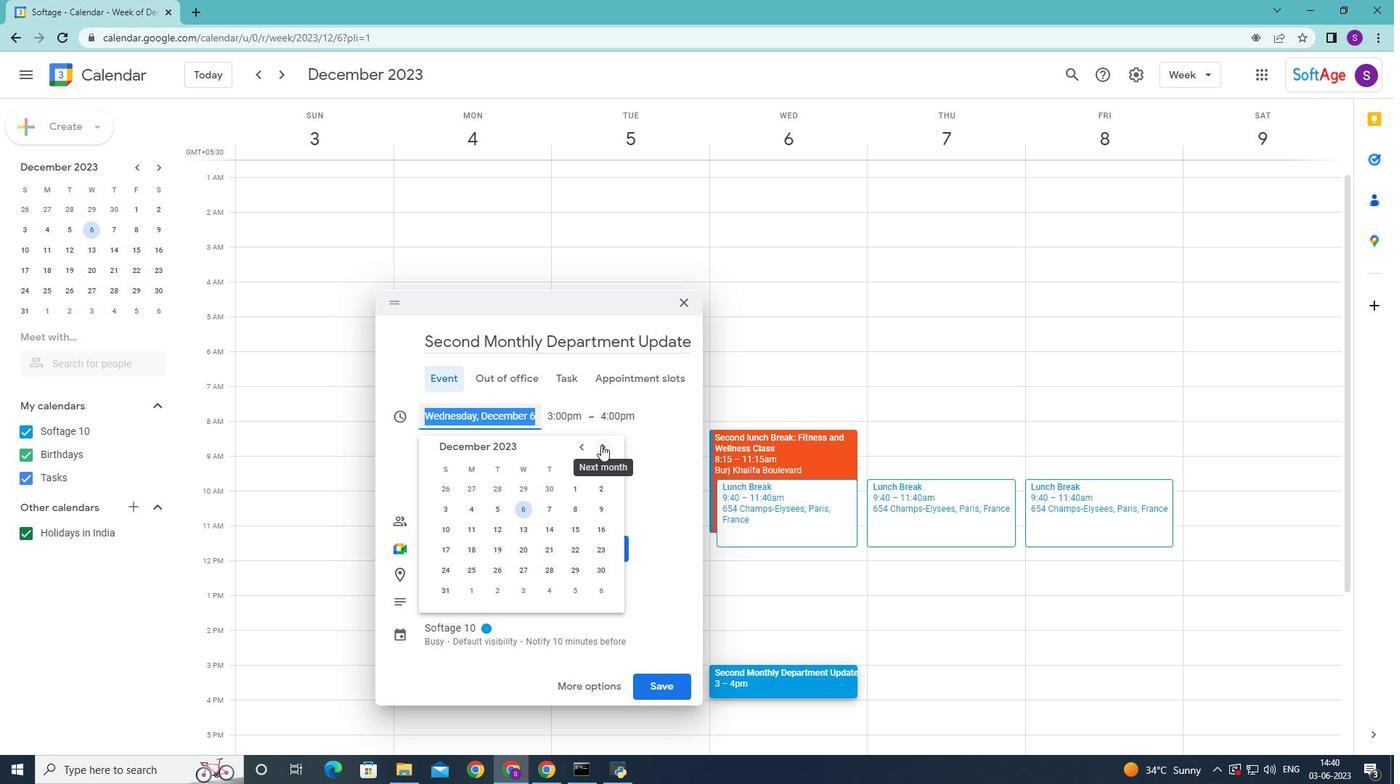 
Action: Mouse pressed left at (601, 445)
Screenshot: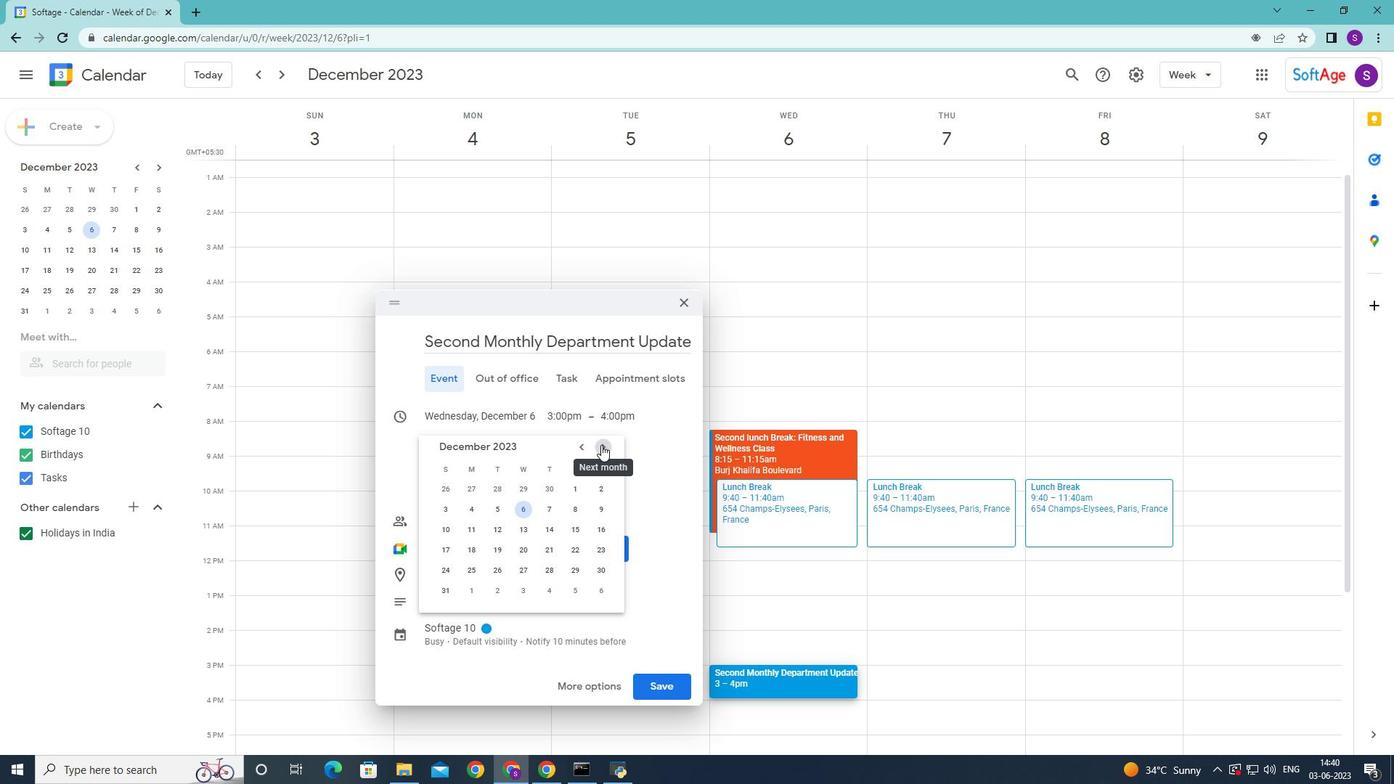 
Action: Mouse pressed left at (601, 445)
Screenshot: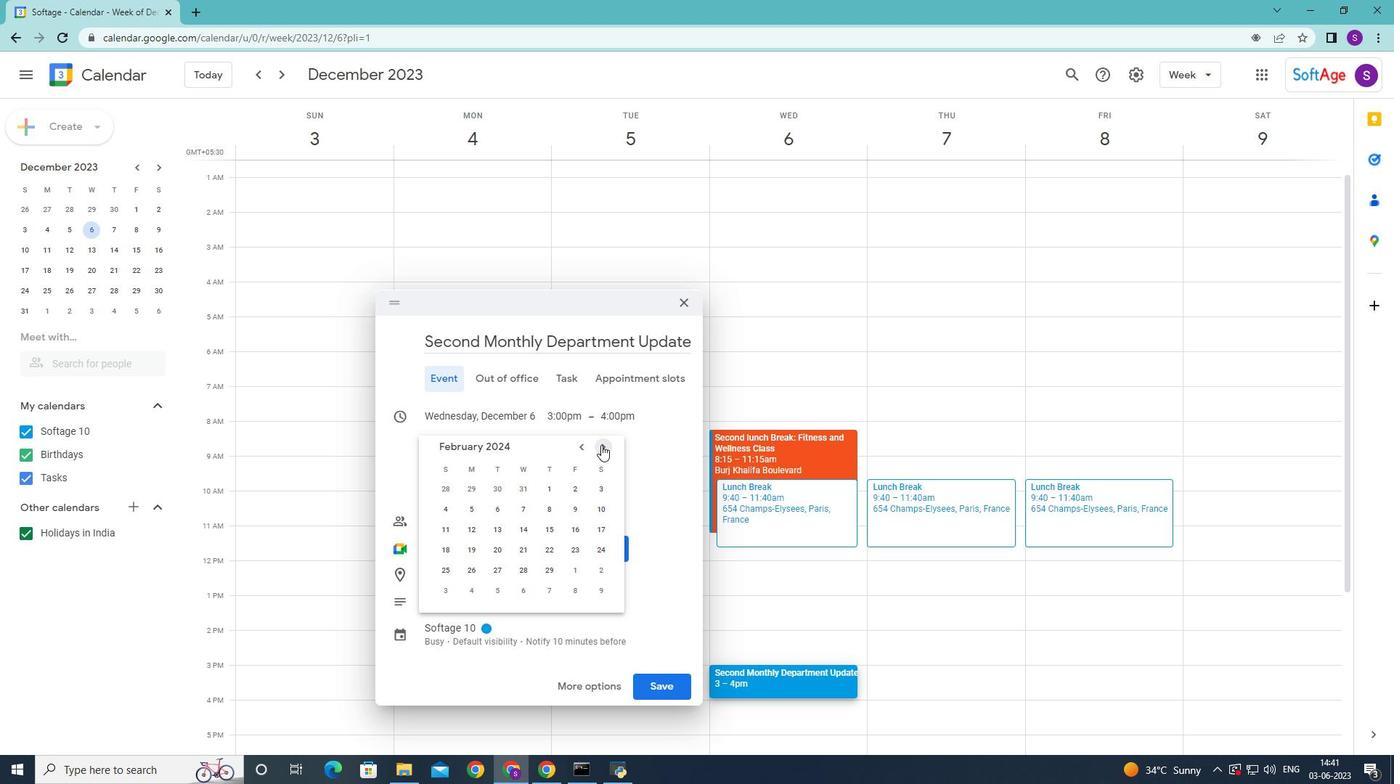 
Action: Mouse pressed left at (601, 445)
Screenshot: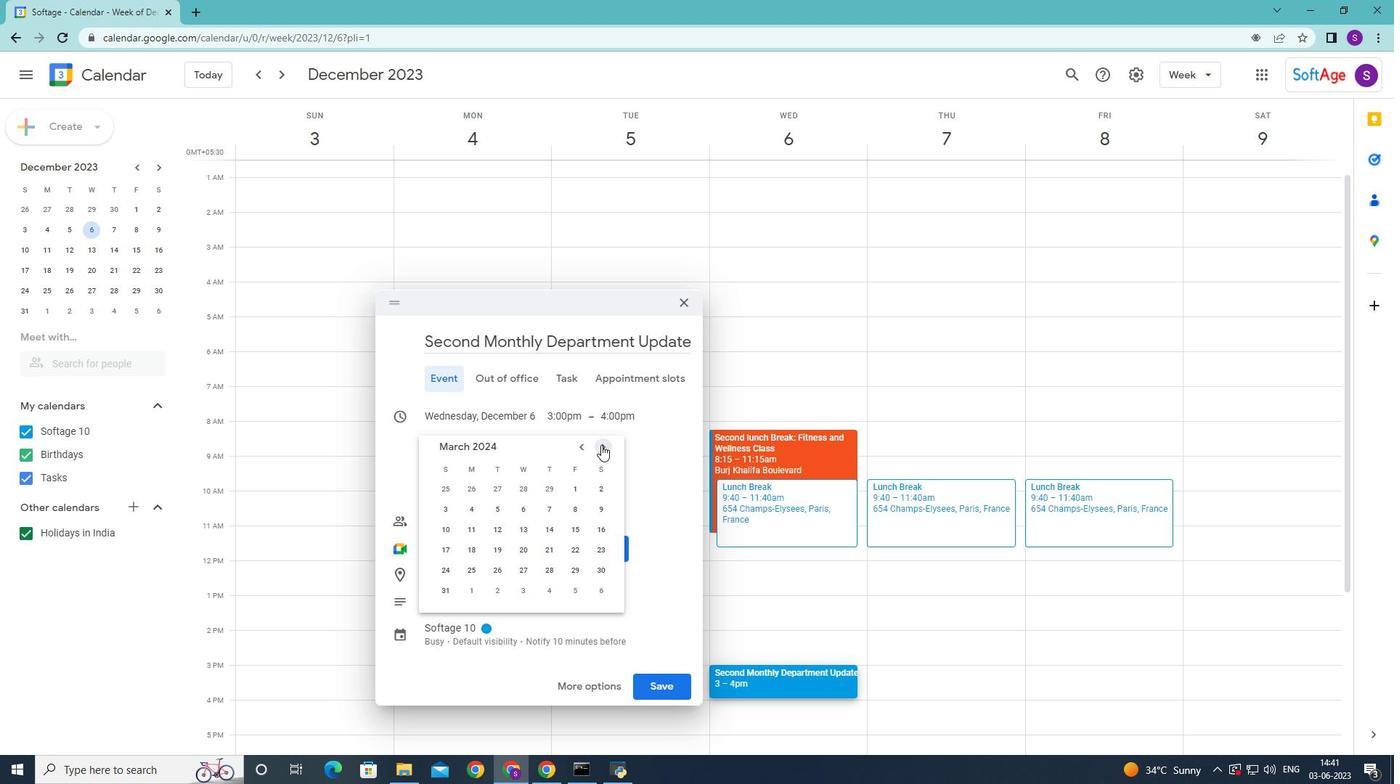 
Action: Mouse moved to (448, 547)
Screenshot: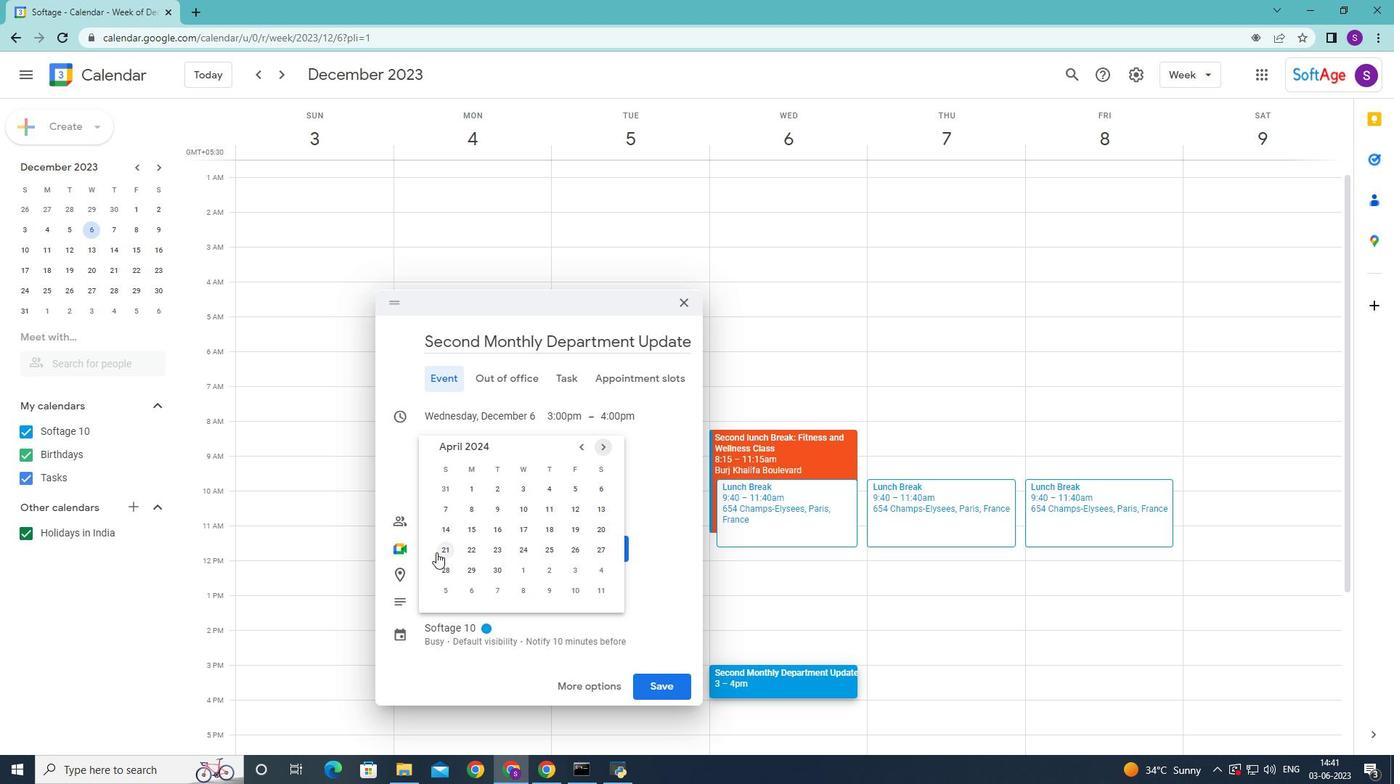 
Action: Mouse pressed left at (448, 547)
Screenshot: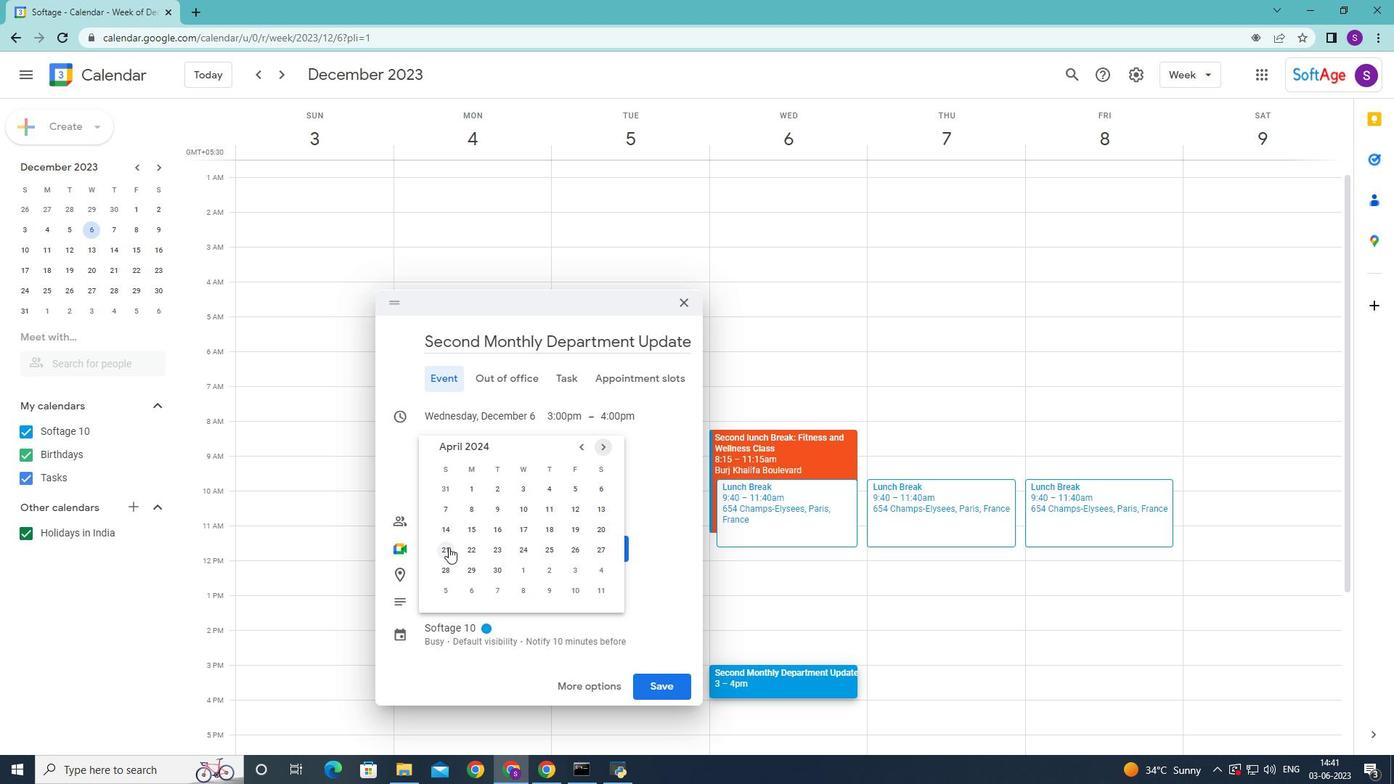 
Action: Mouse moved to (584, 412)
Screenshot: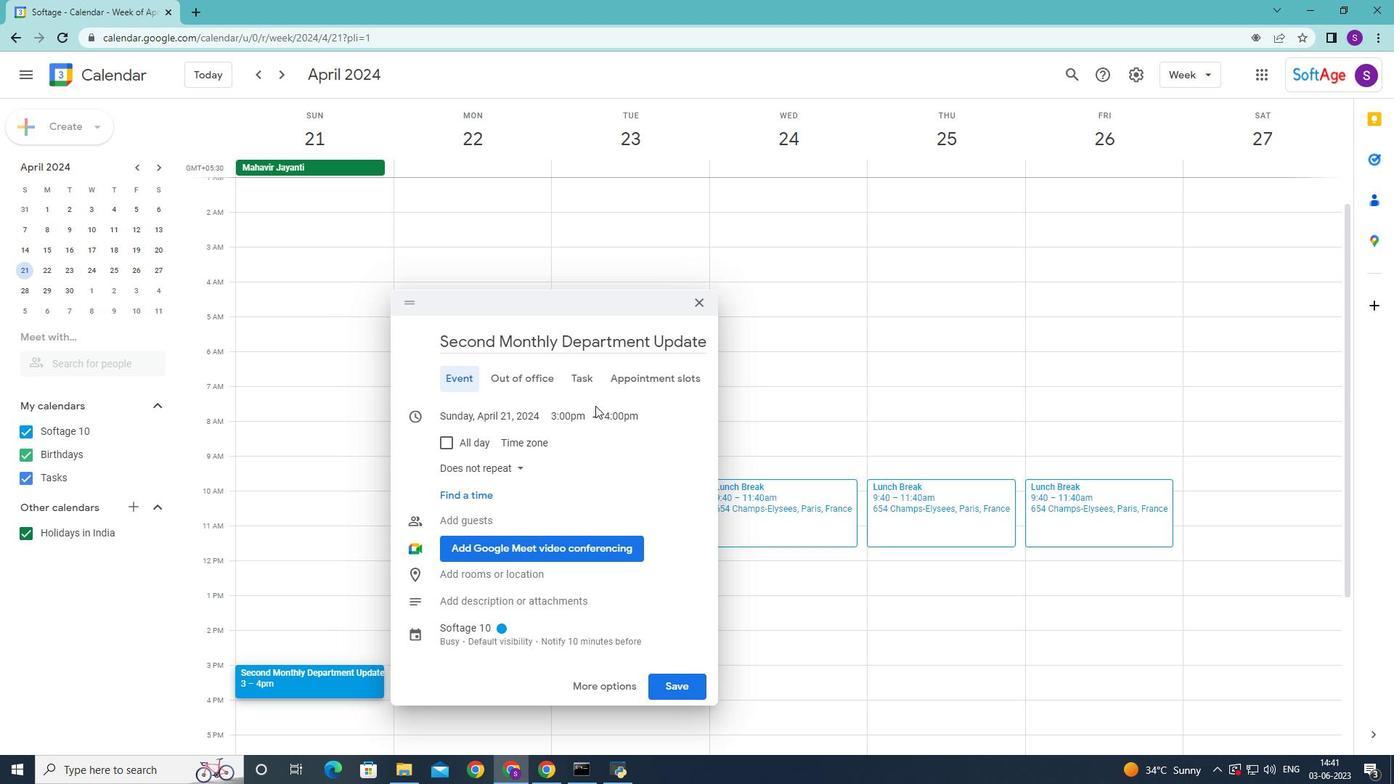 
Action: Mouse pressed left at (584, 412)
Screenshot: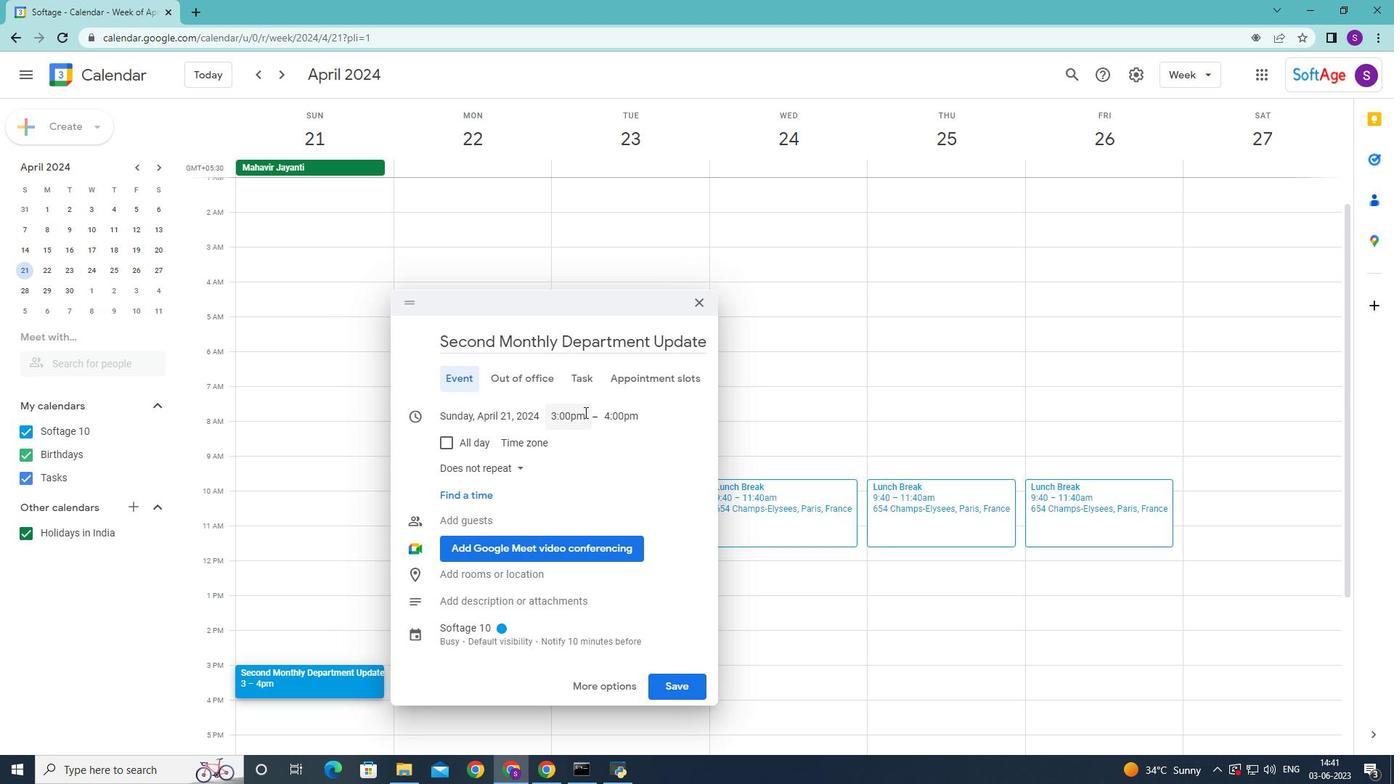 
Action: Mouse moved to (586, 525)
Screenshot: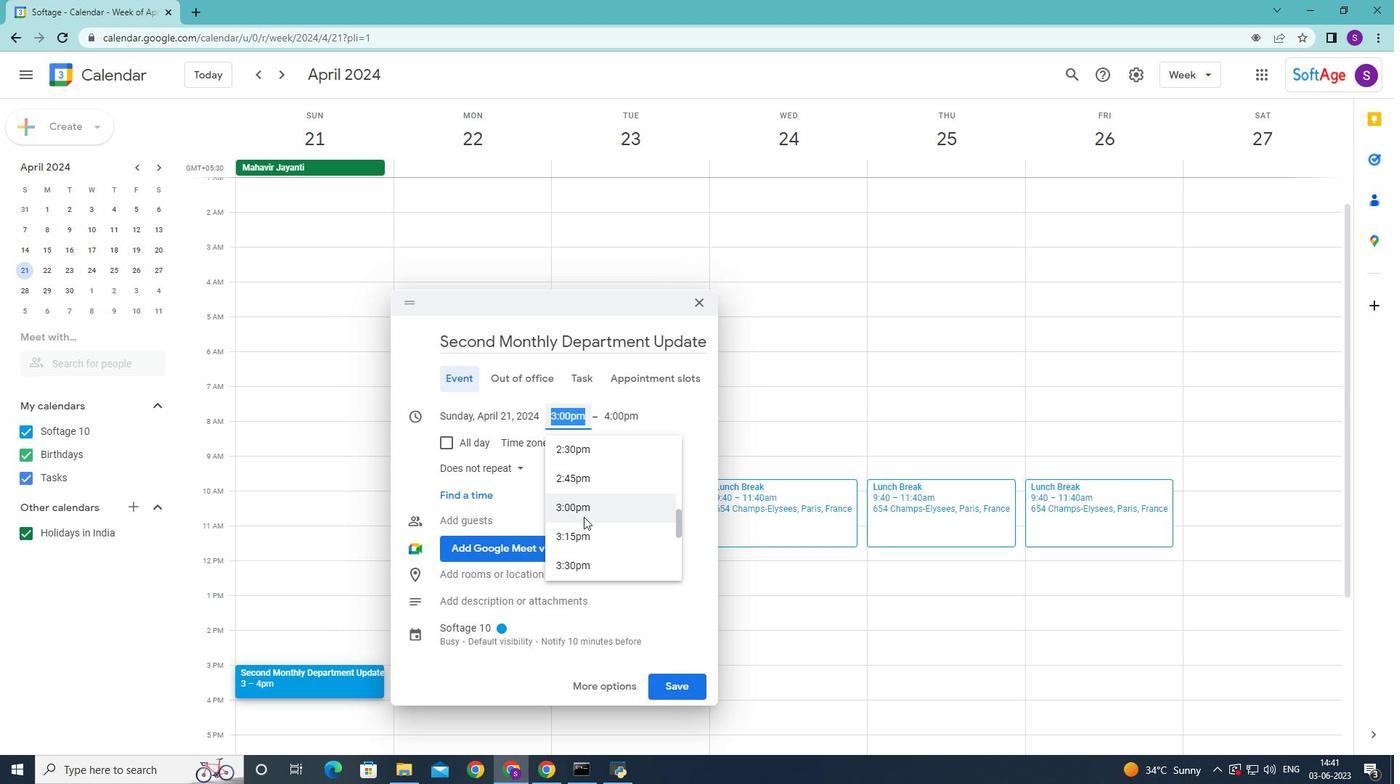 
Action: Mouse scrolled (586, 525) with delta (0, 0)
Screenshot: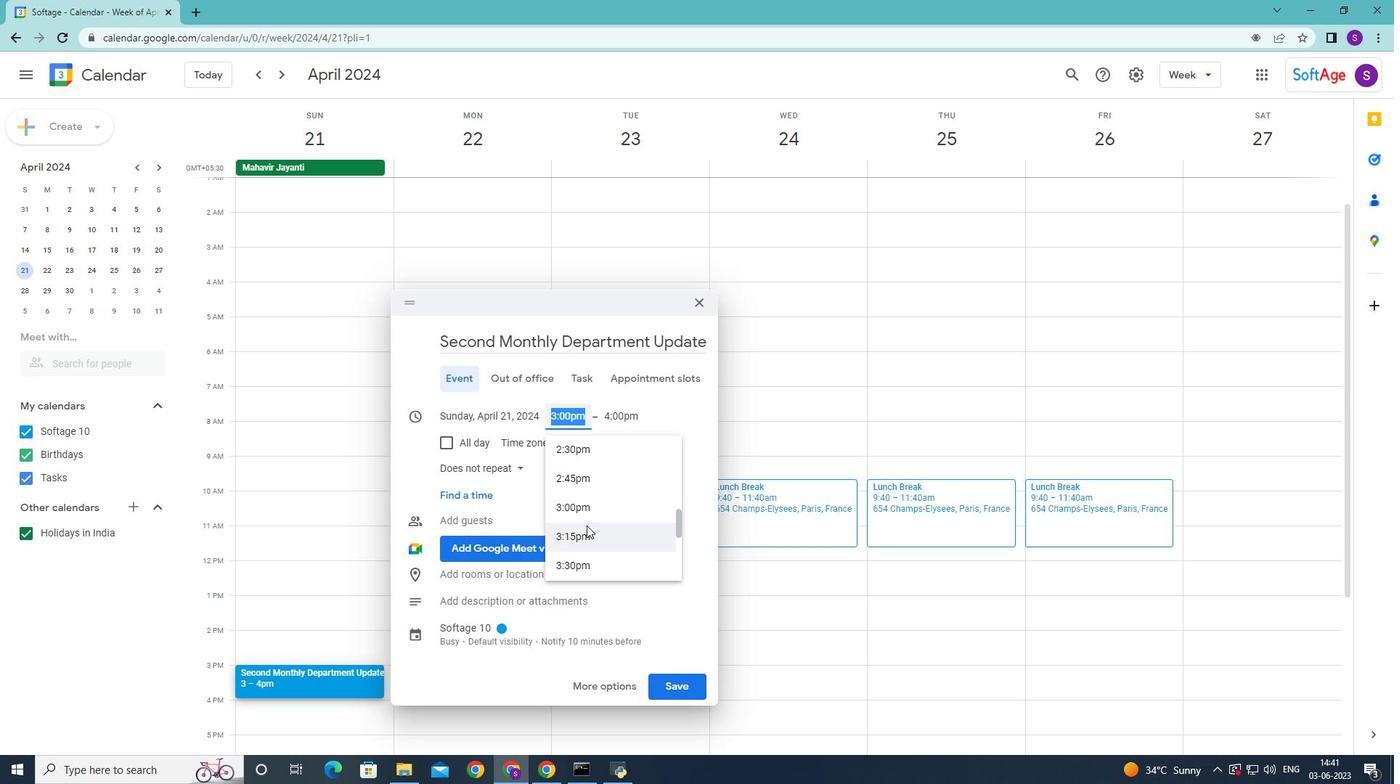 
Action: Mouse scrolled (586, 525) with delta (0, 0)
Screenshot: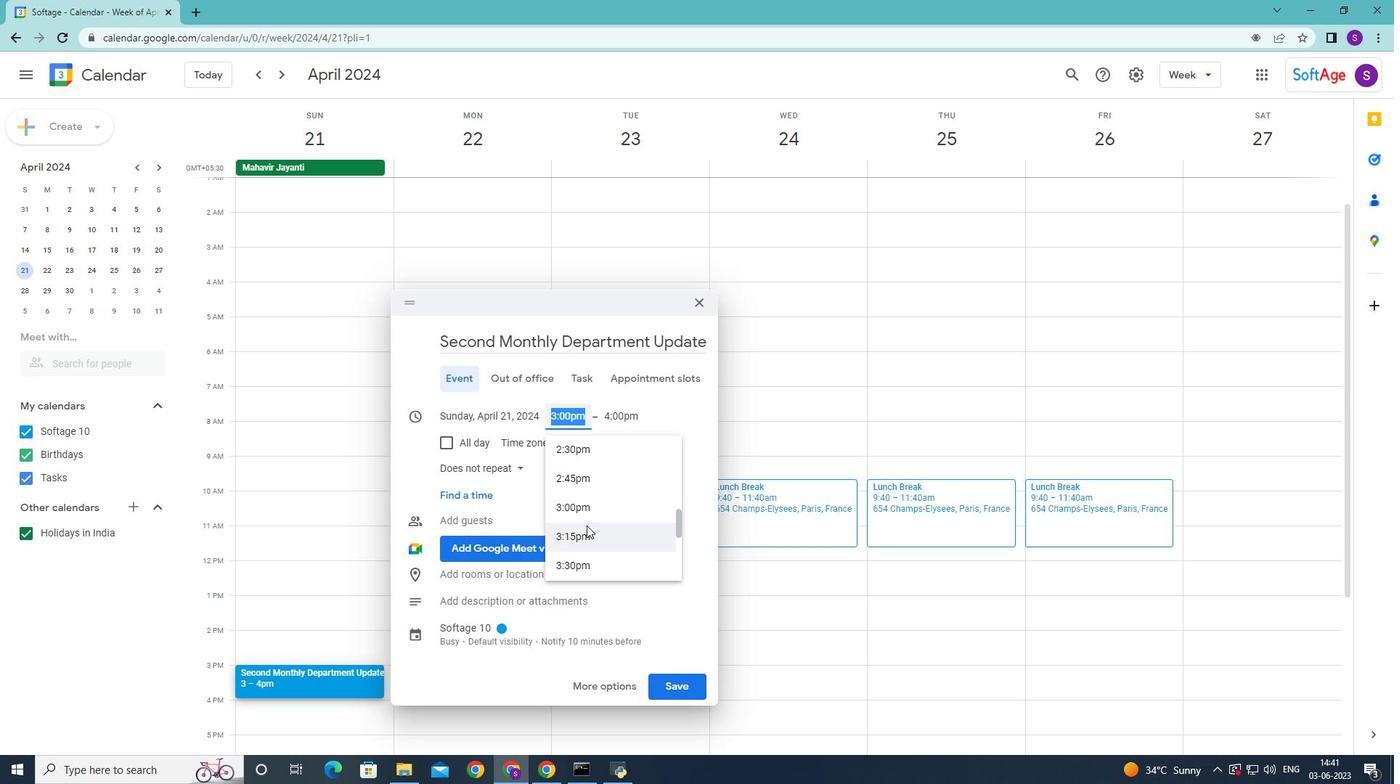 
Action: Mouse scrolled (586, 525) with delta (0, 0)
Screenshot: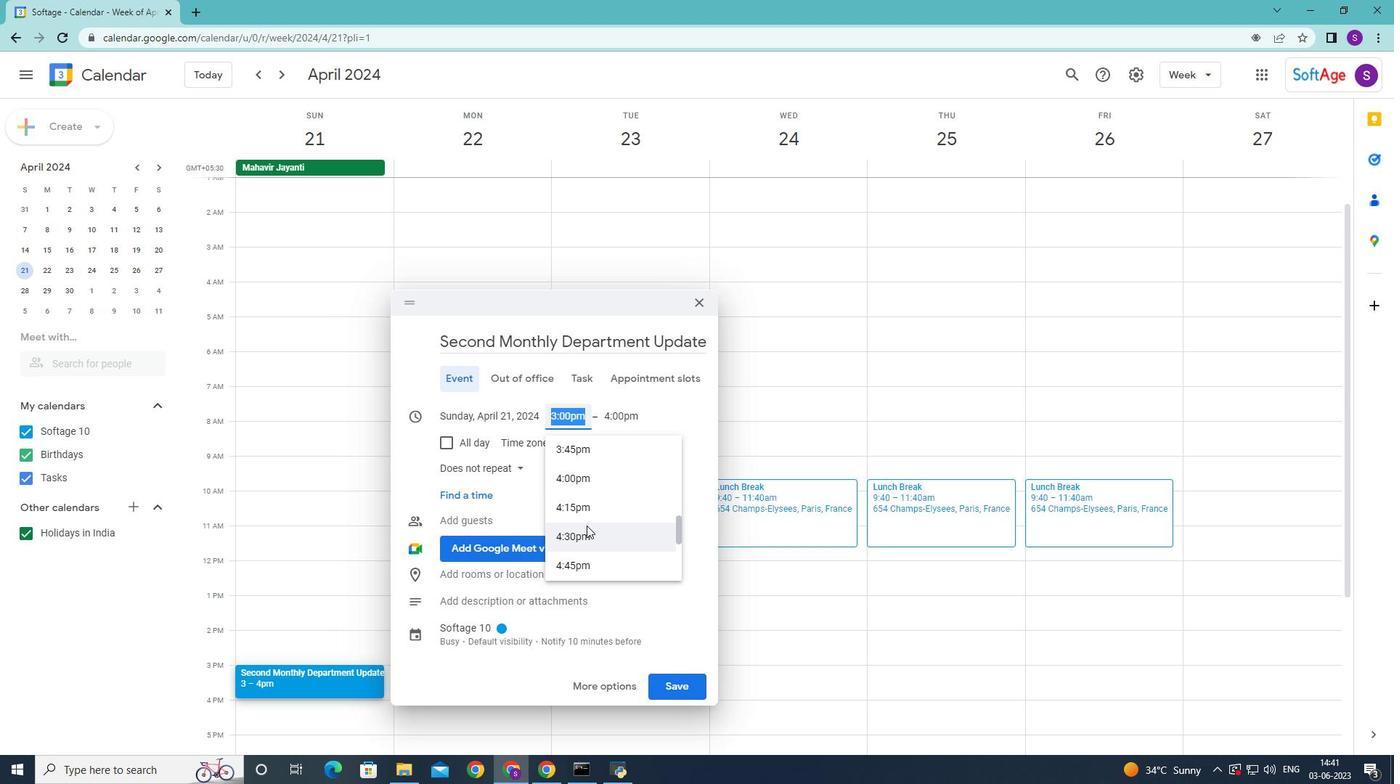 
Action: Mouse scrolled (586, 525) with delta (0, 0)
Screenshot: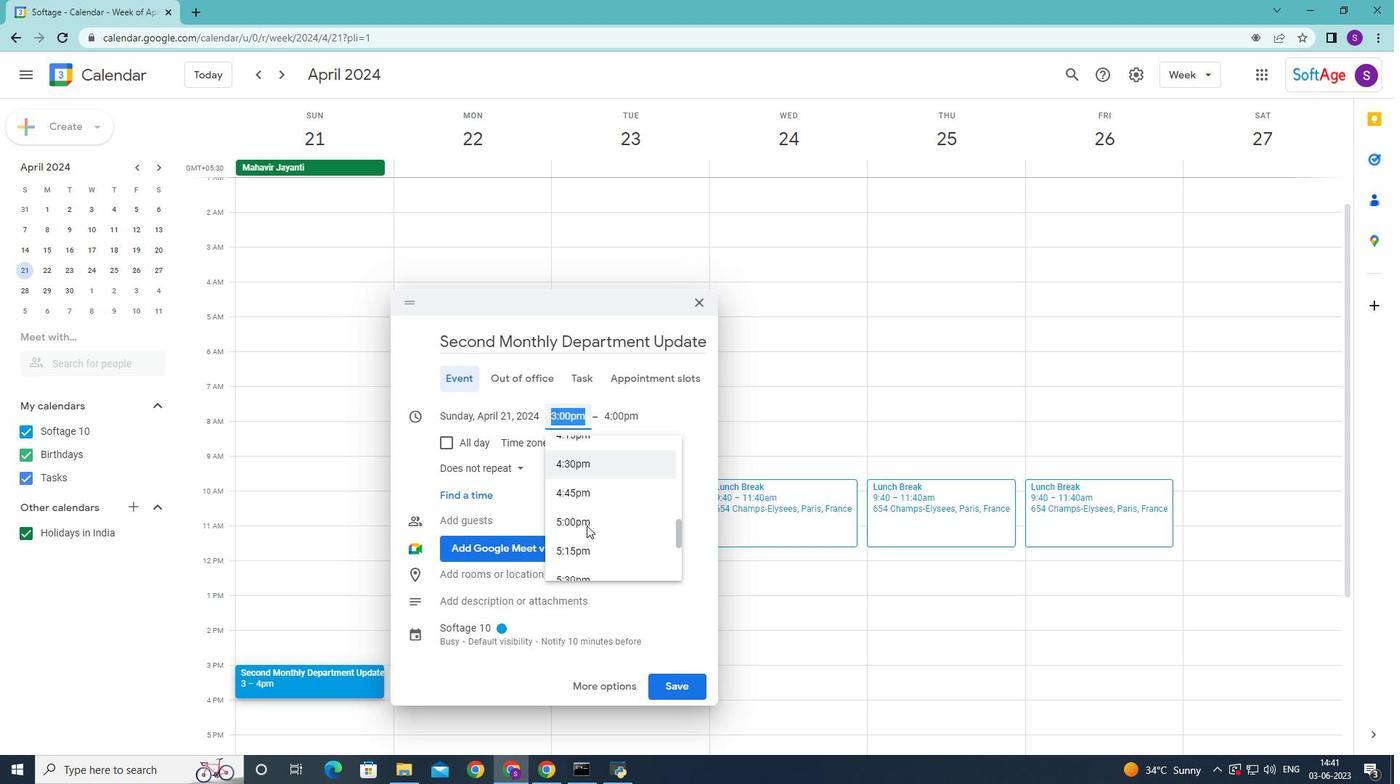 
Action: Mouse scrolled (586, 525) with delta (0, 0)
Screenshot: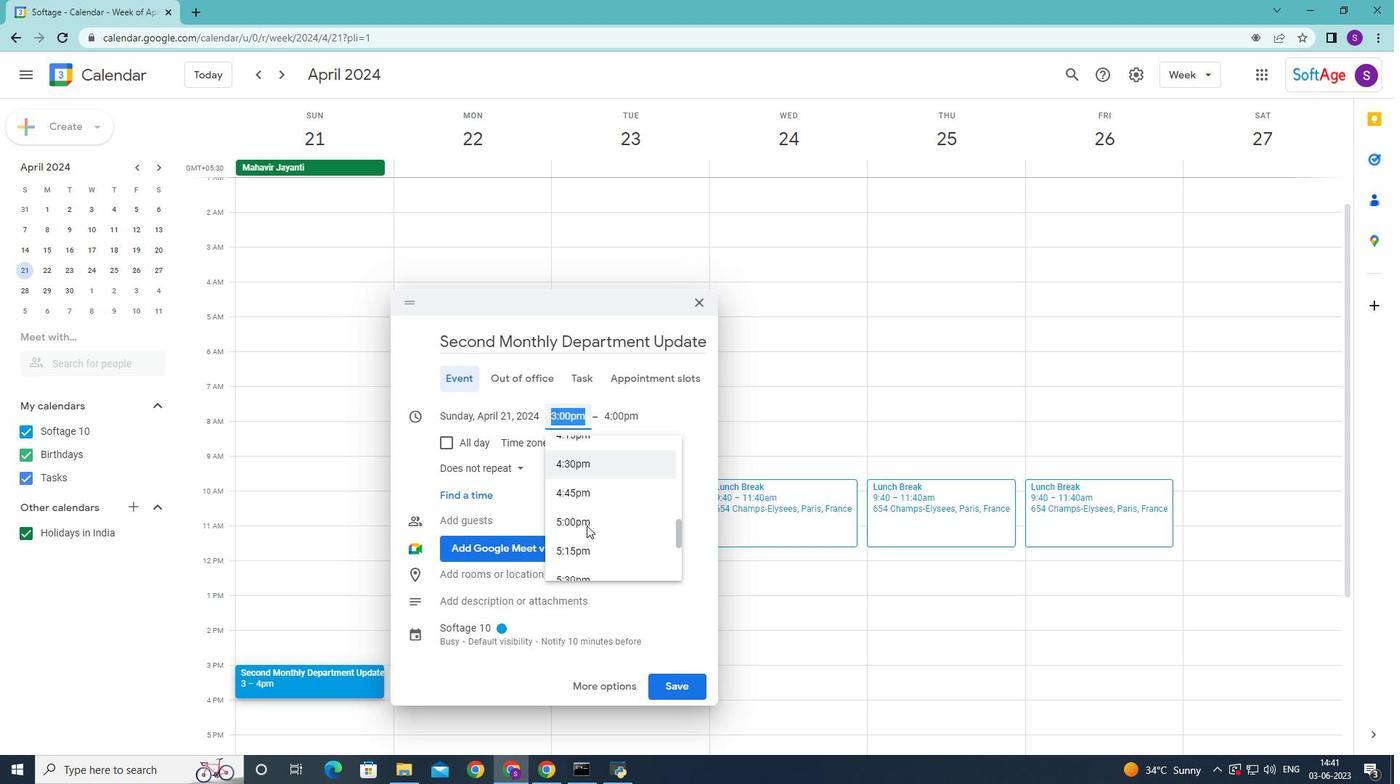 
Action: Mouse scrolled (586, 525) with delta (0, 0)
Screenshot: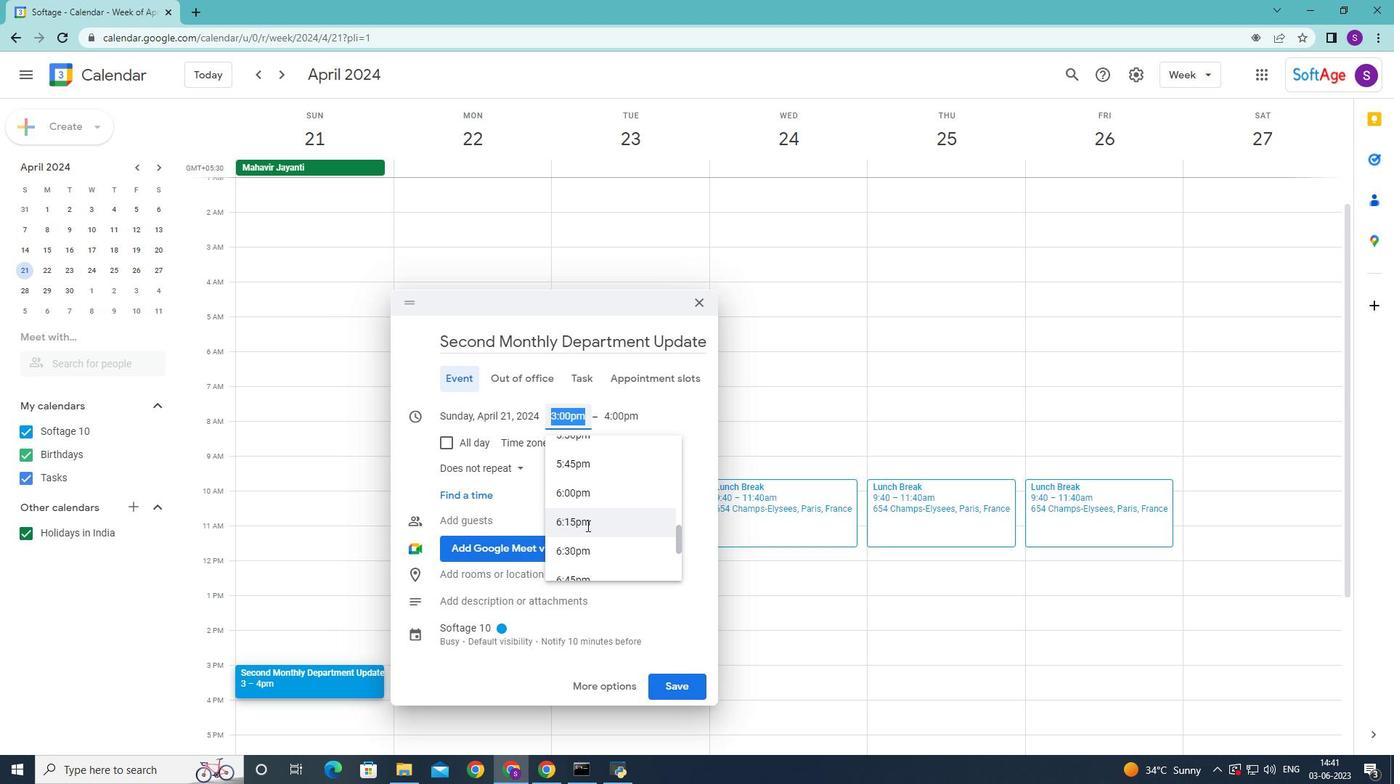 
Action: Mouse scrolled (586, 525) with delta (0, 0)
Screenshot: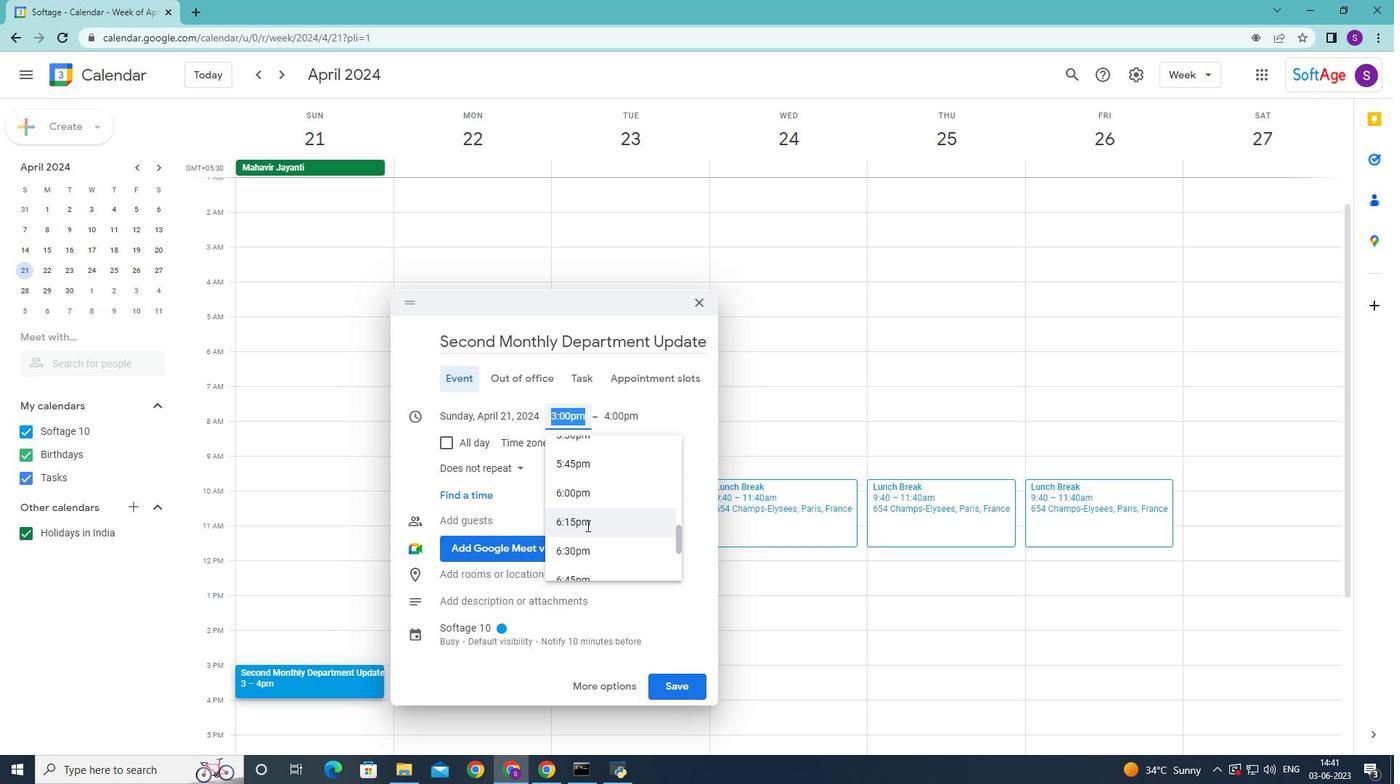 
Action: Mouse scrolled (586, 525) with delta (0, 0)
Screenshot: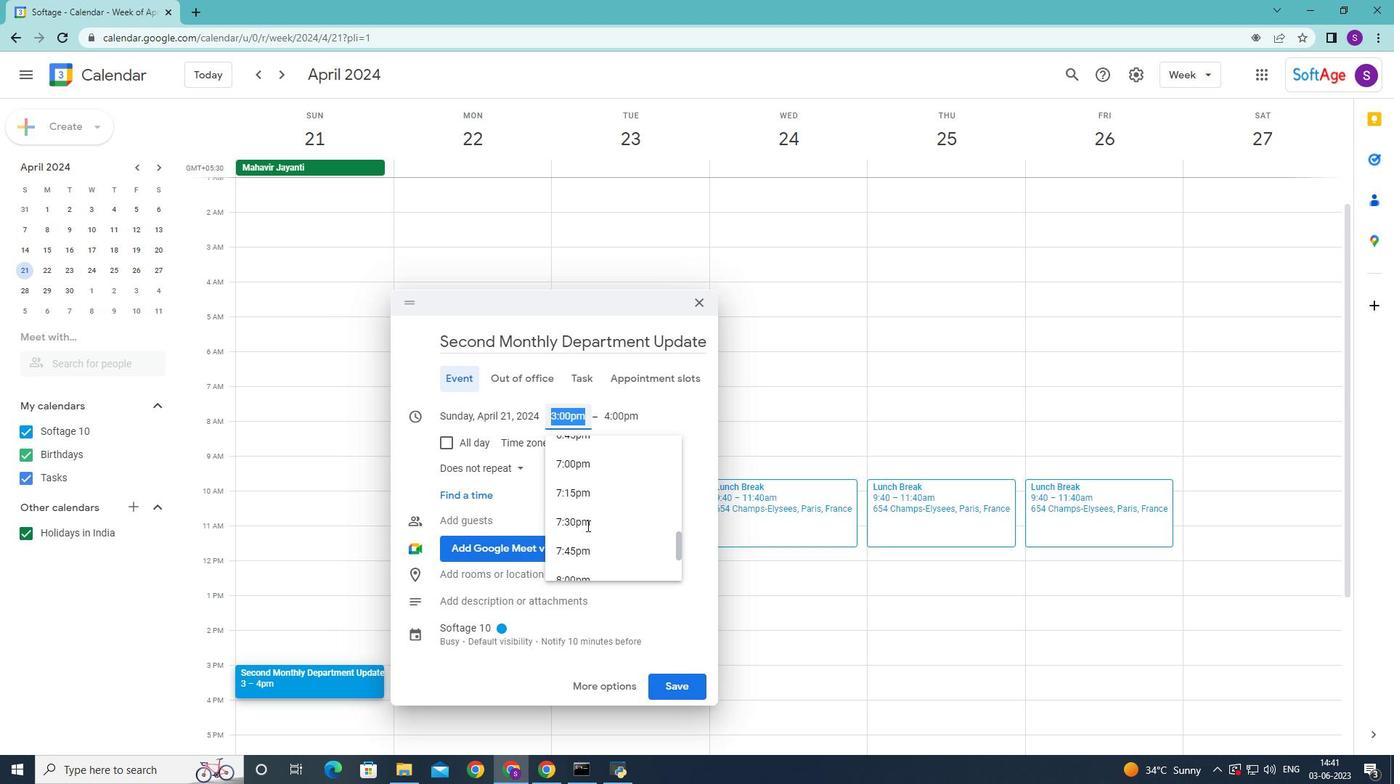 
Action: Mouse scrolled (586, 525) with delta (0, 0)
Screenshot: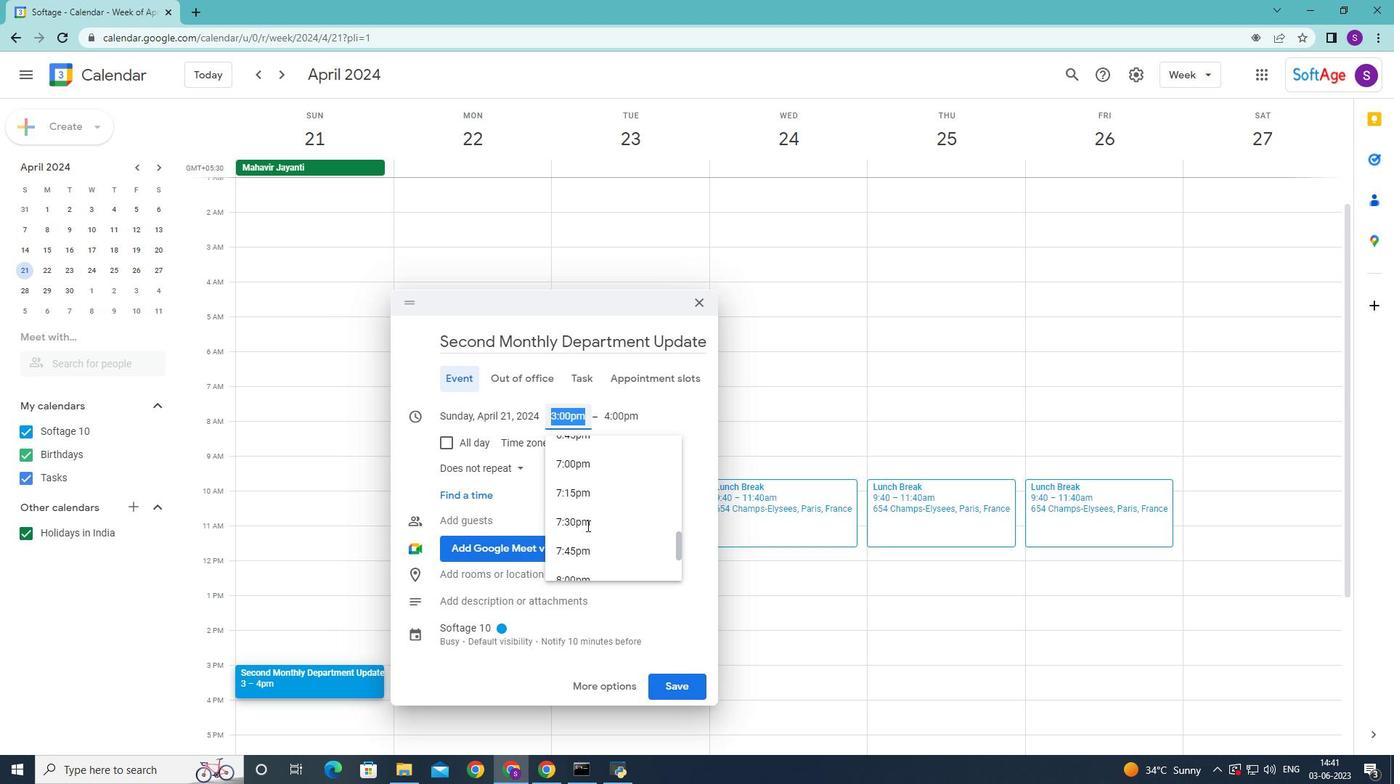 
Action: Mouse scrolled (586, 525) with delta (0, 0)
Screenshot: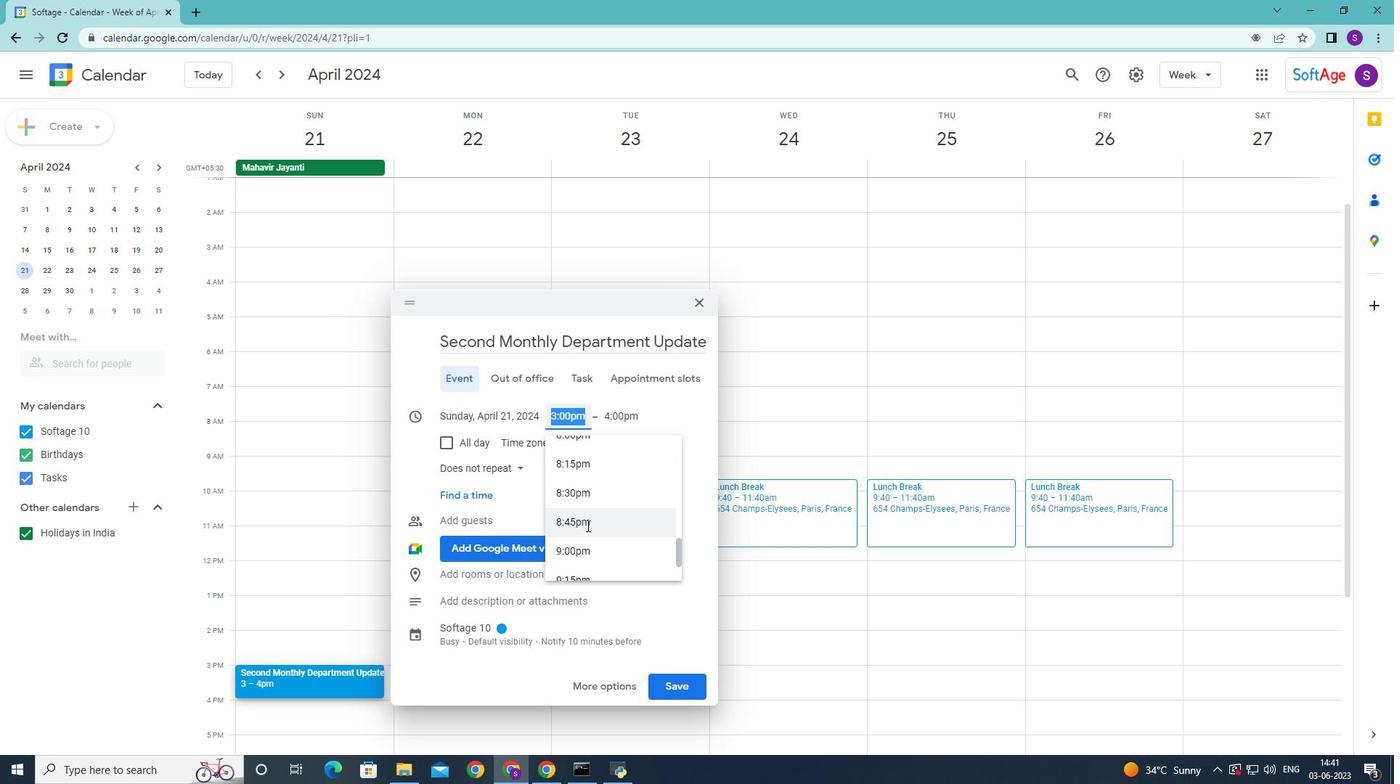 
Action: Mouse scrolled (586, 525) with delta (0, 0)
Screenshot: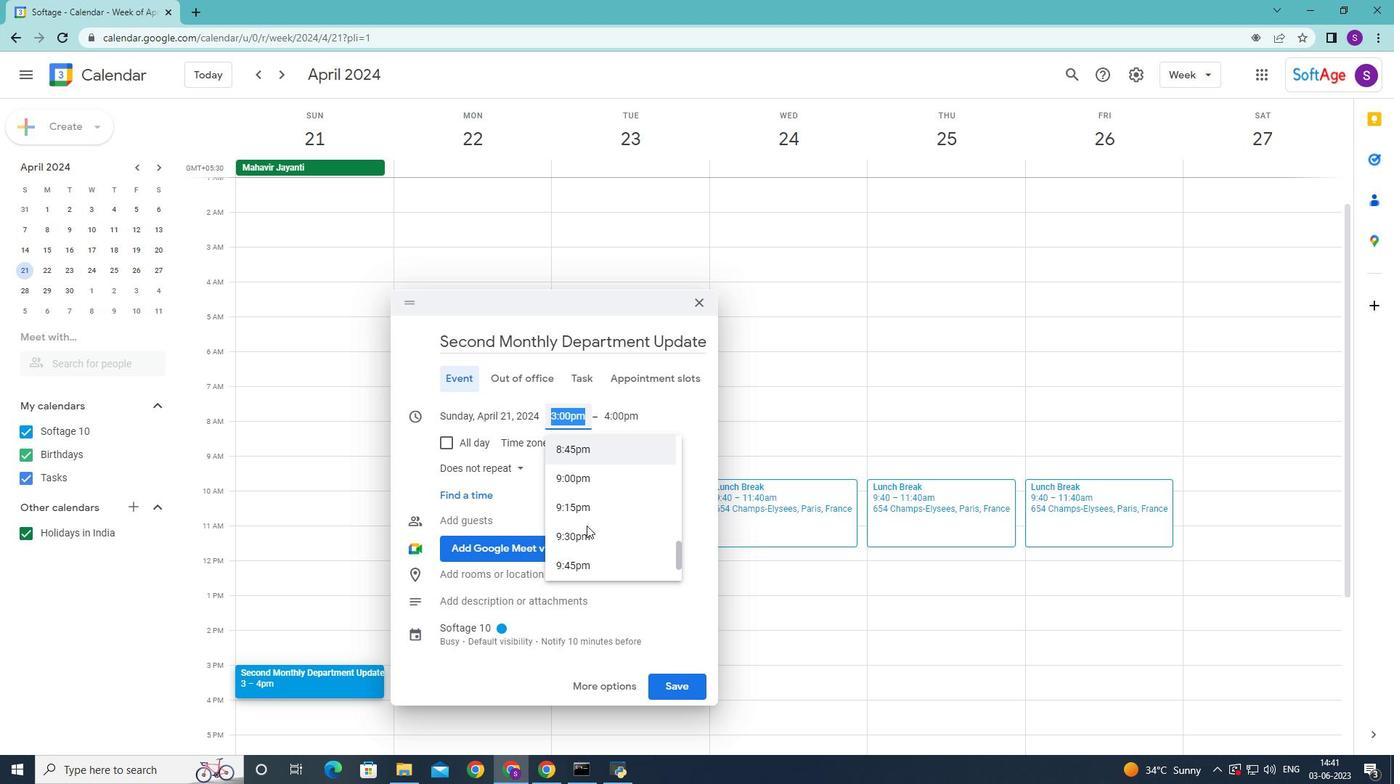 
Action: Mouse moved to (578, 450)
Screenshot: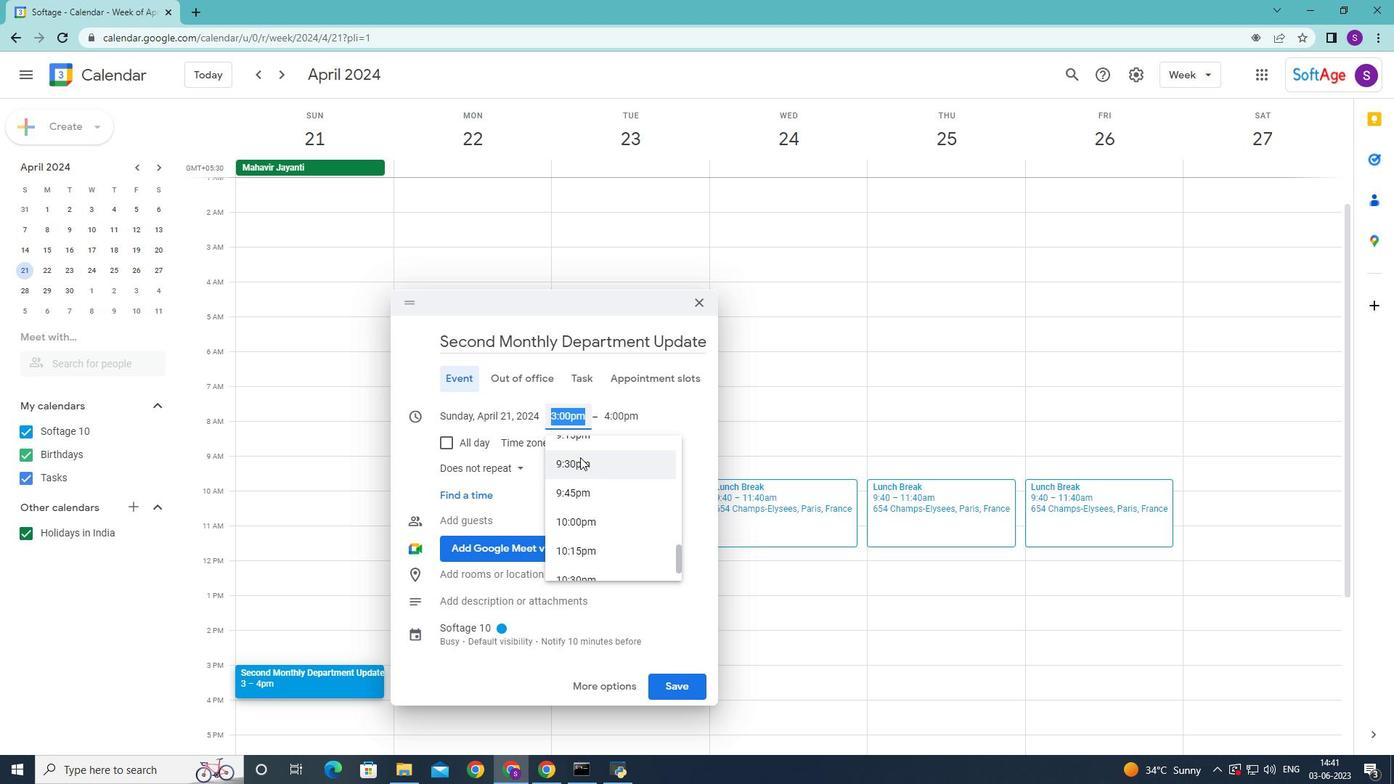 
Action: Key pressed 9<Key.shift_r>
Screenshot: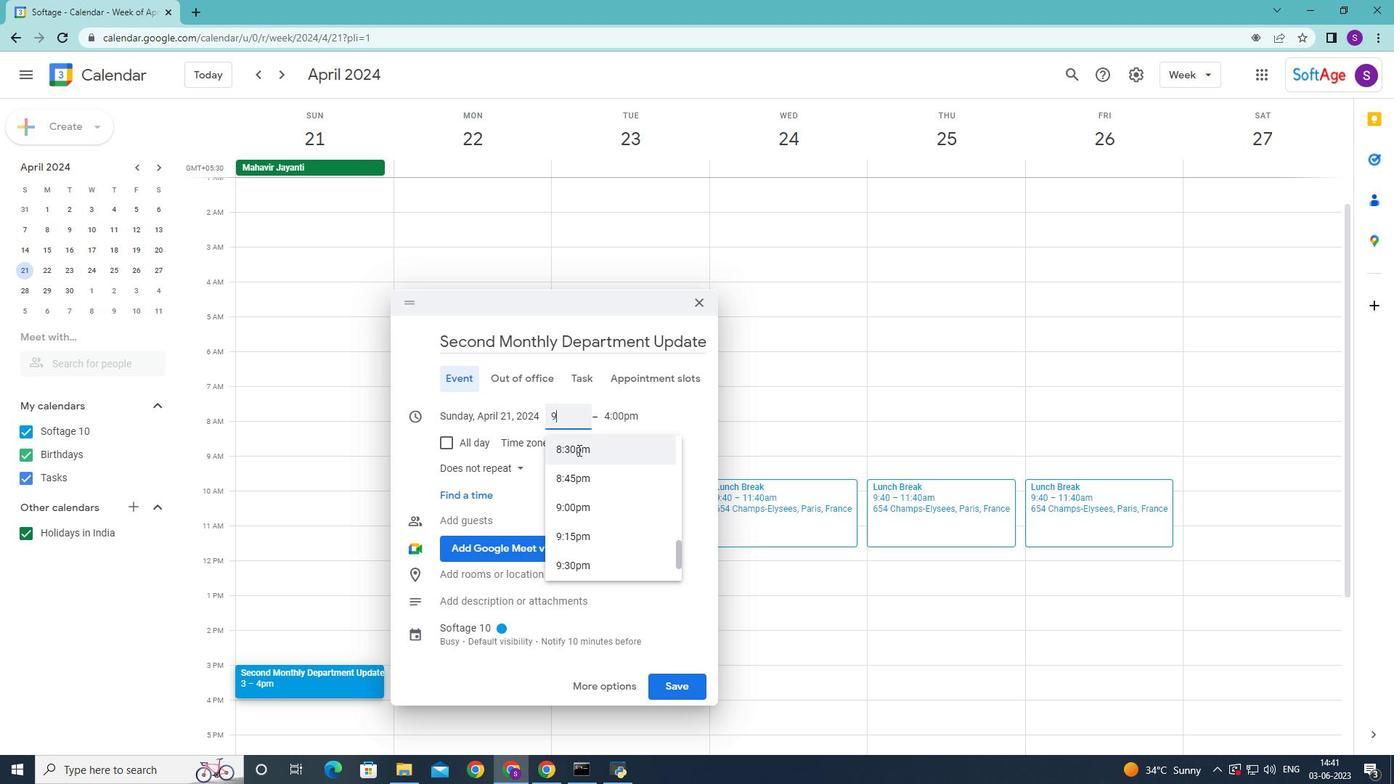 
Action: Mouse moved to (578, 449)
Screenshot: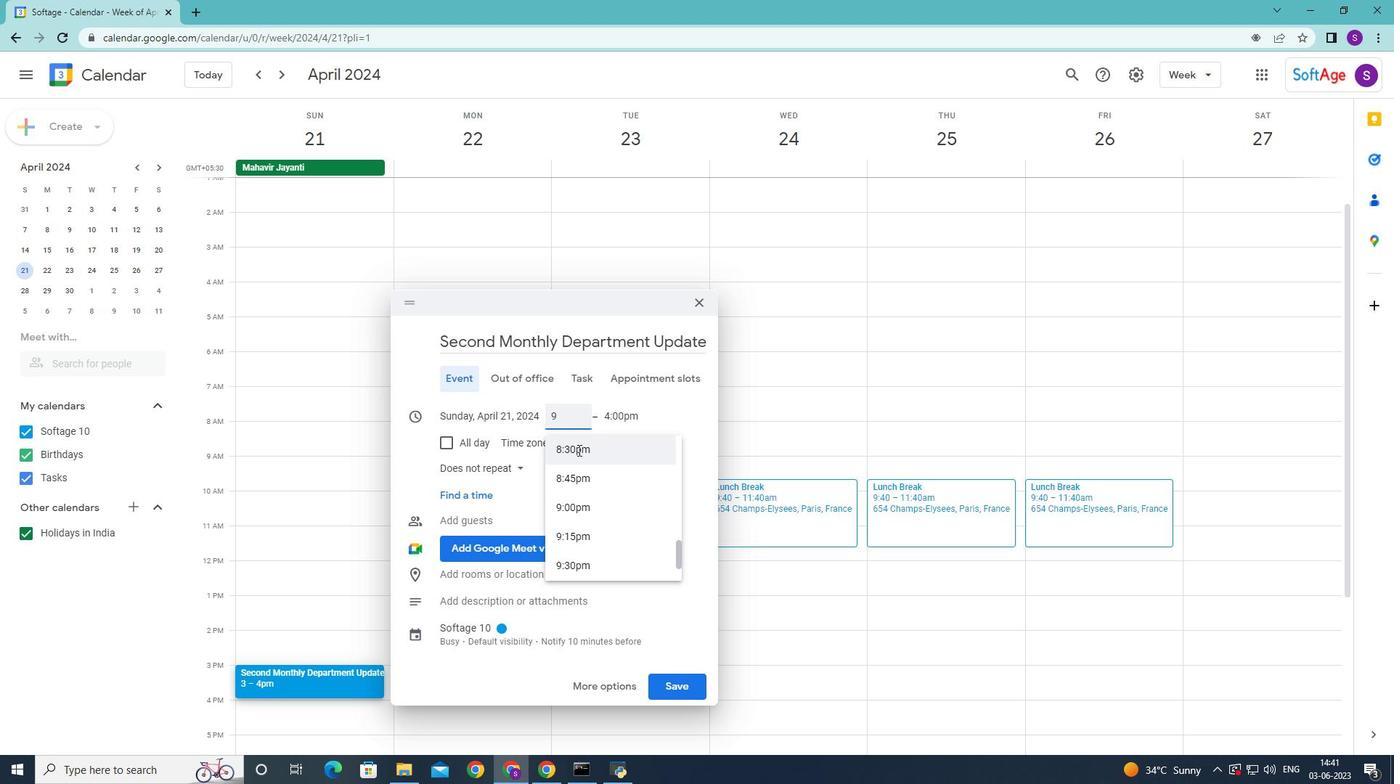 
Action: Key pressed <Key.shift_r><Key.shift_r><Key.shift_r><Key.shift_r>:40am<Key.enter>
Screenshot: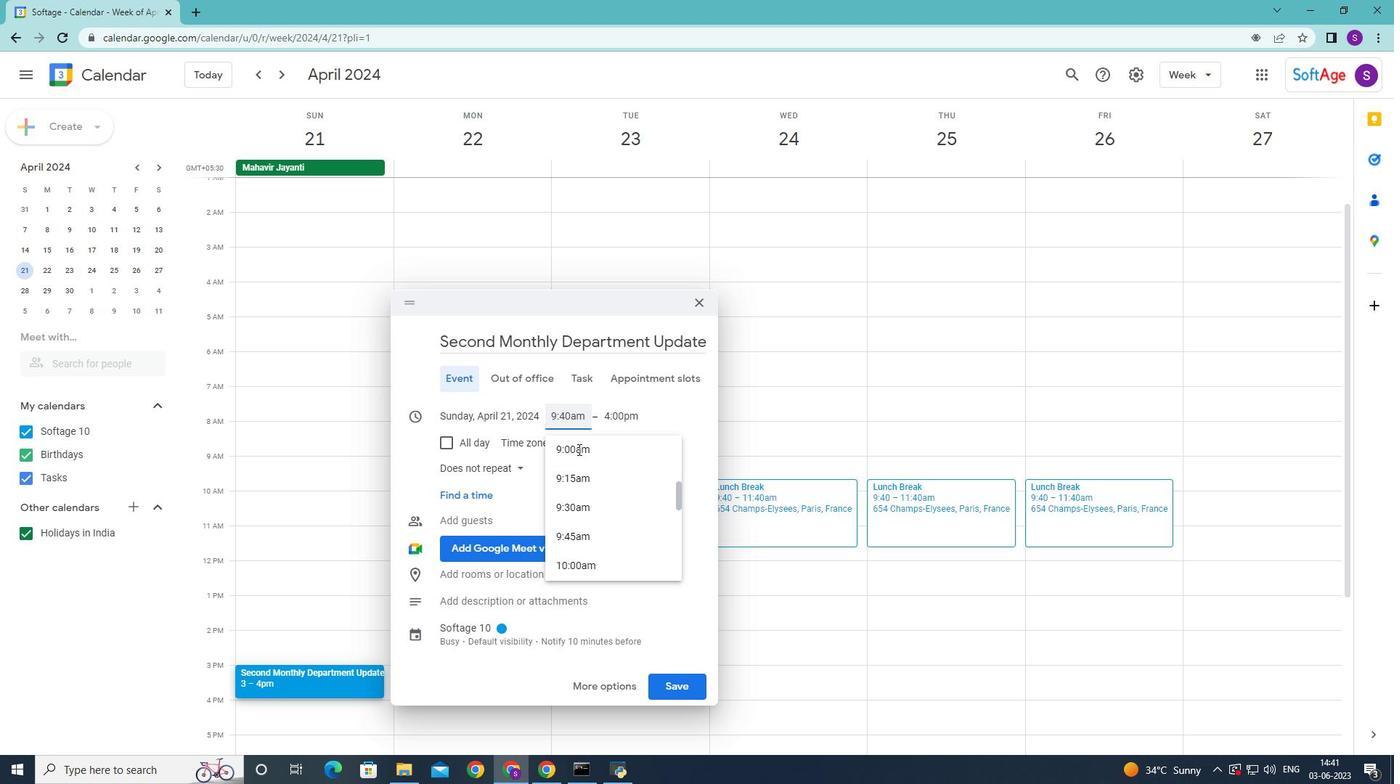 
Action: Mouse moved to (609, 350)
Screenshot: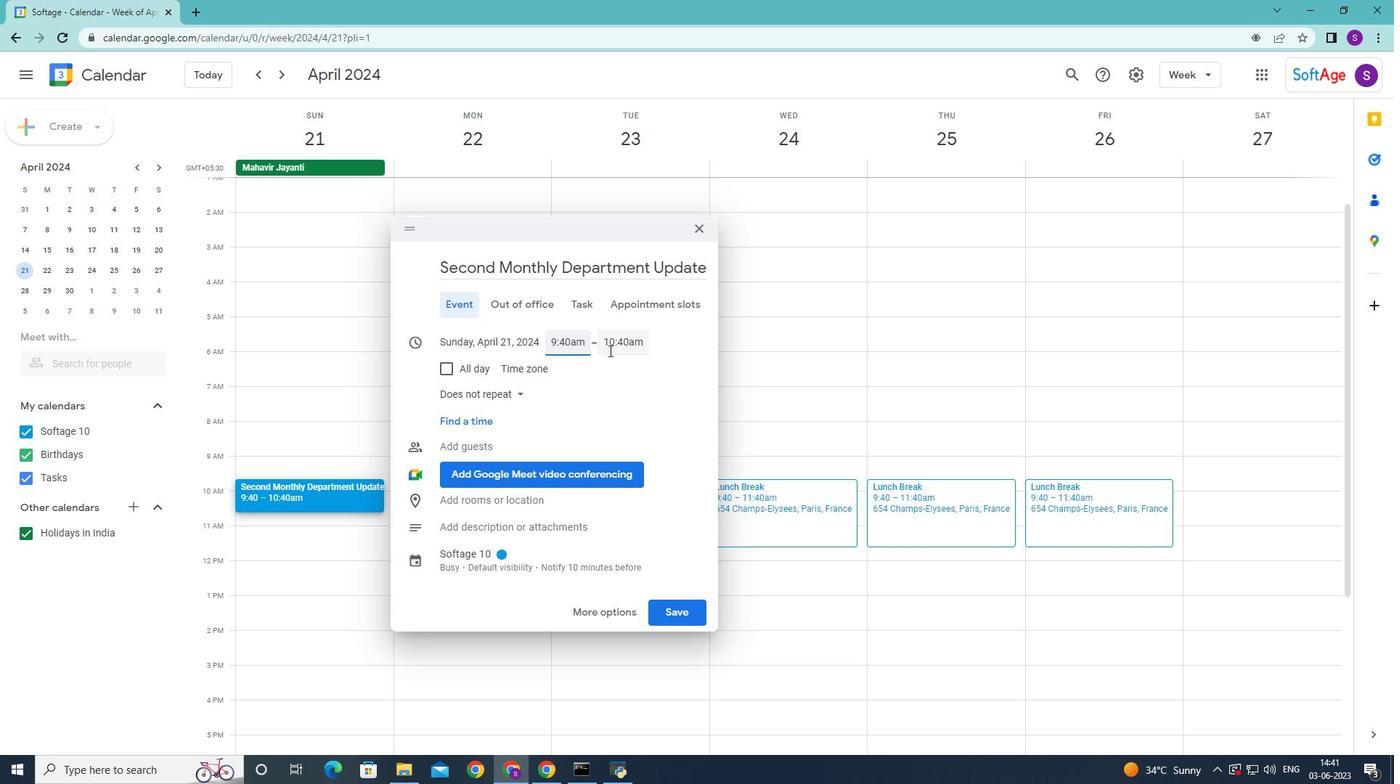 
Action: Mouse pressed left at (609, 350)
Screenshot: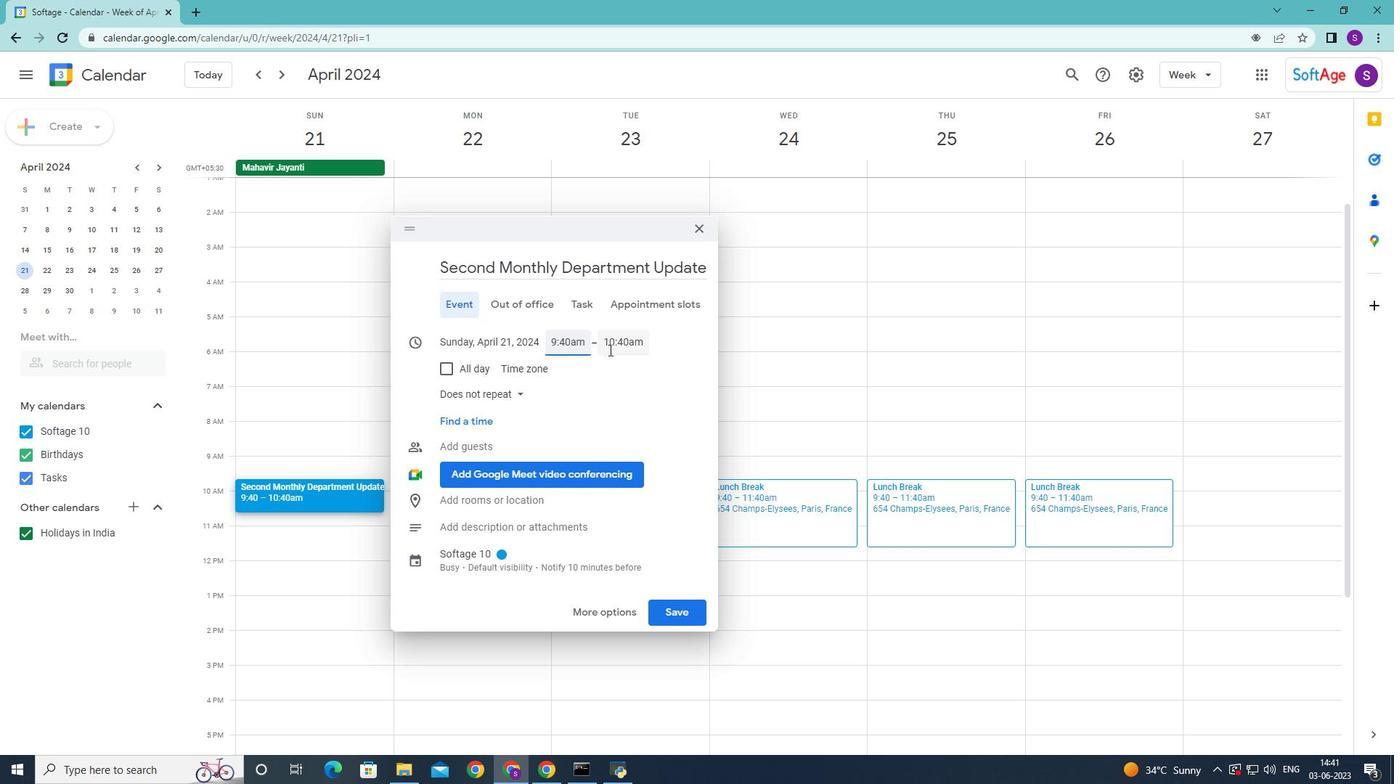 
Action: Key pressed 11<Key.shift_r>:40am<Key.enter>
Screenshot: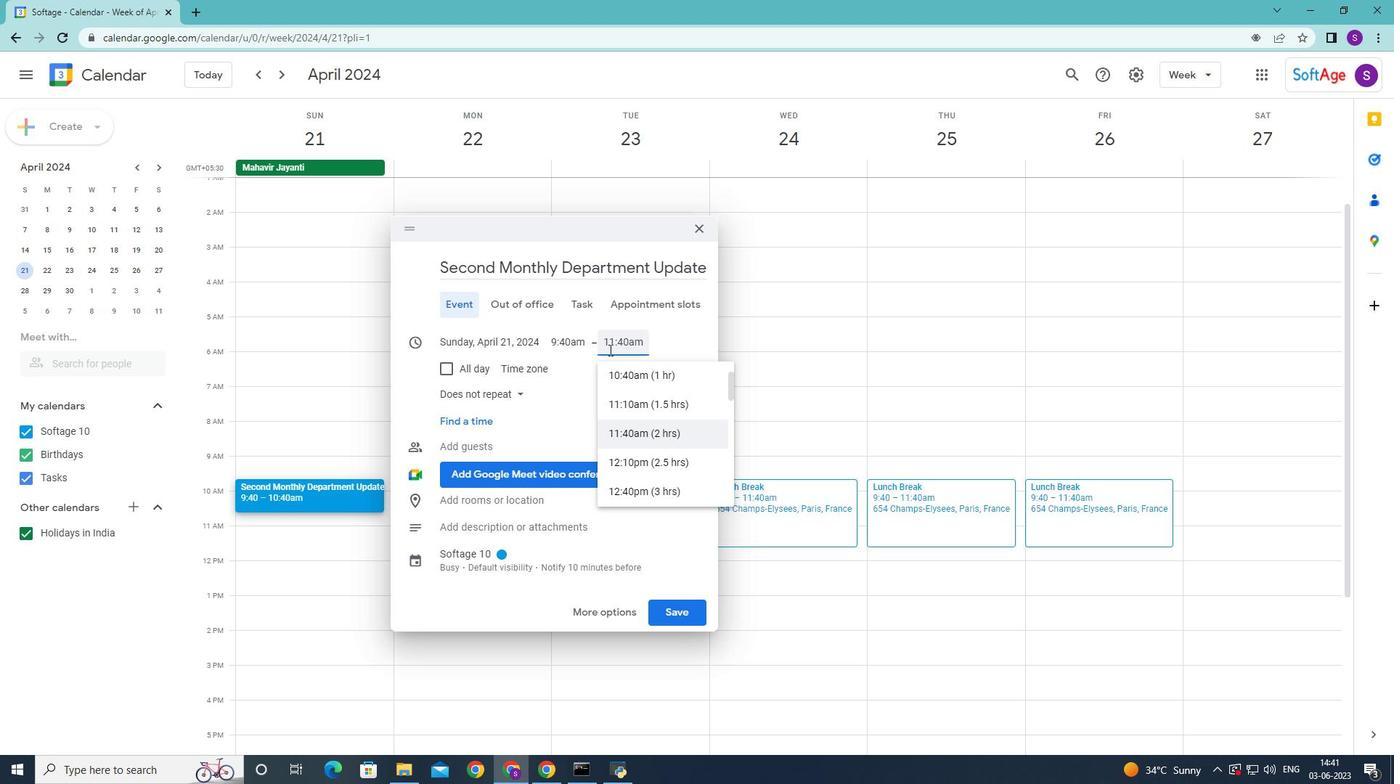 
Action: Mouse moved to (607, 616)
Screenshot: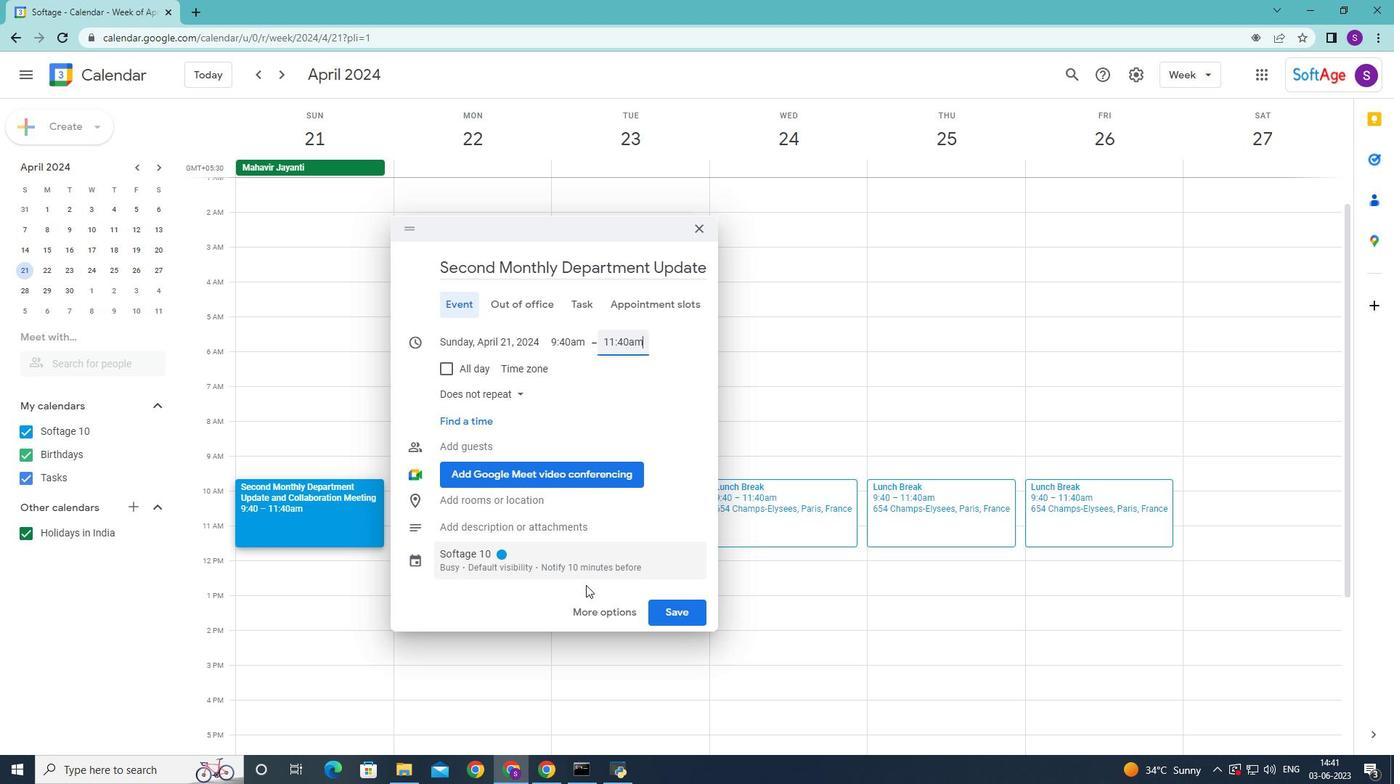 
Action: Mouse pressed left at (607, 616)
Screenshot: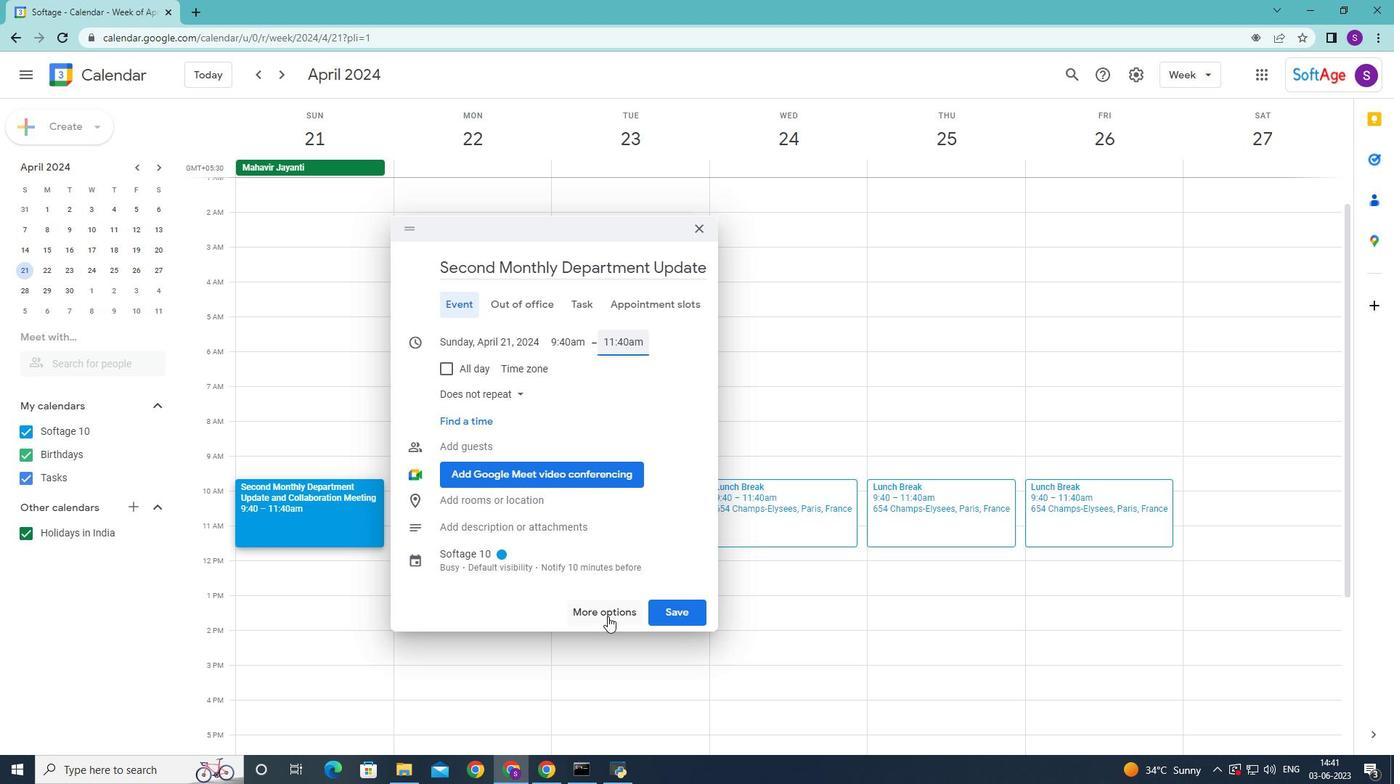 
Action: Mouse moved to (232, 525)
Screenshot: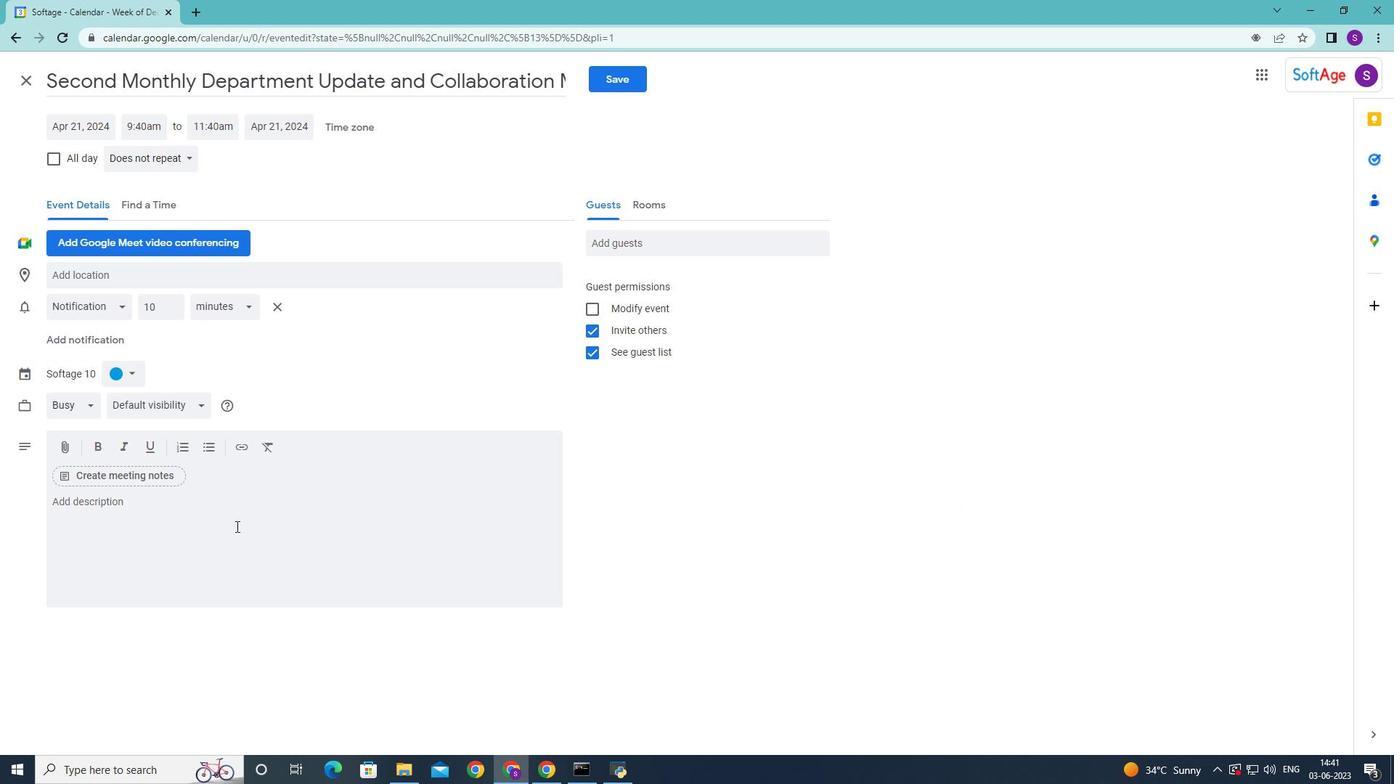 
Action: Mouse pressed left at (232, 525)
Screenshot: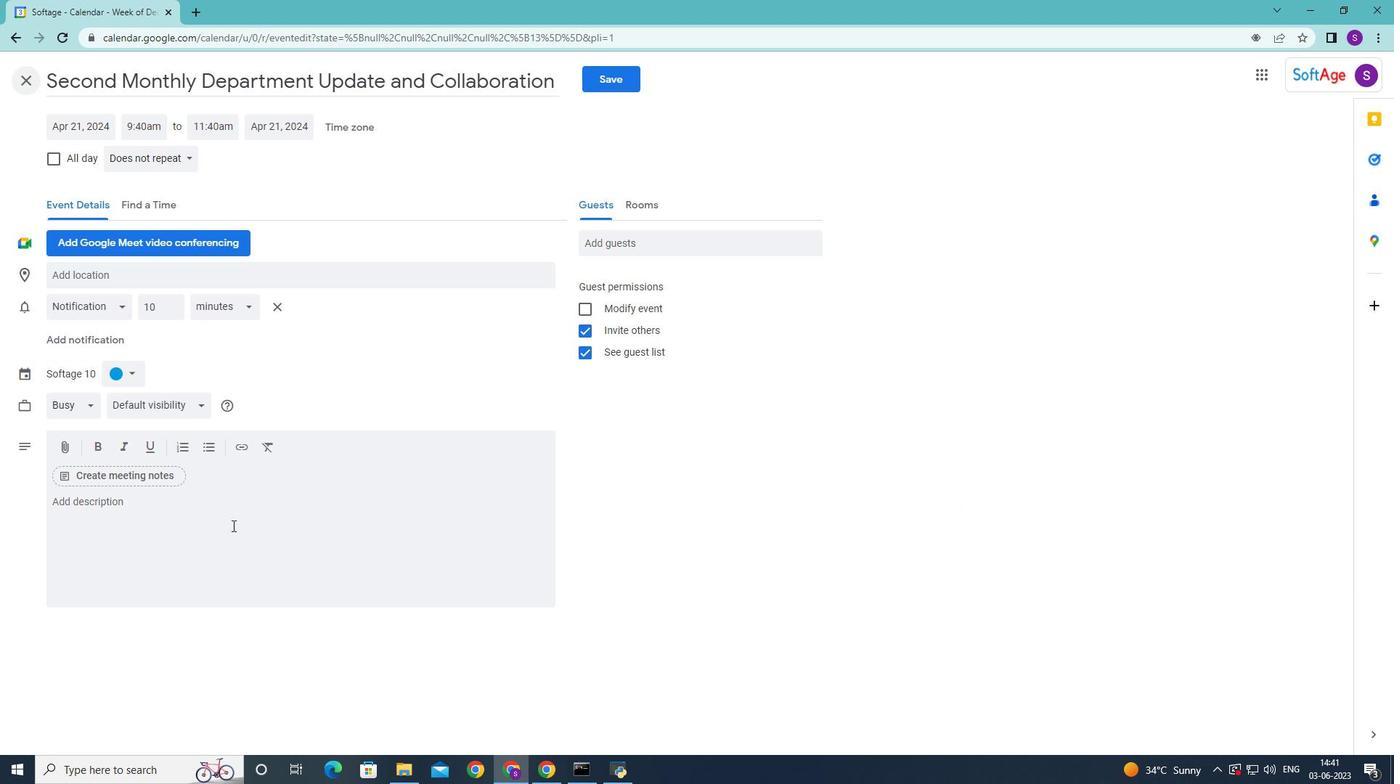 
Action: Key pressed <Key.shift>The<Key.space>trai
Screenshot: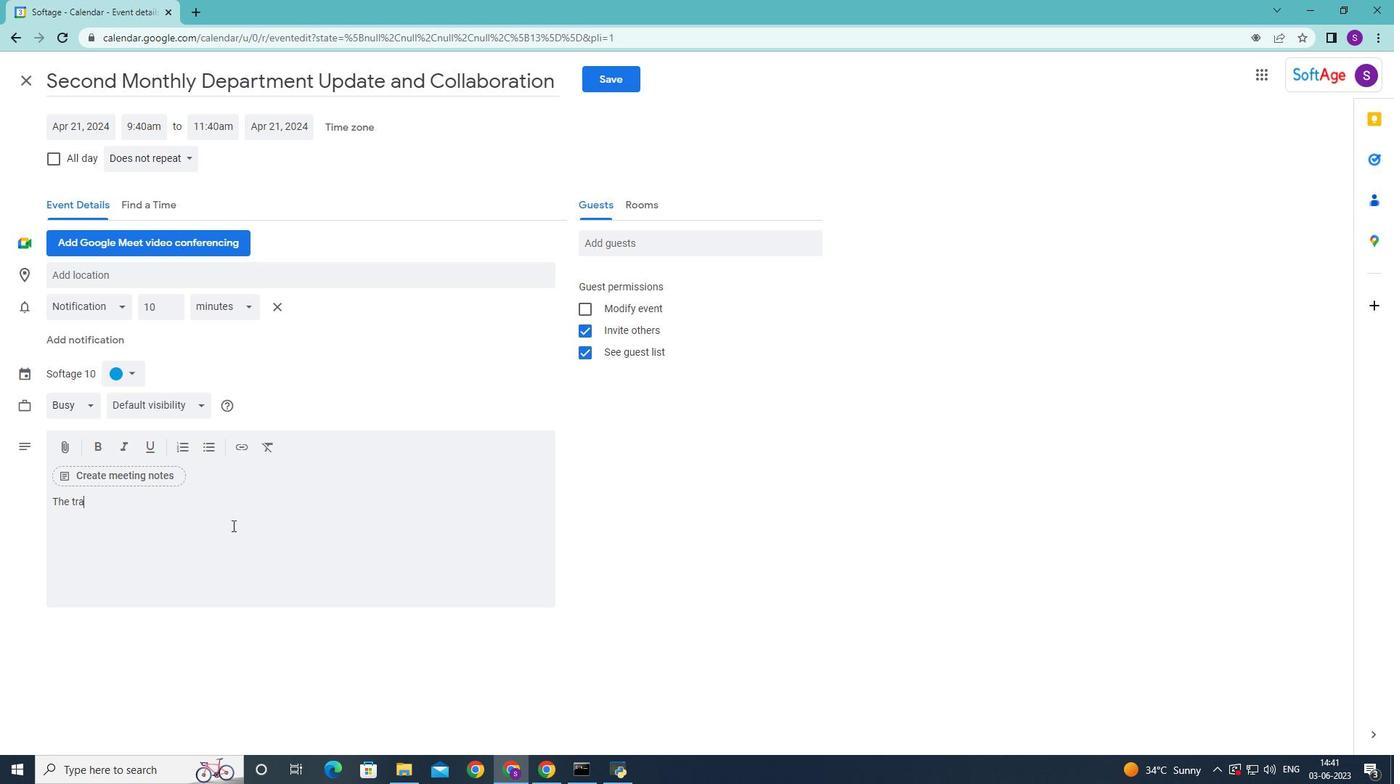 
Action: Mouse moved to (232, 525)
Screenshot: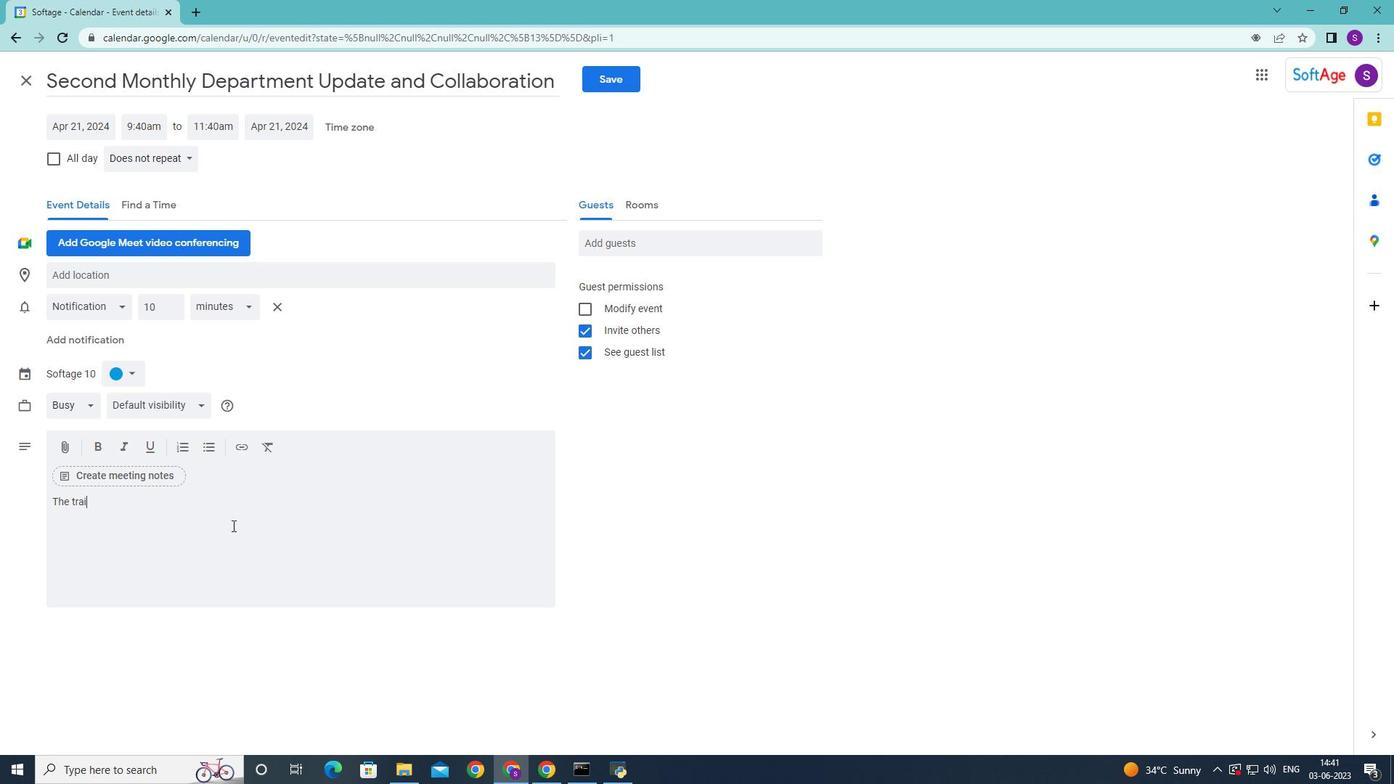
Action: Key pressed ning<Key.space>w
Screenshot: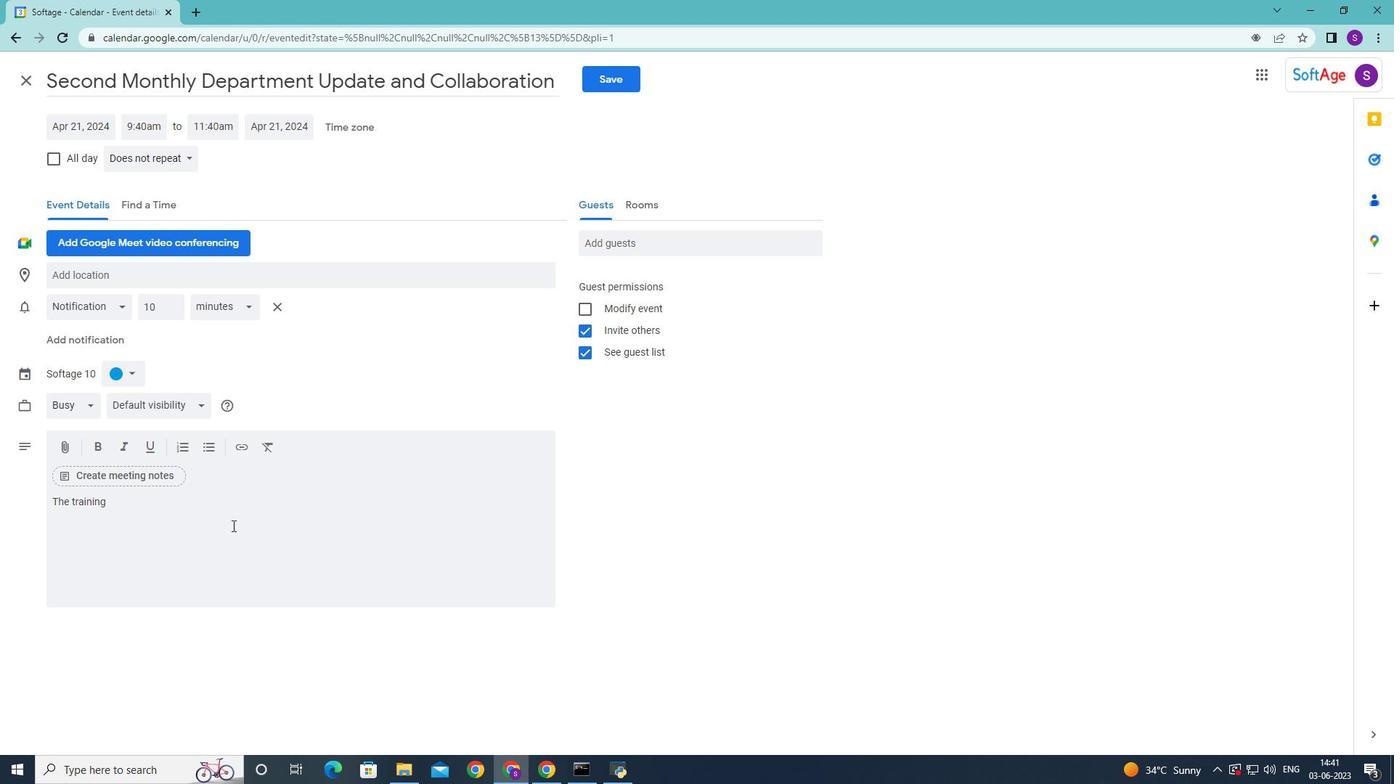 
Action: Mouse moved to (232, 525)
Screenshot: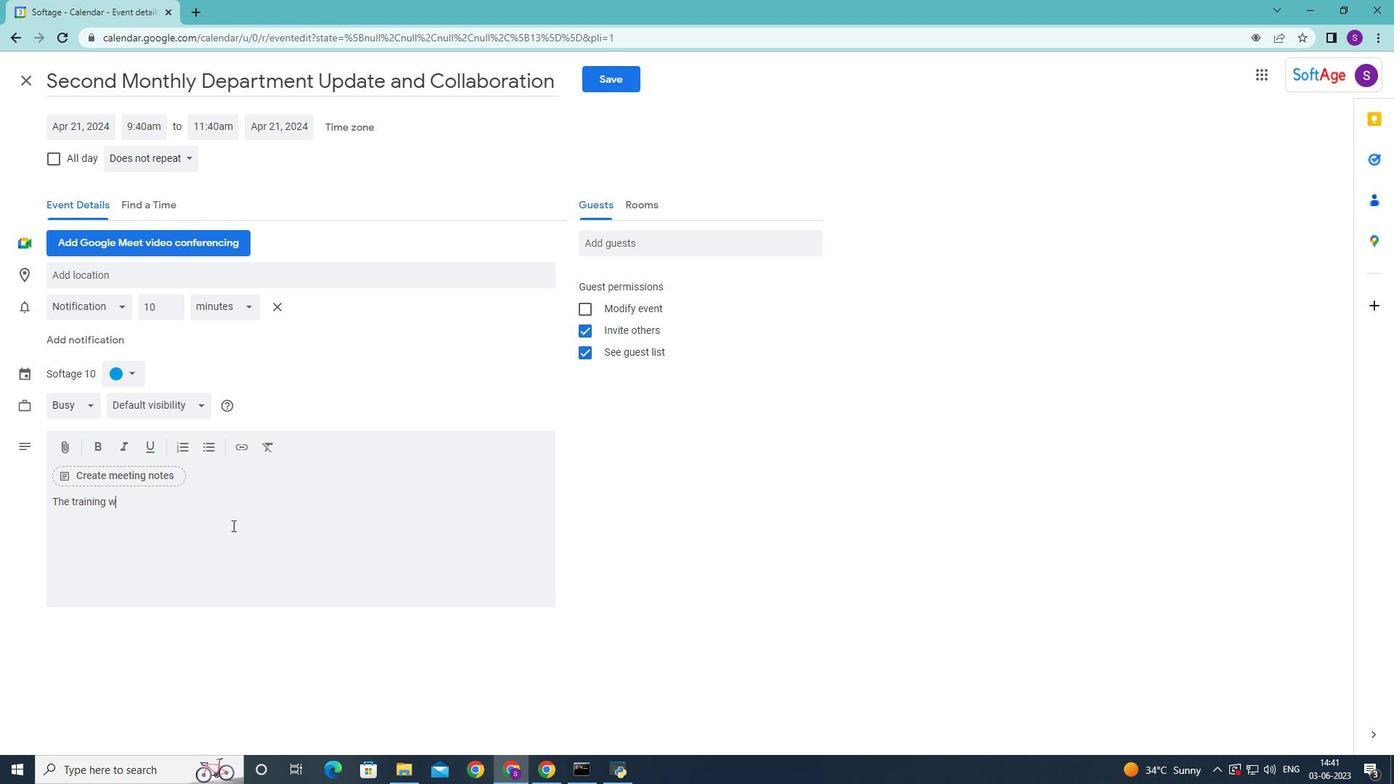 
Action: Key pressed orkshop<Key.space>will<Key.space>be<Key.space>facilia
Screenshot: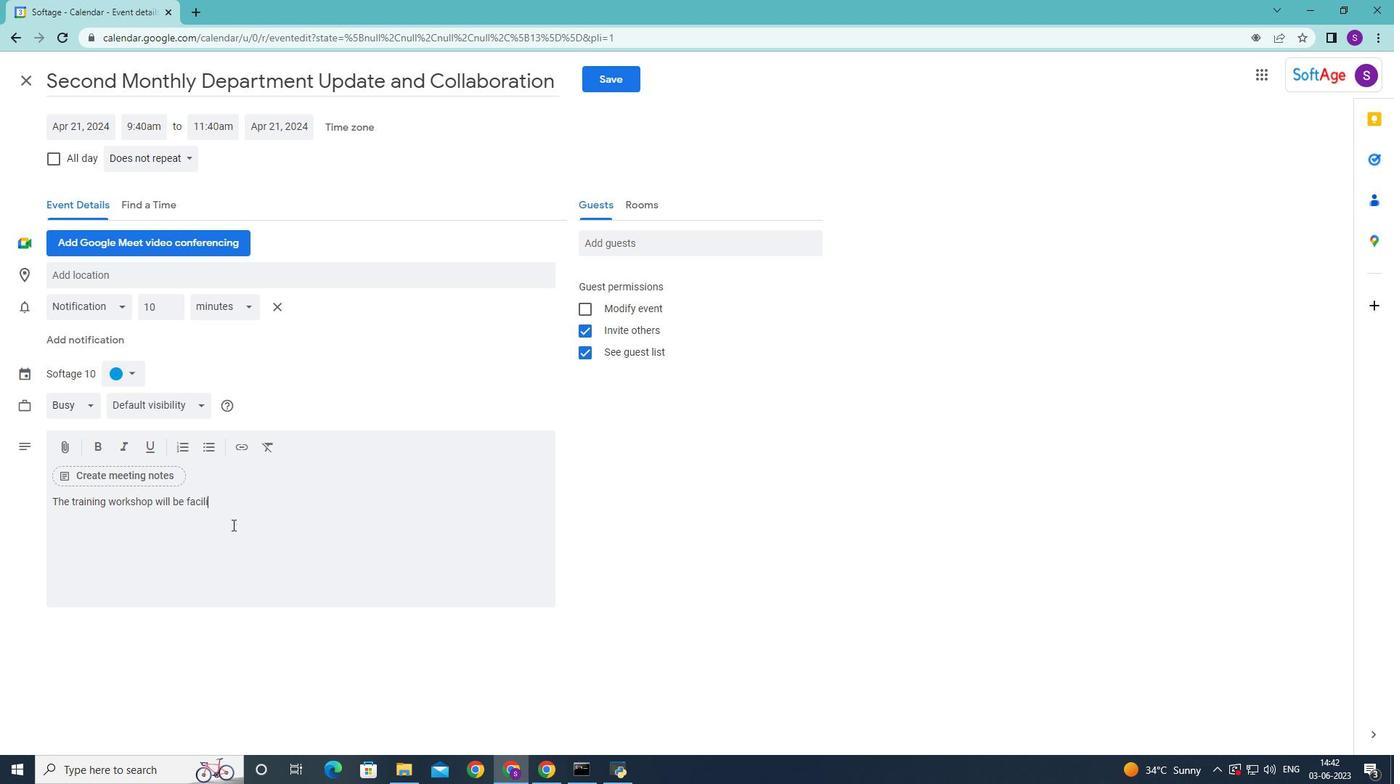 
Action: Mouse moved to (232, 525)
Screenshot: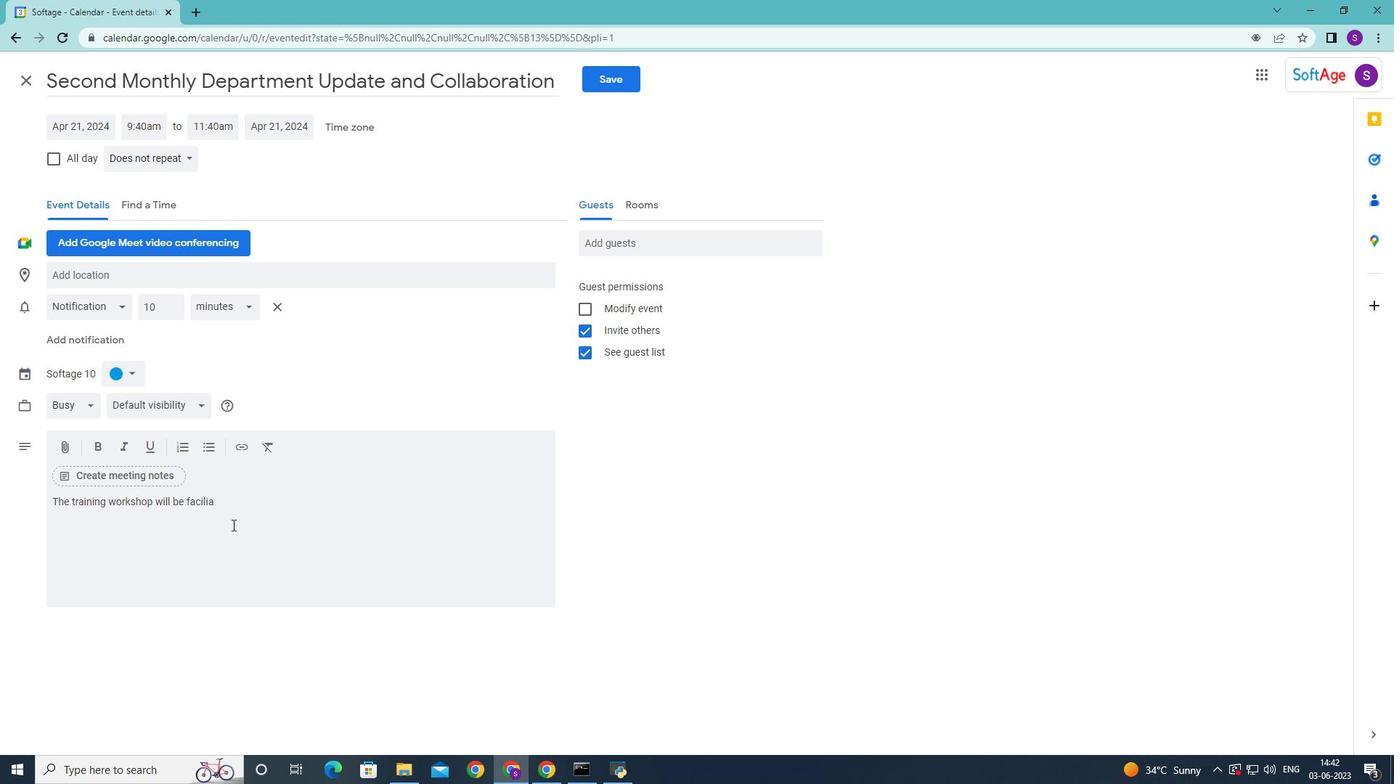 
Action: Key pressed <Key.backspace>tated<Key.space>by<Key.space>experienced<Key.space>leadership<Key.space>experts<Key.space>w
Screenshot: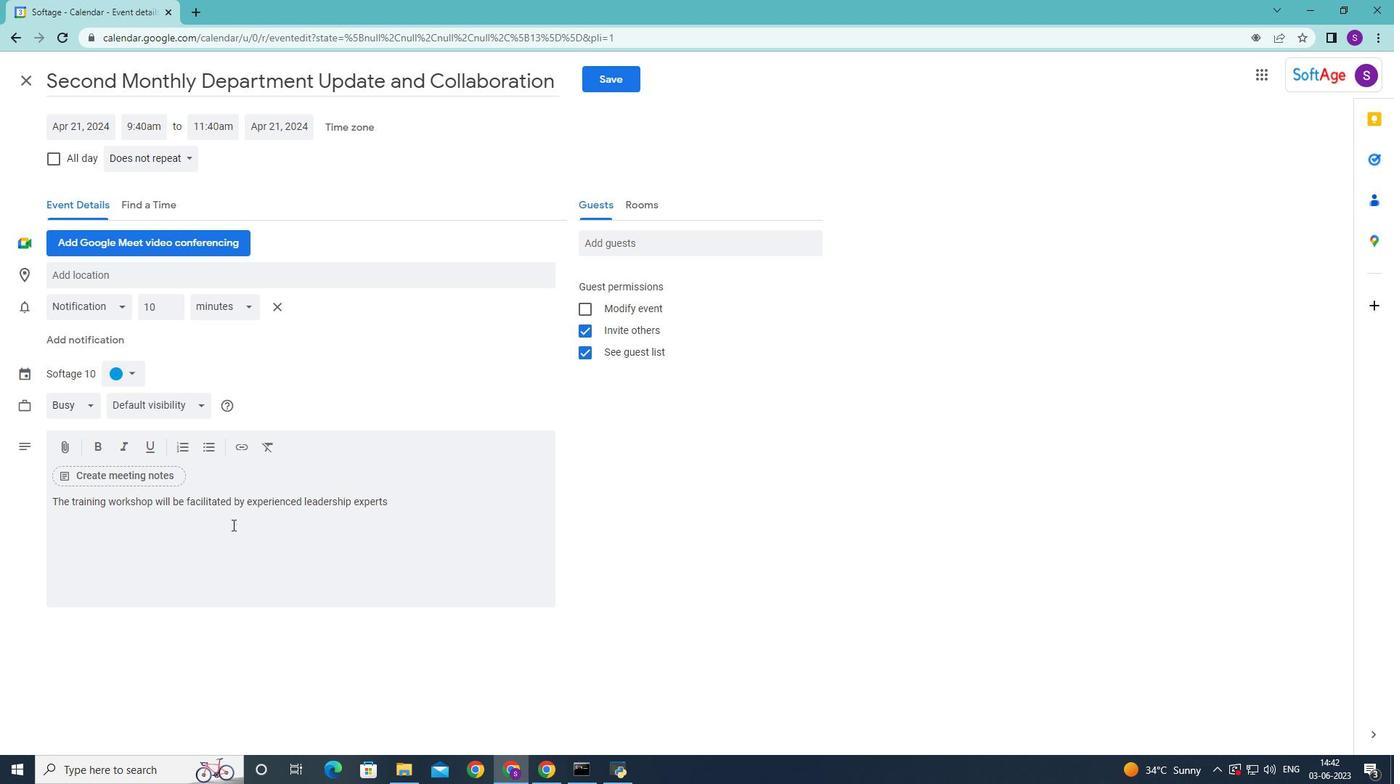 
Action: Mouse moved to (232, 525)
Screenshot: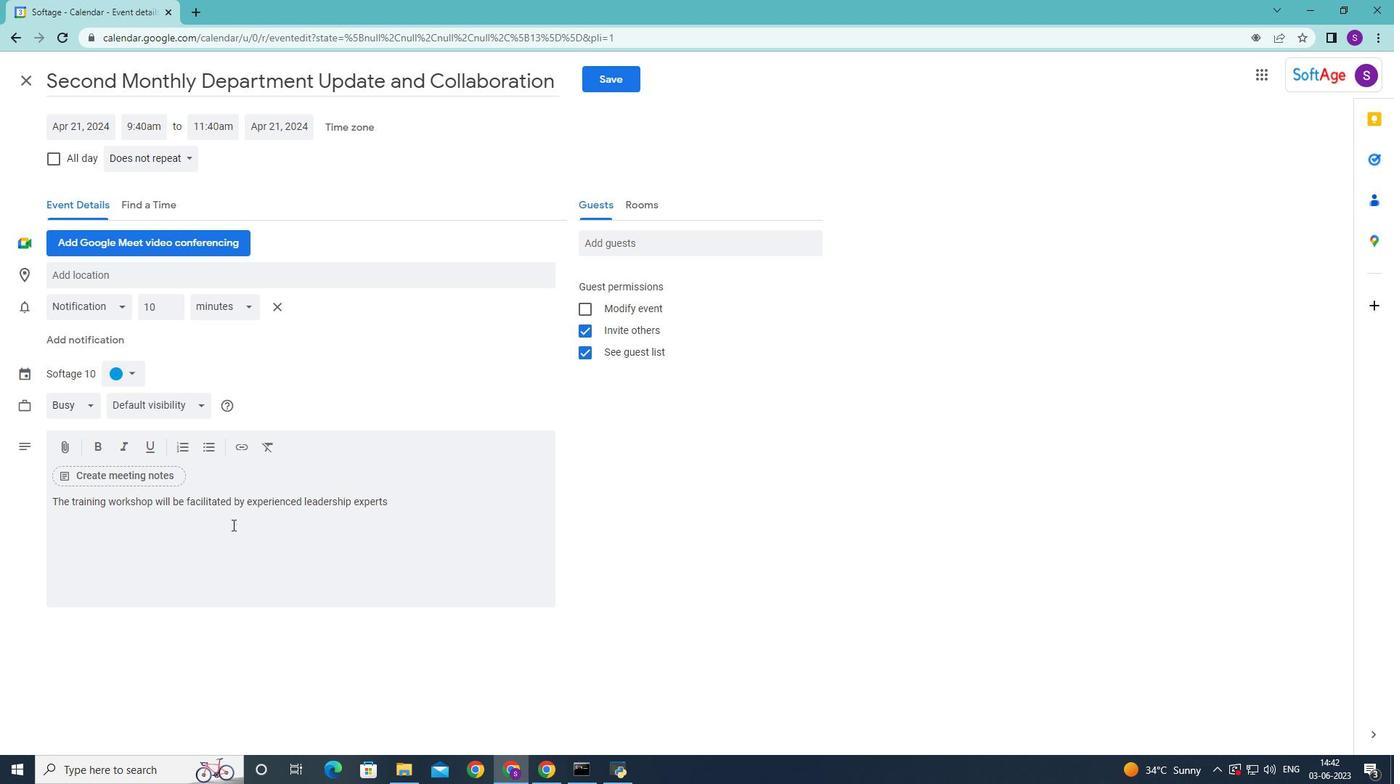 
Action: Key pressed ho<Key.space>will<Key.space>provide<Key.space>guidance,<Key.space>insights<Key.space><Key.backspace>,<Key.space>and<Key.space>practical
Screenshot: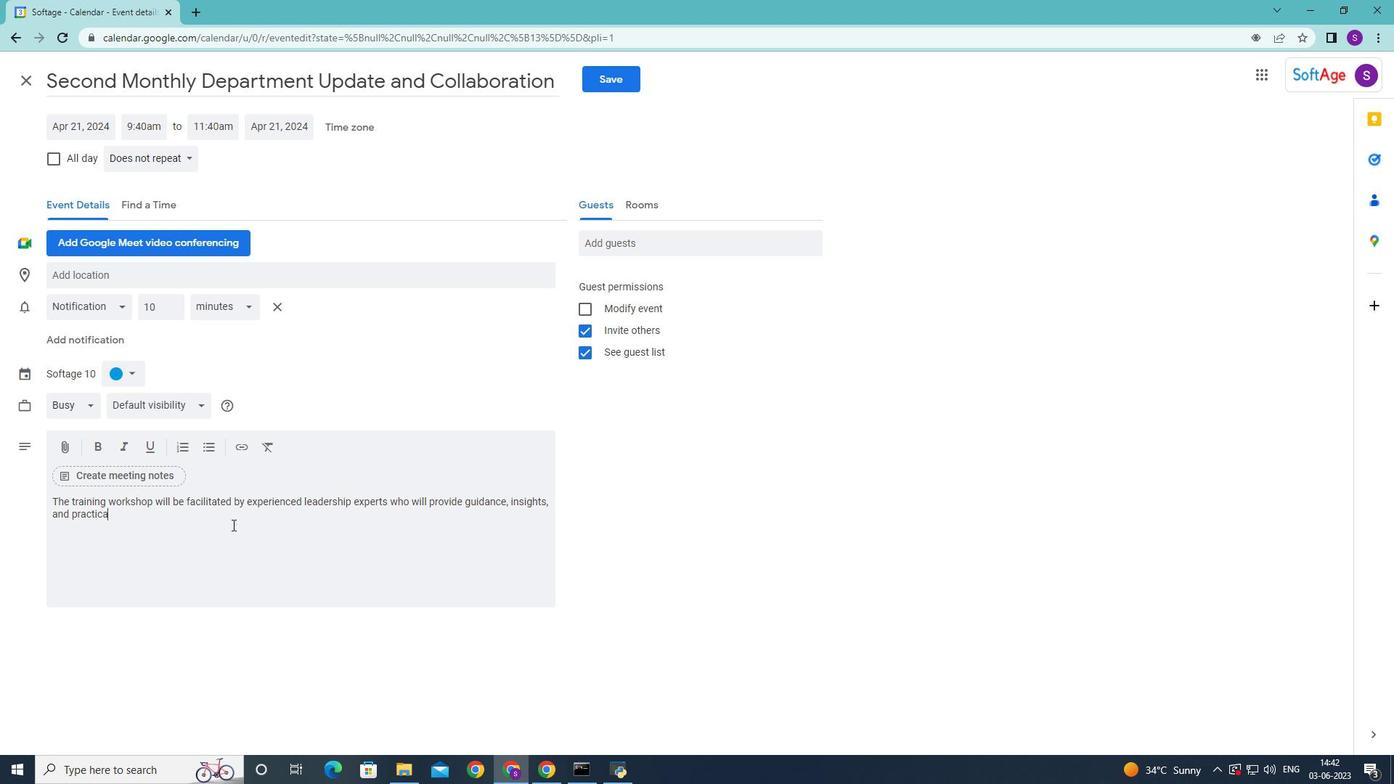 
Action: Mouse moved to (232, 525)
Screenshot: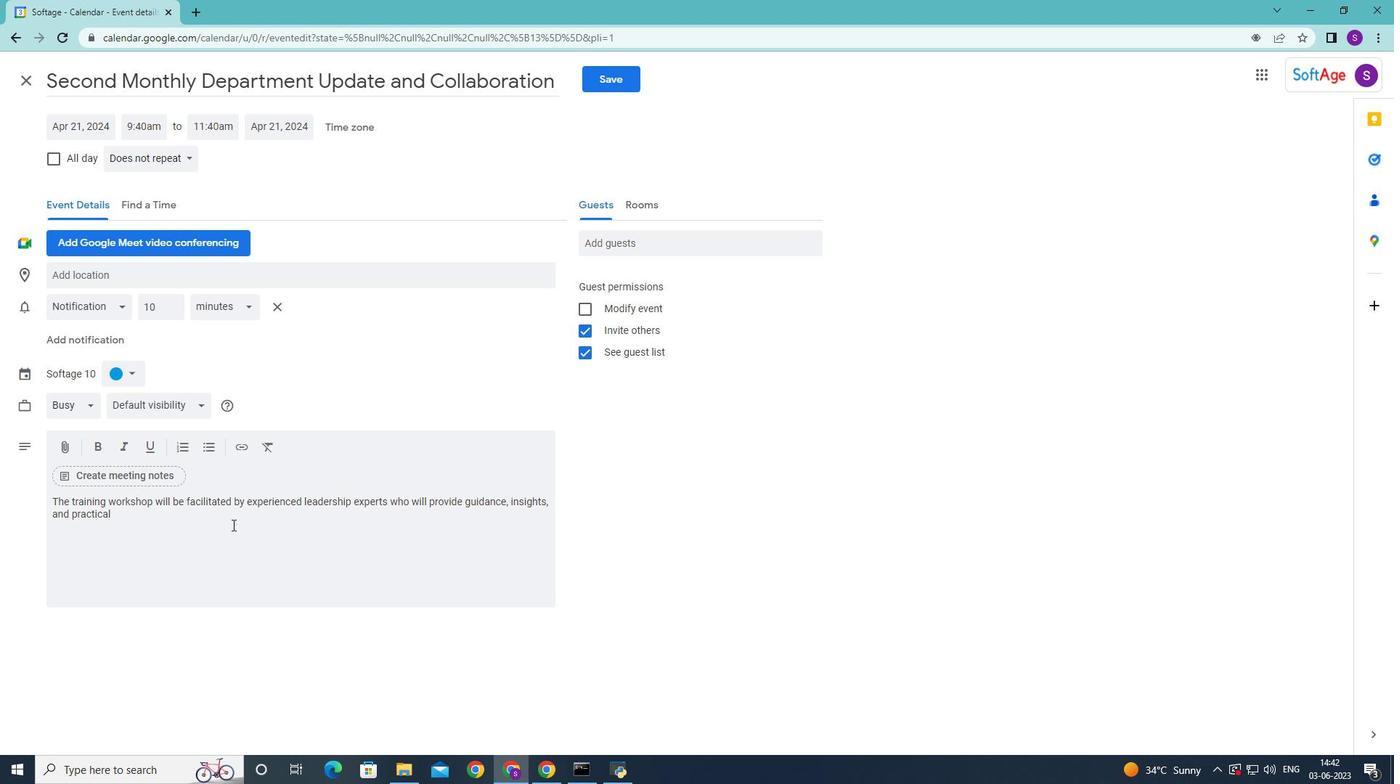 
Action: Key pressed <Key.space>tips<Key.space>t
Screenshot: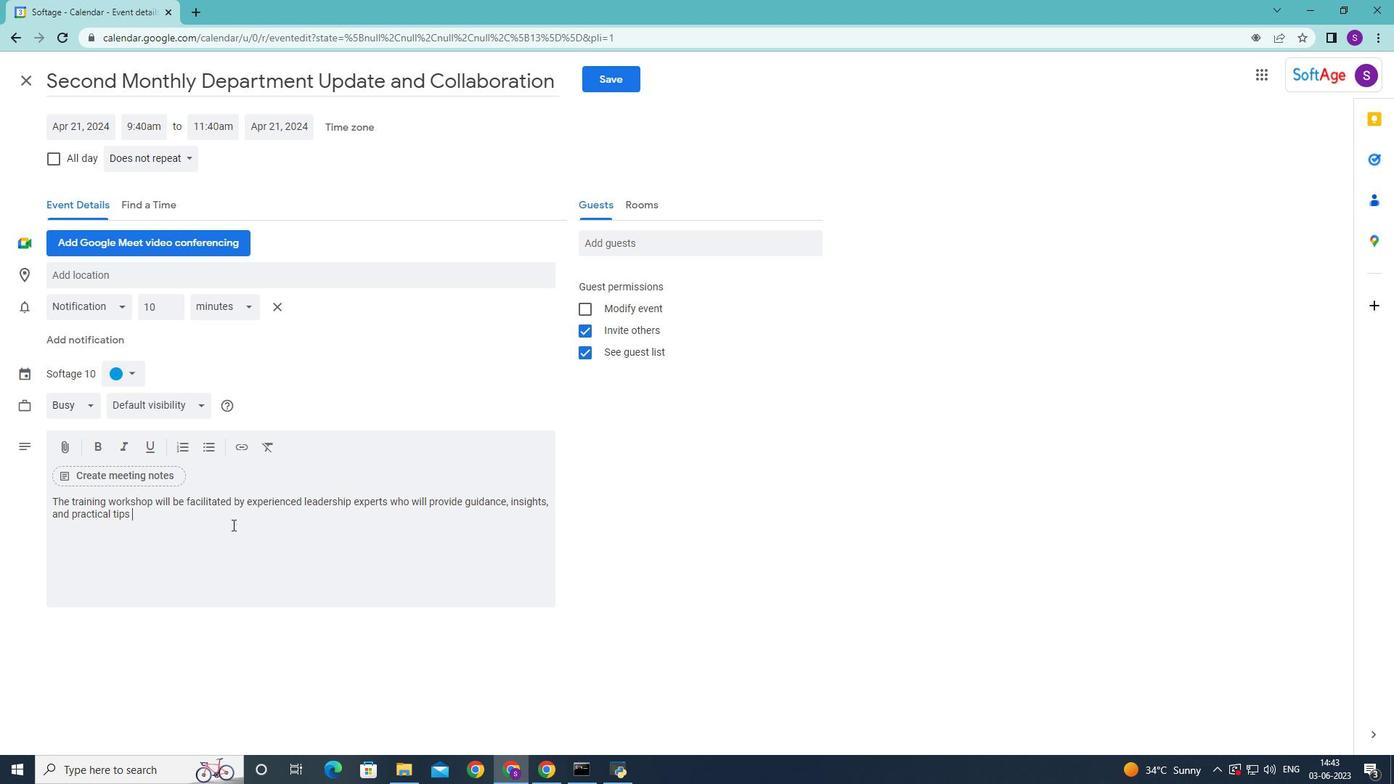 
Action: Mouse moved to (232, 525)
Screenshot: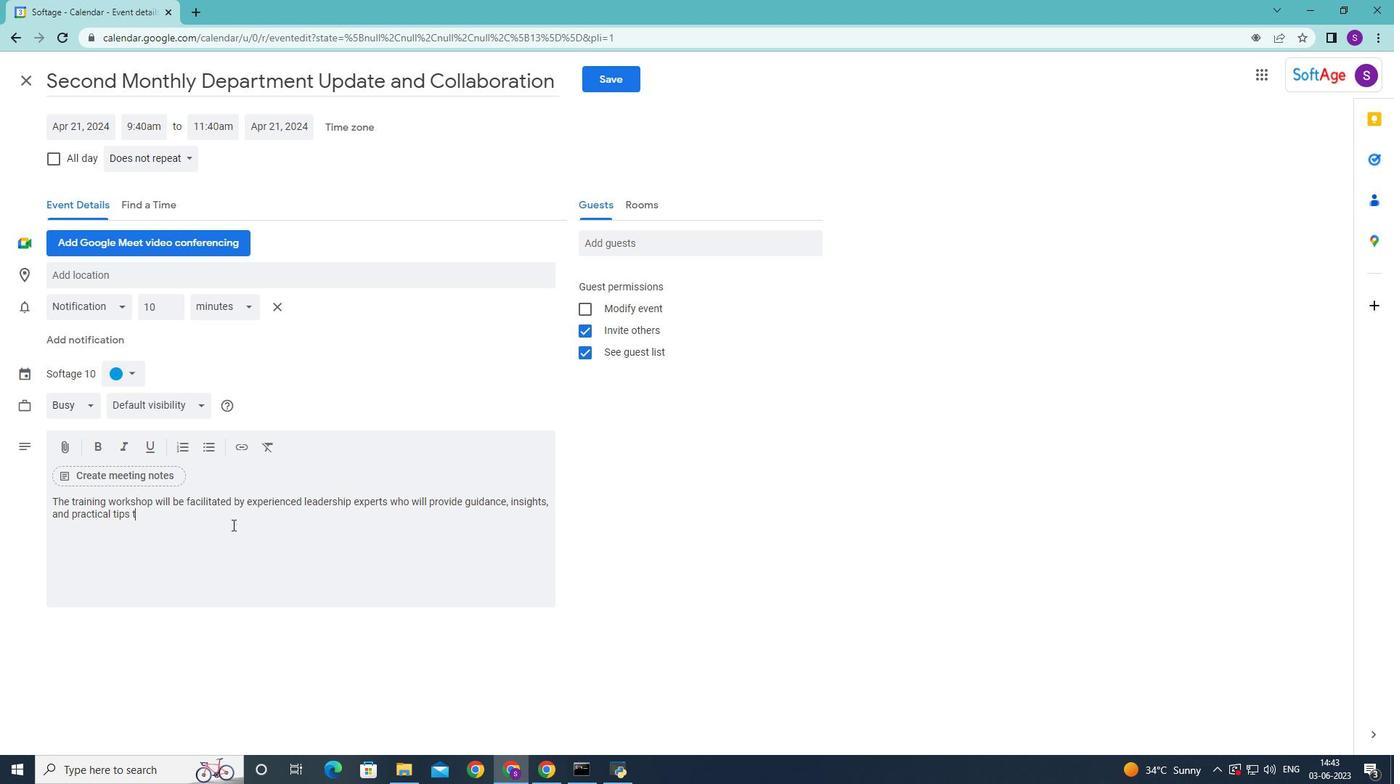 
Action: Key pressed hroughout<Key.space>the<Key.space>session.<Key.space><Key.shift>Participant
Screenshot: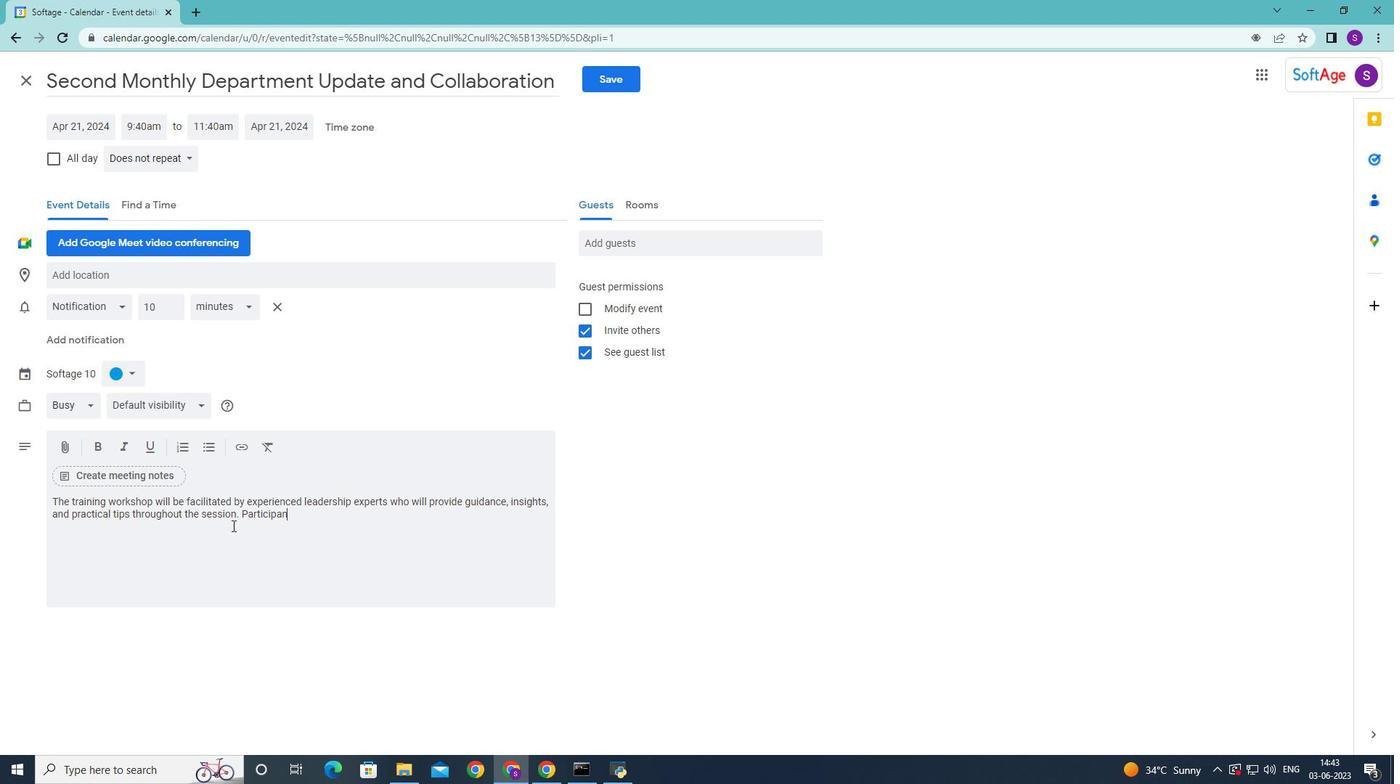 
Action: Mouse moved to (232, 525)
Screenshot: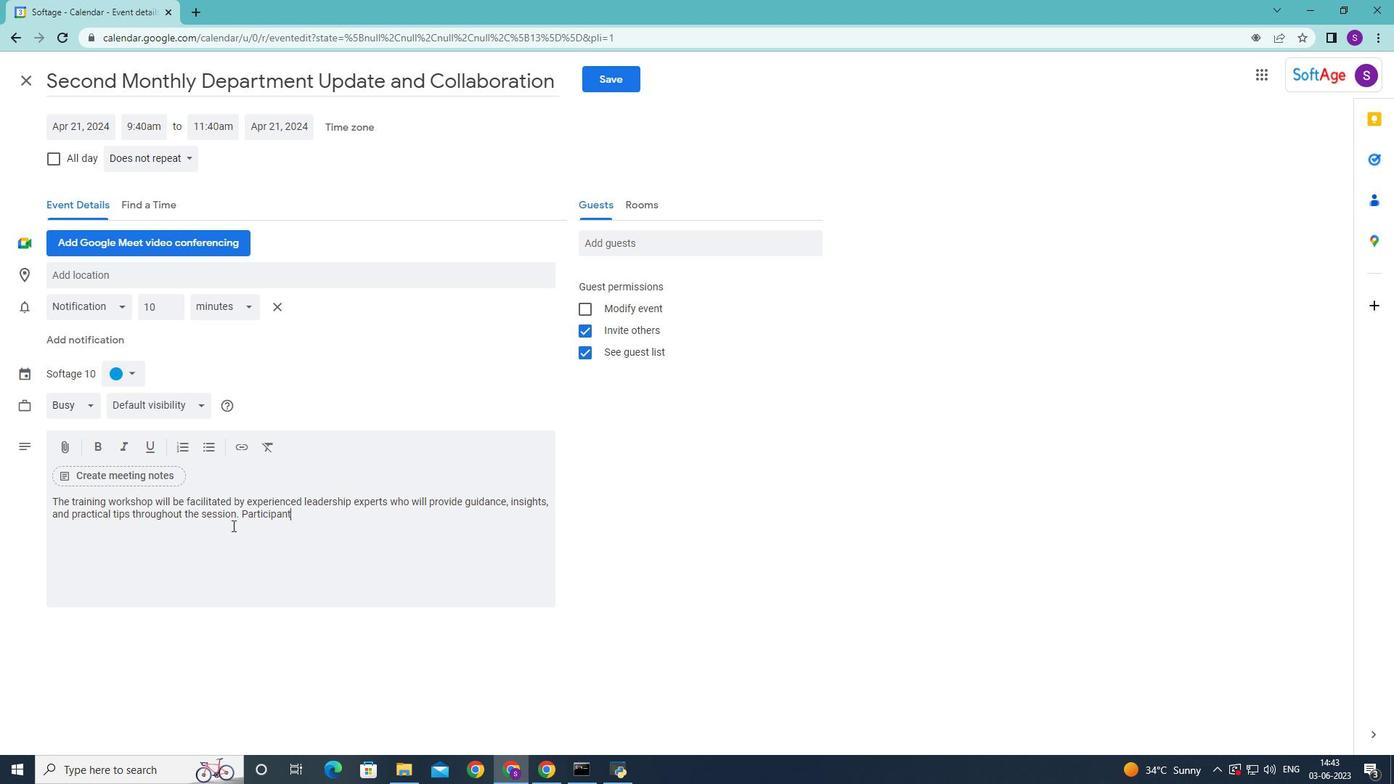 
Action: Key pressed s<Key.space>will<Key.space>have<Key.space>ample<Key.space>opportunities<Key.space>o<Key.backspace>to<Key.space>ask<Key.space>questions,<Key.space><Key.shift>Share<Key.space>experiences,<Key.space>
Screenshot: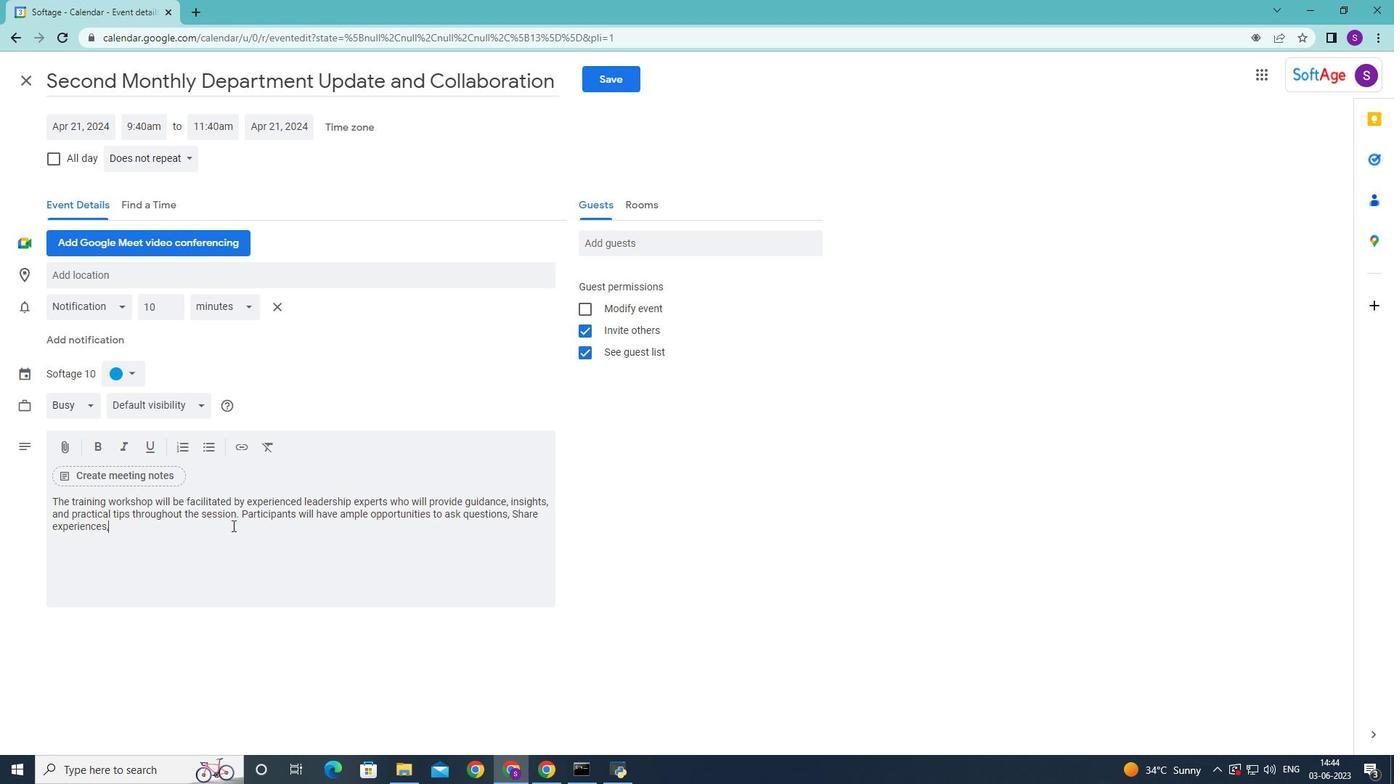 
Action: Mouse moved to (232, 525)
Screenshot: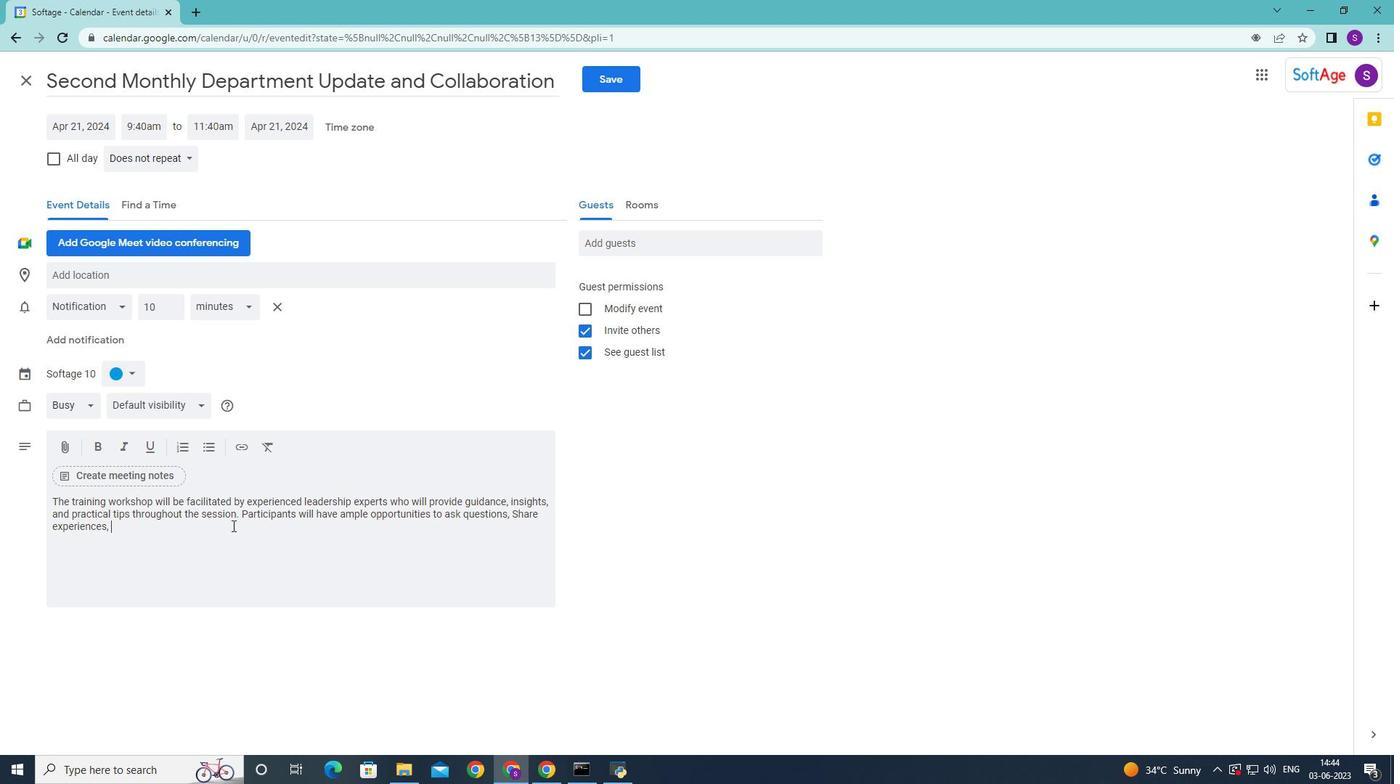 
Action: Key pressed receive<Key.space>personalized<Key.space>
Screenshot: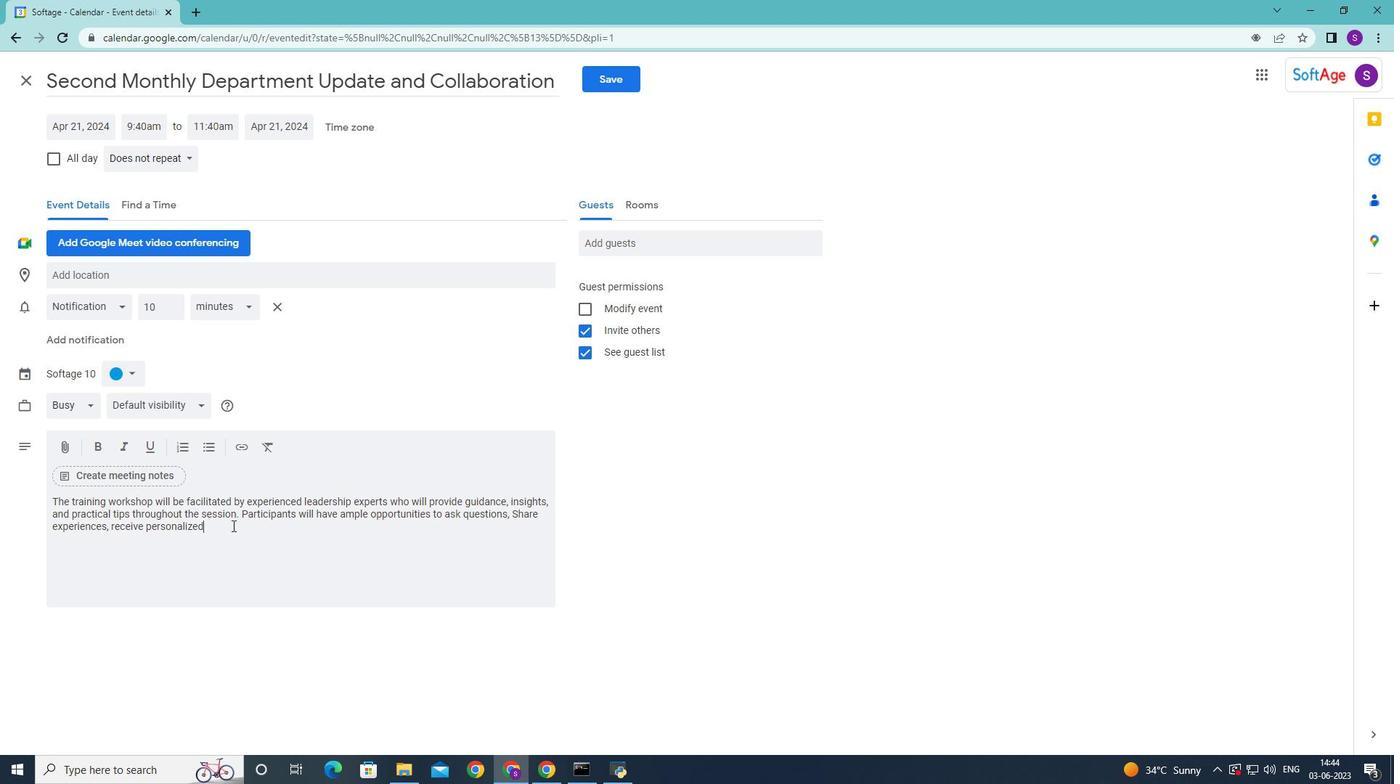 
Action: Mouse moved to (232, 525)
Screenshot: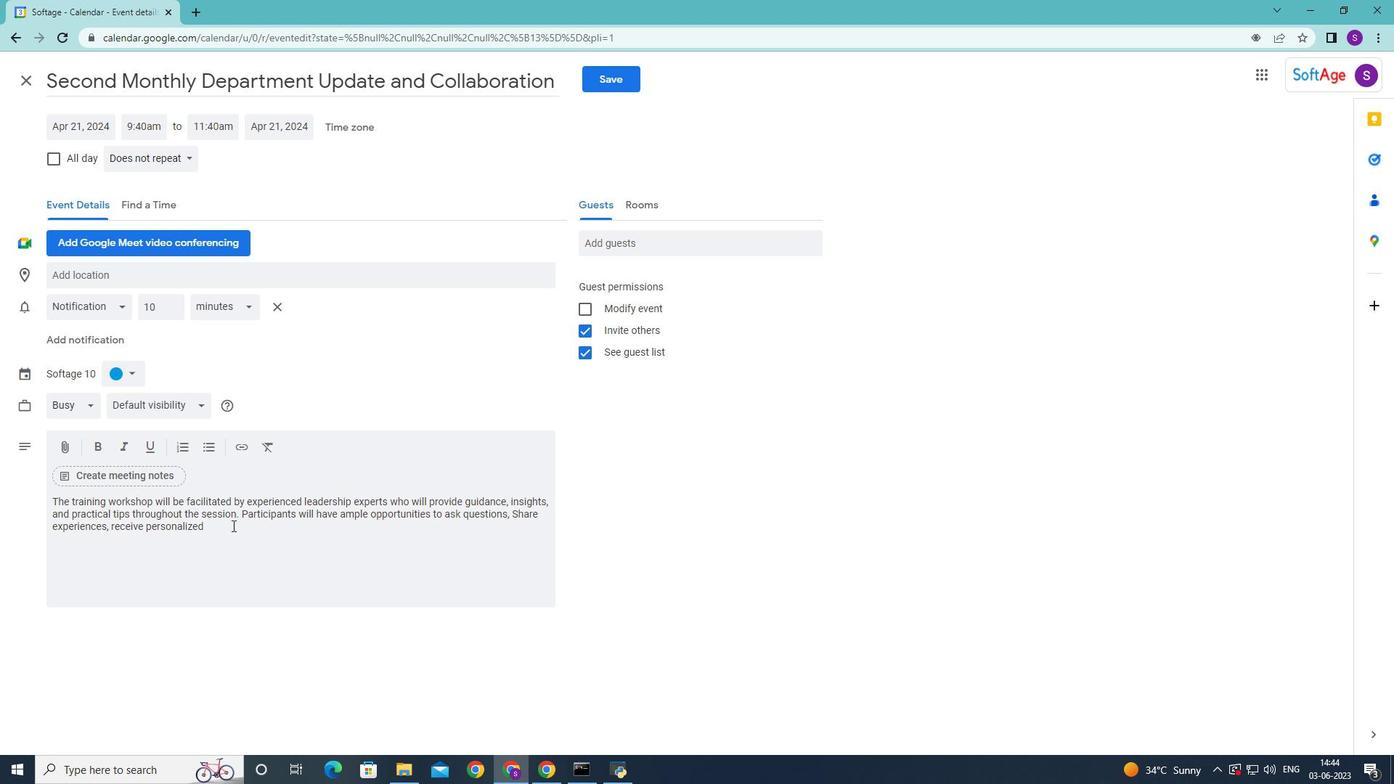 
Action: Key pressed feedback<Key.space>on<Key.space>their<Key.space>leadershio<Key.backspace>p<Key.space>
Screenshot: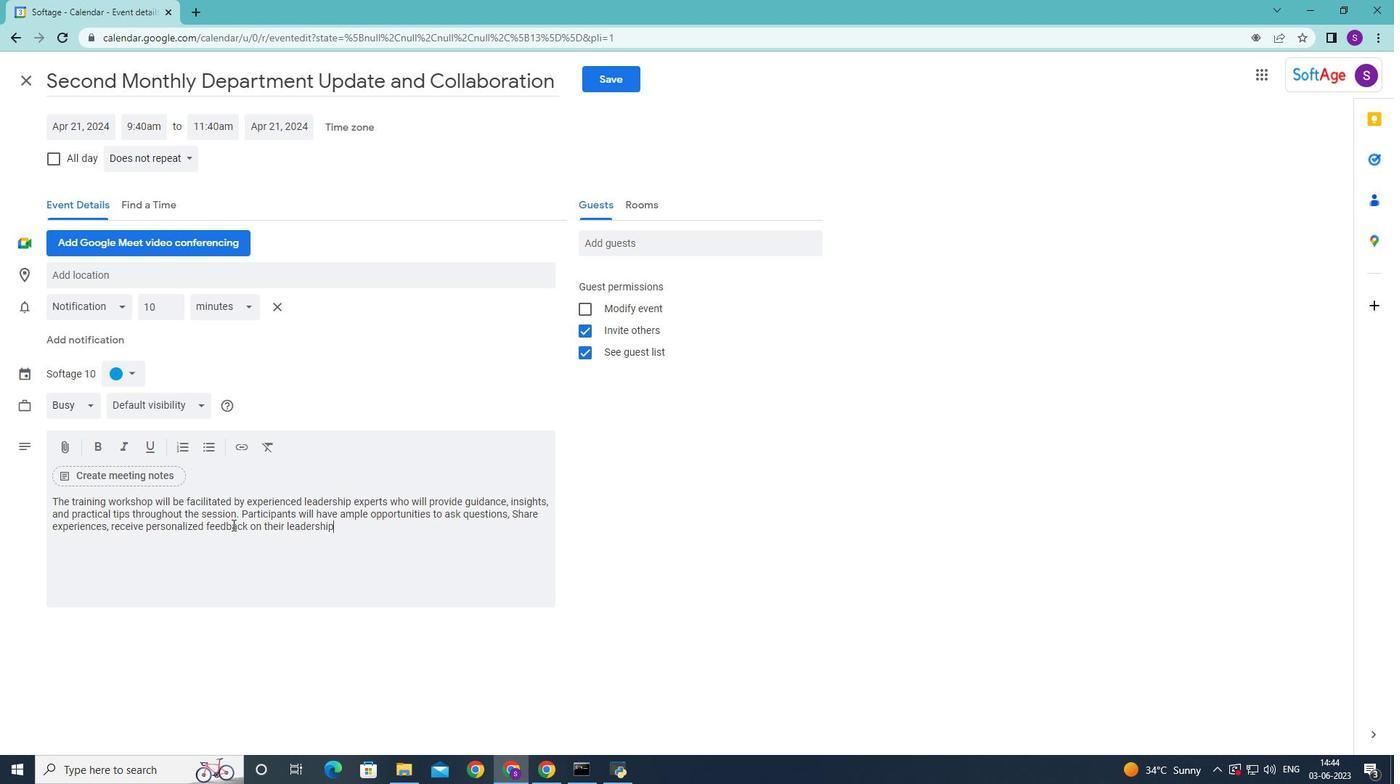 
Action: Mouse moved to (232, 525)
Screenshot: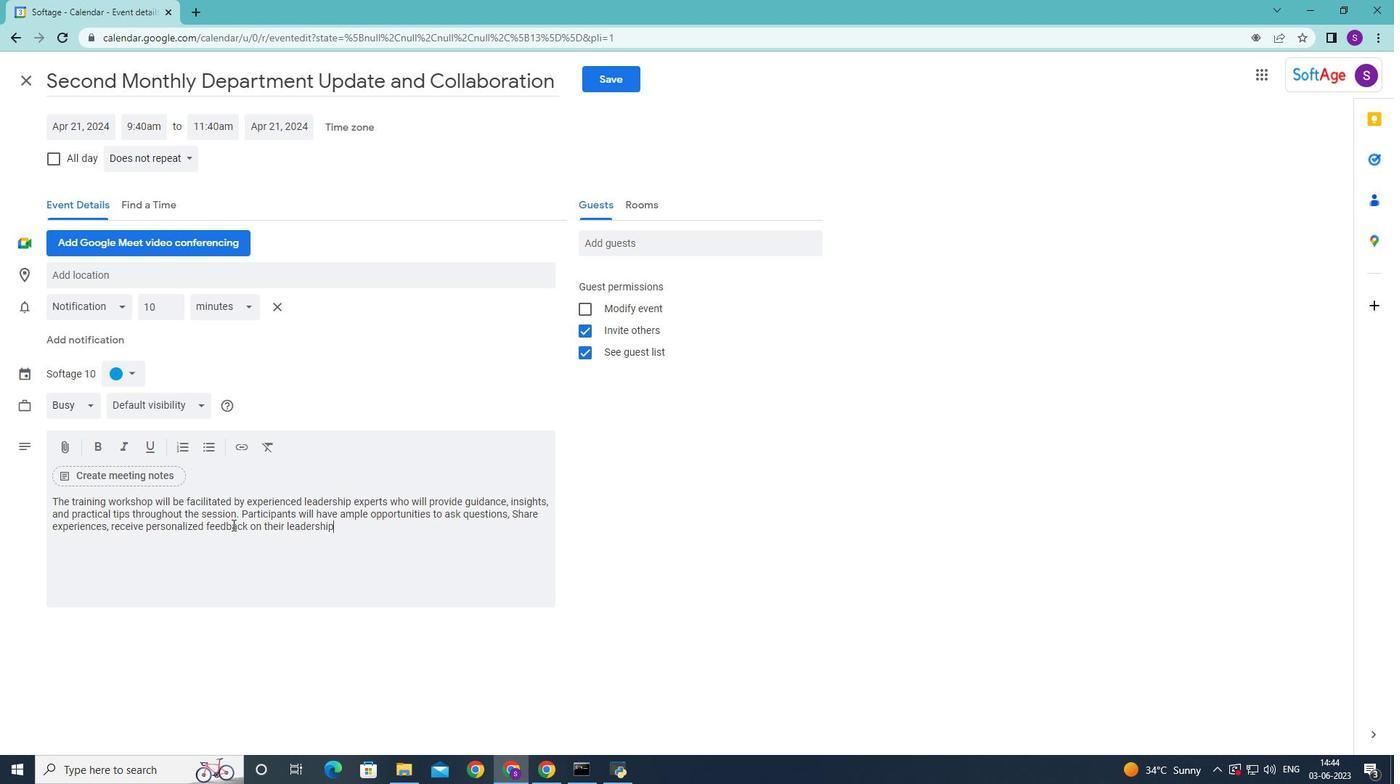 
Action: Key pressed development.
Screenshot: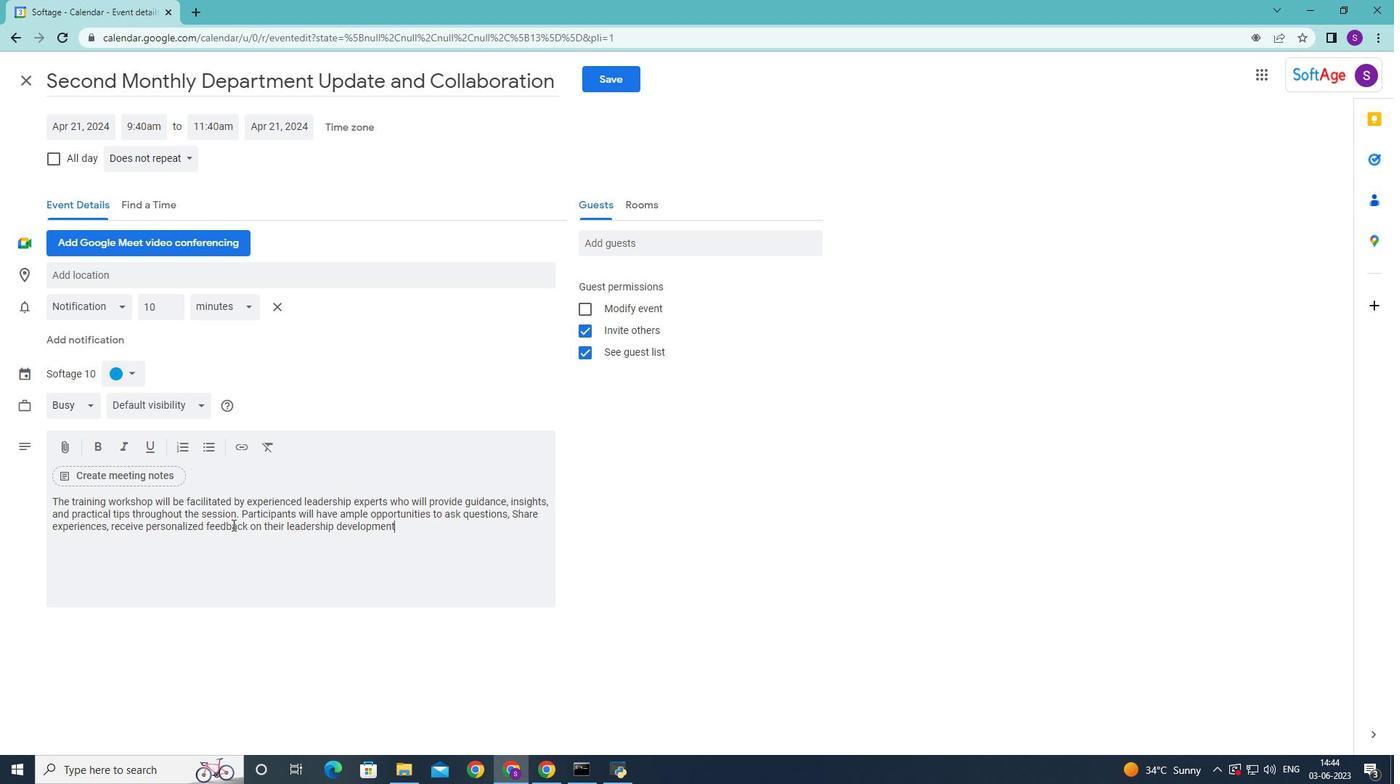 
Action: Mouse moved to (139, 374)
Screenshot: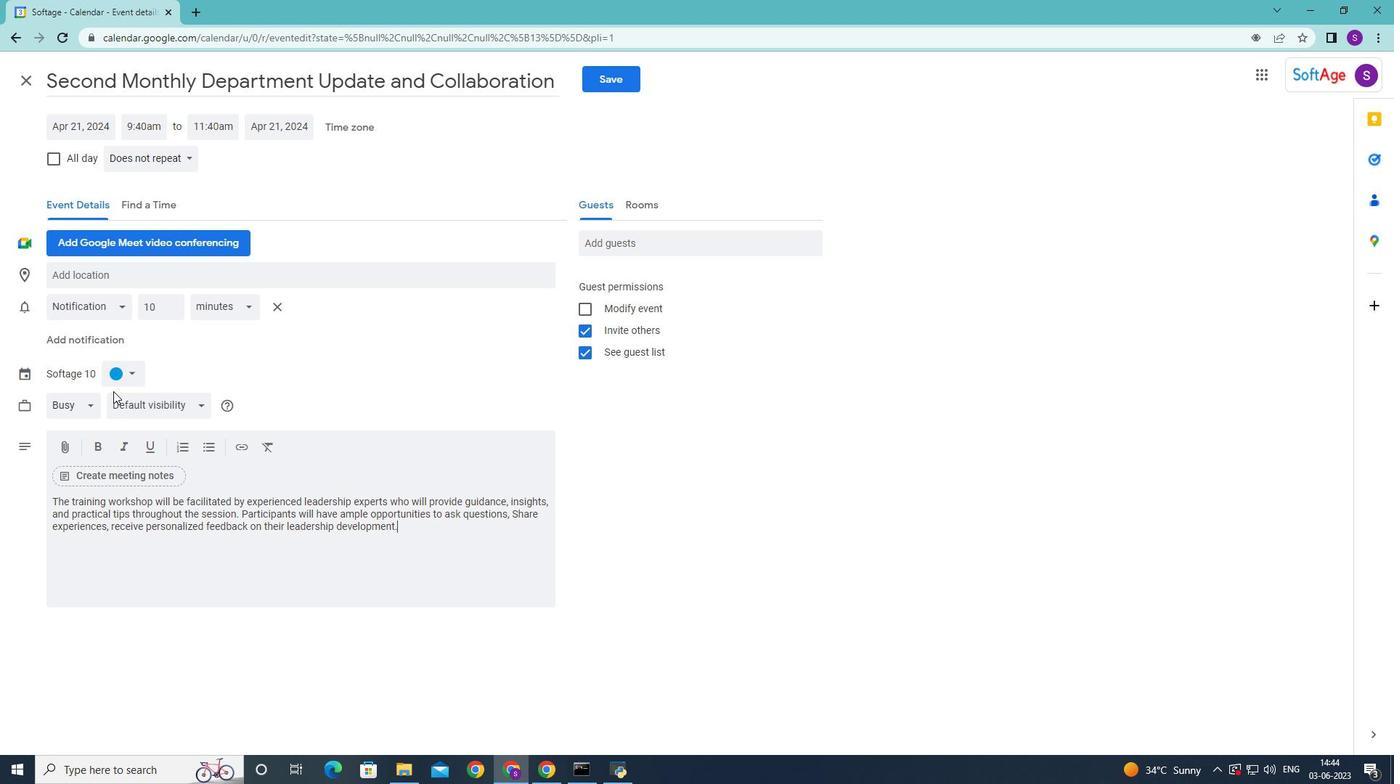 
Action: Mouse pressed left at (139, 374)
Screenshot: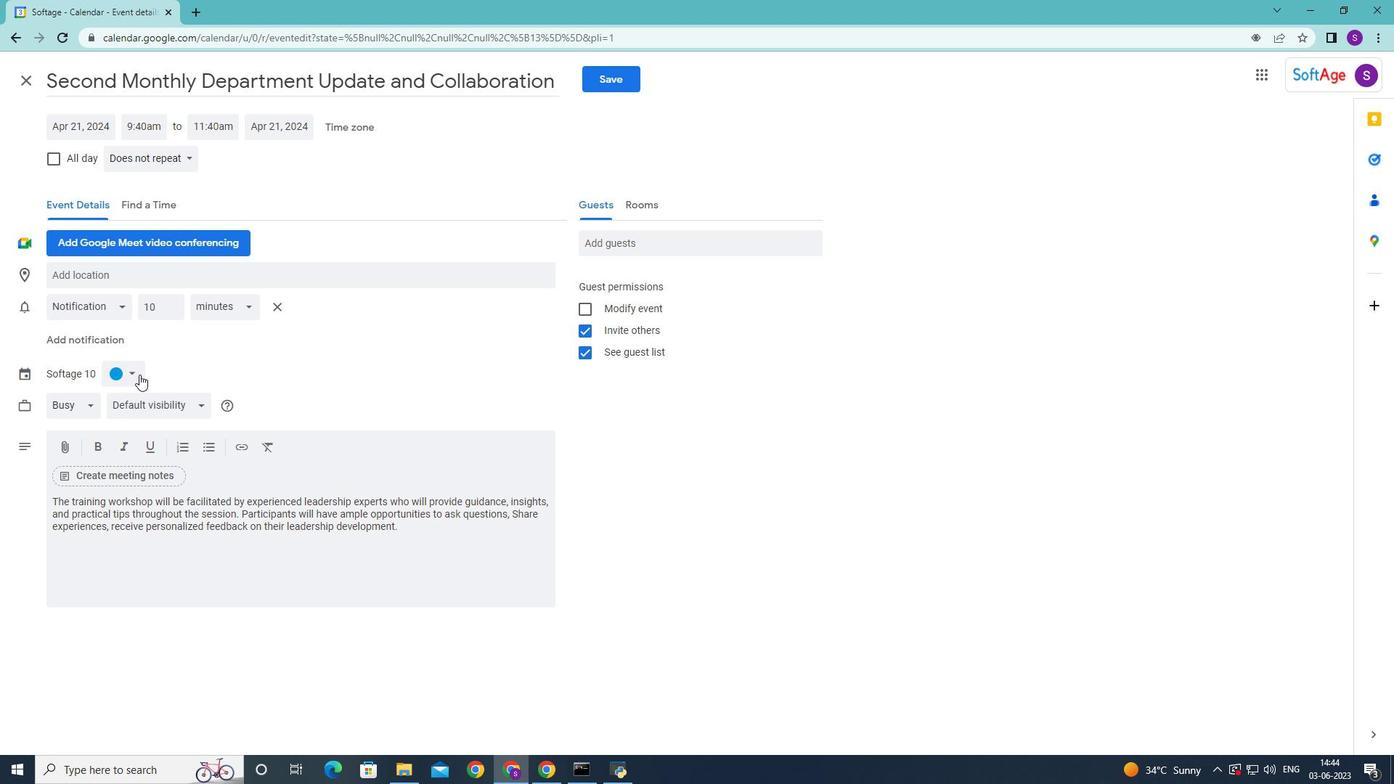 
Action: Mouse moved to (127, 389)
Screenshot: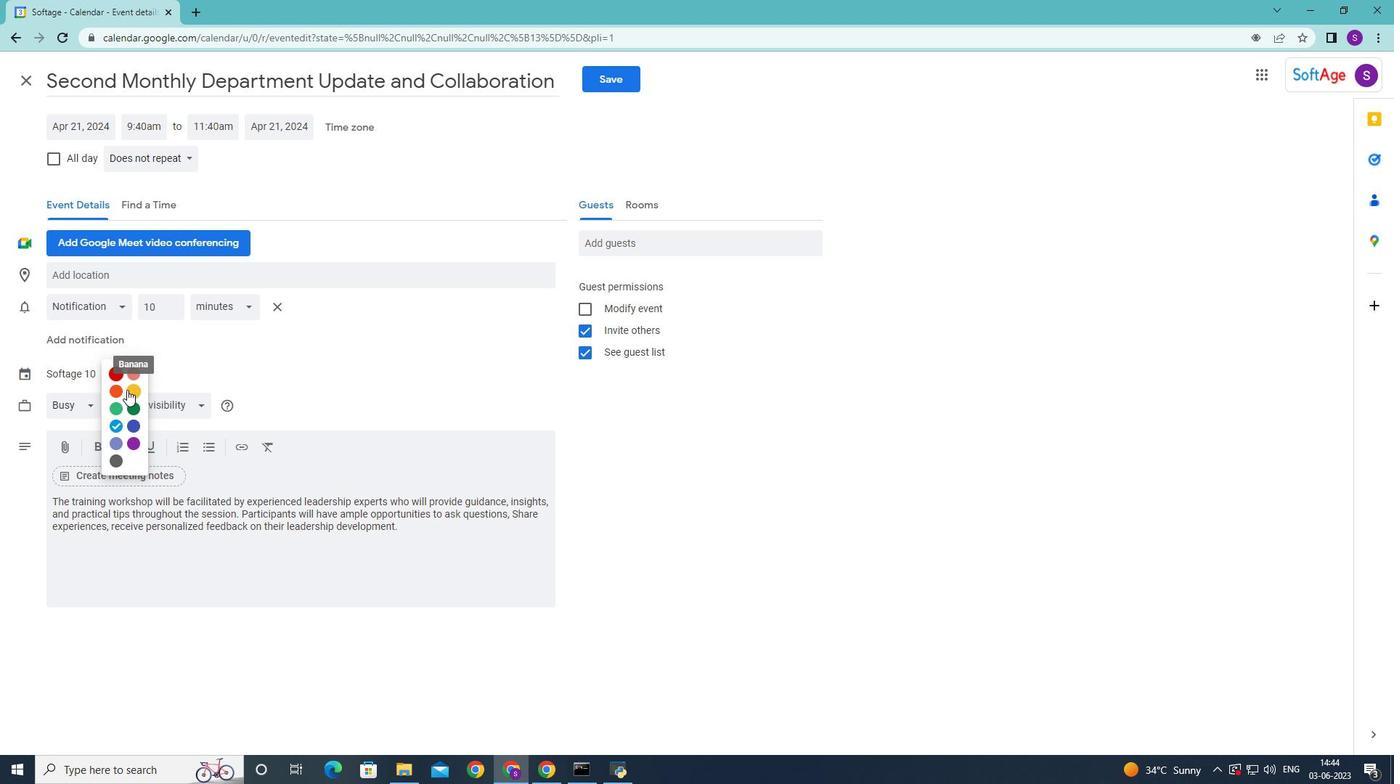 
Action: Mouse pressed left at (127, 389)
Screenshot: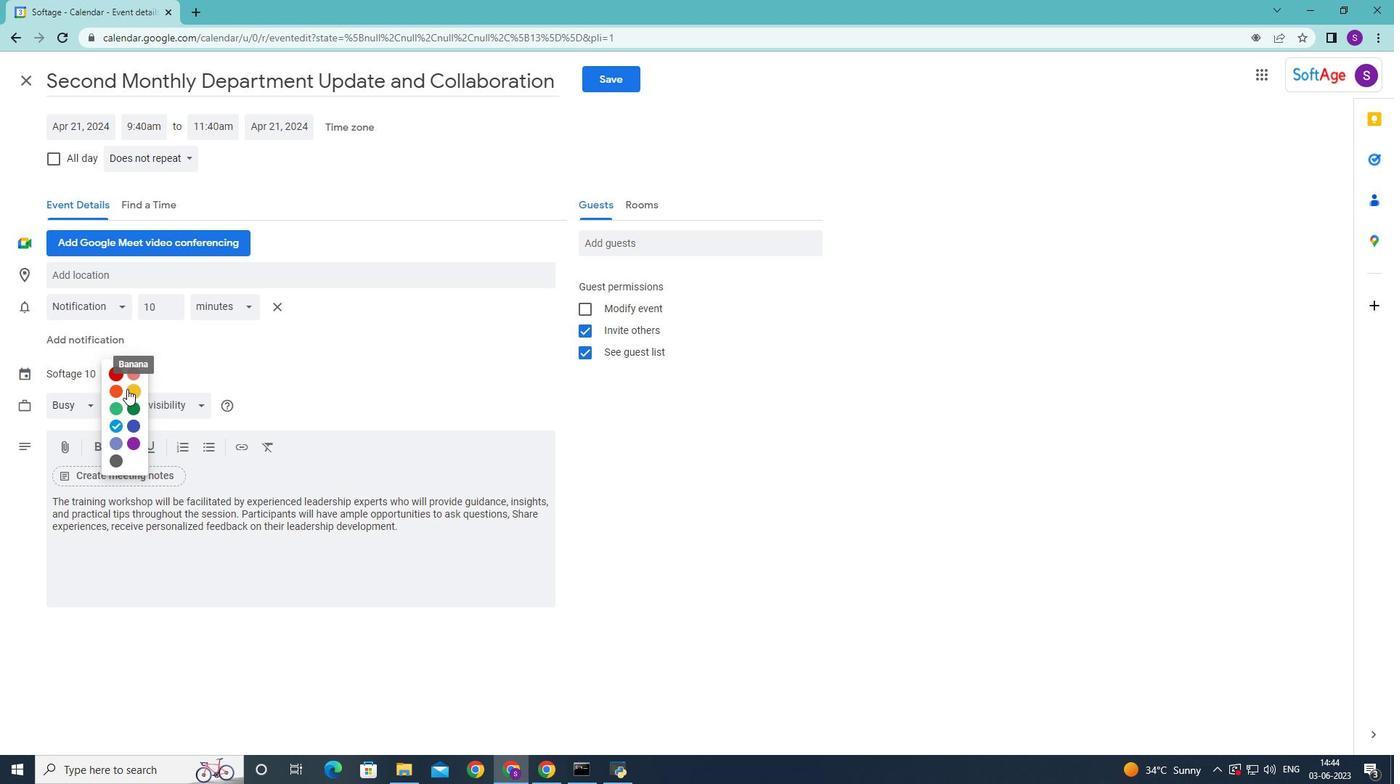 
Action: Mouse moved to (157, 282)
Screenshot: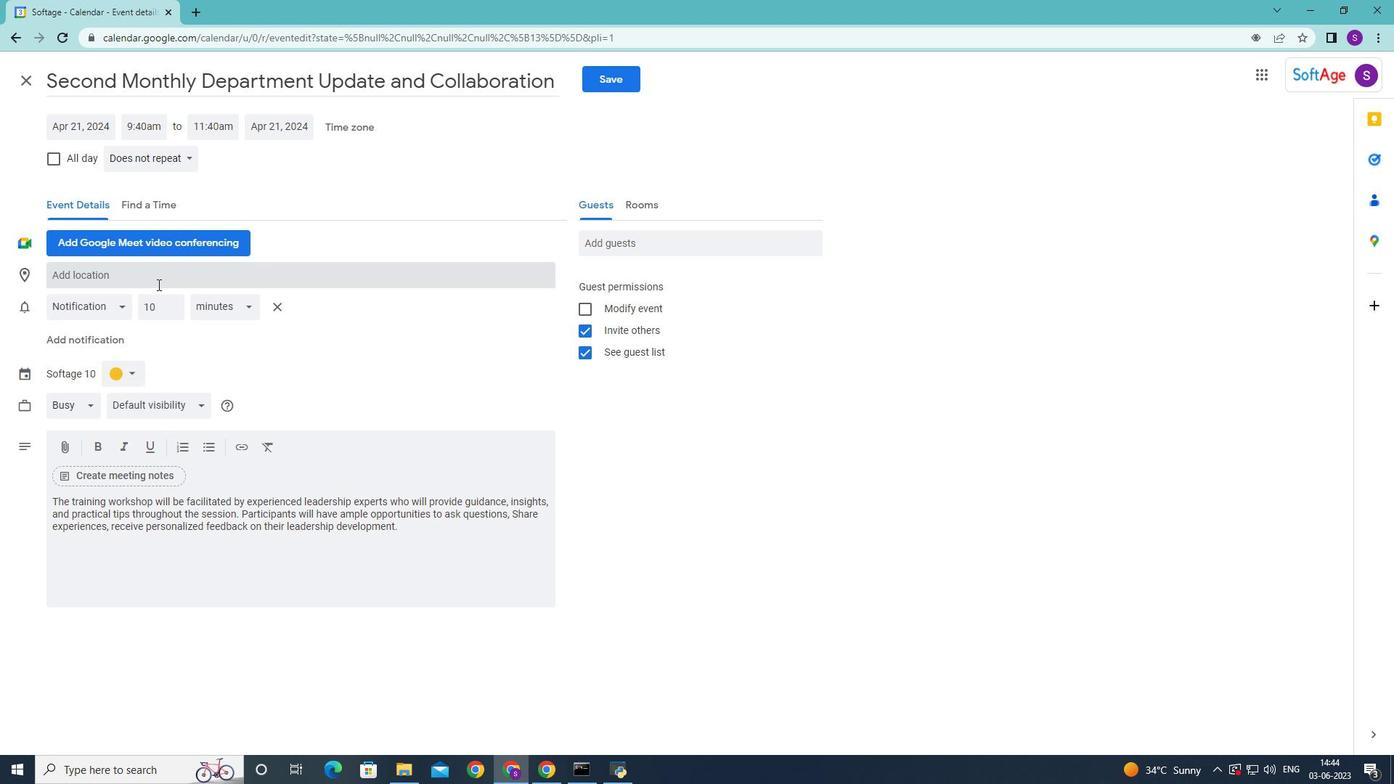 
Action: Mouse pressed left at (157, 282)
Screenshot: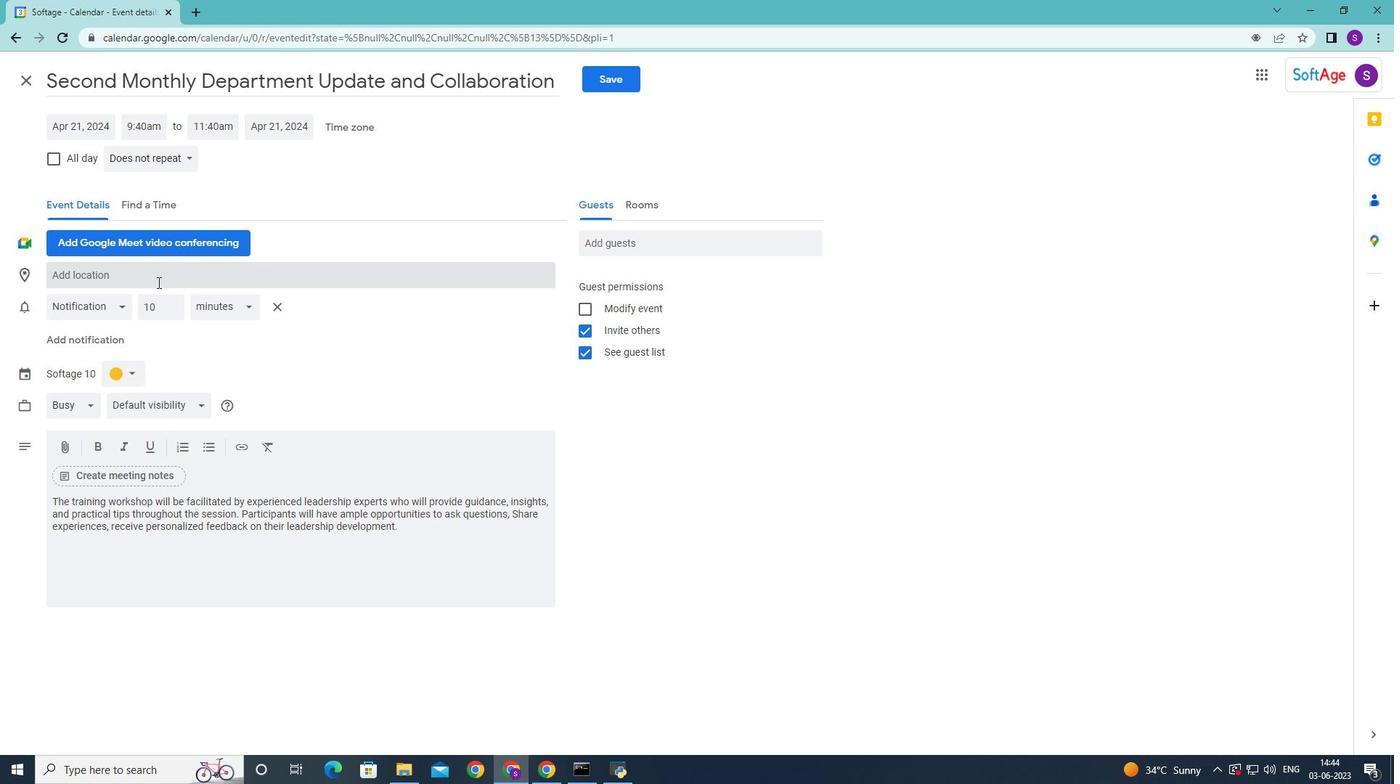 
Action: Key pressed 7
Screenshot: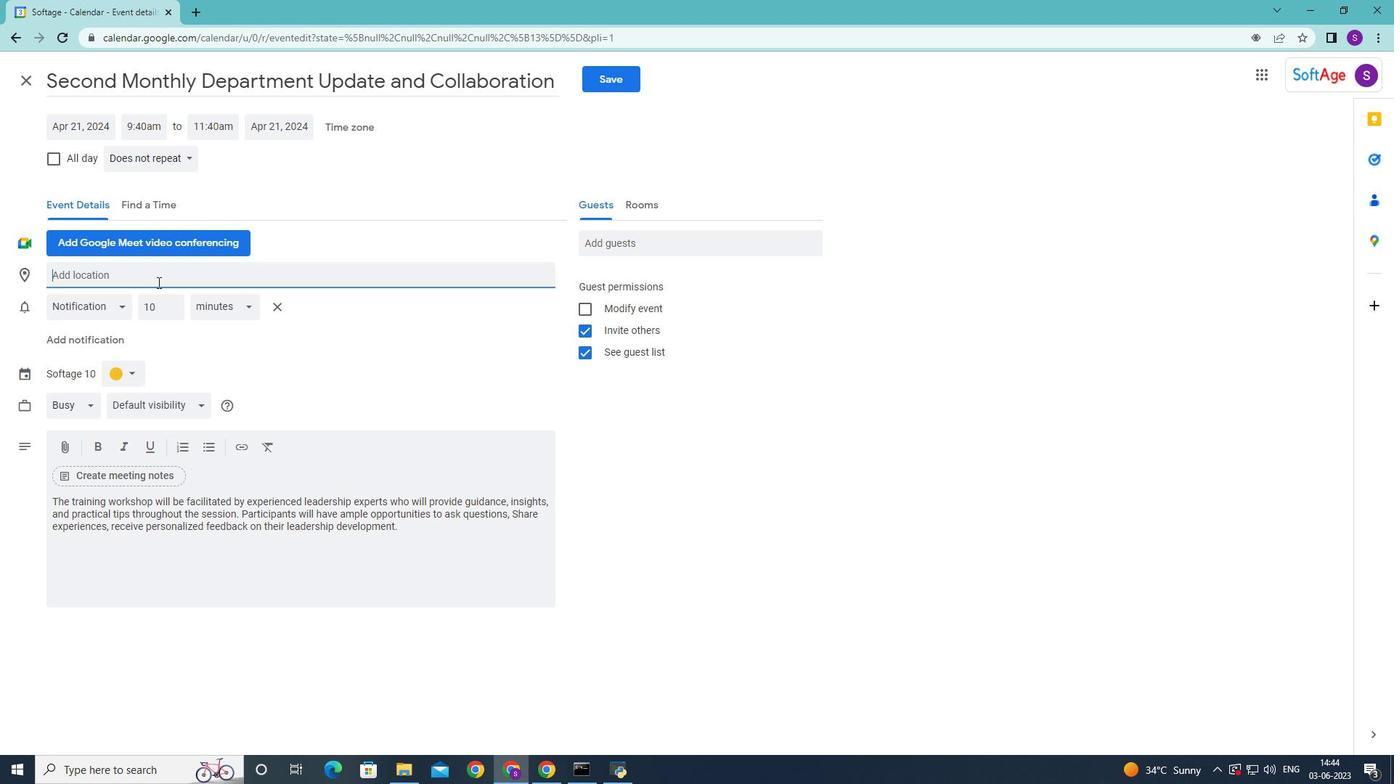
Action: Mouse moved to (159, 283)
Screenshot: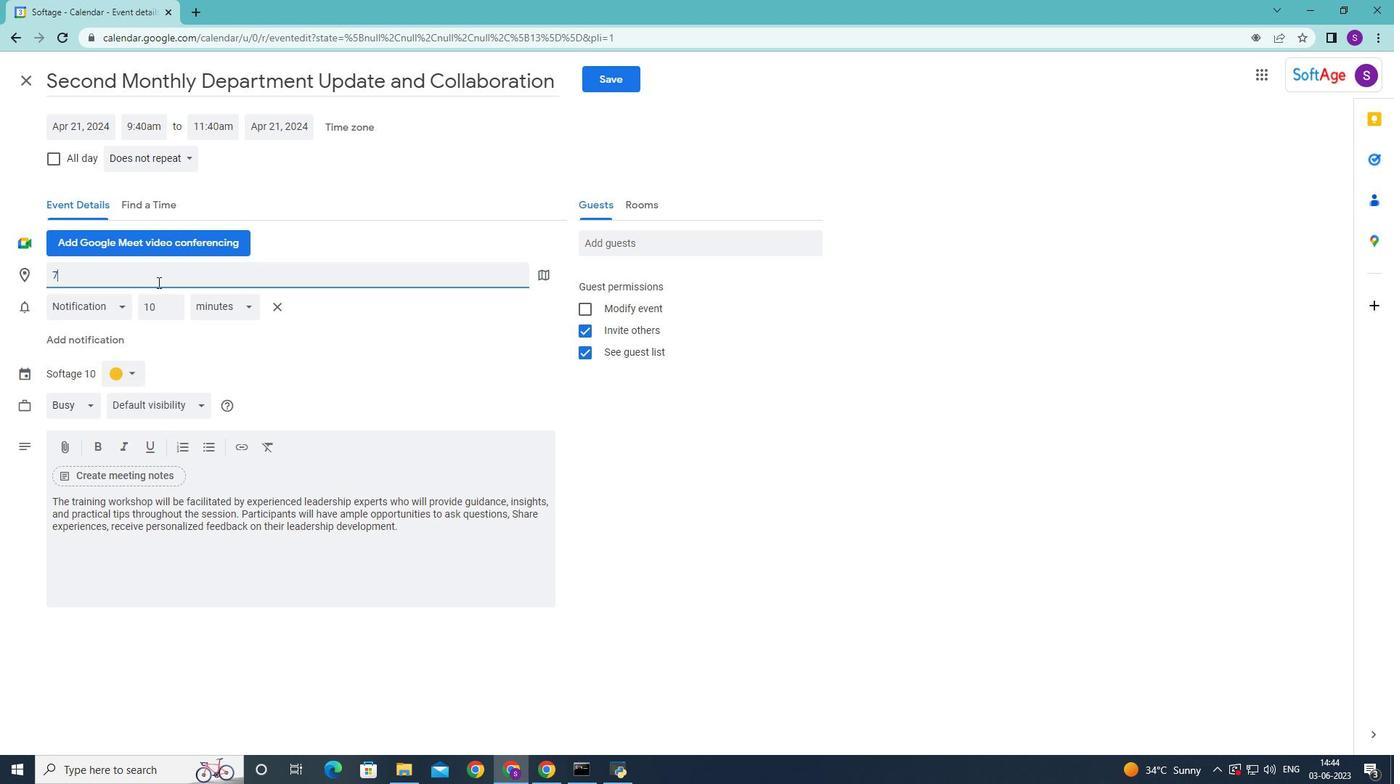 
Action: Key pressed 8
Screenshot: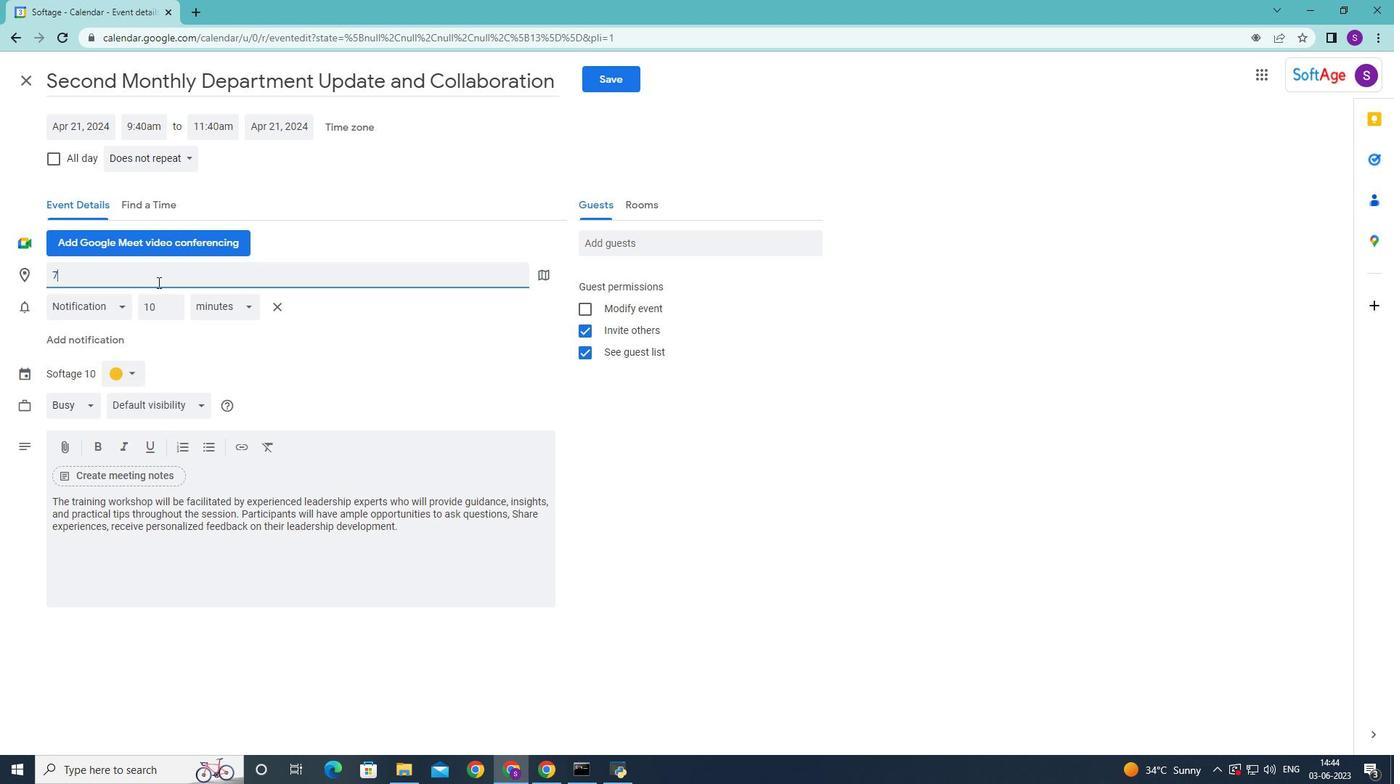 
Action: Mouse moved to (191, 293)
Screenshot: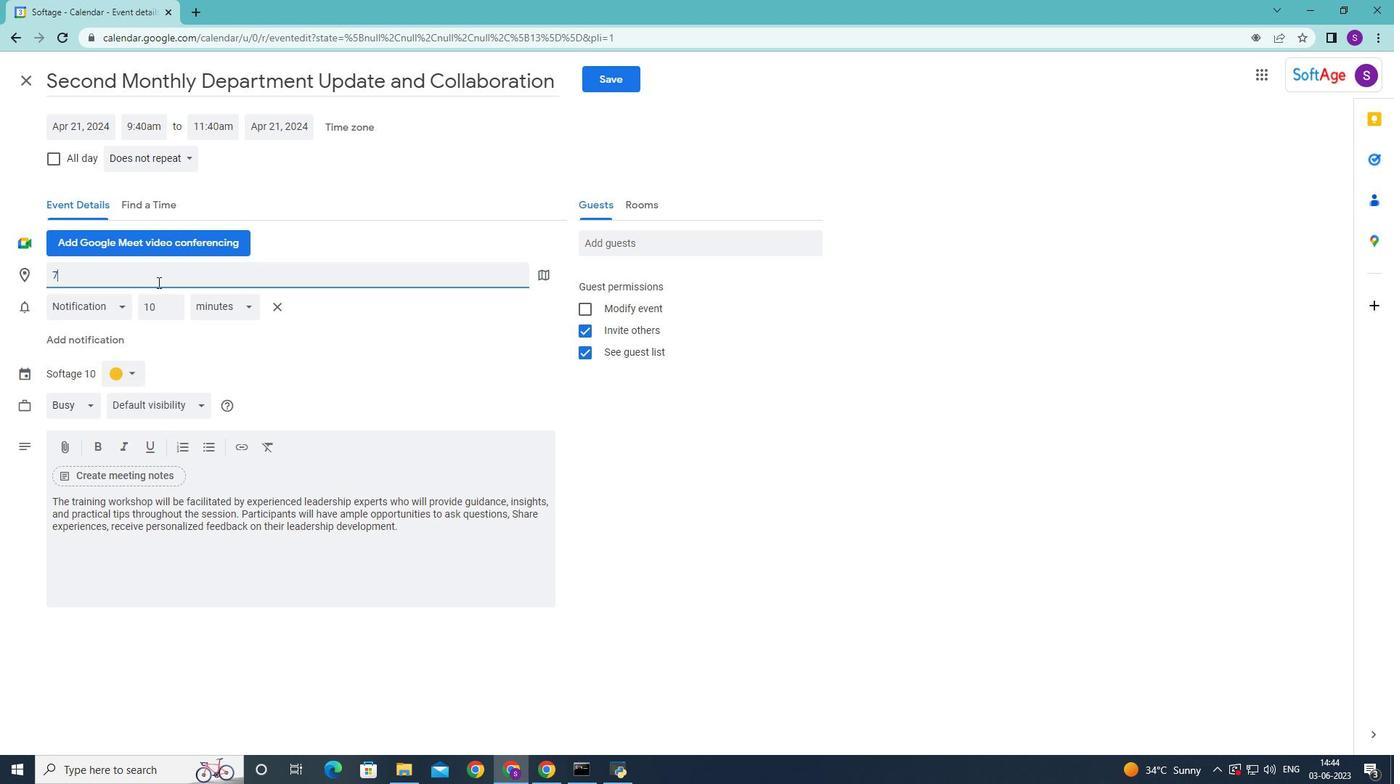
Action: Key pressed 9<Key.space><Key.shift>palm<Key.space><Key.shift><Key.shift><Key.shift>Jumeirah,<Key.space><Key.shift><Key.shift><Key.shift>Dubai,<Key.space><Key.shift>Uae<Key.backspace><Key.backspace><Key.shift><Key.shift><Key.shift><Key.shift>AE<Key.space>
Screenshot: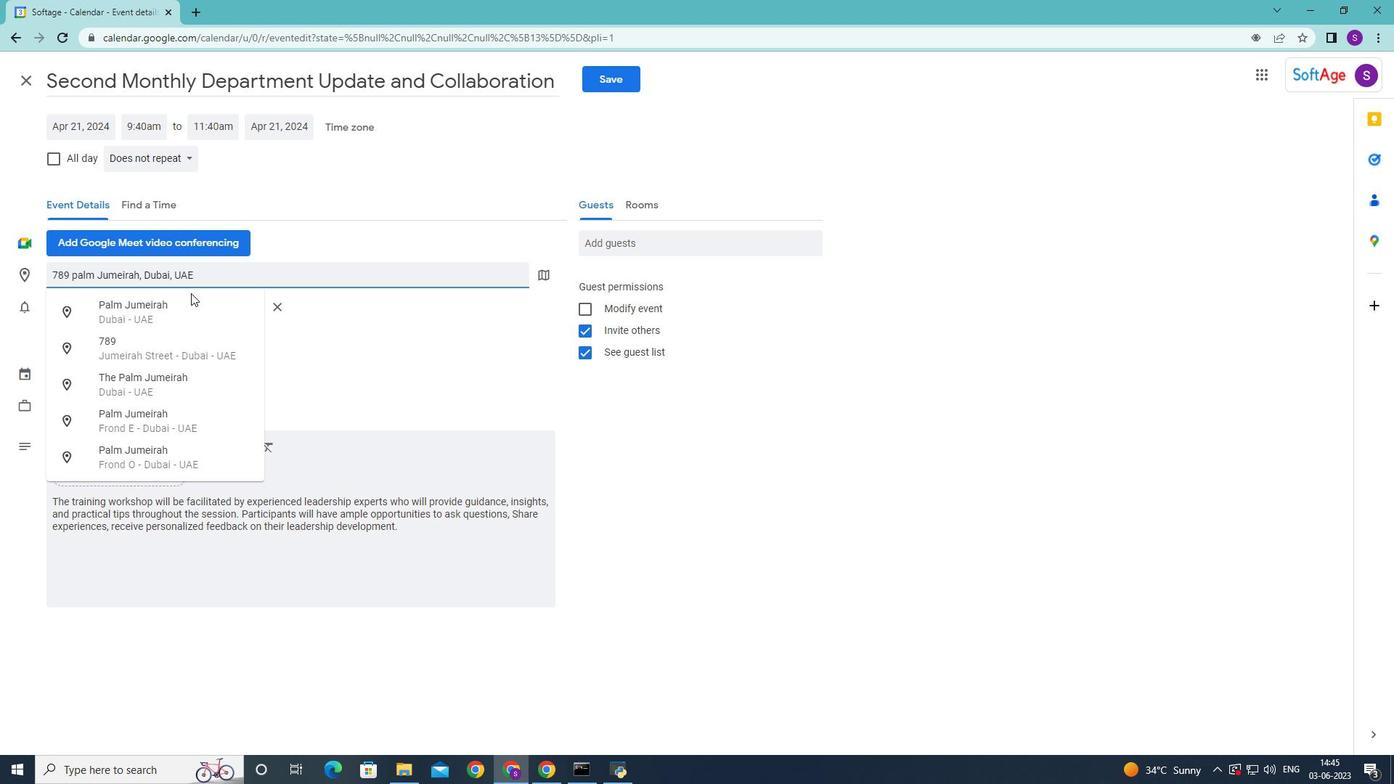 
Action: Mouse moved to (189, 307)
Screenshot: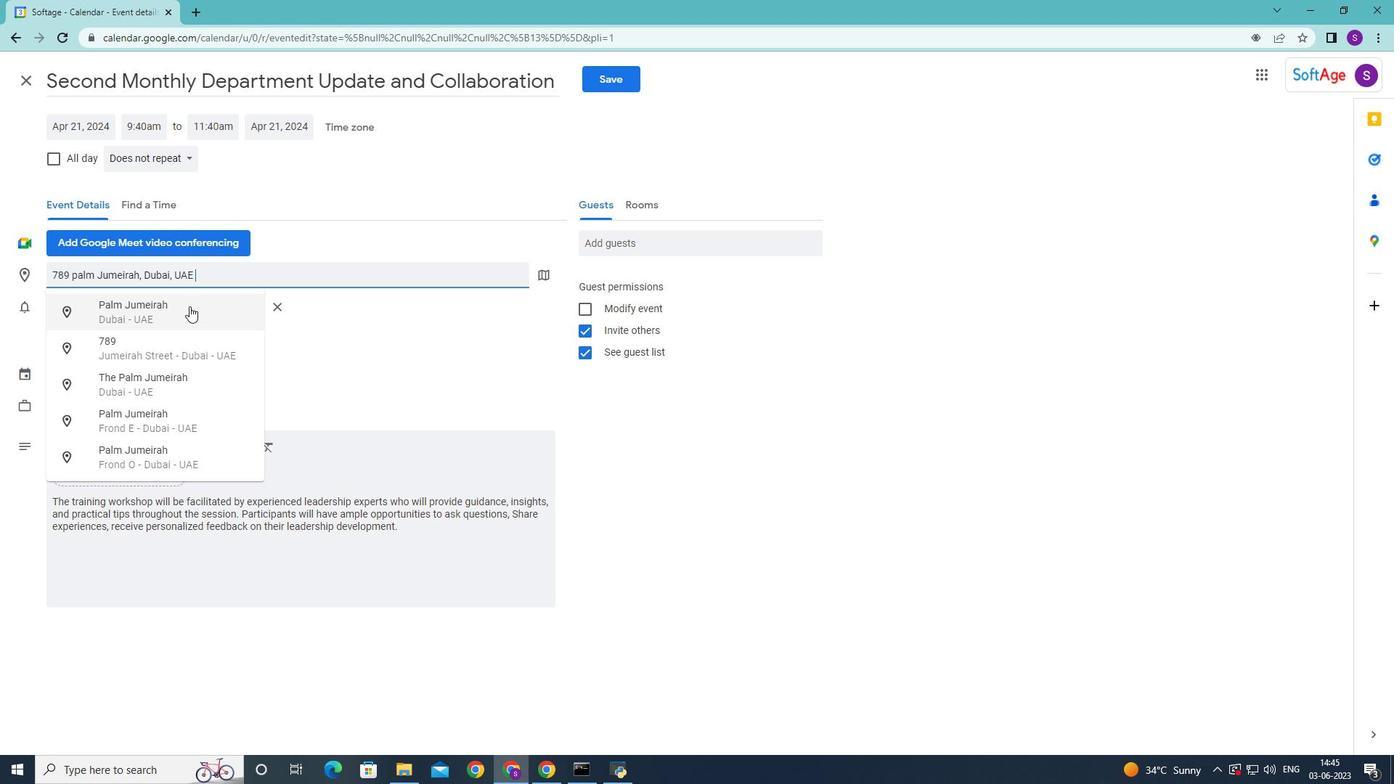 
Action: Mouse pressed left at (189, 307)
Screenshot: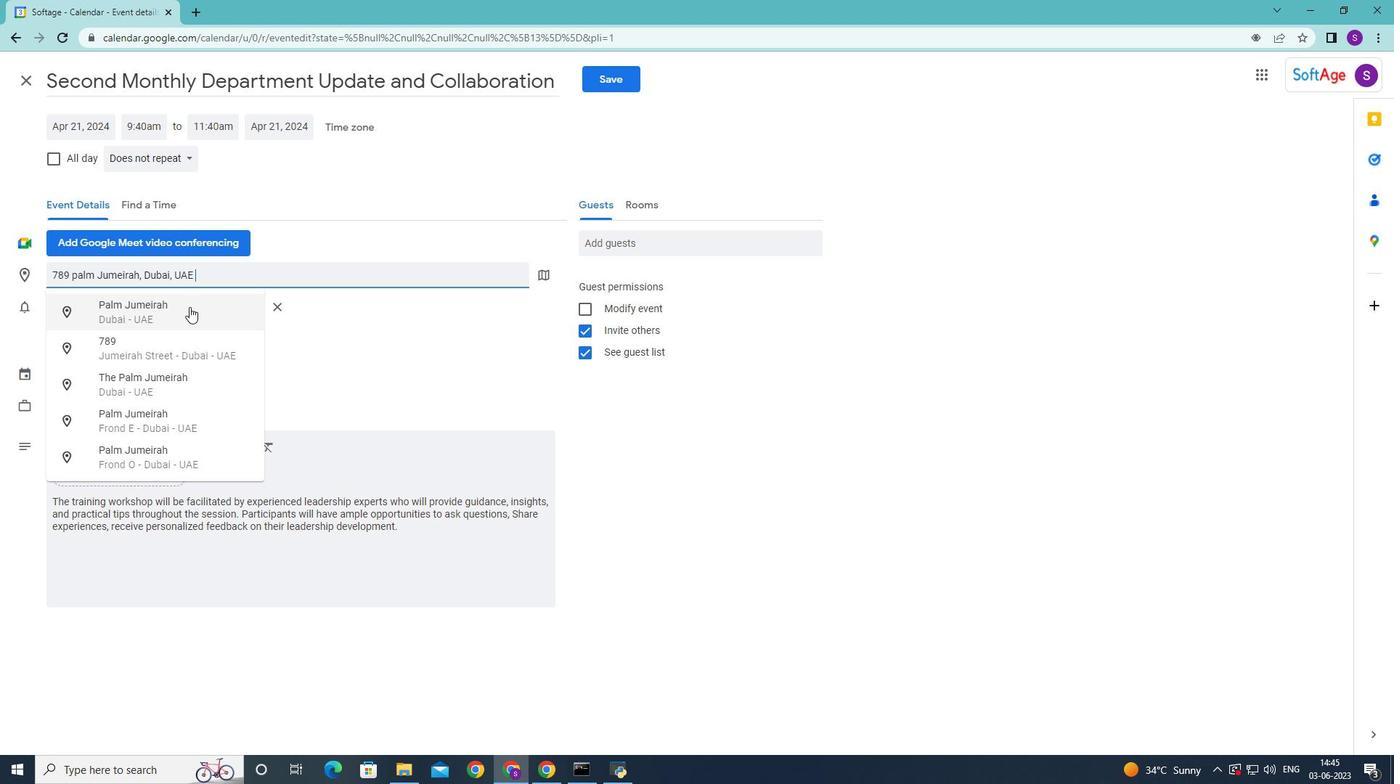 
Action: Mouse moved to (627, 243)
Screenshot: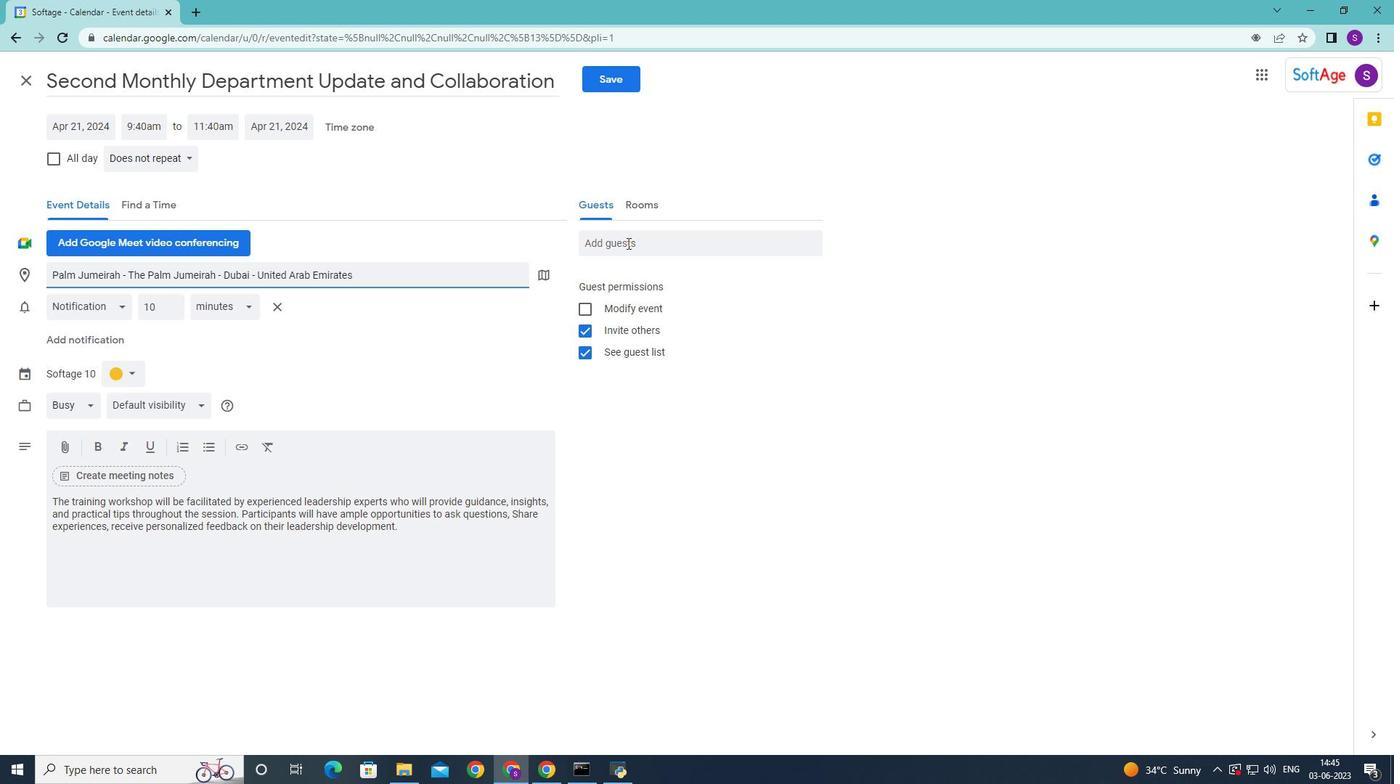
Action: Mouse pressed left at (627, 243)
Screenshot: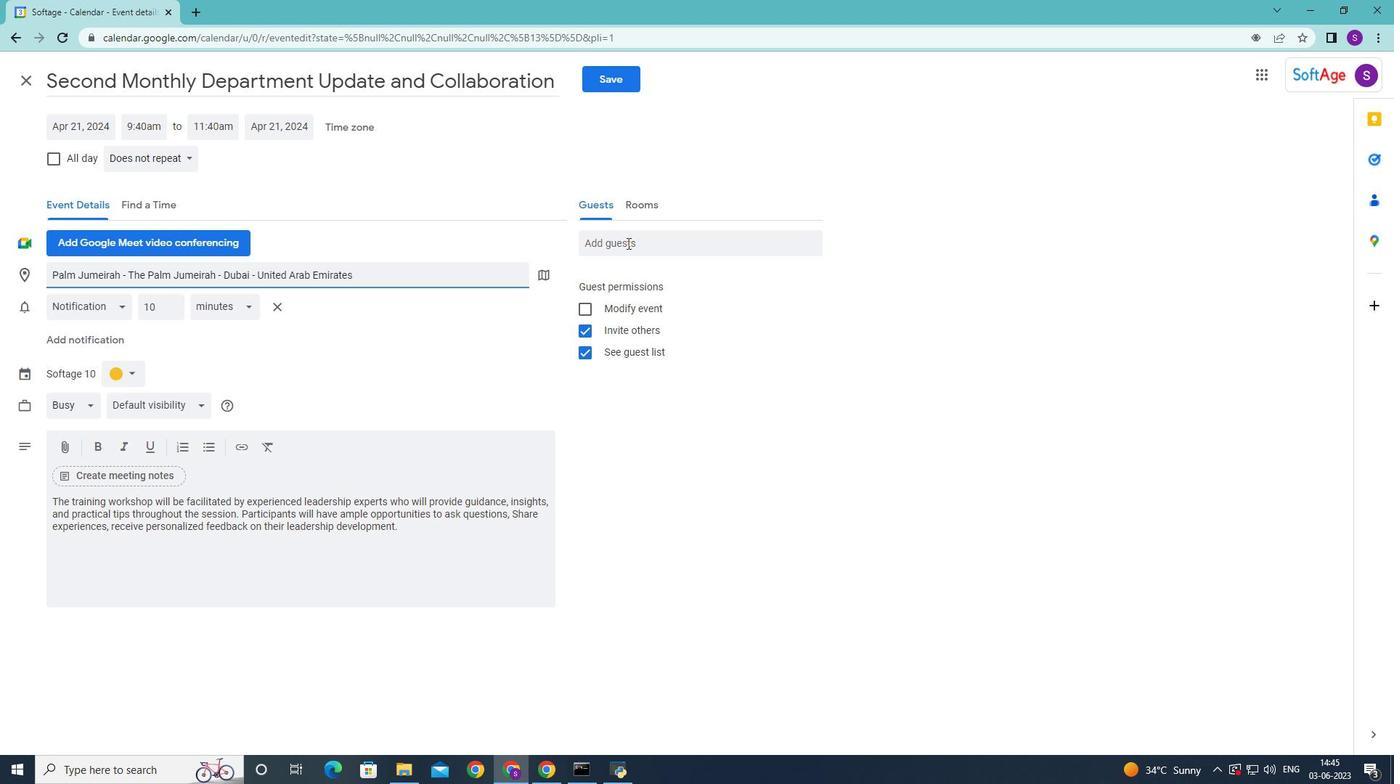 
Action: Mouse moved to (629, 244)
Screenshot: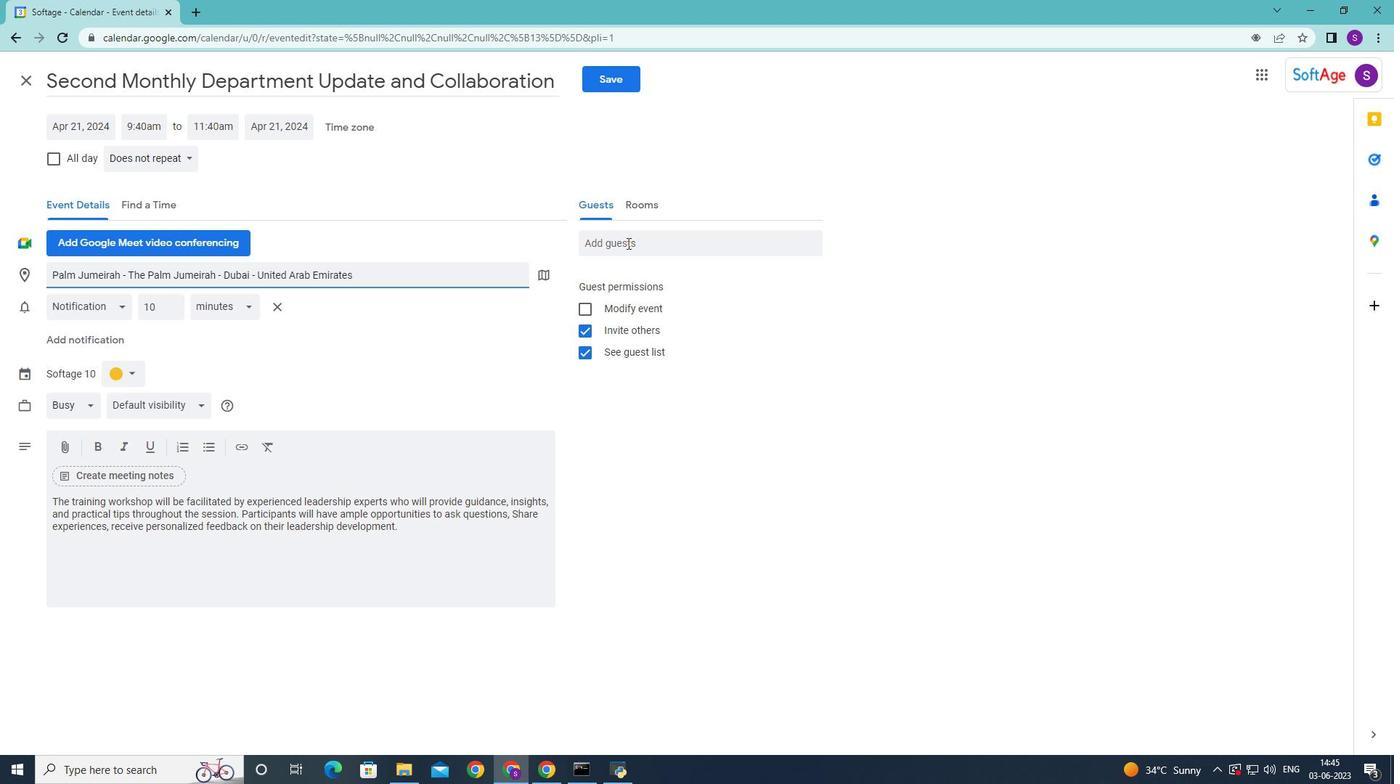 
Action: Key pressed <Key.shift>Softage.4<Key.shift>2softage.net
Screenshot: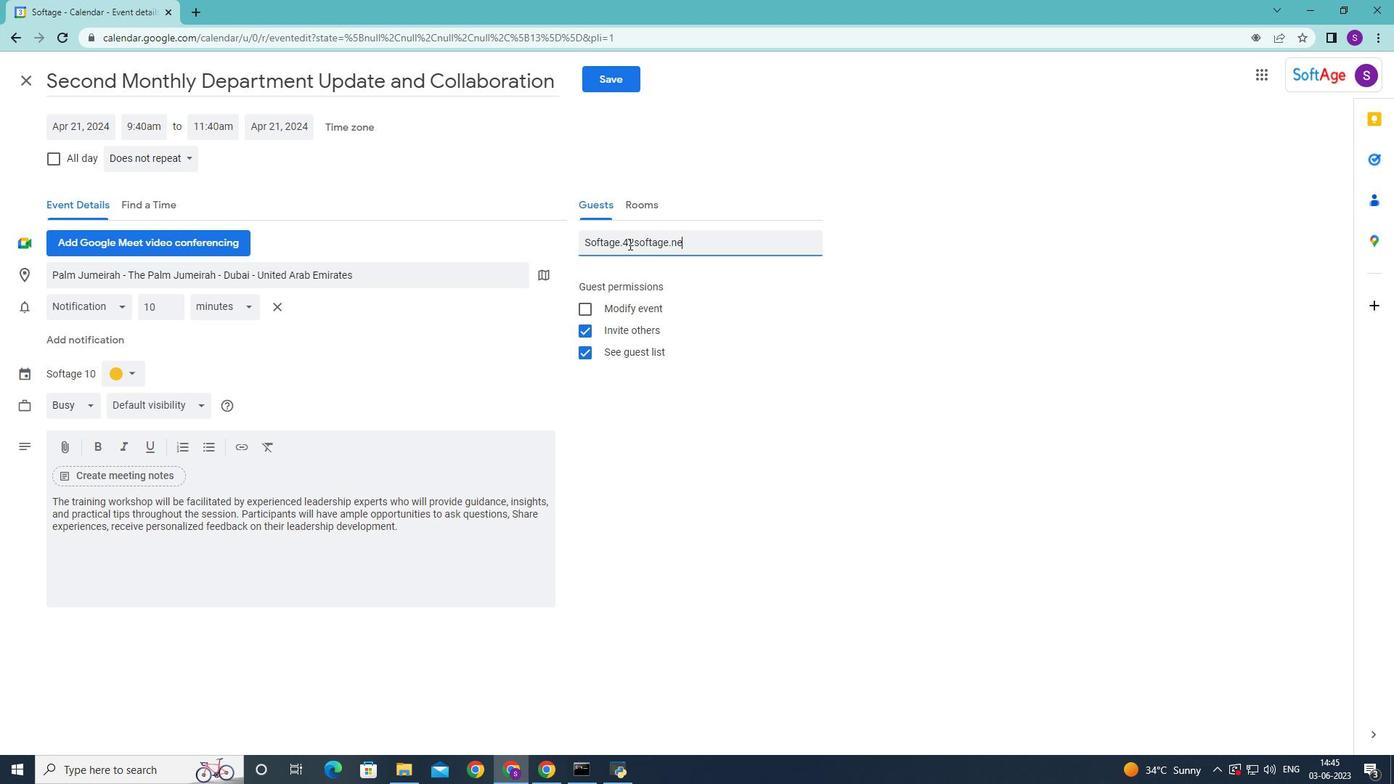 
Action: Mouse moved to (634, 242)
Screenshot: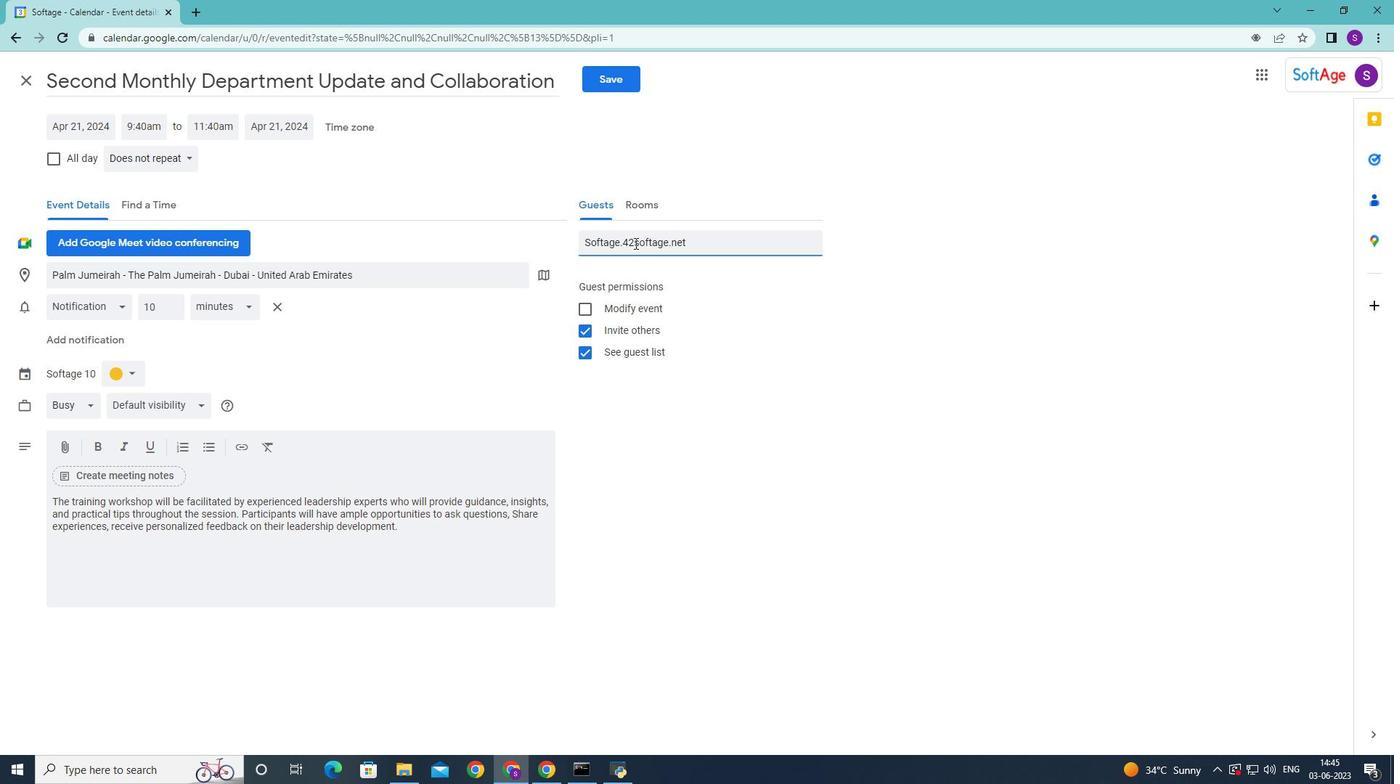 
Action: Mouse pressed left at (634, 242)
Screenshot: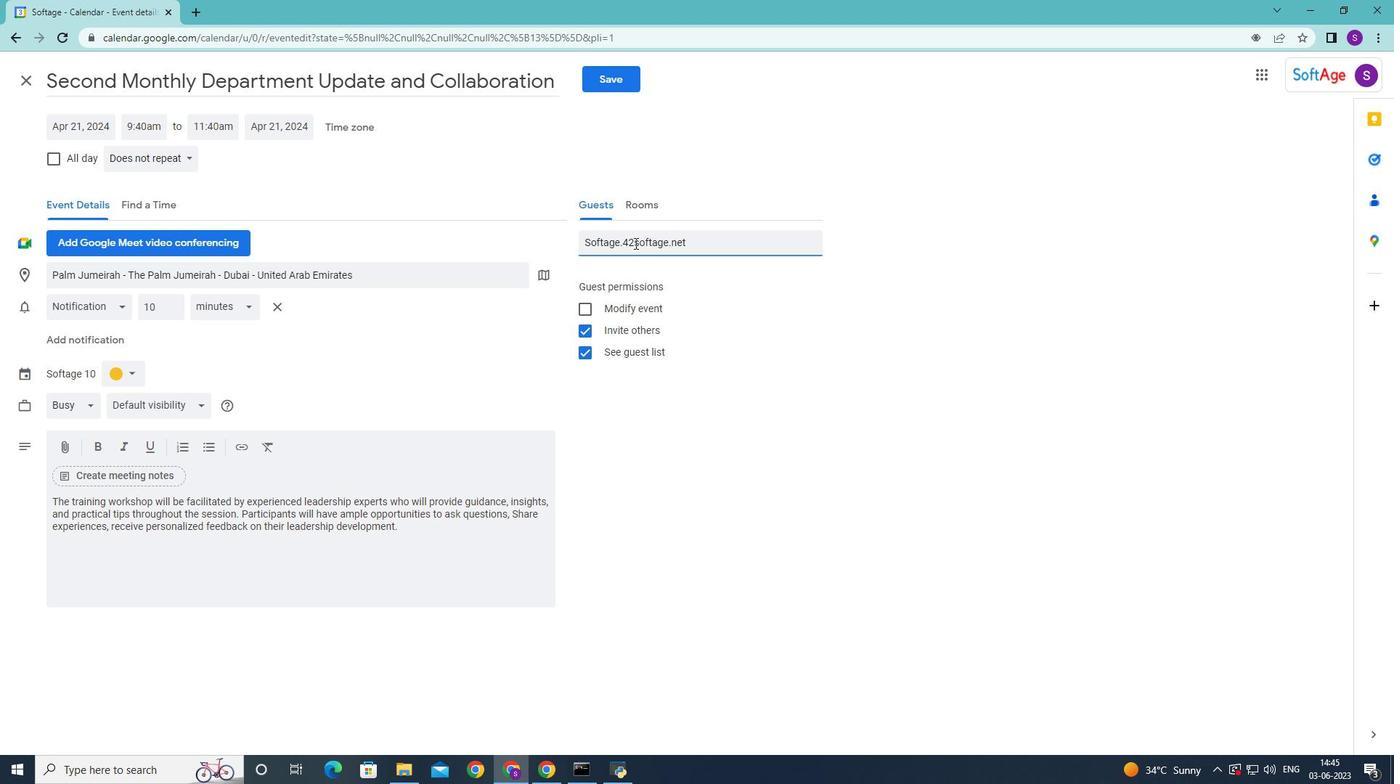 
Action: Mouse moved to (629, 246)
Screenshot: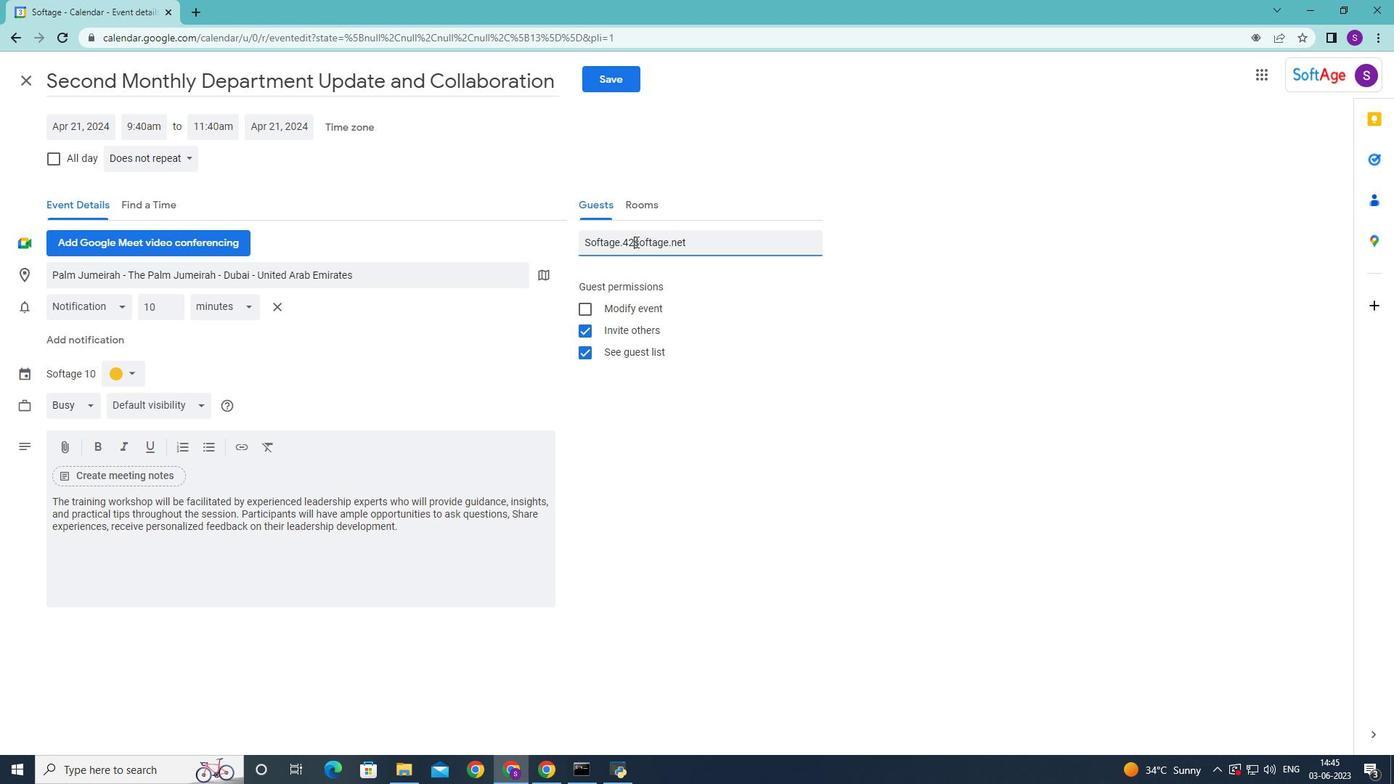 
Action: Key pressed <Key.backspace><Key.shift>@<Key.enter><Key.shift>Softage.5<Key.shift><Key.shift><Key.shift><Key.shift><Key.shift><Key.shift><Key.shift><Key.shift><Key.shift><Key.shift><Key.shift>@softage.net<Key.enter>
Screenshot: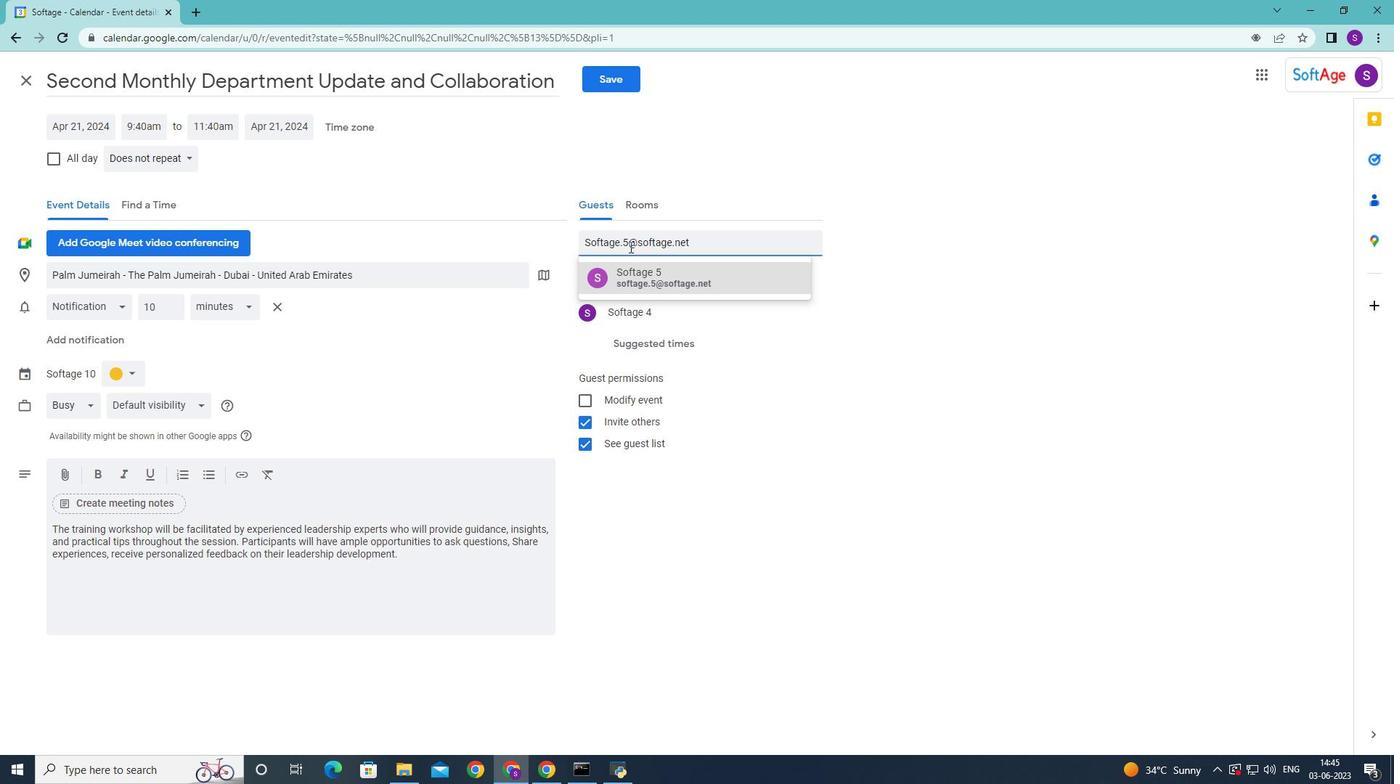 
Action: Mouse moved to (177, 161)
Screenshot: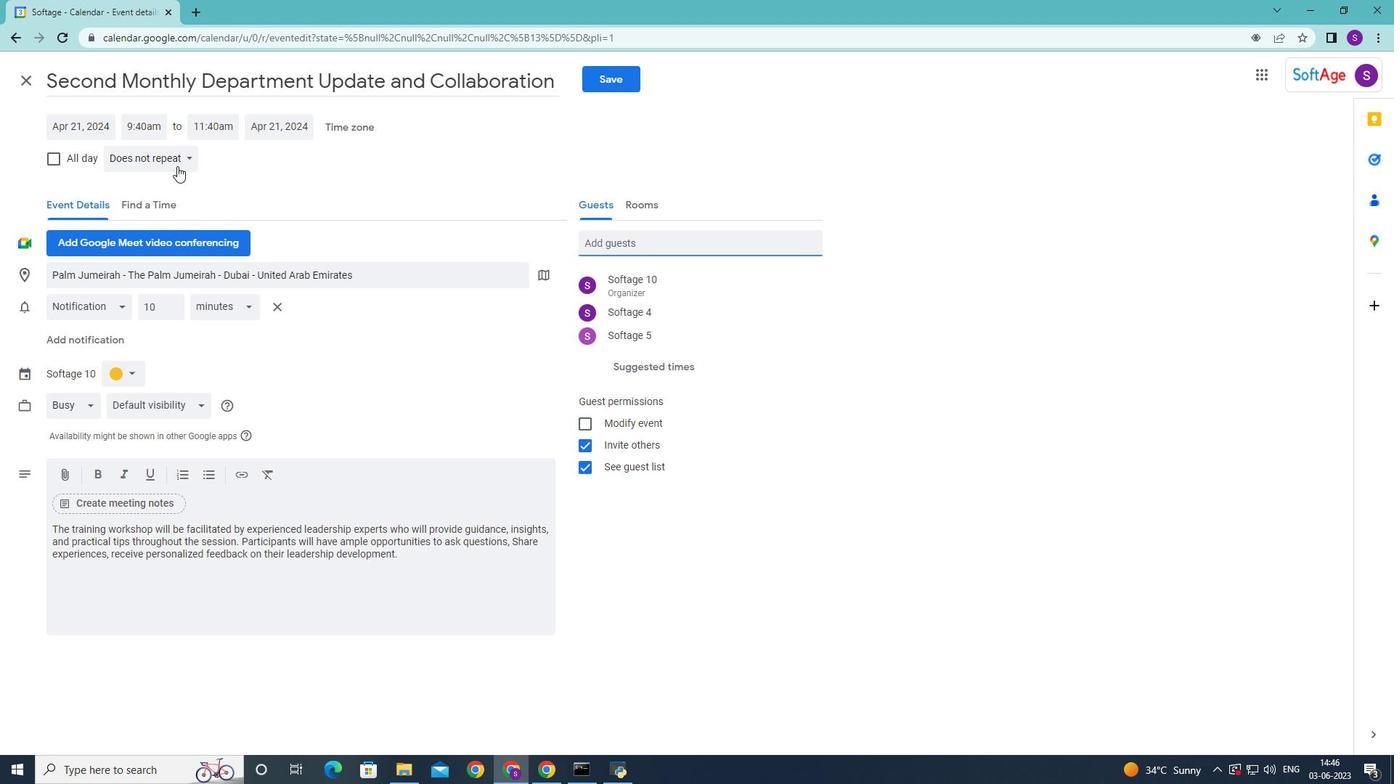 
Action: Mouse pressed left at (177, 161)
Screenshot: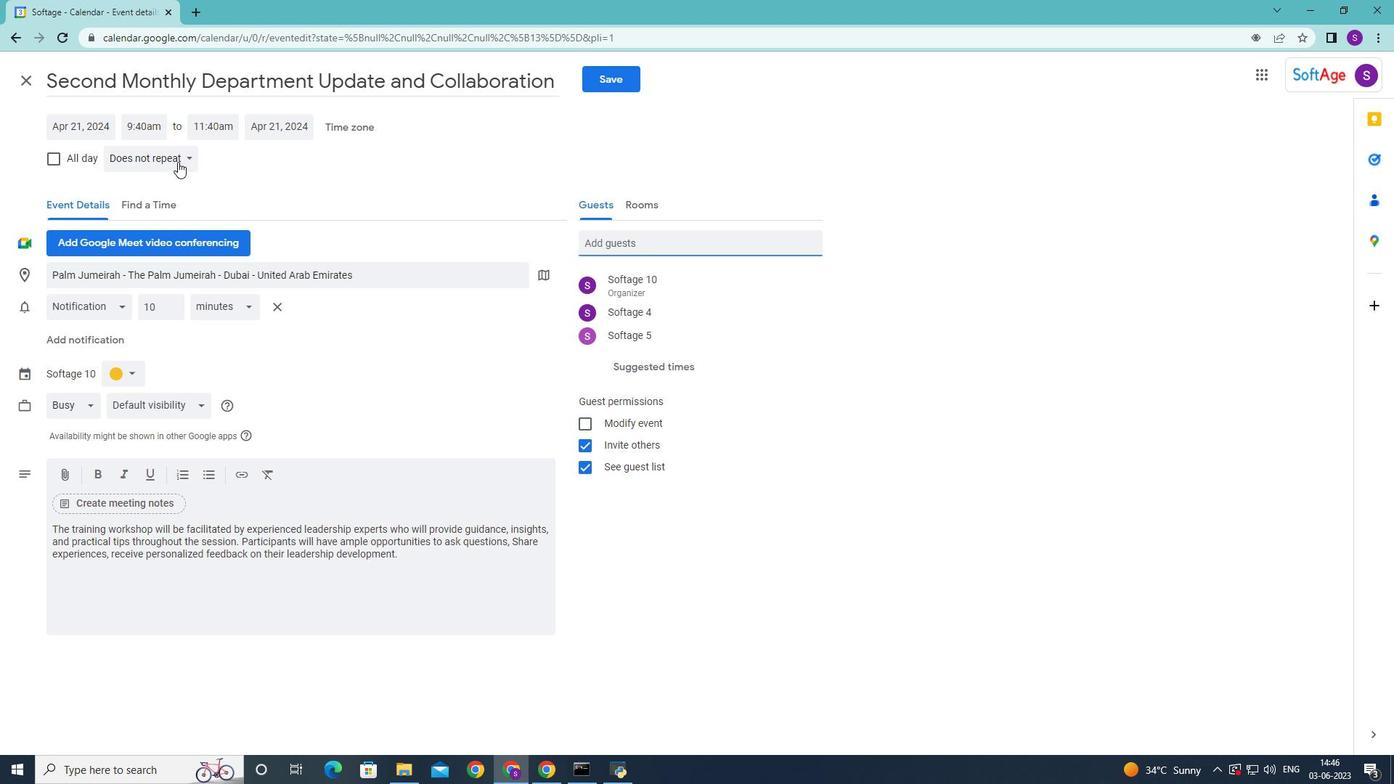
Action: Mouse moved to (213, 286)
Screenshot: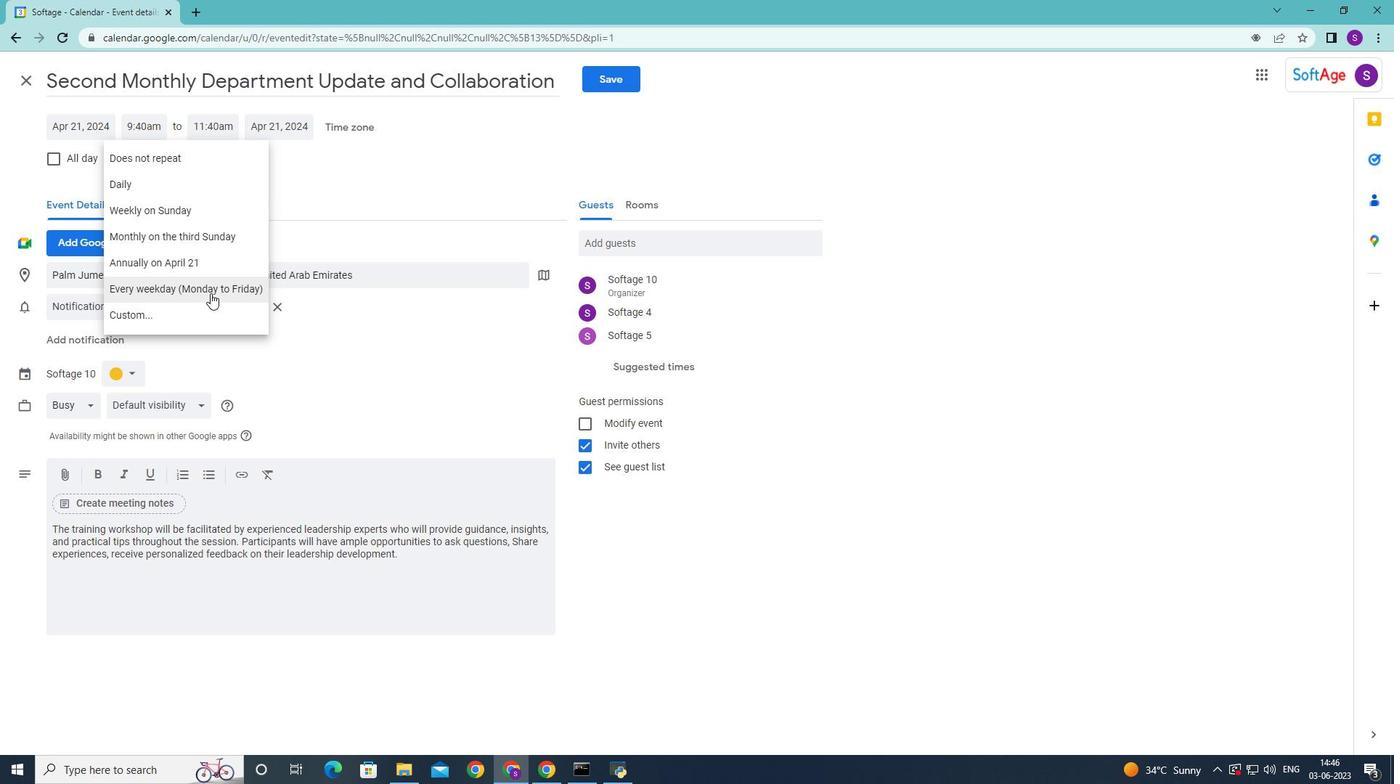 
Action: Mouse pressed left at (213, 286)
Screenshot: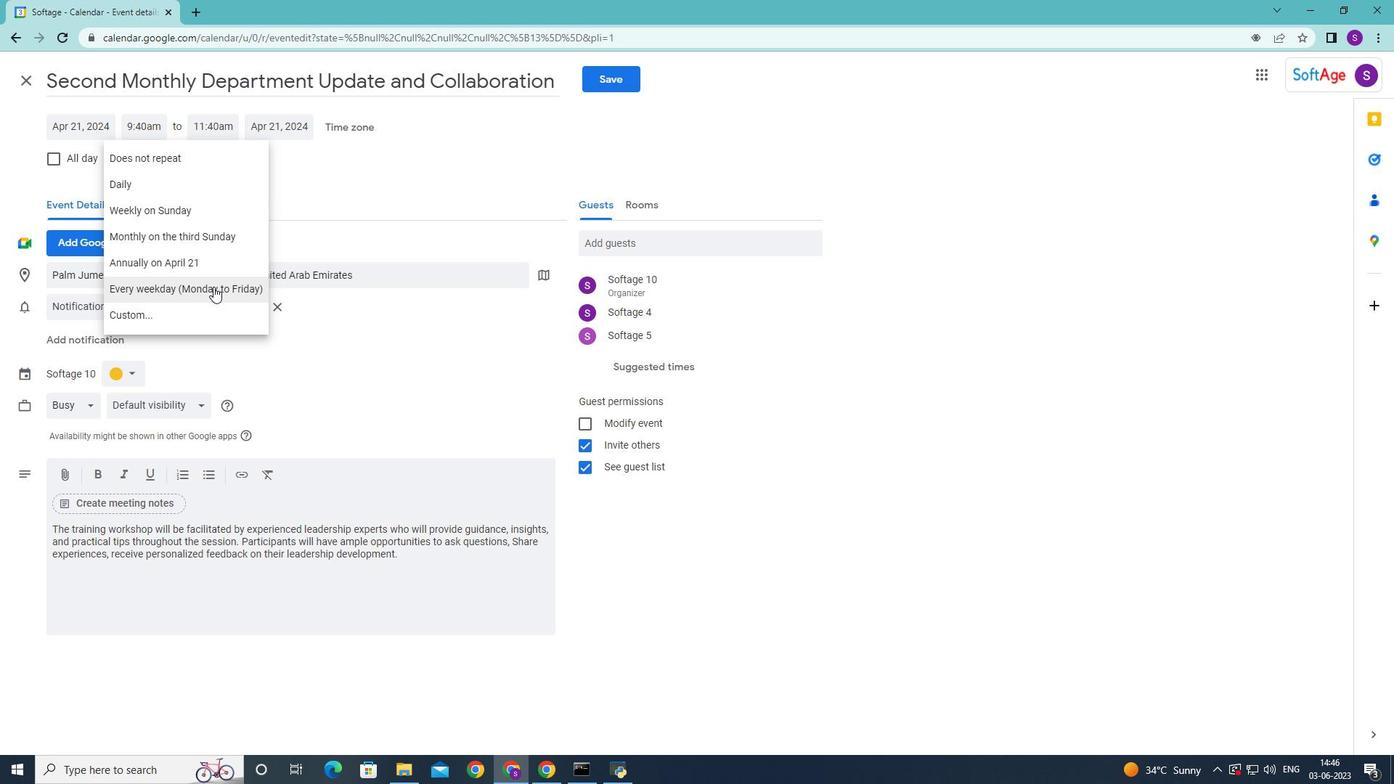 
Action: Mouse moved to (610, 72)
Screenshot: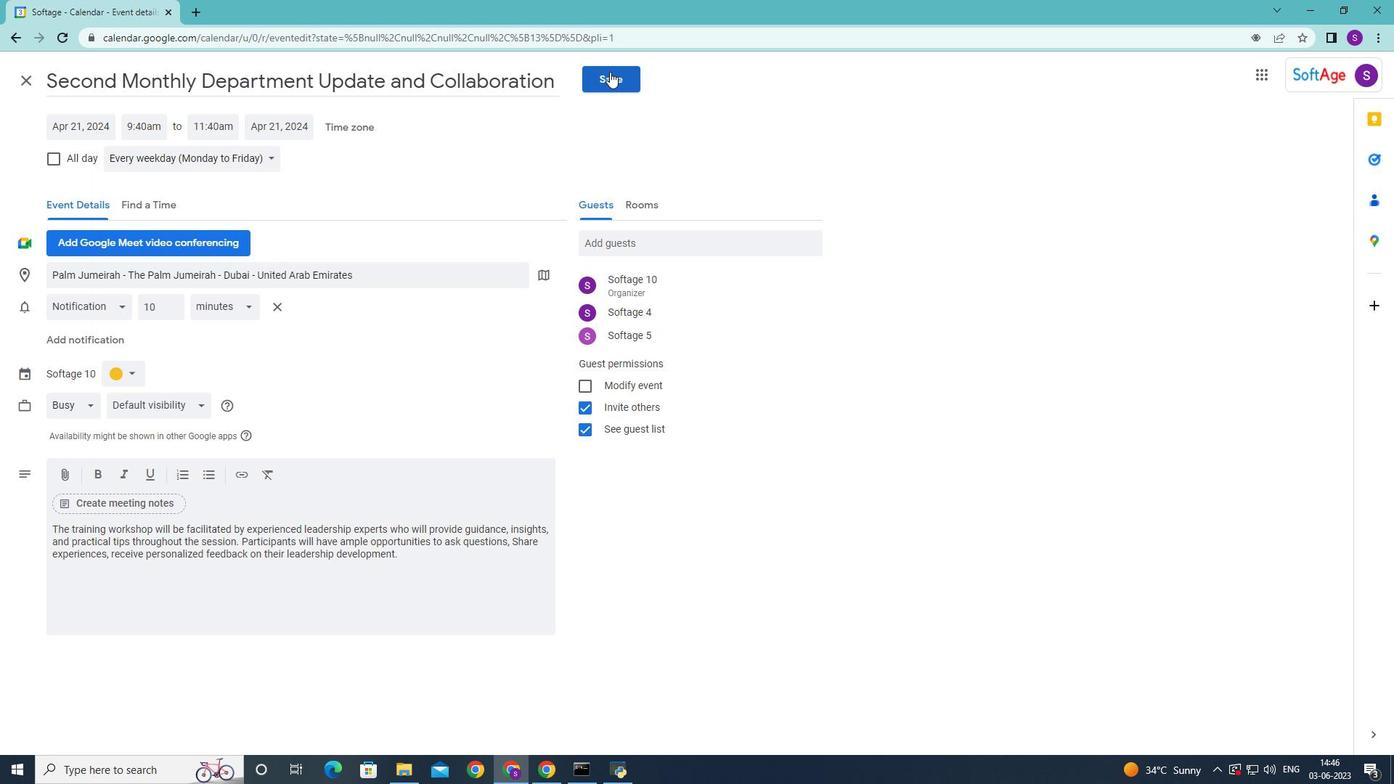 
Action: Mouse pressed left at (610, 72)
Screenshot: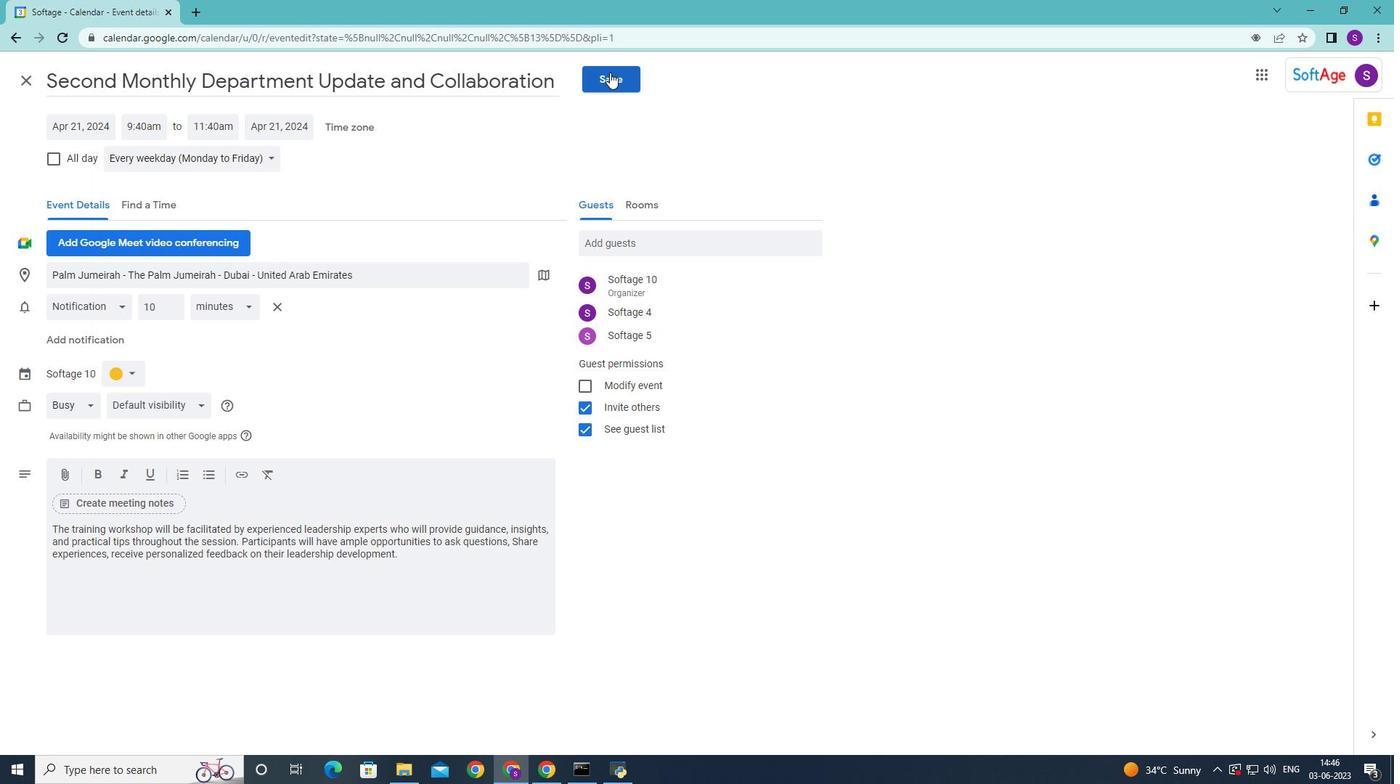 
Action: Mouse moved to (841, 439)
Screenshot: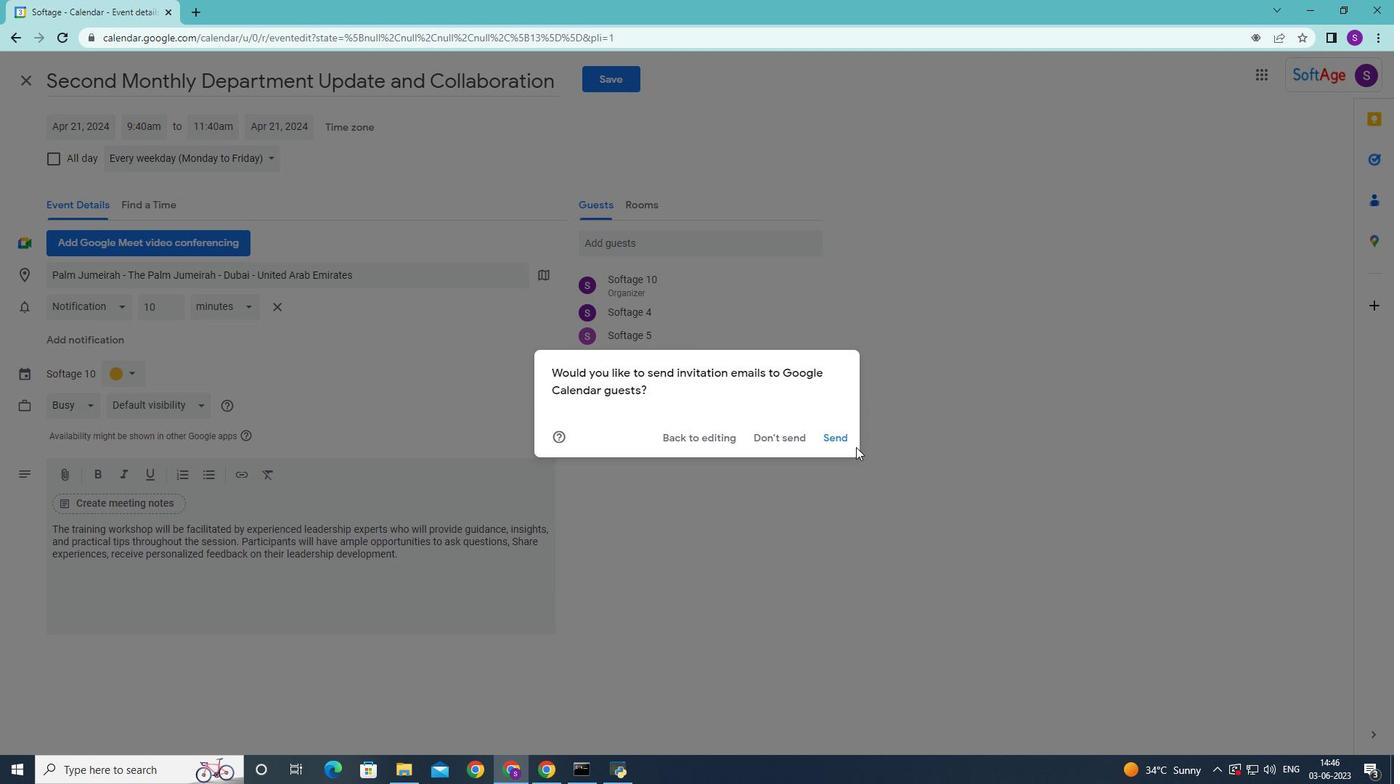 
Action: Mouse pressed left at (841, 439)
Screenshot: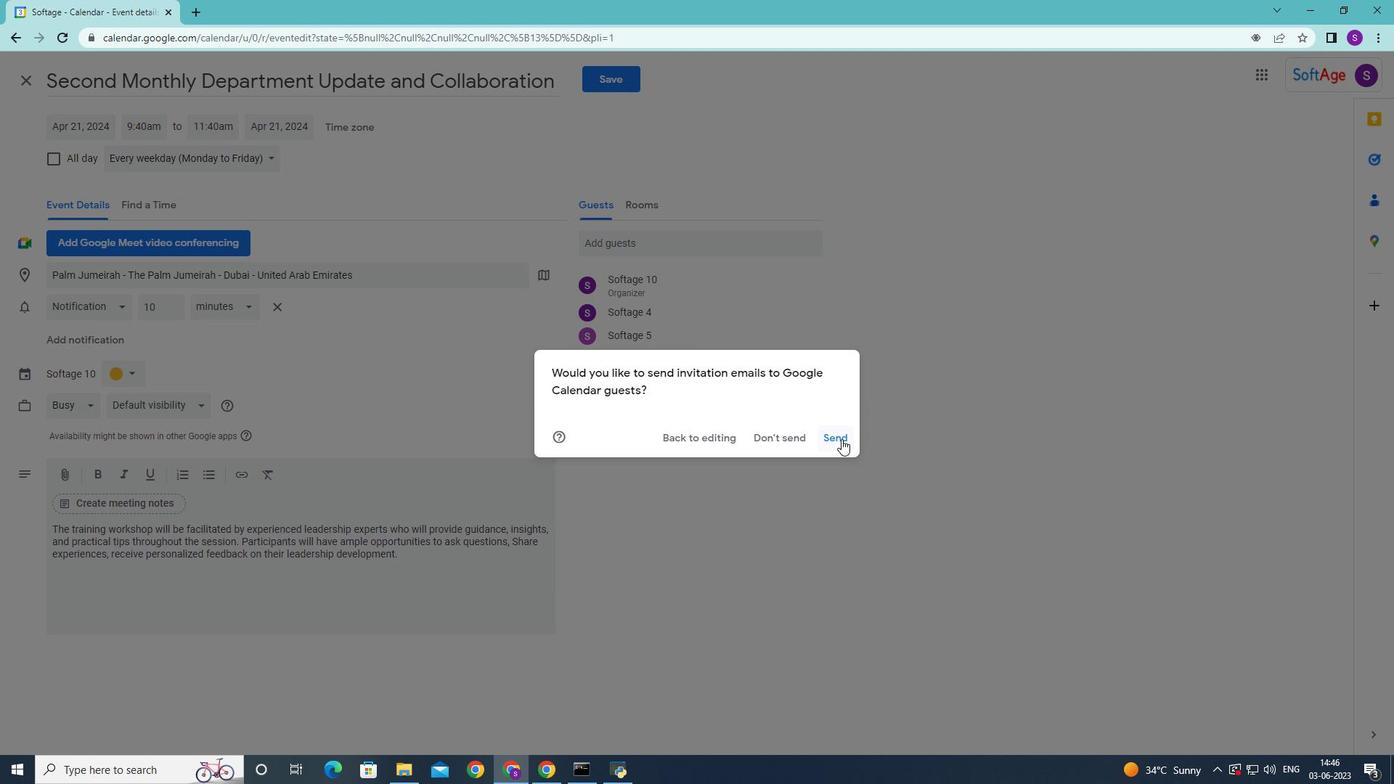 
